 Task: Develop a layout for a boutique hotel's promotional brochure.
Action: Mouse moved to (32, 97)
Screenshot: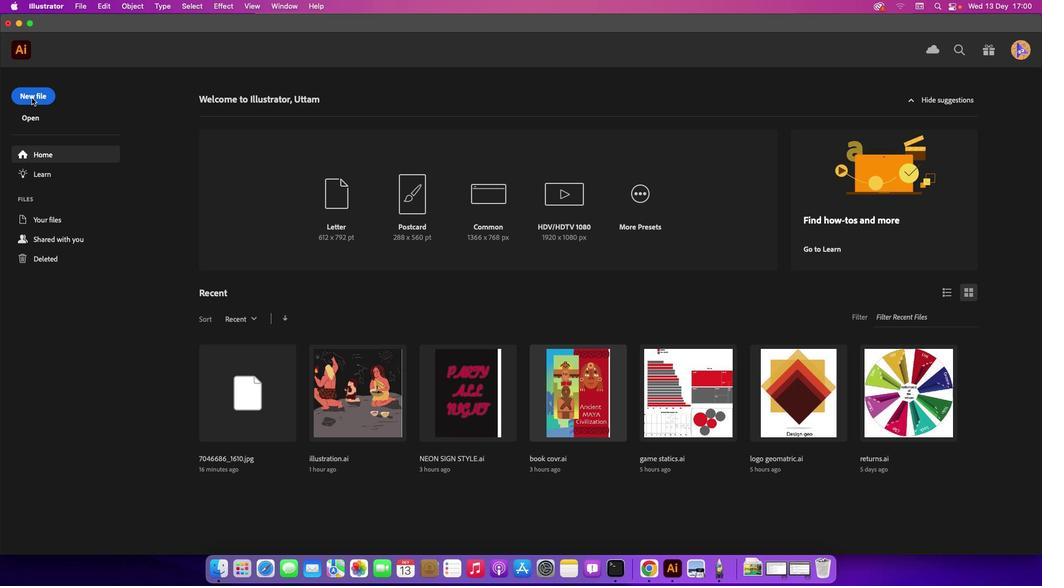 
Action: Mouse pressed left at (32, 97)
Screenshot: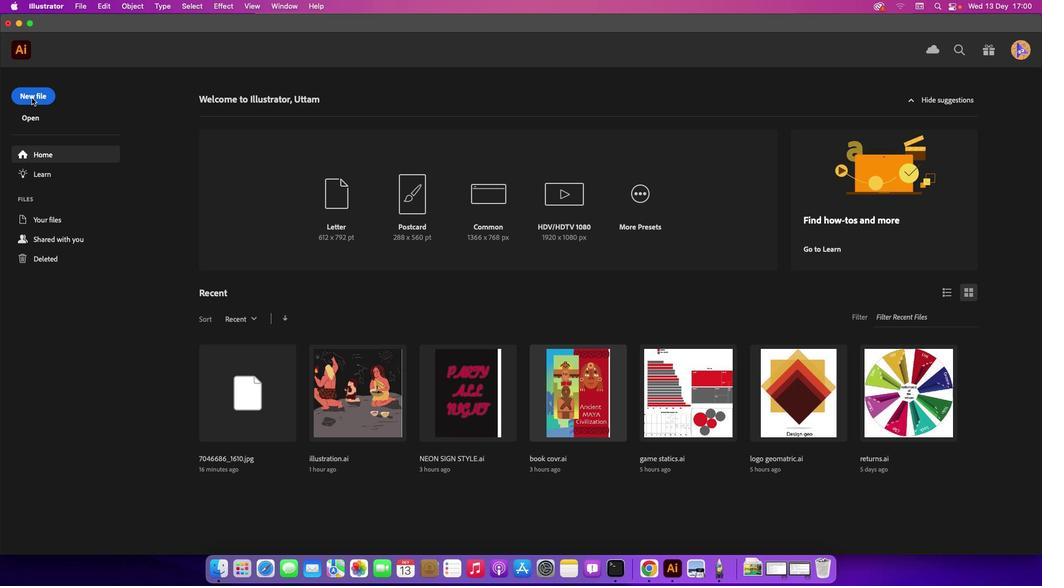 
Action: Mouse pressed left at (32, 97)
Screenshot: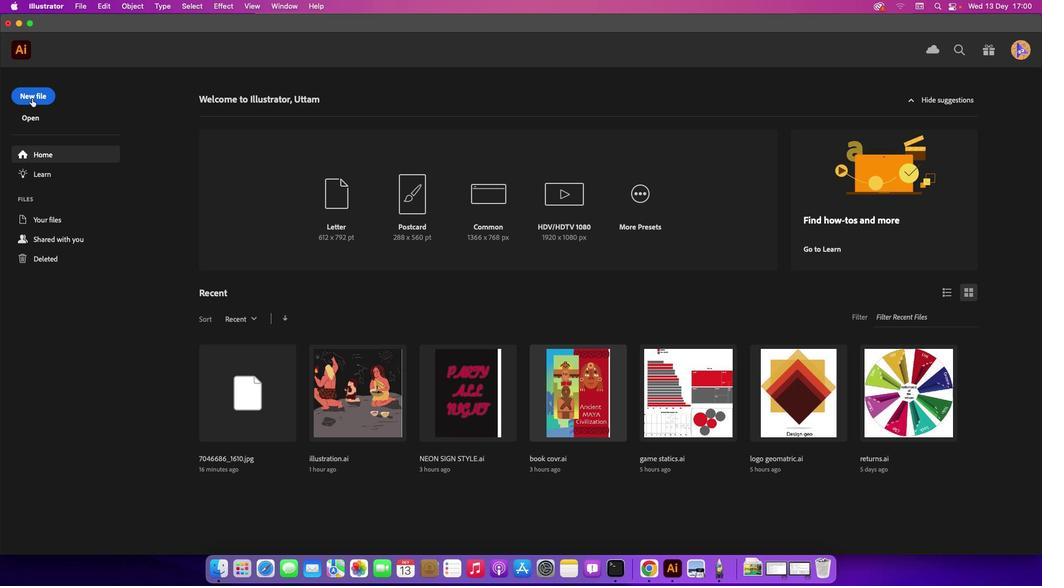 
Action: Mouse moved to (370, 111)
Screenshot: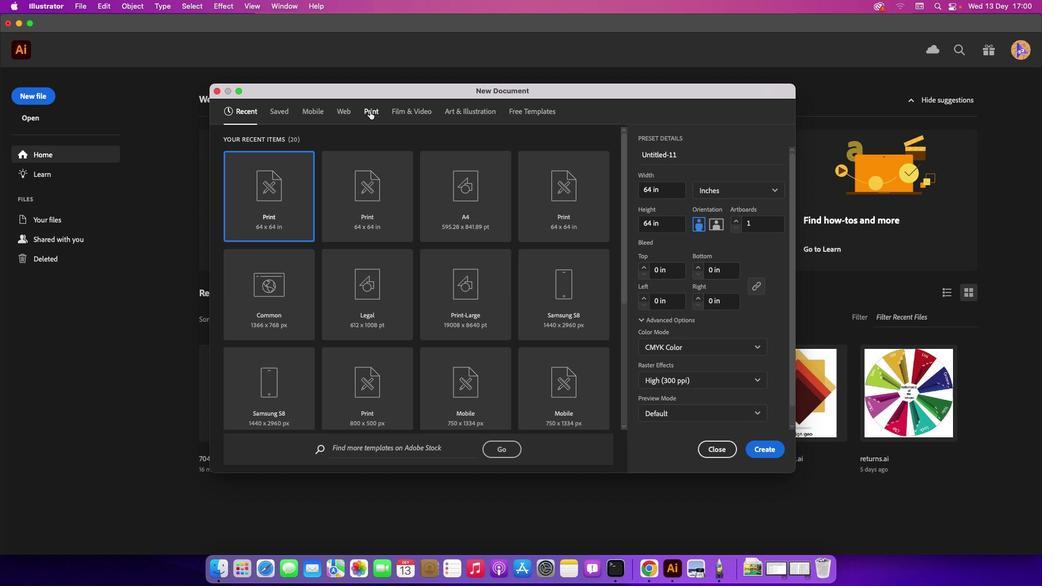 
Action: Mouse pressed left at (370, 111)
Screenshot: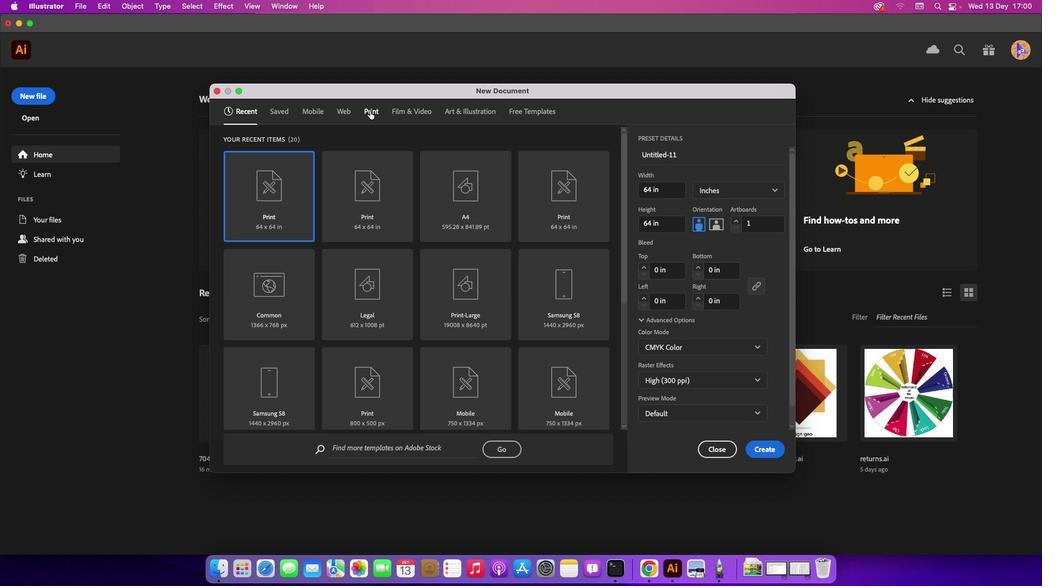 
Action: Mouse moved to (465, 193)
Screenshot: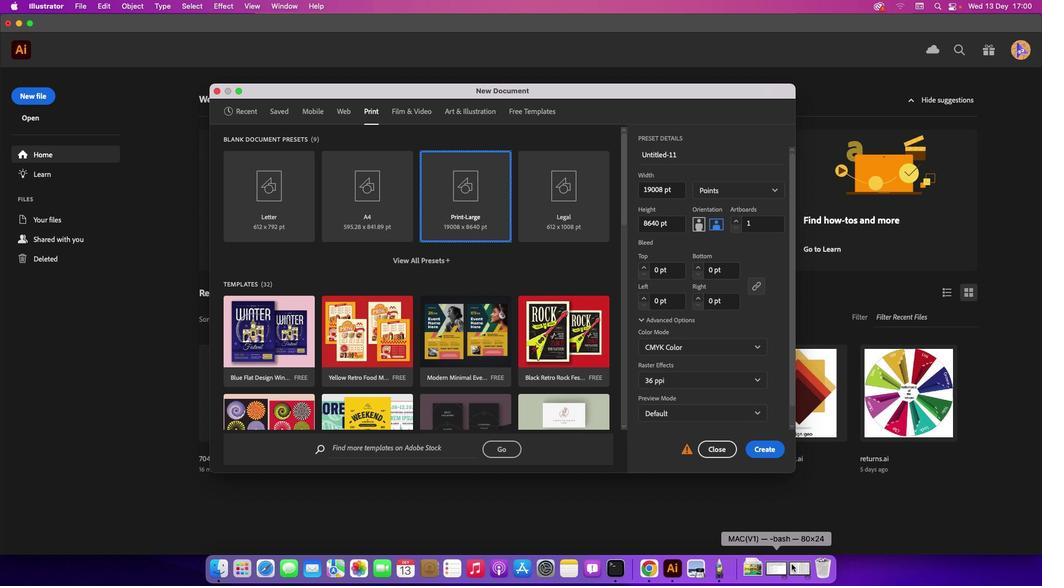 
Action: Mouse pressed left at (465, 193)
Screenshot: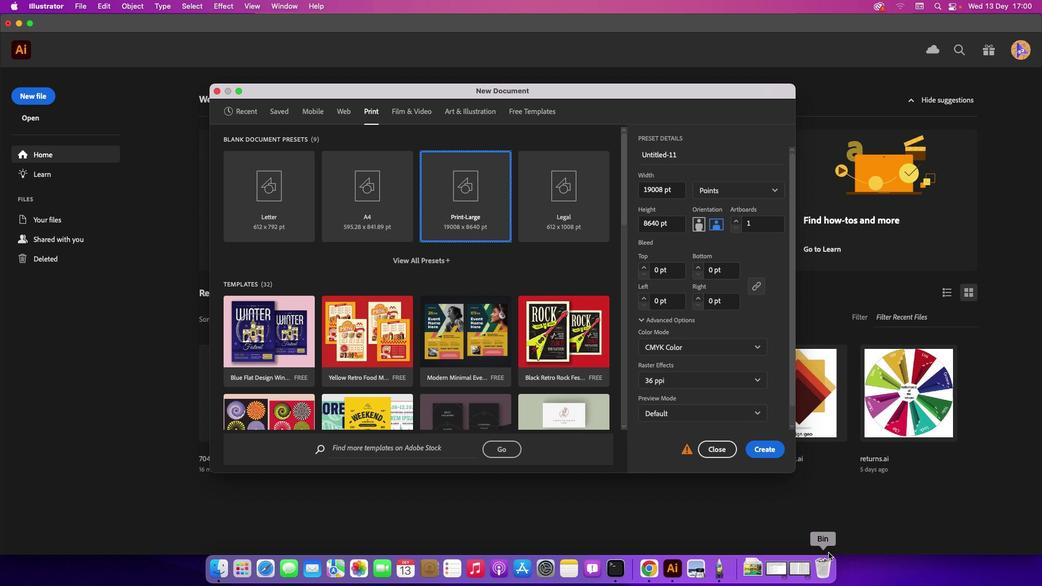 
Action: Mouse moved to (754, 452)
Screenshot: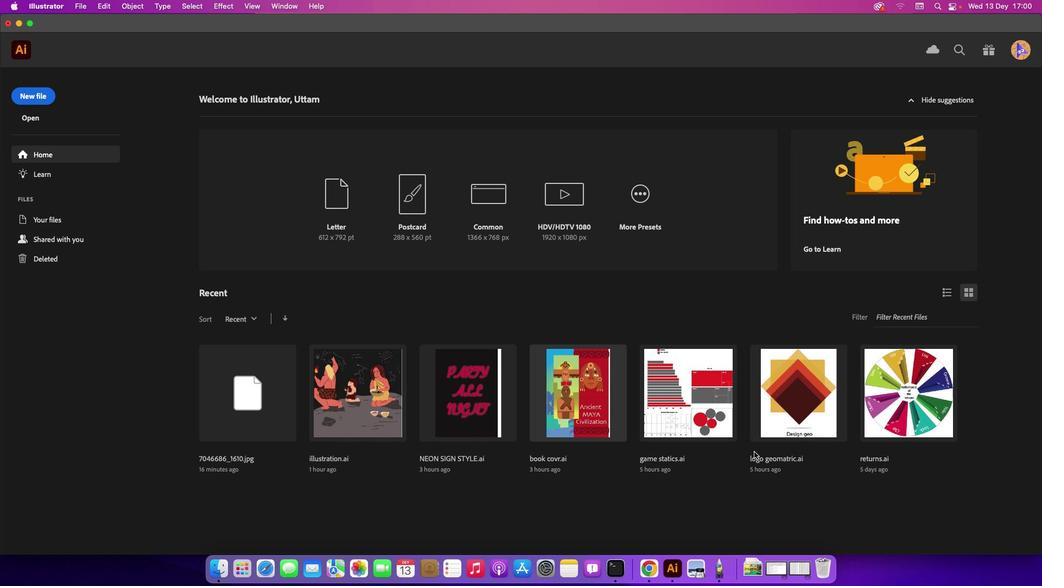 
Action: Mouse pressed left at (754, 452)
Screenshot: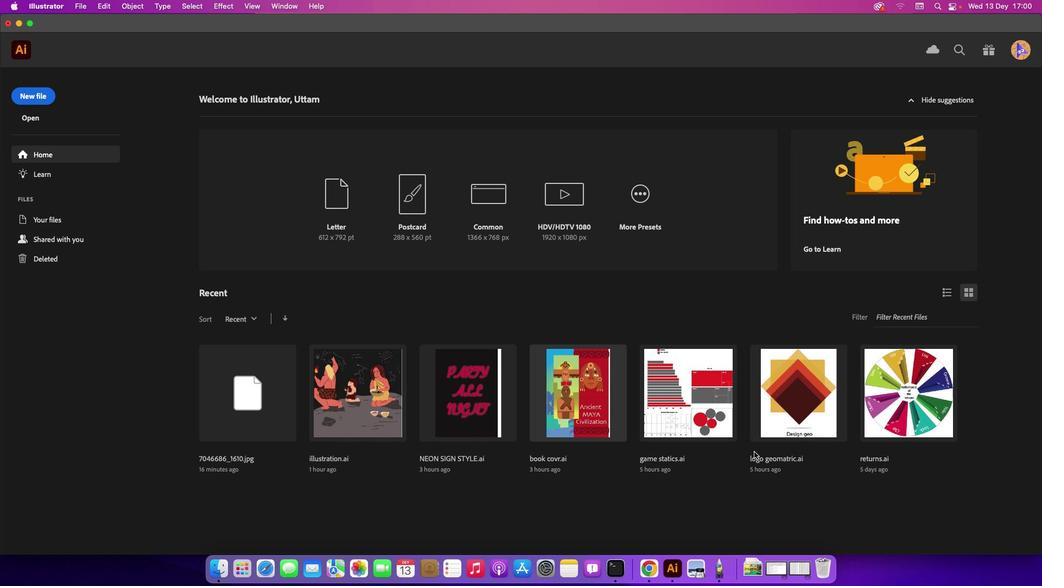 
Action: Mouse moved to (9, 119)
Screenshot: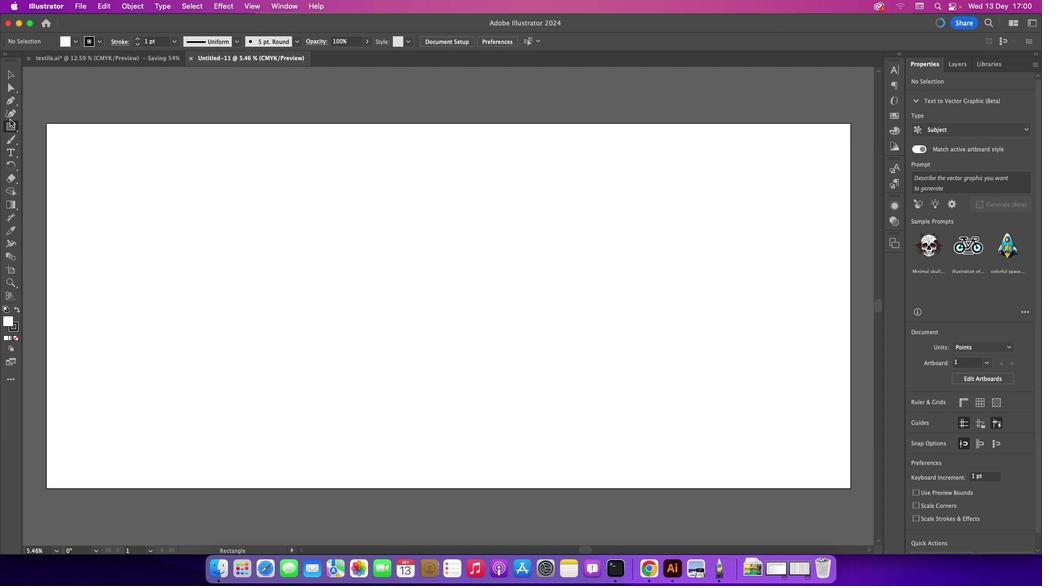 
Action: Mouse pressed left at (9, 119)
Screenshot: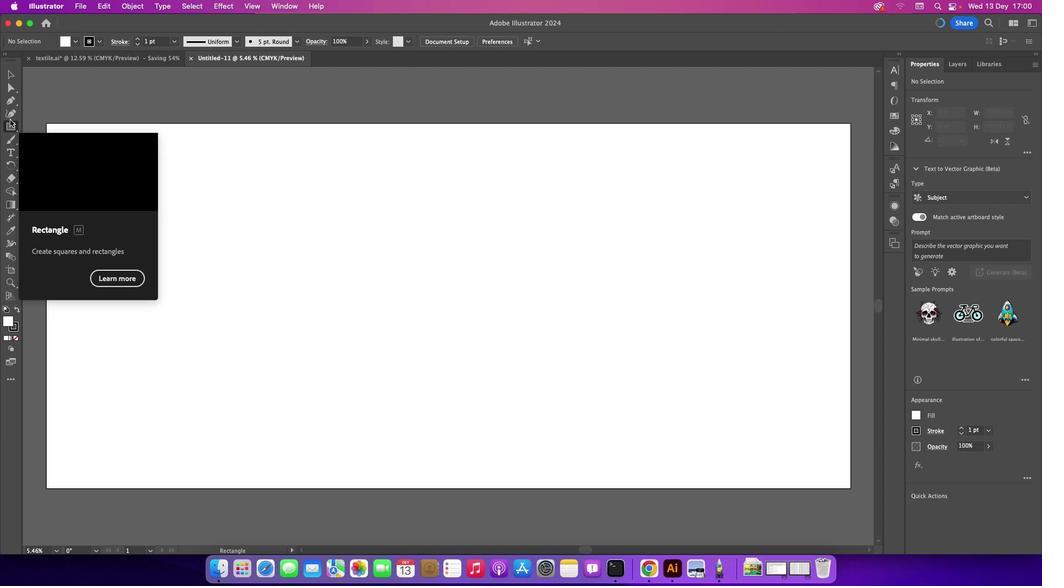 
Action: Mouse moved to (45, 124)
Screenshot: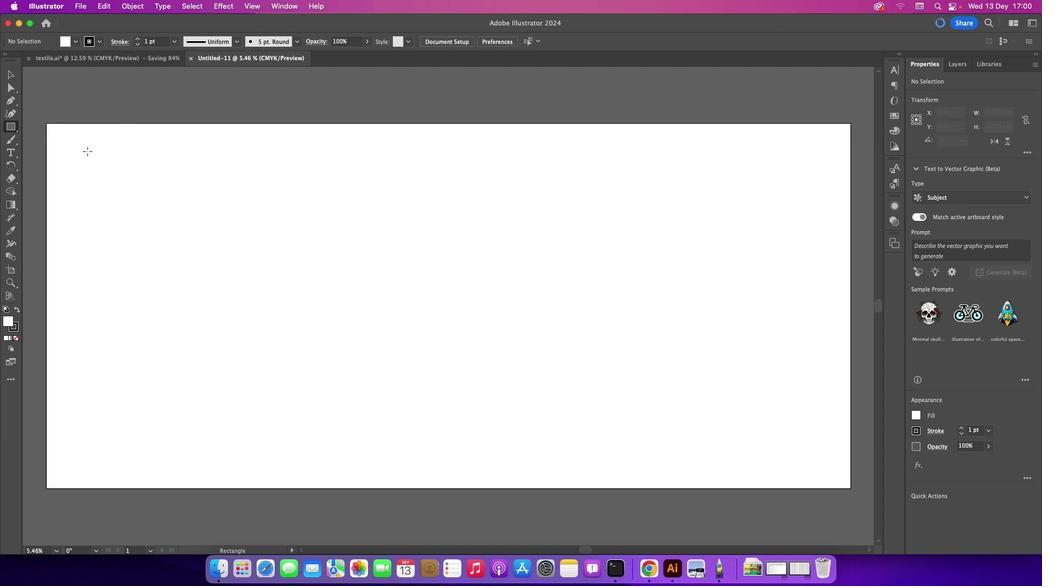 
Action: Mouse pressed left at (45, 124)
Screenshot: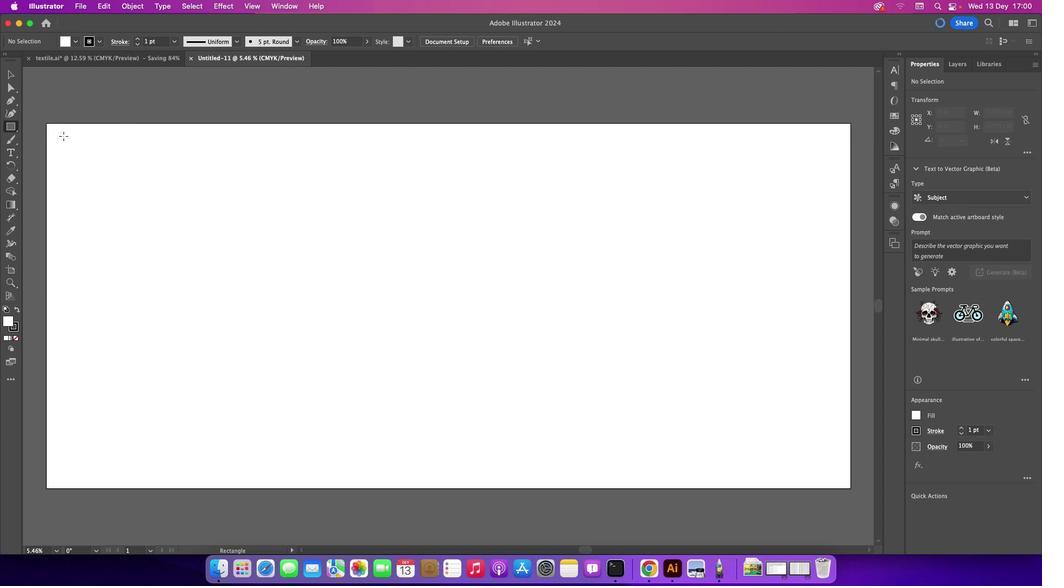 
Action: Mouse moved to (46, 122)
Screenshot: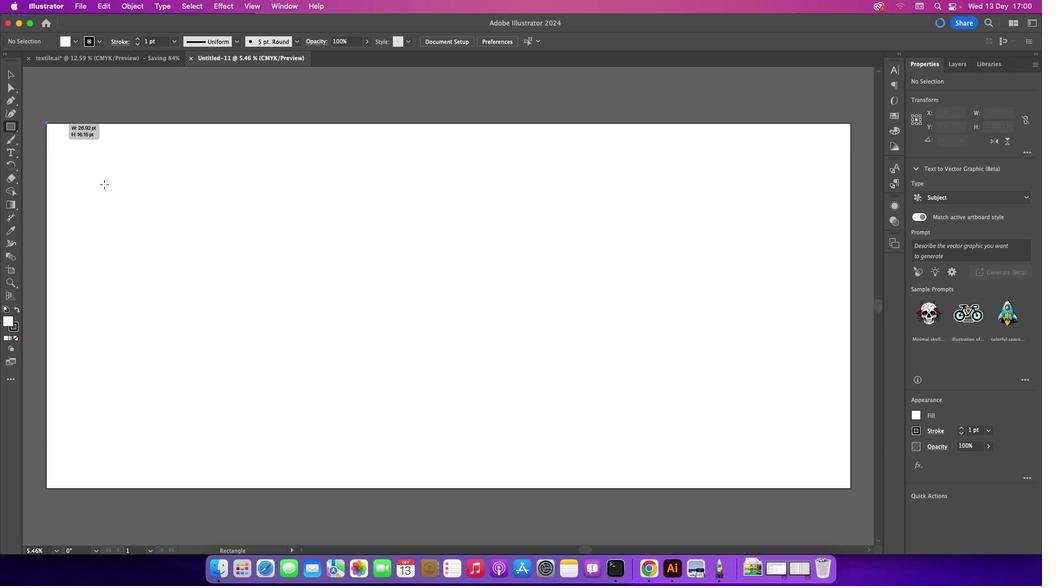 
Action: Mouse pressed left at (46, 122)
Screenshot: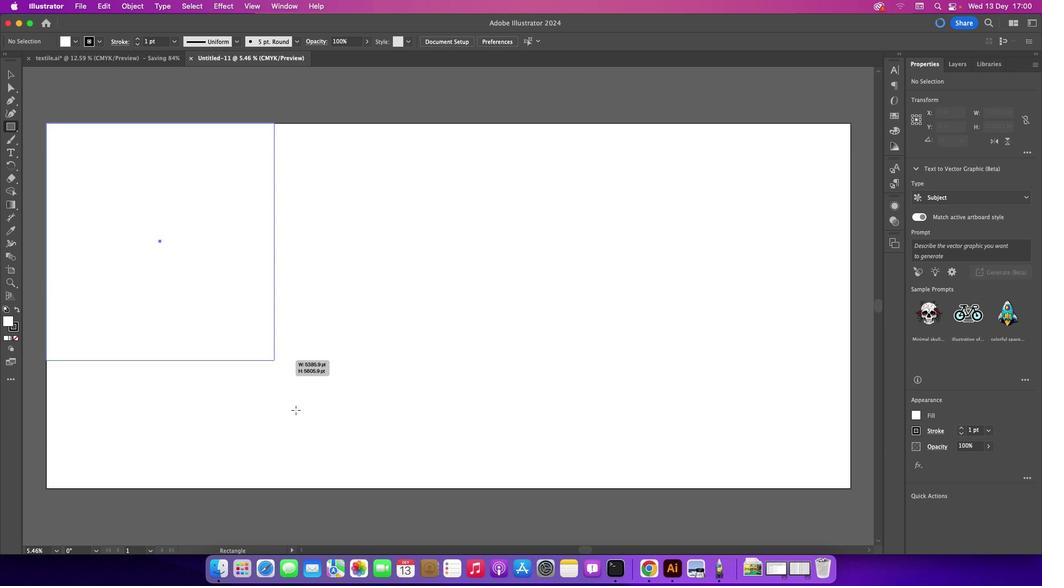 
Action: Mouse moved to (11, 320)
Screenshot: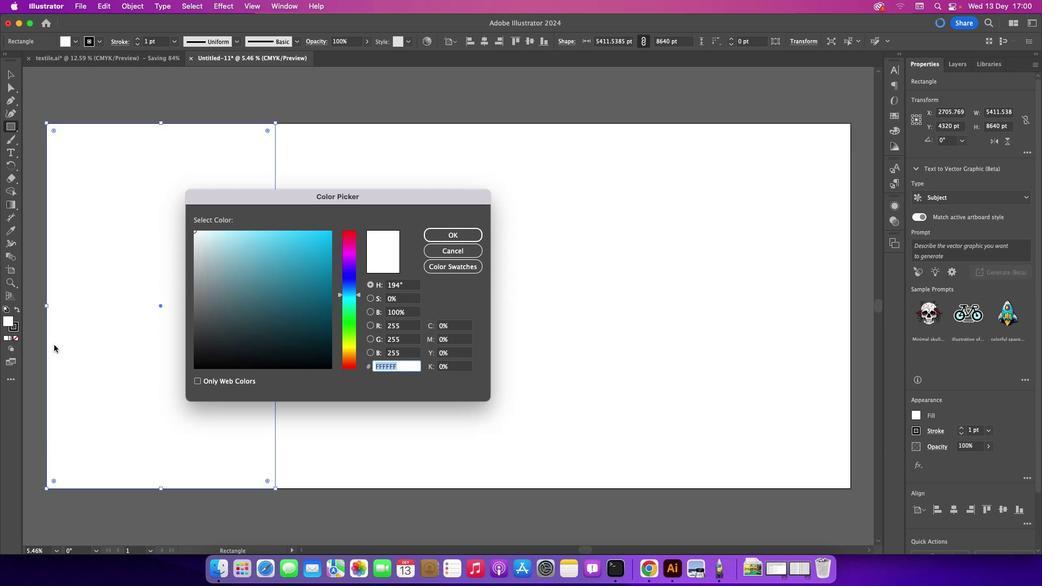 
Action: Mouse pressed left at (11, 320)
Screenshot: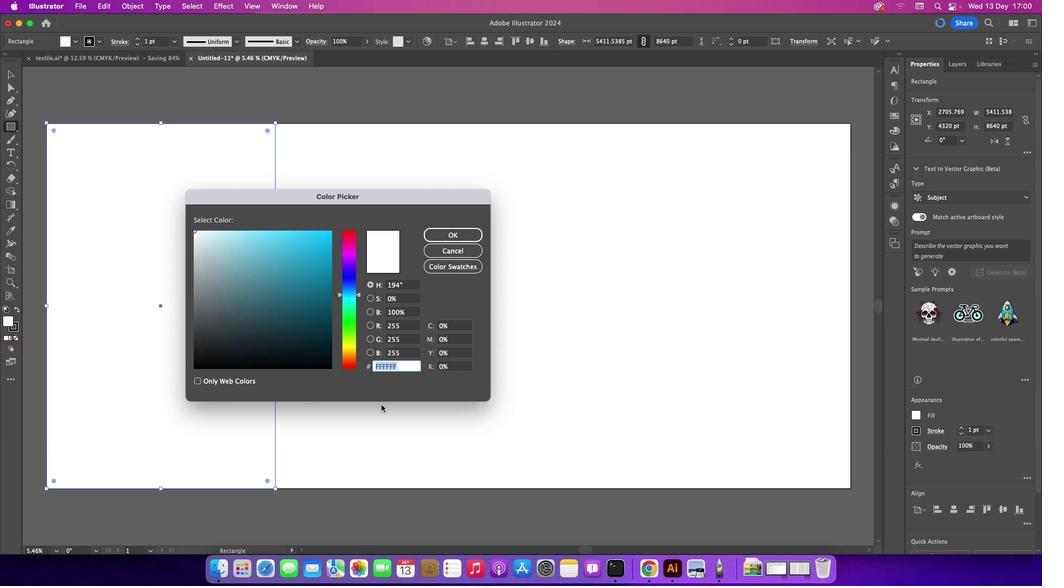 
Action: Mouse pressed left at (11, 320)
Screenshot: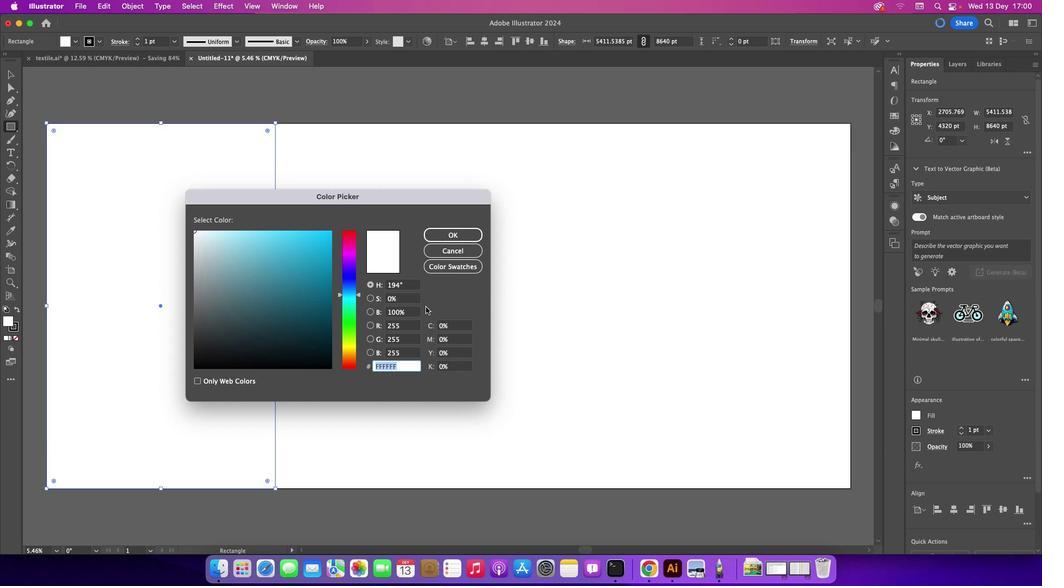 
Action: Mouse moved to (351, 327)
Screenshot: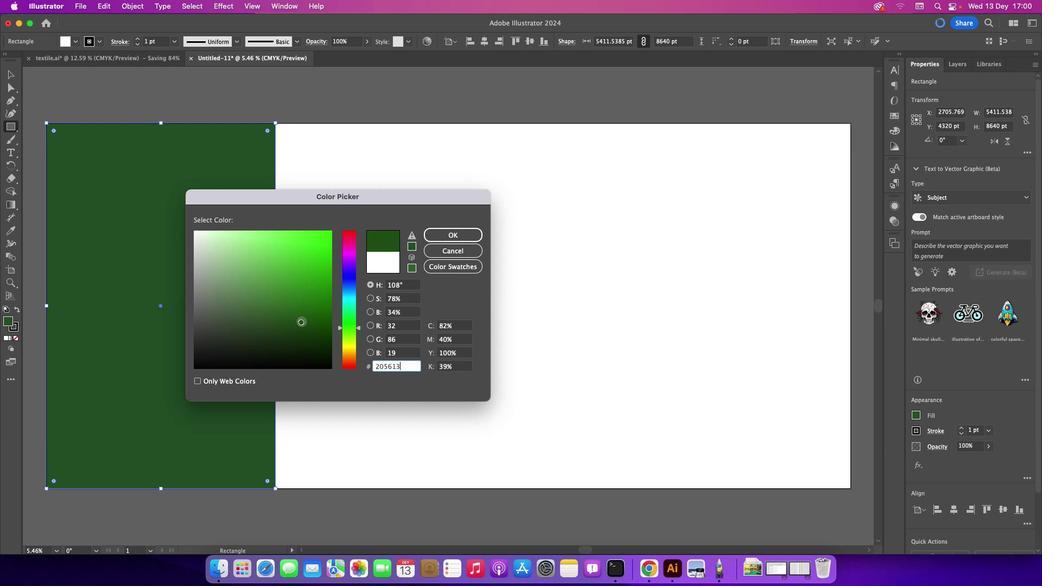 
Action: Mouse pressed left at (351, 327)
Screenshot: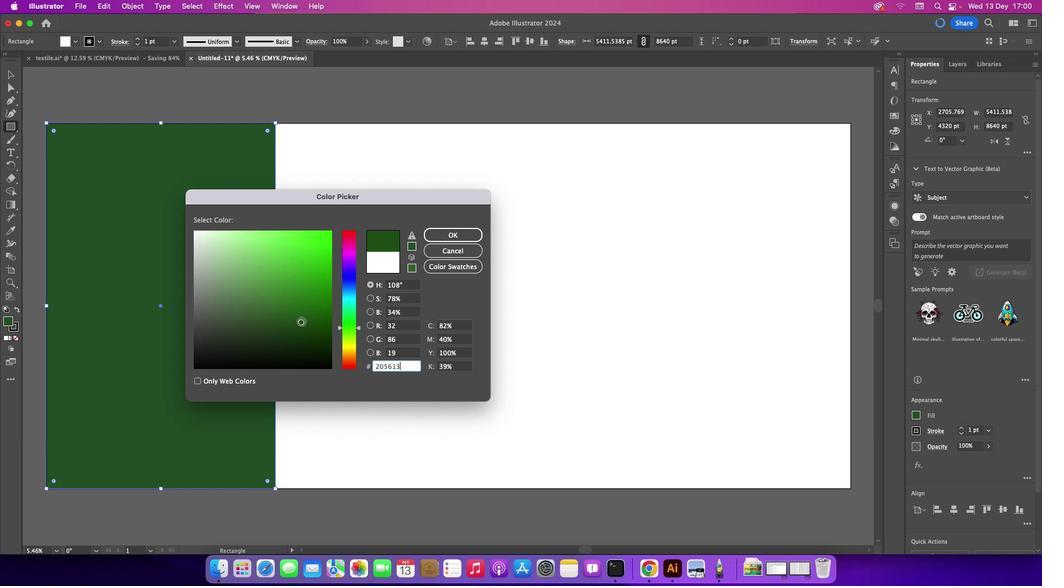 
Action: Mouse moved to (301, 321)
Screenshot: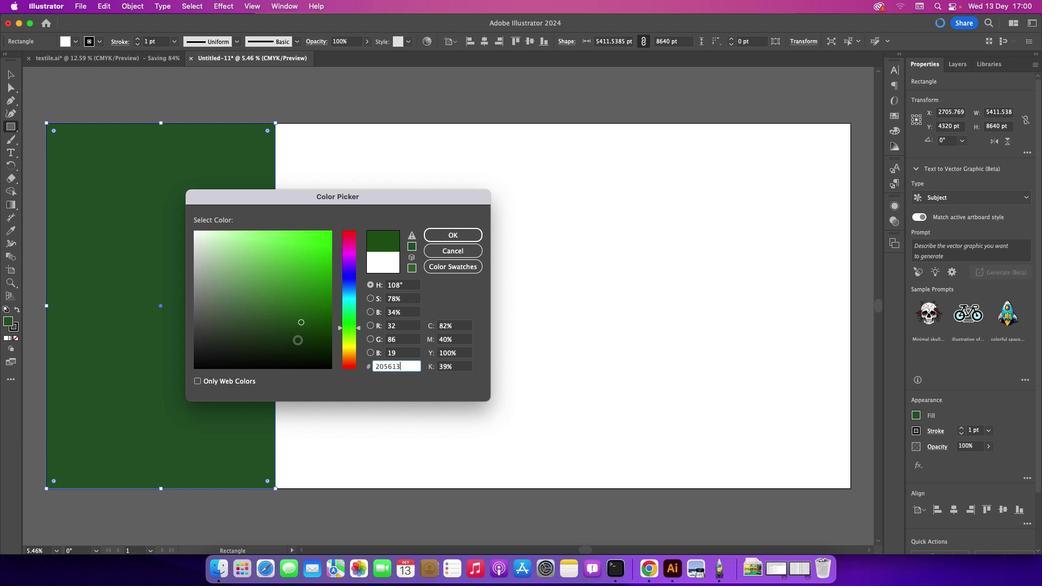 
Action: Mouse pressed left at (301, 321)
Screenshot: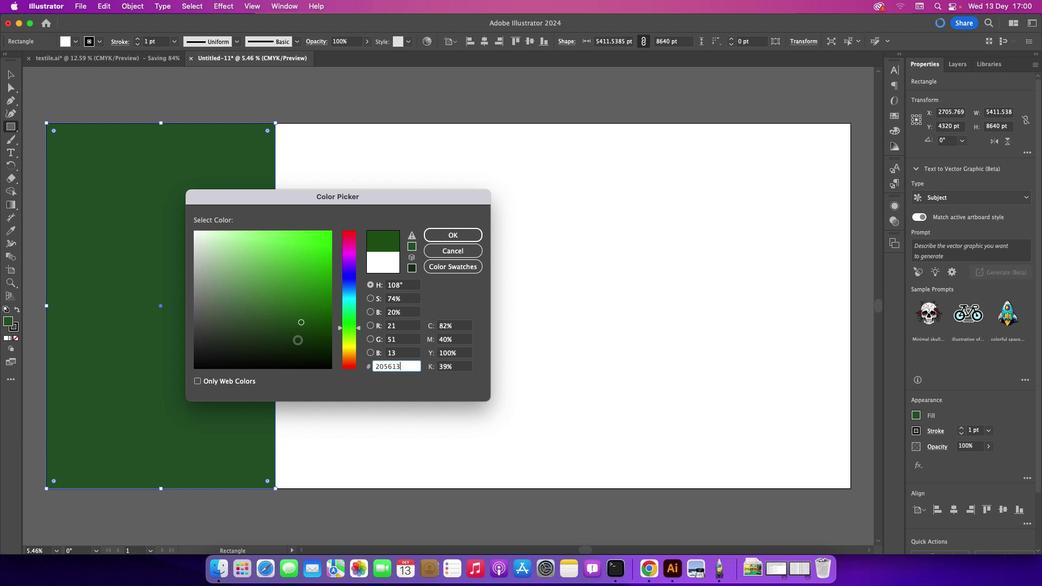 
Action: Mouse moved to (297, 340)
Screenshot: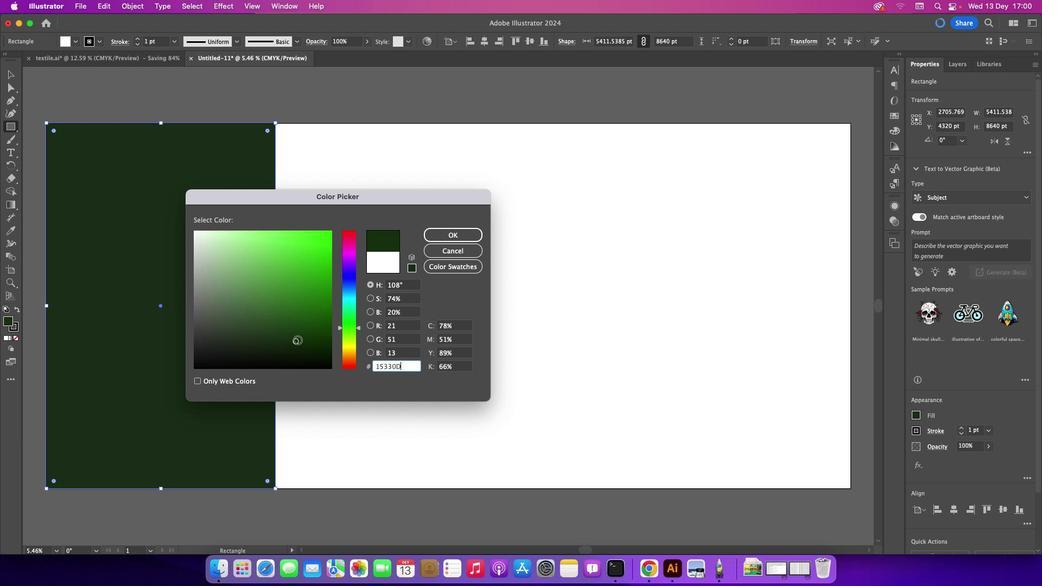 
Action: Mouse pressed left at (297, 340)
Screenshot: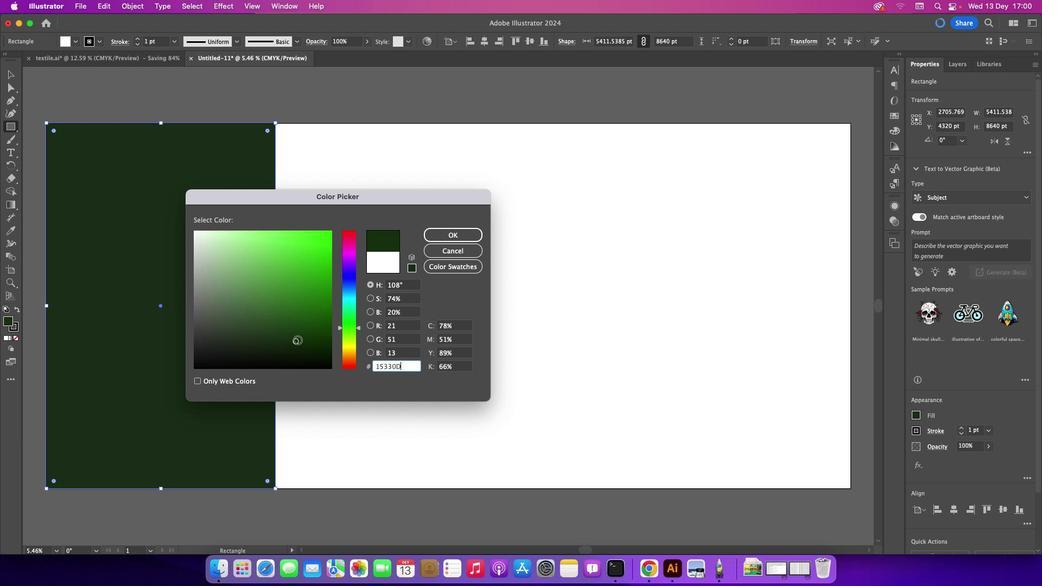 
Action: Mouse moved to (450, 236)
Screenshot: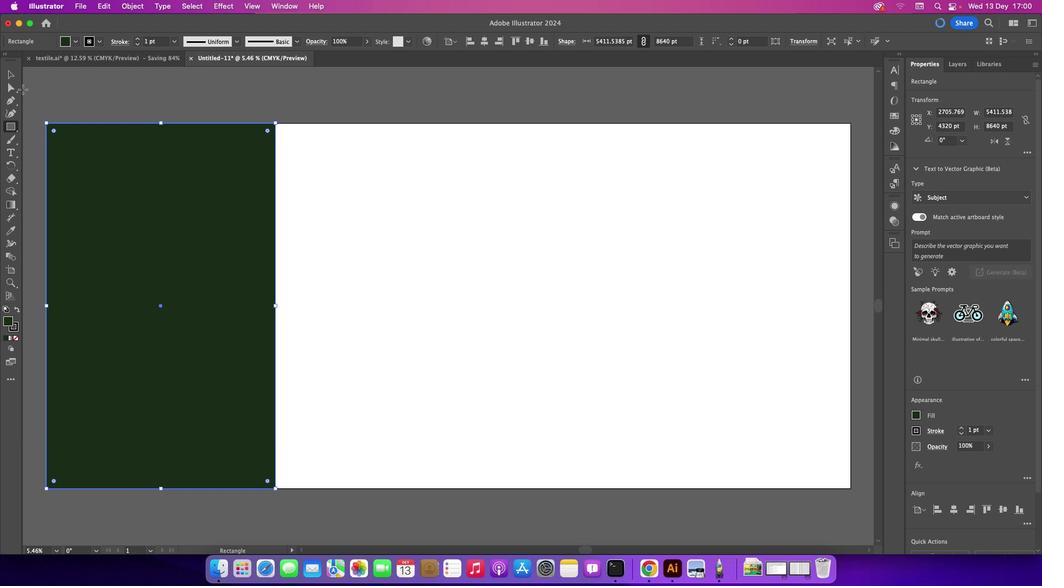 
Action: Mouse pressed left at (450, 236)
Screenshot: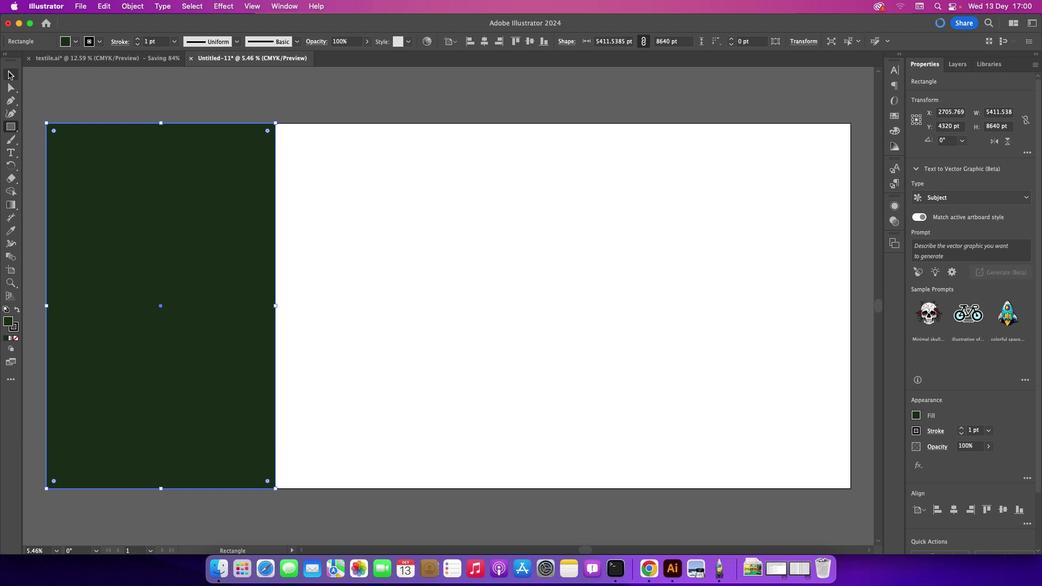 
Action: Mouse moved to (5, 72)
Screenshot: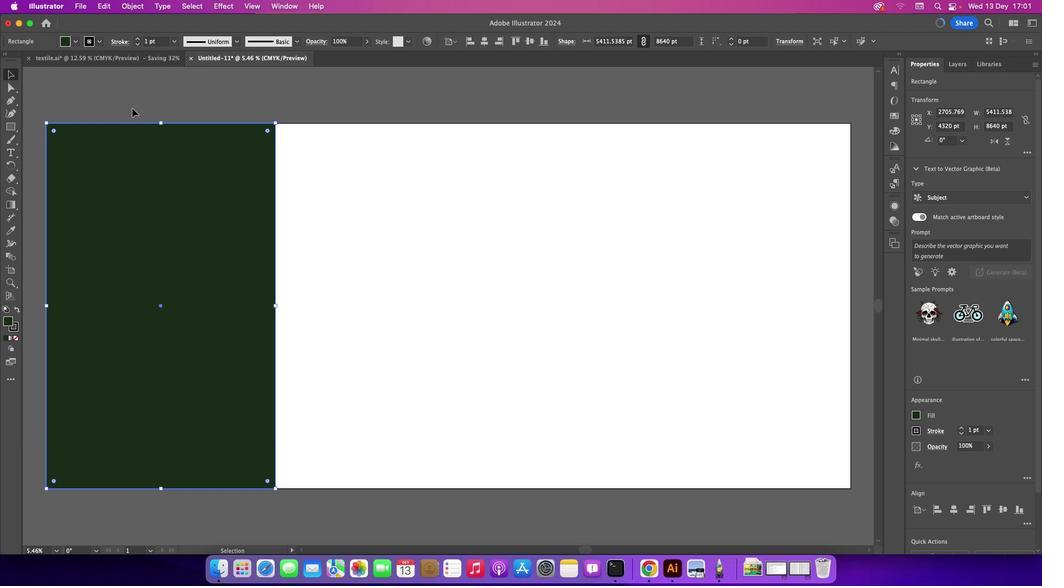 
Action: Mouse pressed left at (5, 72)
Screenshot: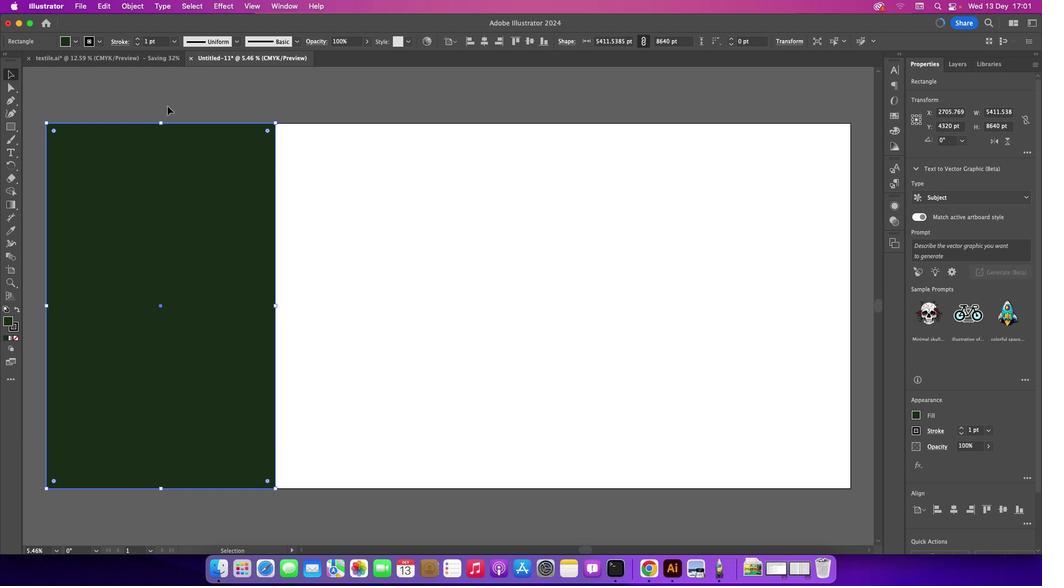 
Action: Mouse moved to (275, 99)
Screenshot: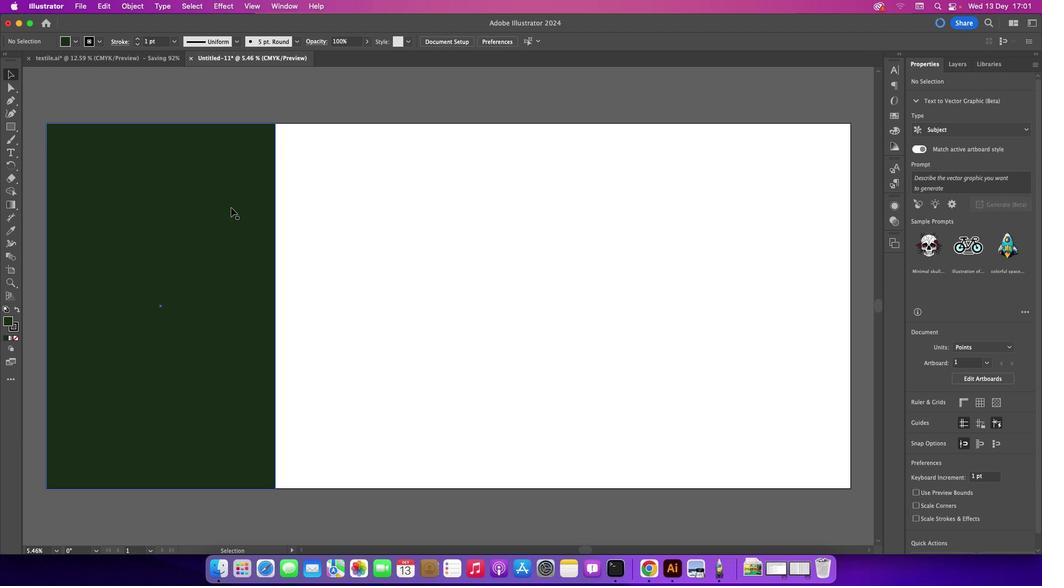 
Action: Mouse pressed left at (275, 99)
Screenshot: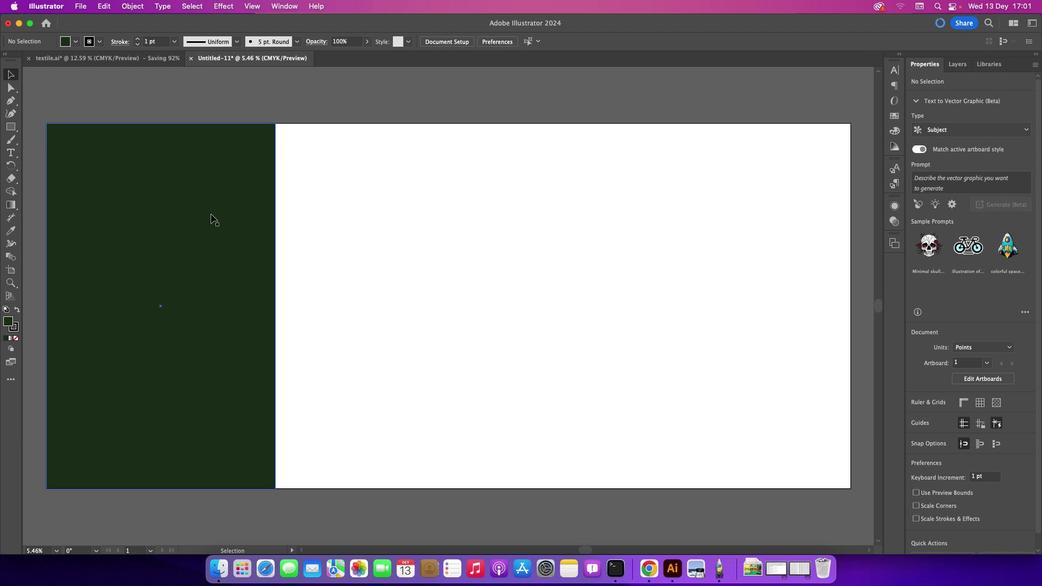 
Action: Mouse moved to (197, 216)
Screenshot: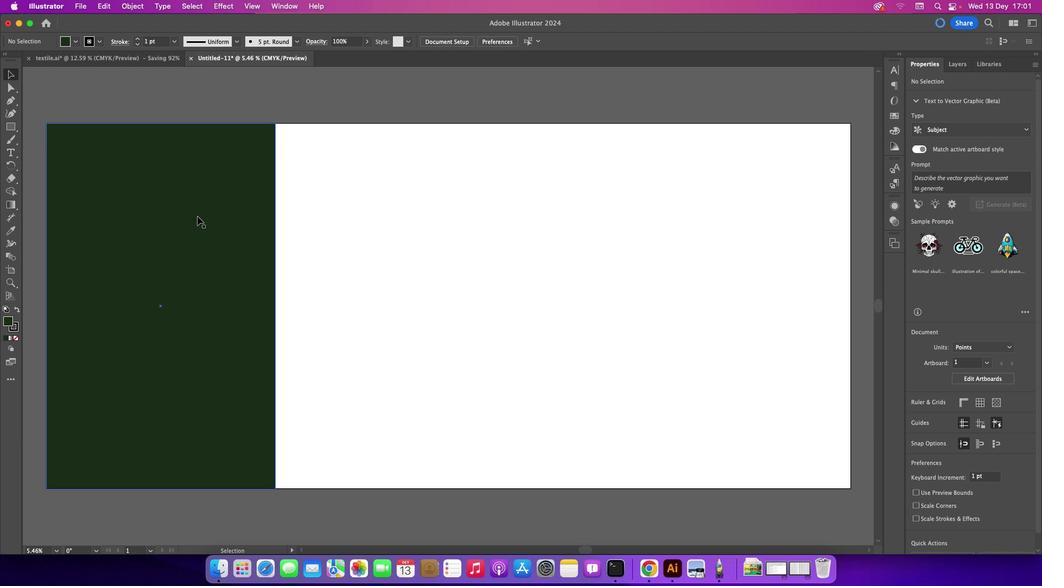 
Action: Key pressed Key.alt
Screenshot: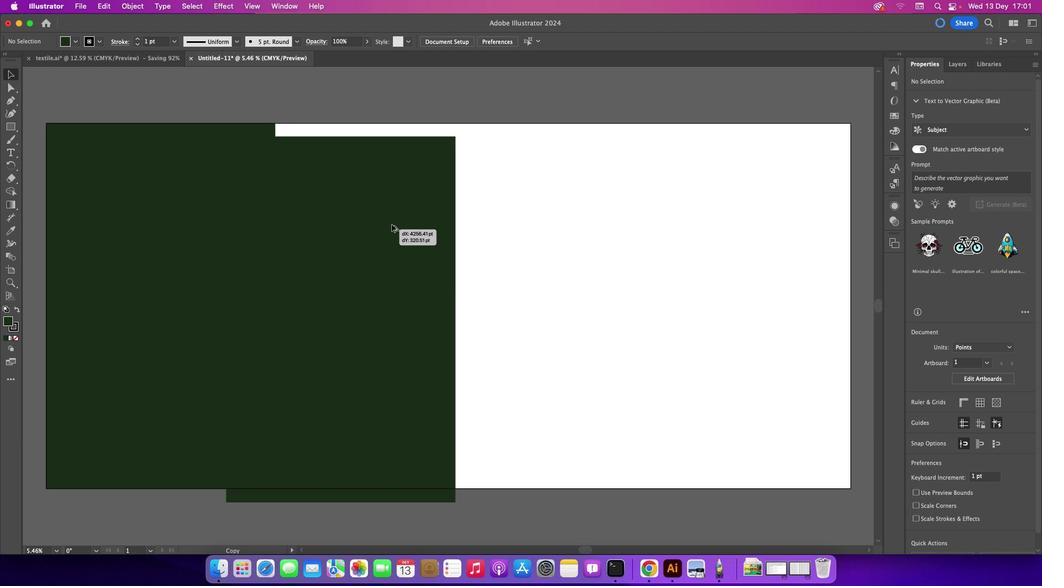 
Action: Mouse pressed left at (197, 216)
Screenshot: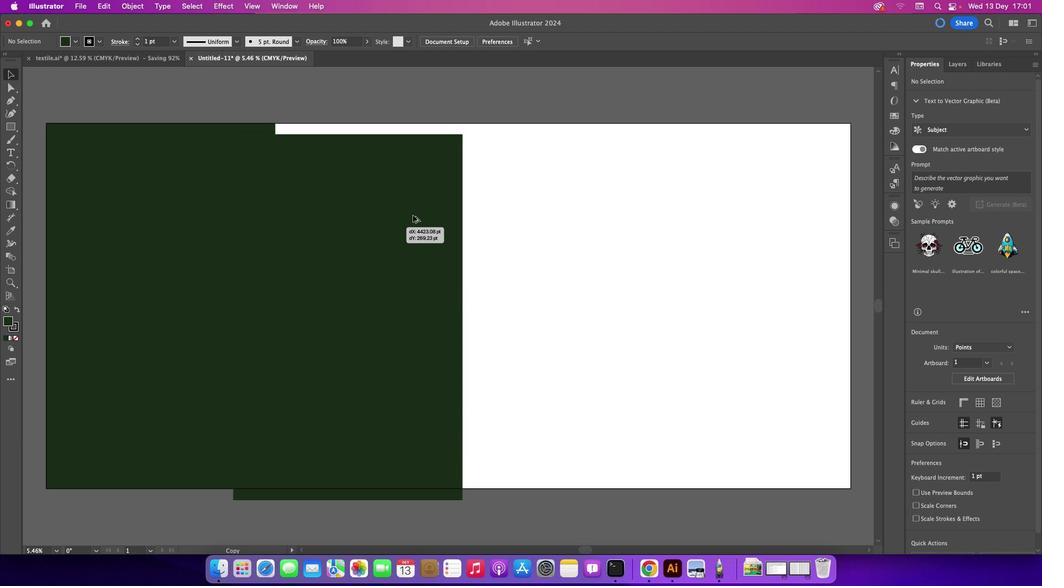 
Action: Mouse moved to (420, 226)
Screenshot: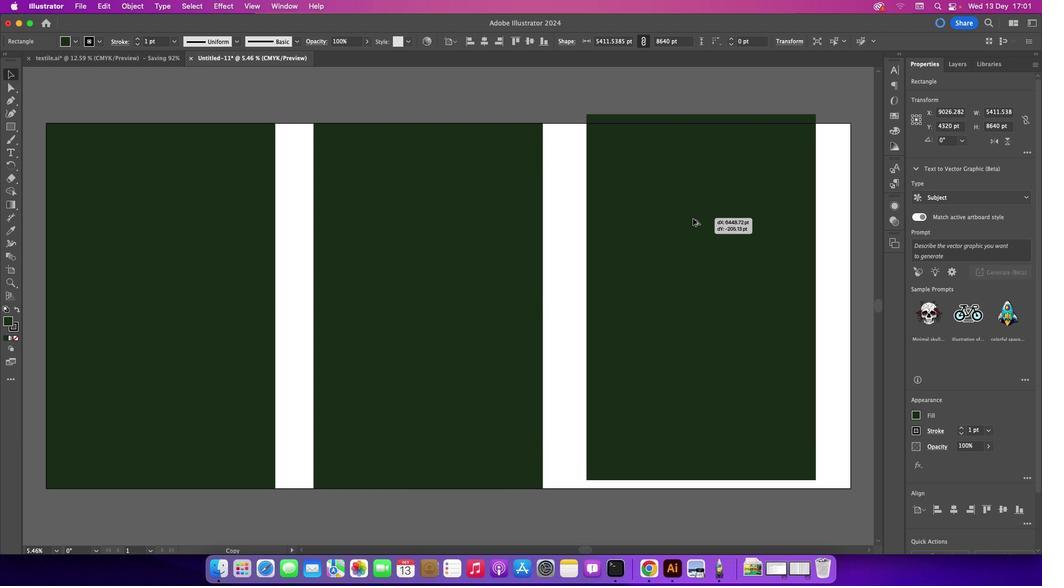
Action: Key pressed Key.alt
Screenshot: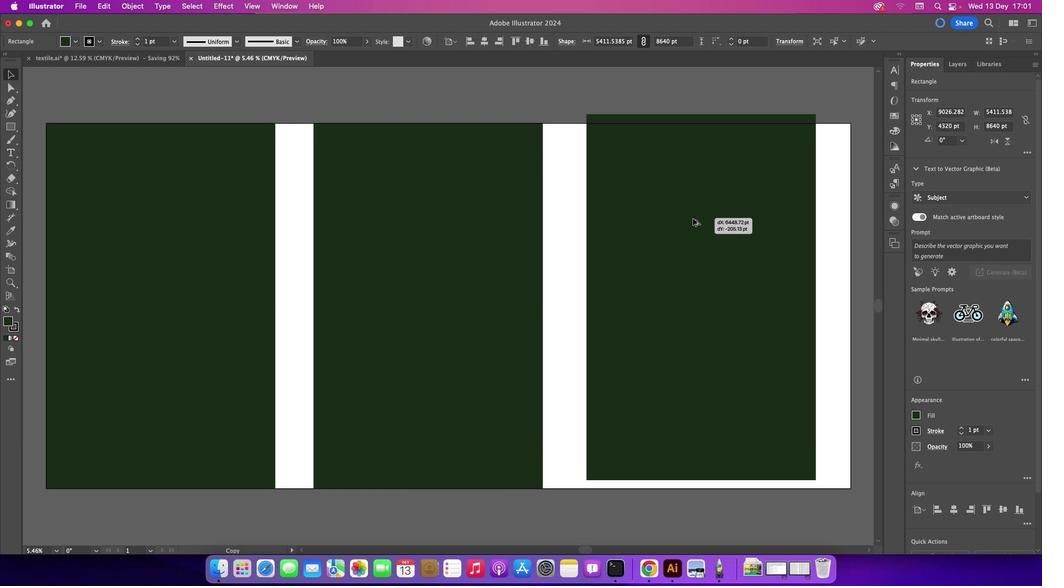 
Action: Mouse pressed left at (420, 226)
Screenshot: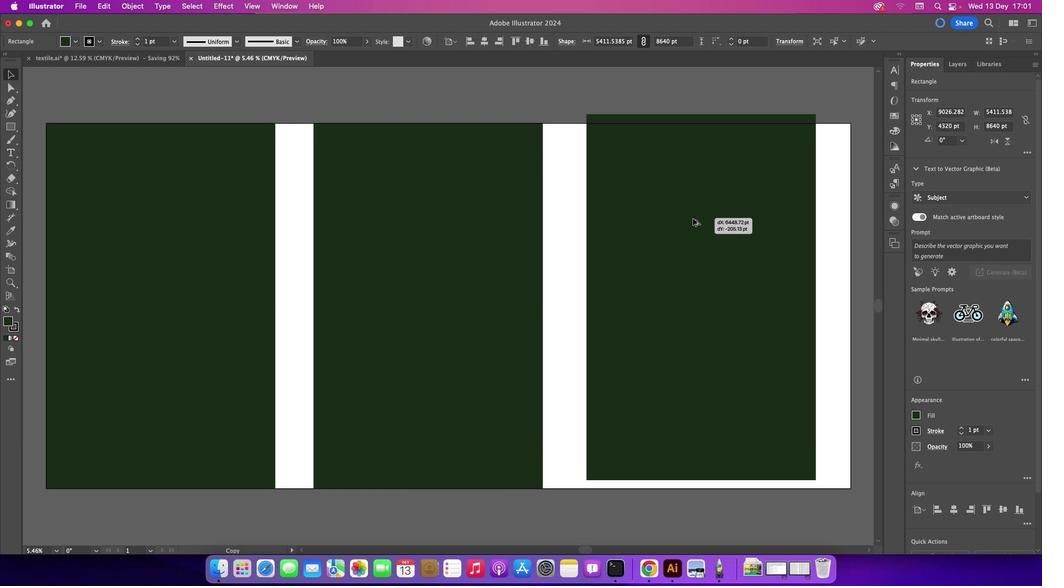 
Action: Mouse moved to (378, 238)
Screenshot: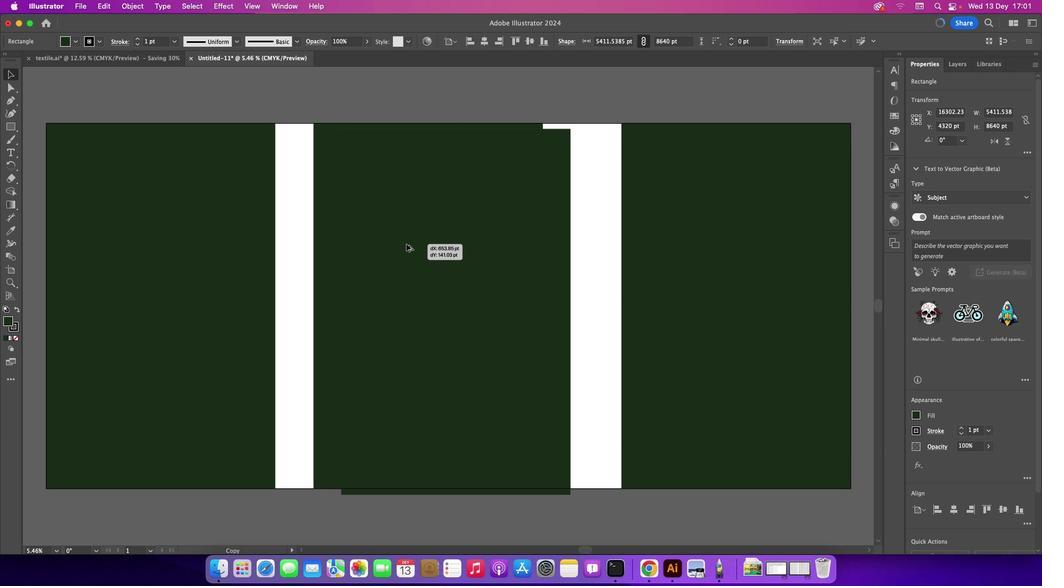 
Action: Key pressed Key.alt
Screenshot: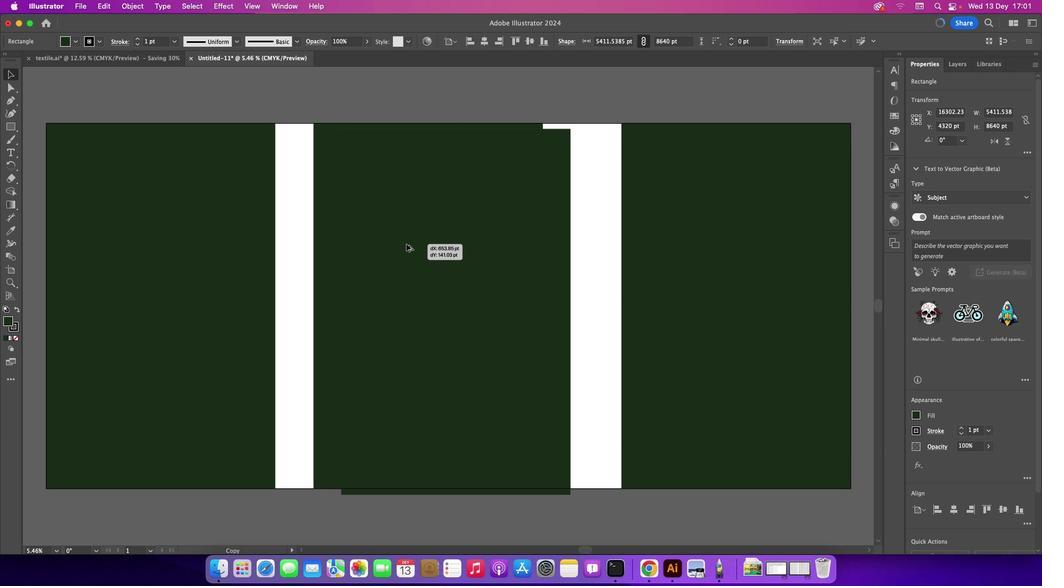 
Action: Mouse pressed left at (378, 238)
Screenshot: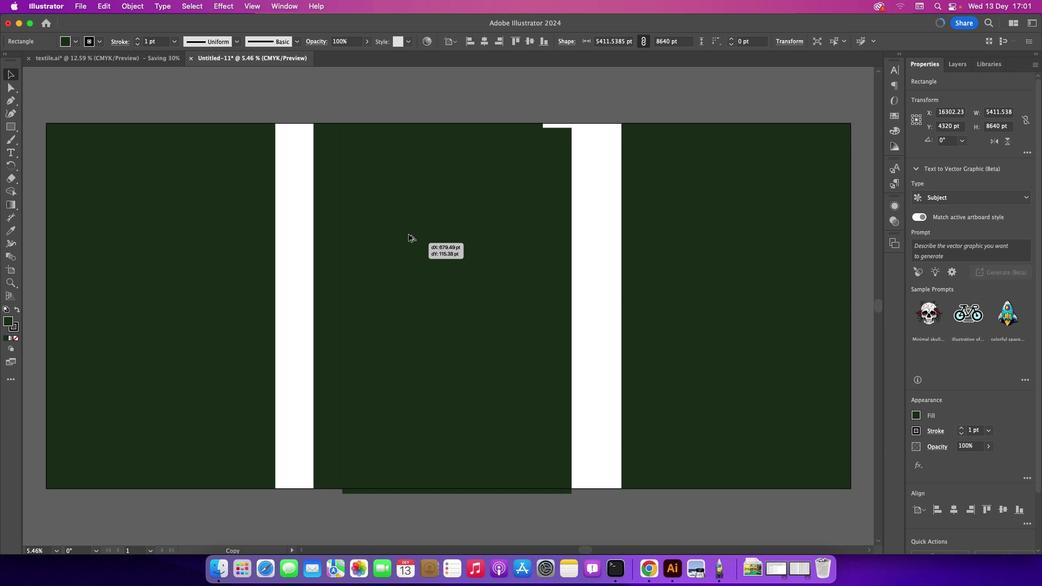 
Action: Mouse moved to (408, 234)
Screenshot: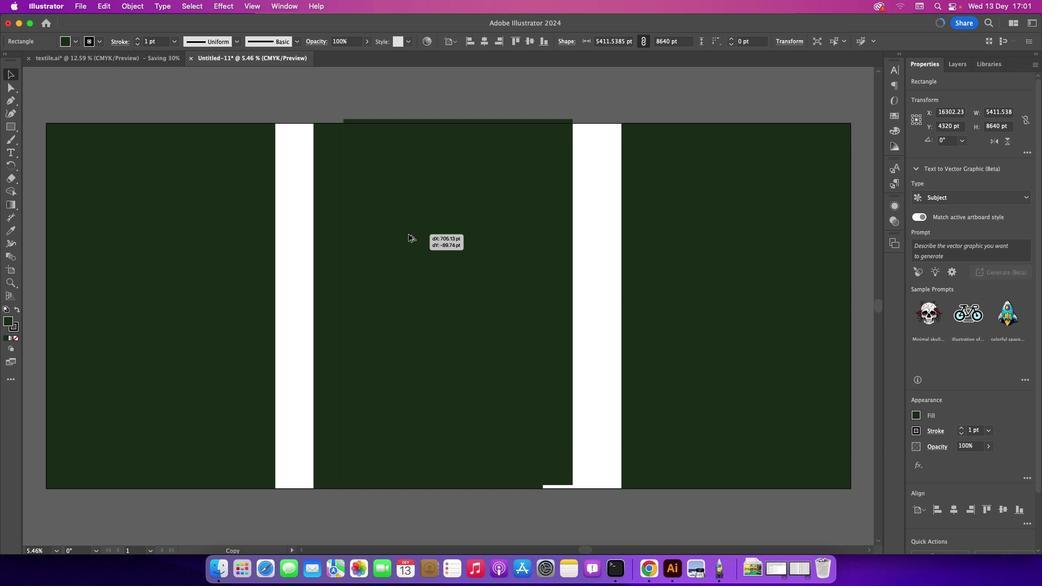 
Action: Key pressed Key.cmd'z'
Screenshot: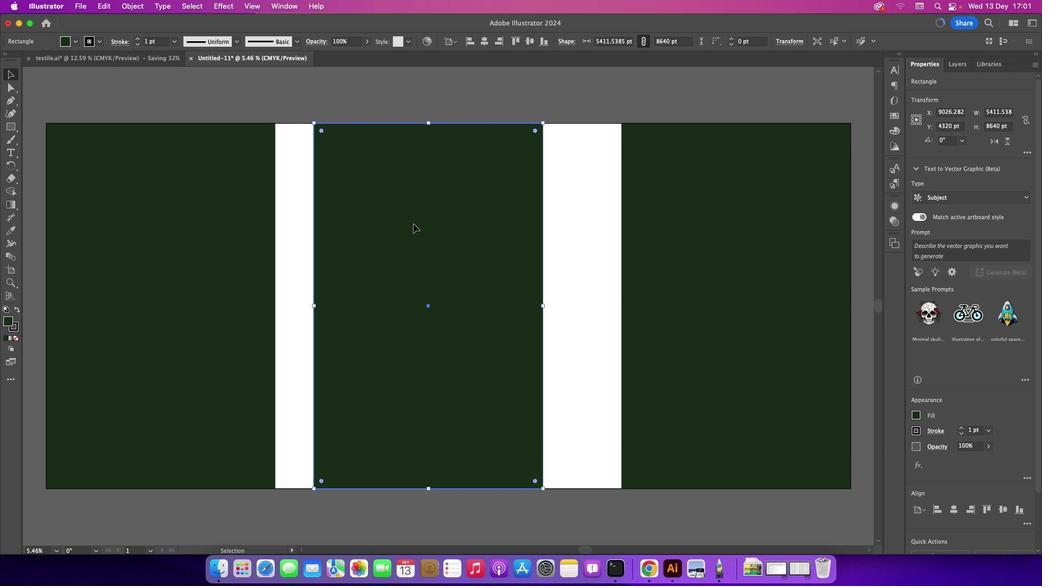 
Action: Mouse moved to (395, 216)
Screenshot: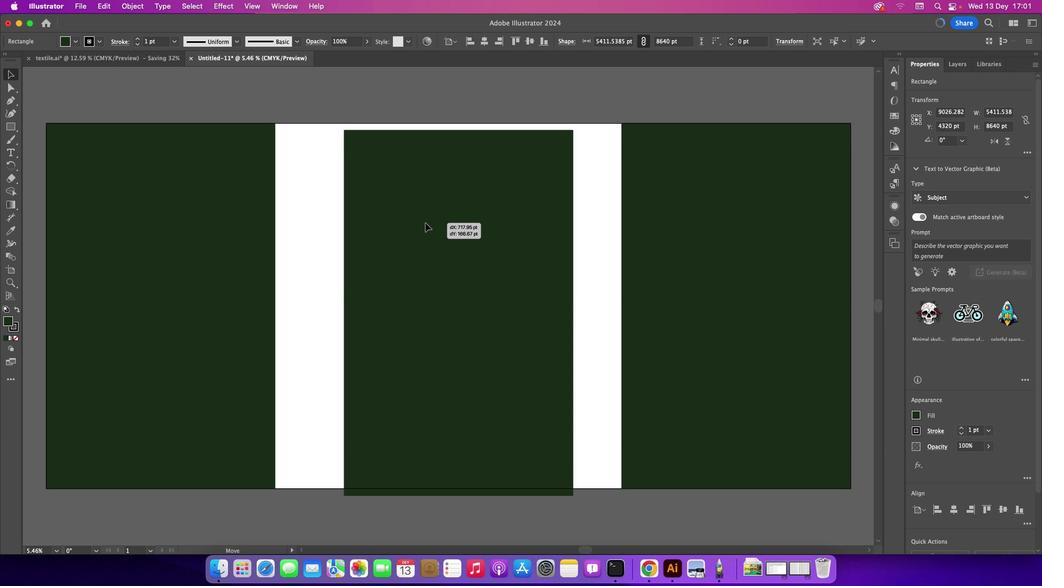 
Action: Mouse pressed left at (395, 216)
Screenshot: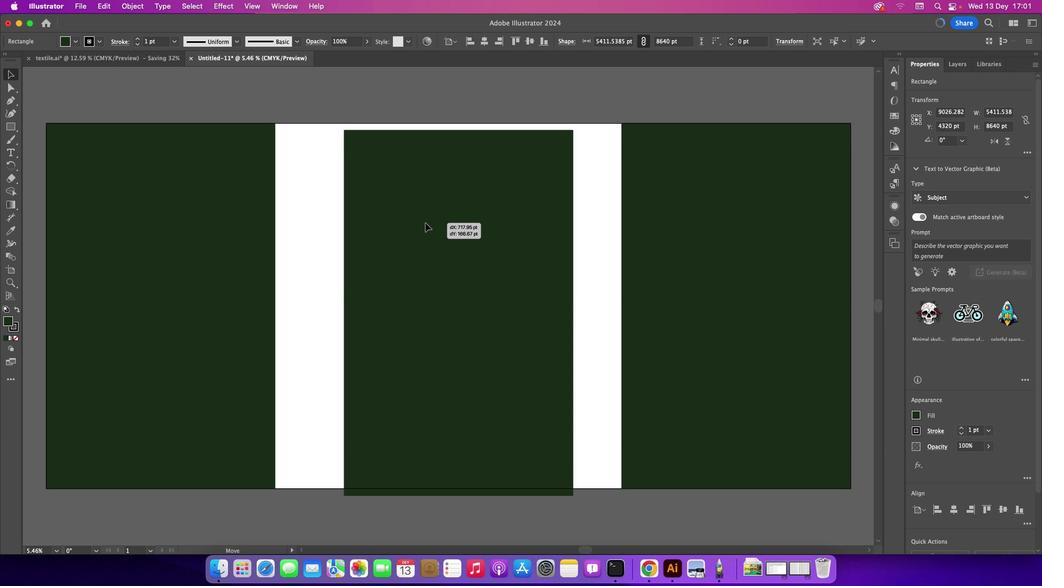
Action: Mouse moved to (198, 108)
Screenshot: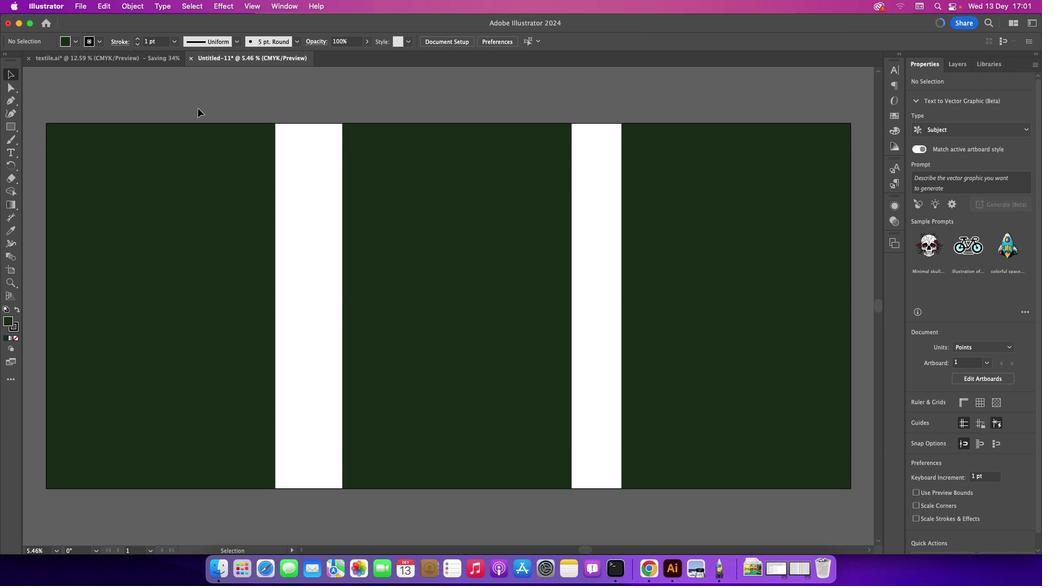
Action: Mouse pressed left at (198, 108)
Screenshot: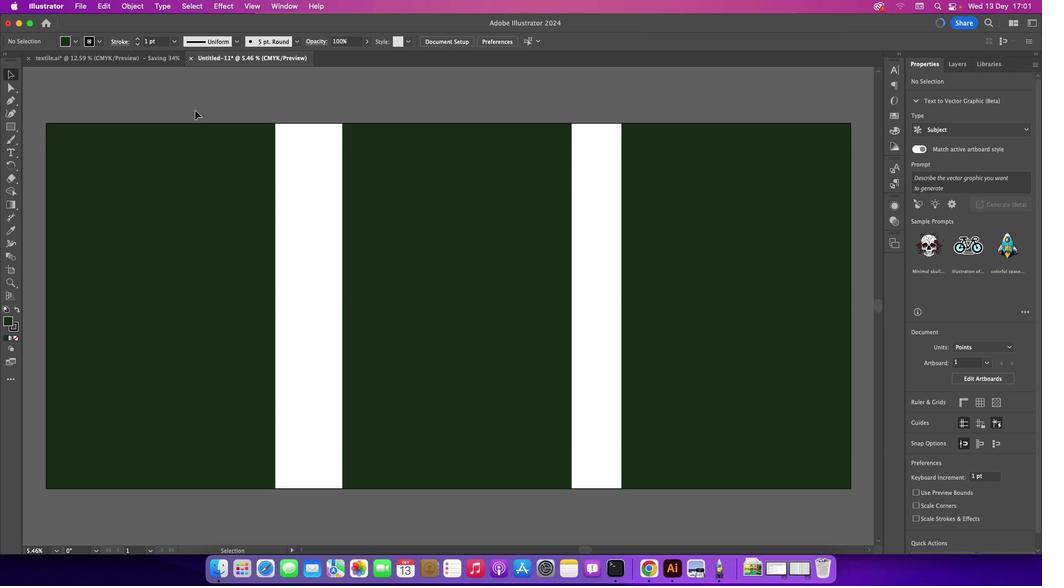 
Action: Mouse moved to (740, 293)
Screenshot: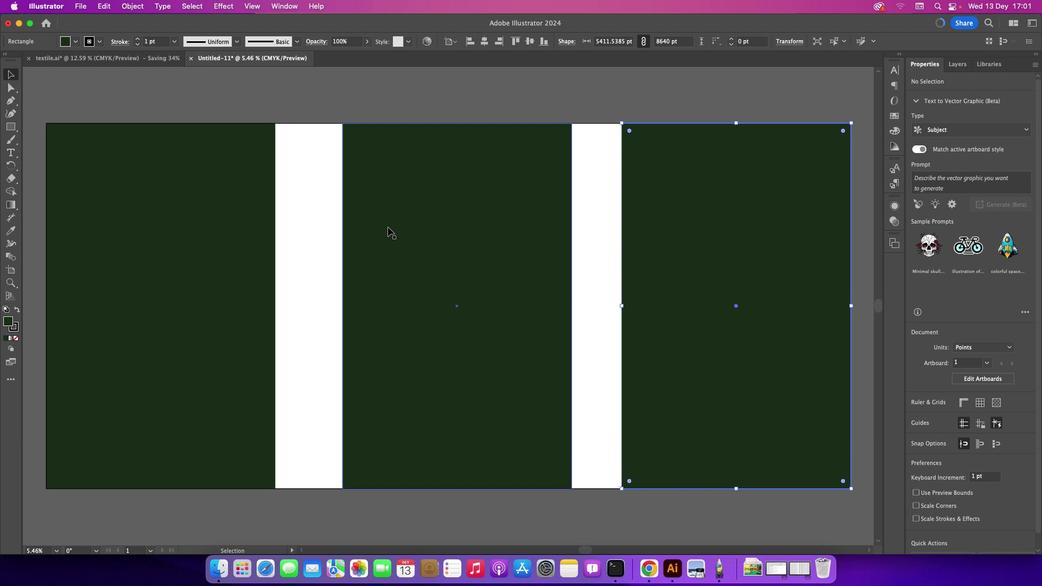
Action: Mouse pressed left at (740, 293)
Screenshot: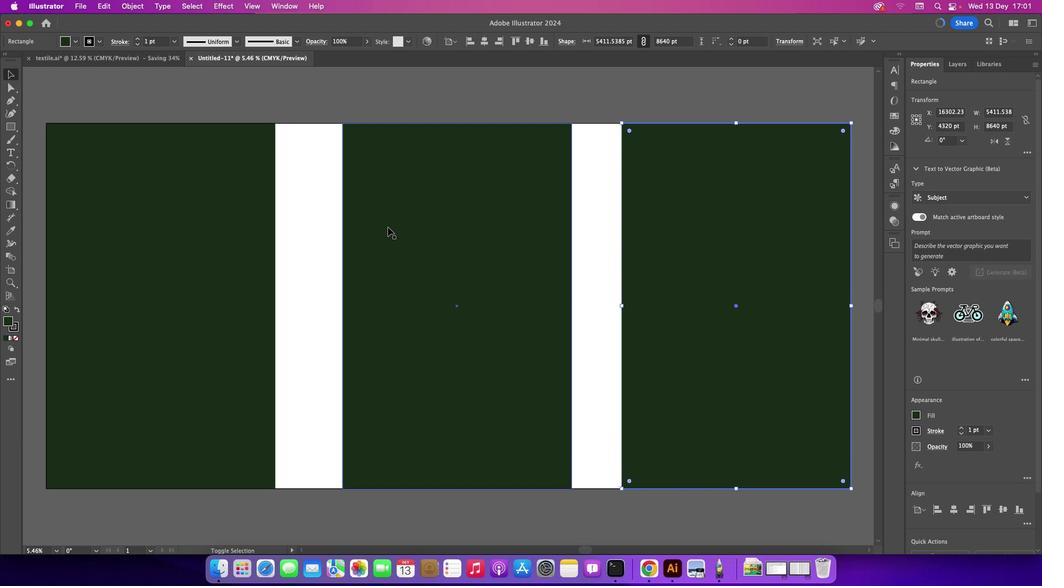 
Action: Mouse moved to (387, 227)
Screenshot: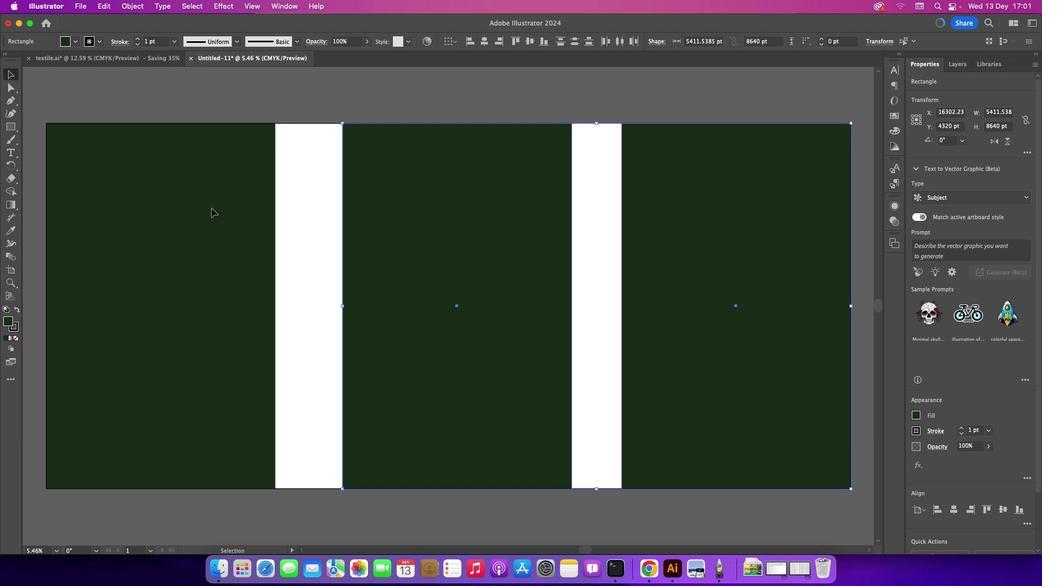 
Action: Key pressed Key.shift
Screenshot: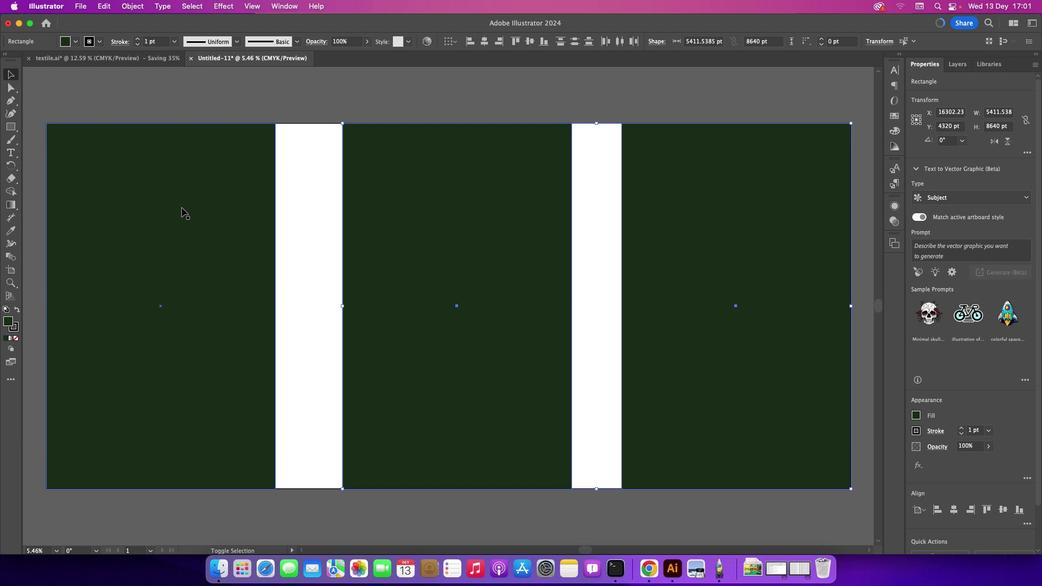 
Action: Mouse pressed left at (387, 227)
Screenshot: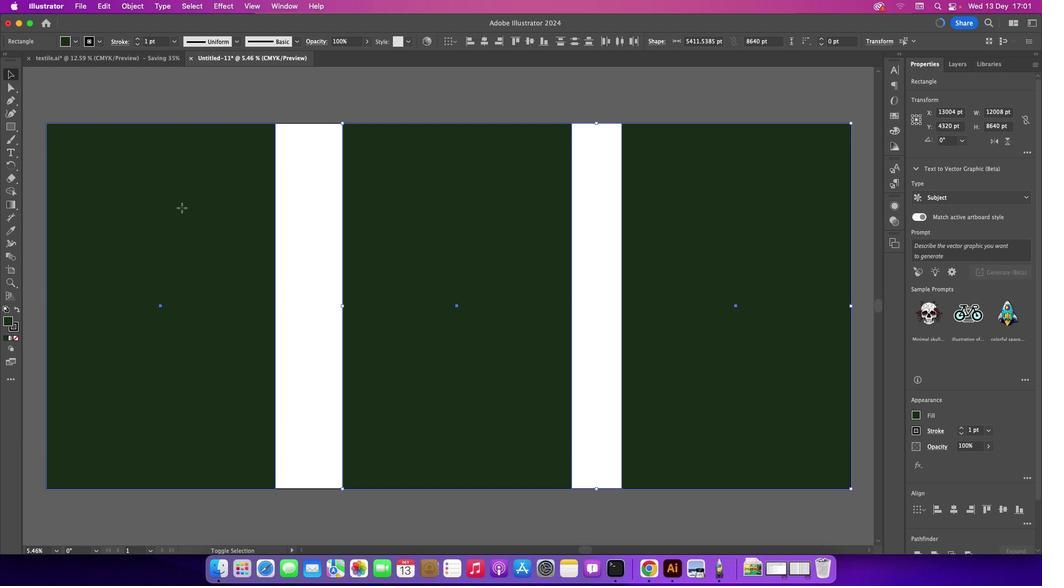 
Action: Mouse moved to (181, 207)
Screenshot: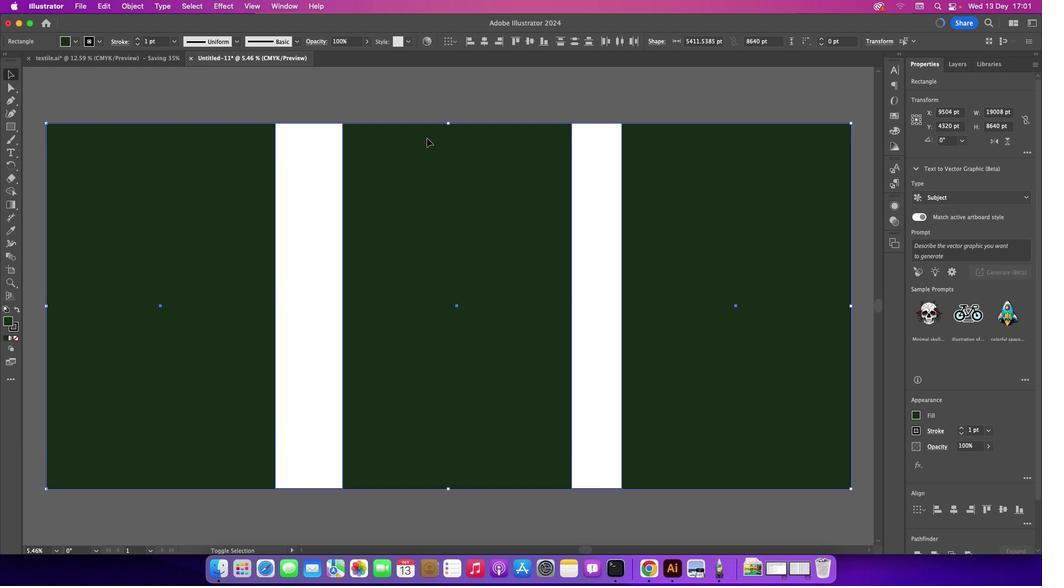 
Action: Mouse pressed left at (181, 207)
Screenshot: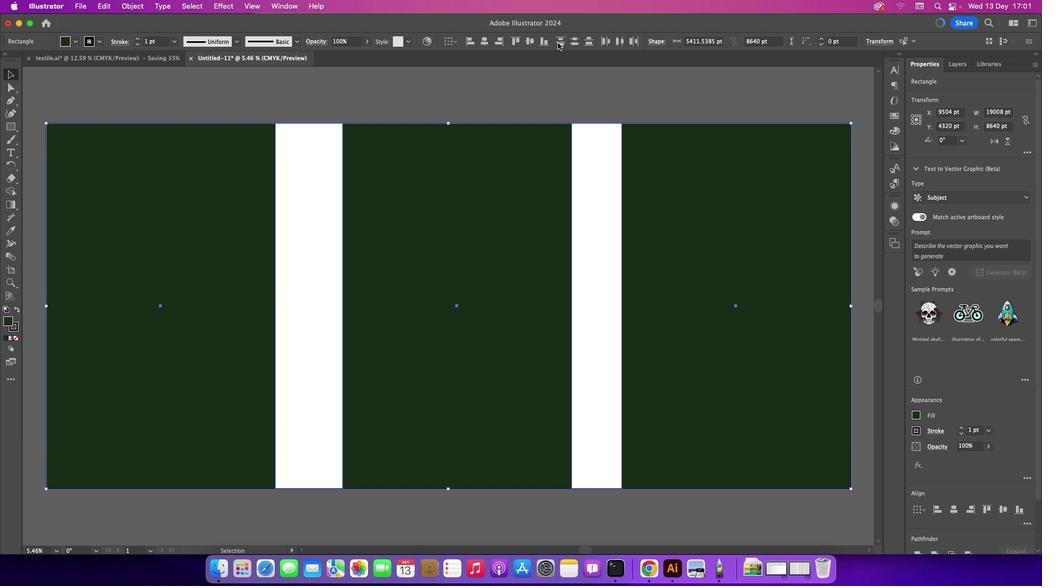 
Action: Mouse moved to (529, 39)
Screenshot: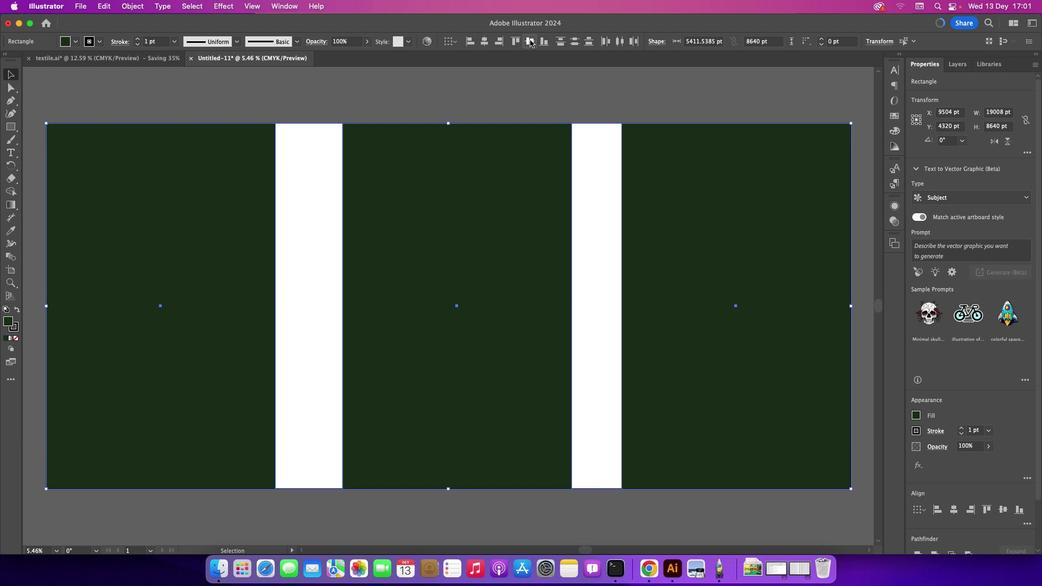 
Action: Mouse pressed left at (529, 39)
Screenshot: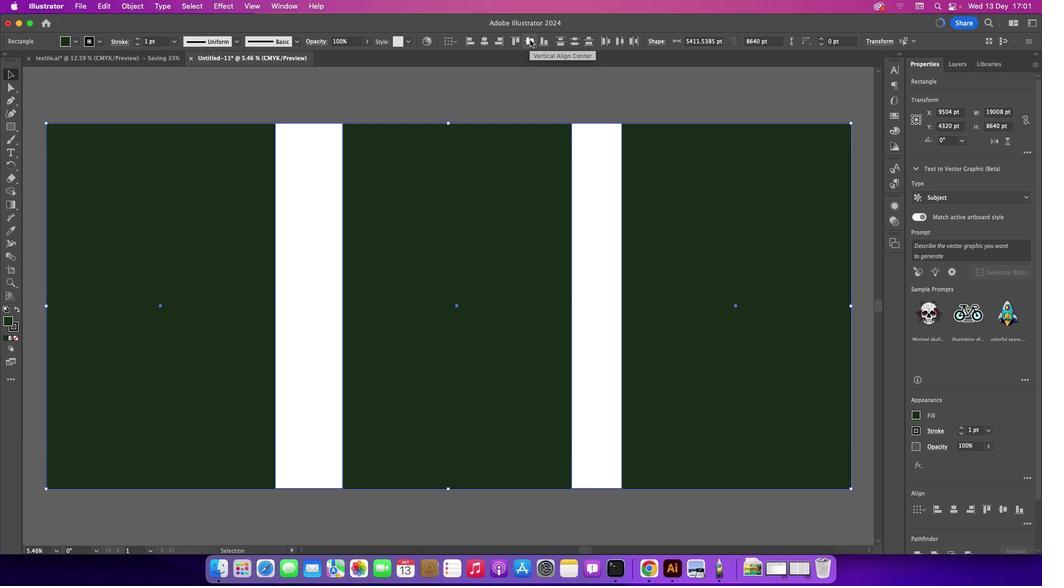 
Action: Mouse moved to (620, 41)
Screenshot: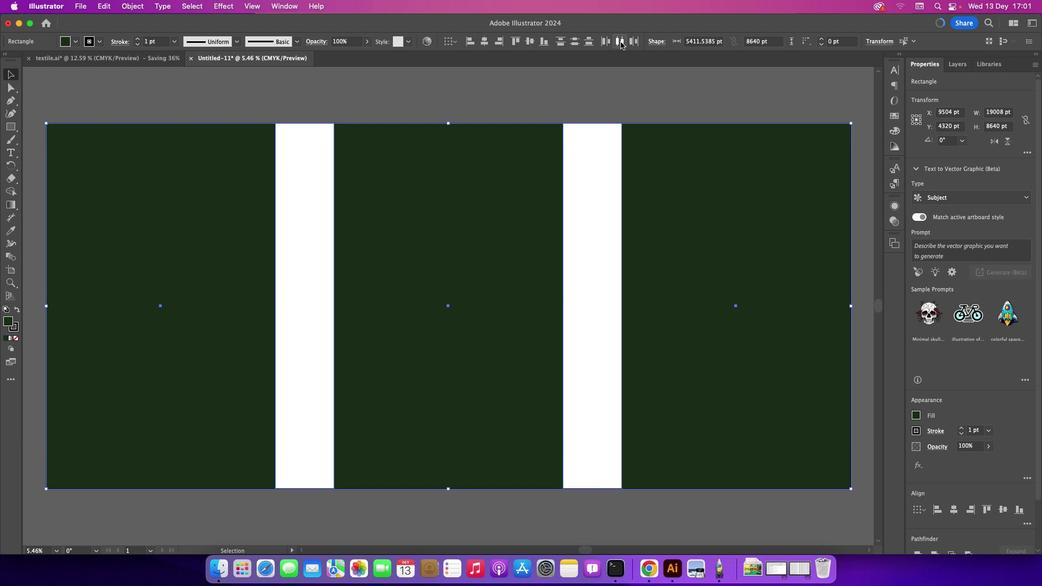 
Action: Mouse pressed left at (620, 41)
Screenshot: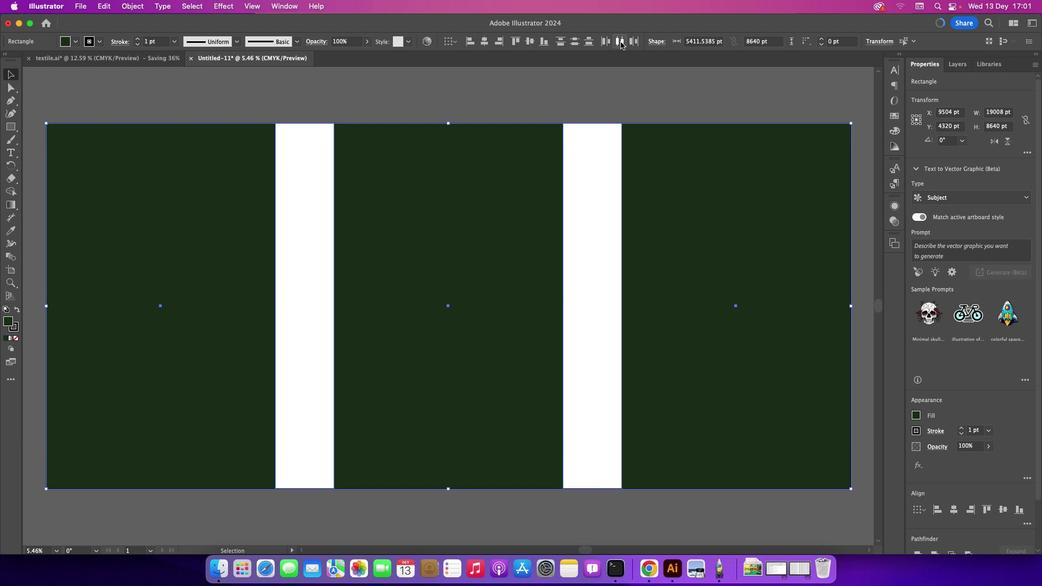 
Action: Mouse moved to (329, 102)
Screenshot: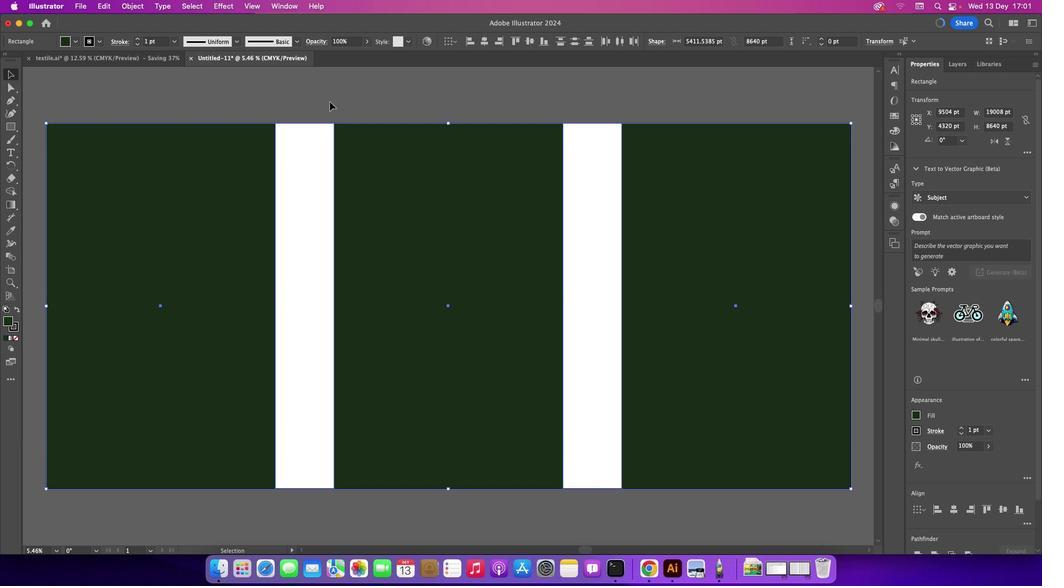 
Action: Mouse pressed left at (329, 102)
Screenshot: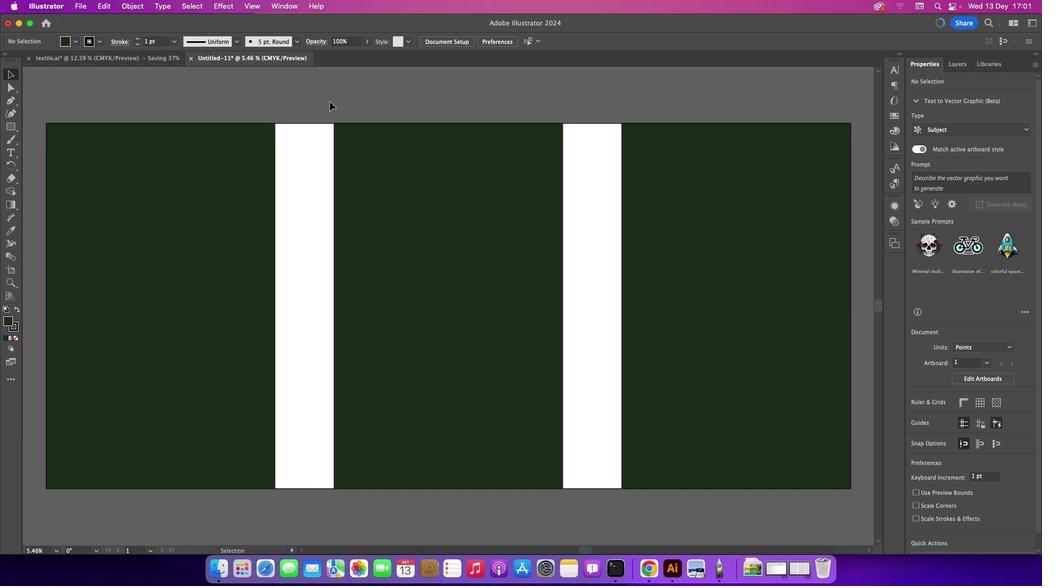 
Action: Mouse moved to (10, 127)
Screenshot: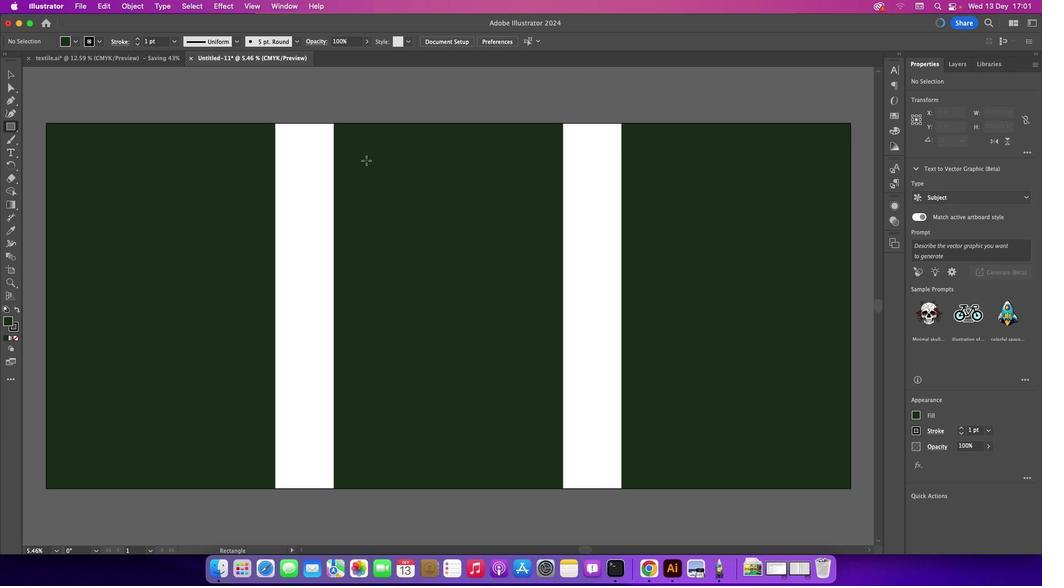 
Action: Mouse pressed left at (10, 127)
Screenshot: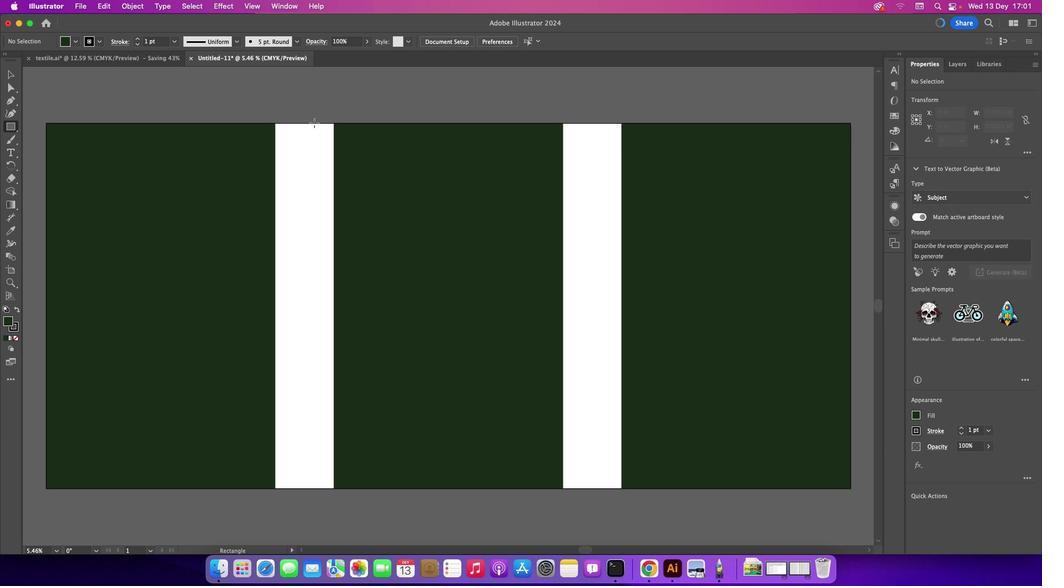 
Action: Mouse moved to (275, 123)
Screenshot: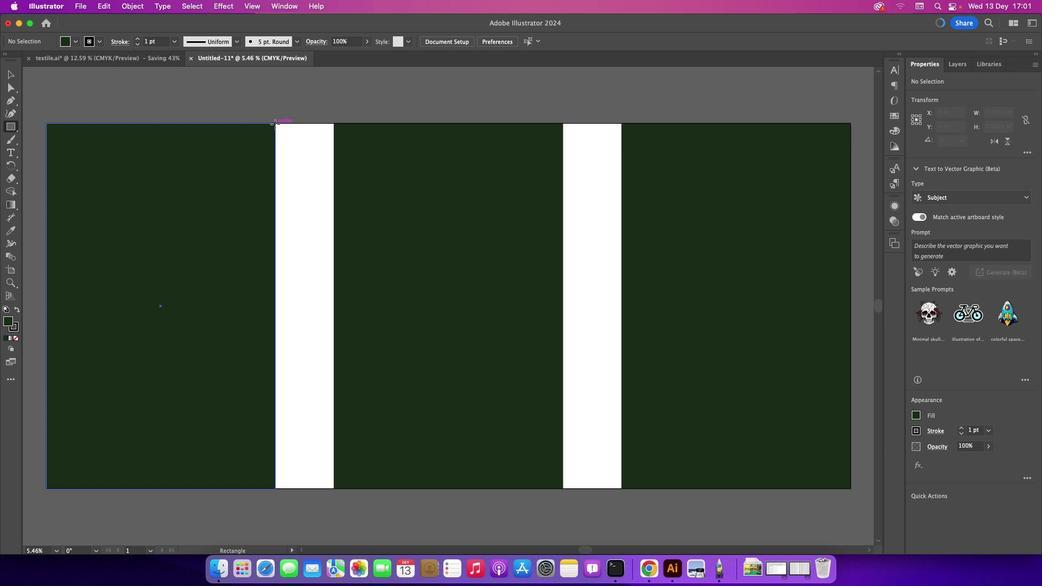 
Action: Mouse pressed left at (275, 123)
Screenshot: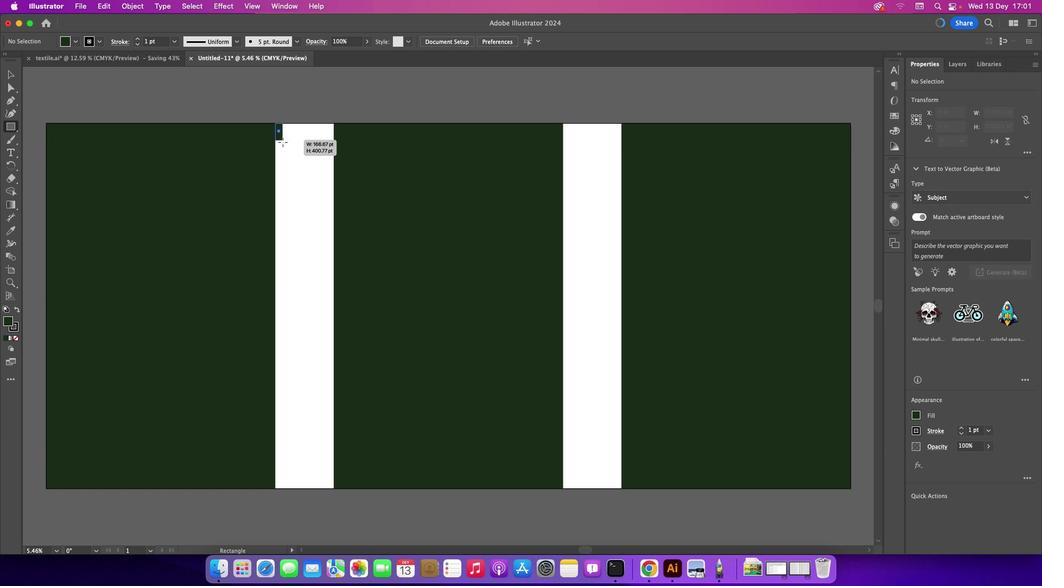 
Action: Mouse moved to (8, 316)
Screenshot: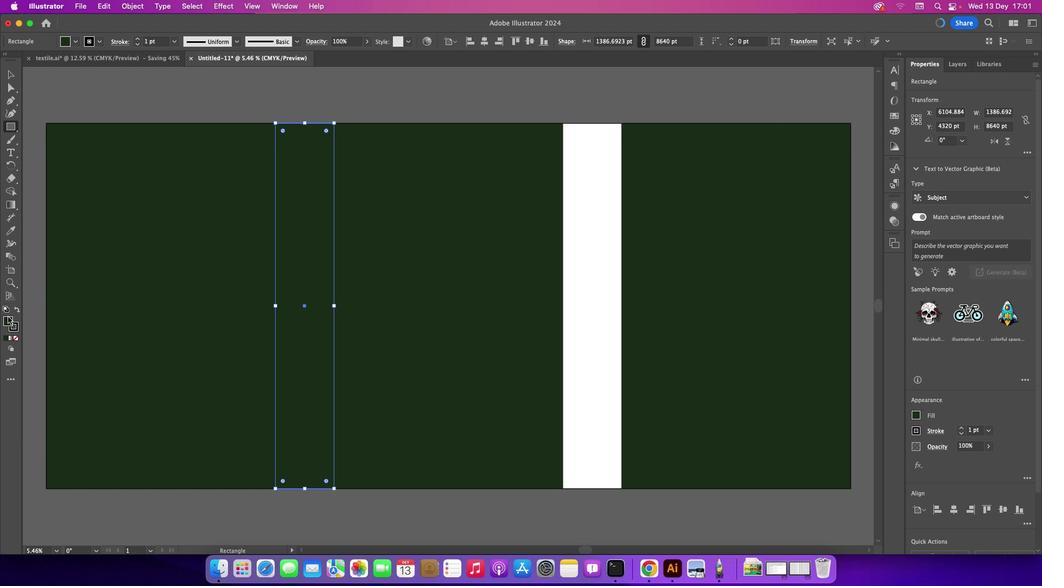
Action: Mouse pressed left at (8, 316)
Screenshot: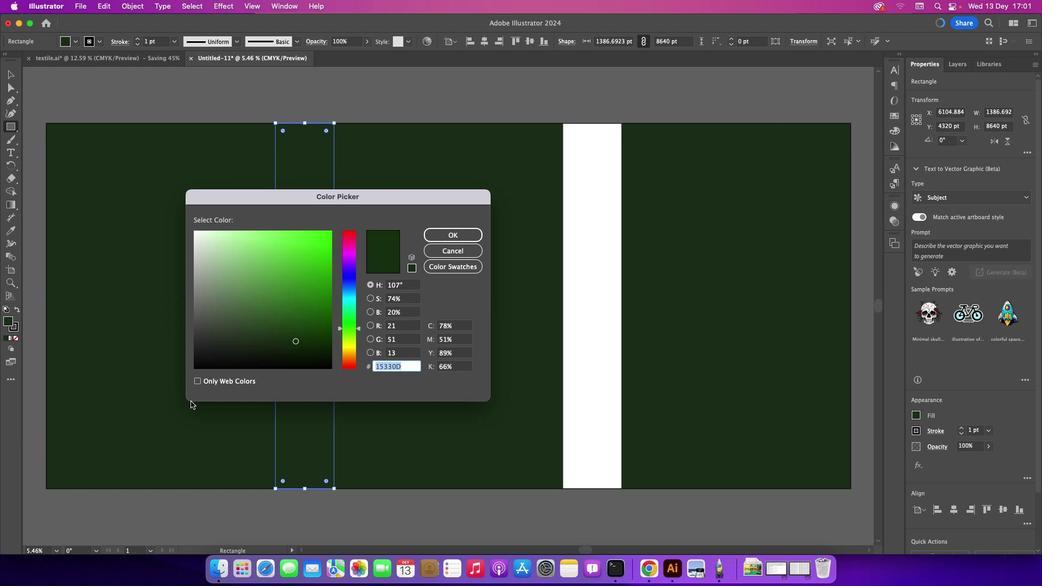 
Action: Mouse pressed left at (8, 316)
Screenshot: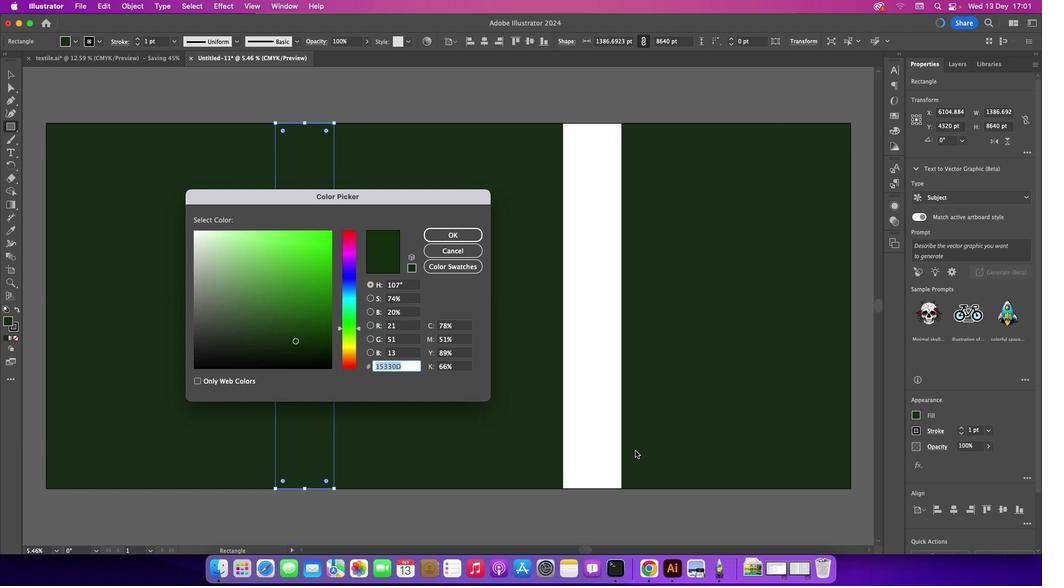 
Action: Mouse moved to (289, 309)
Screenshot: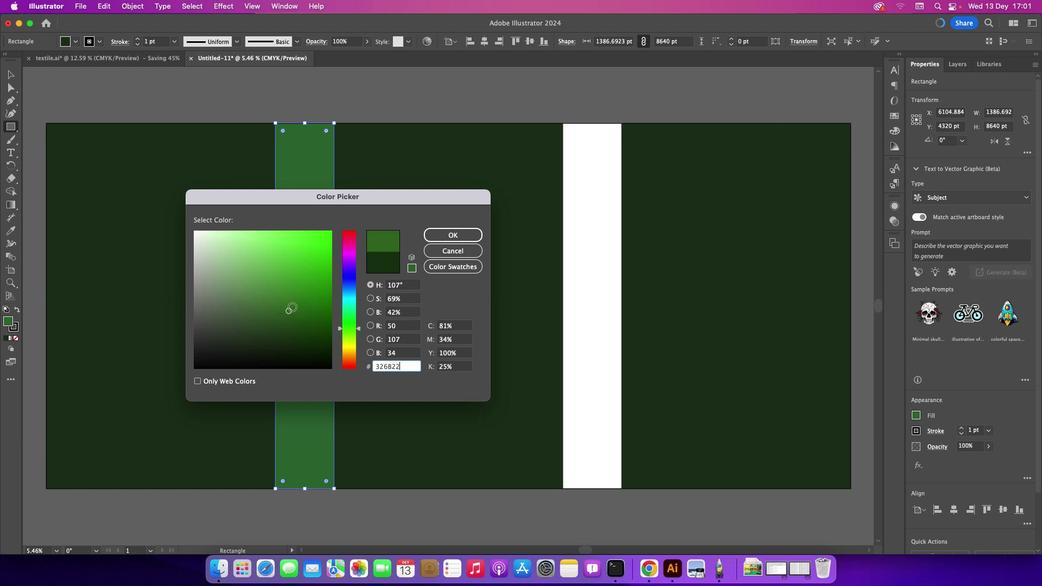 
Action: Mouse pressed left at (289, 309)
Screenshot: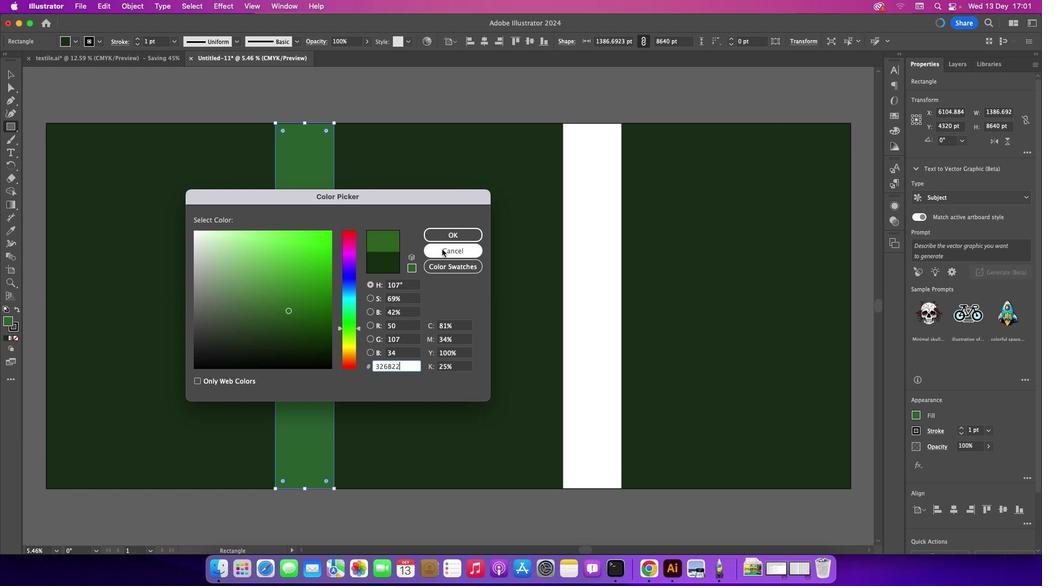 
Action: Mouse moved to (298, 349)
Screenshot: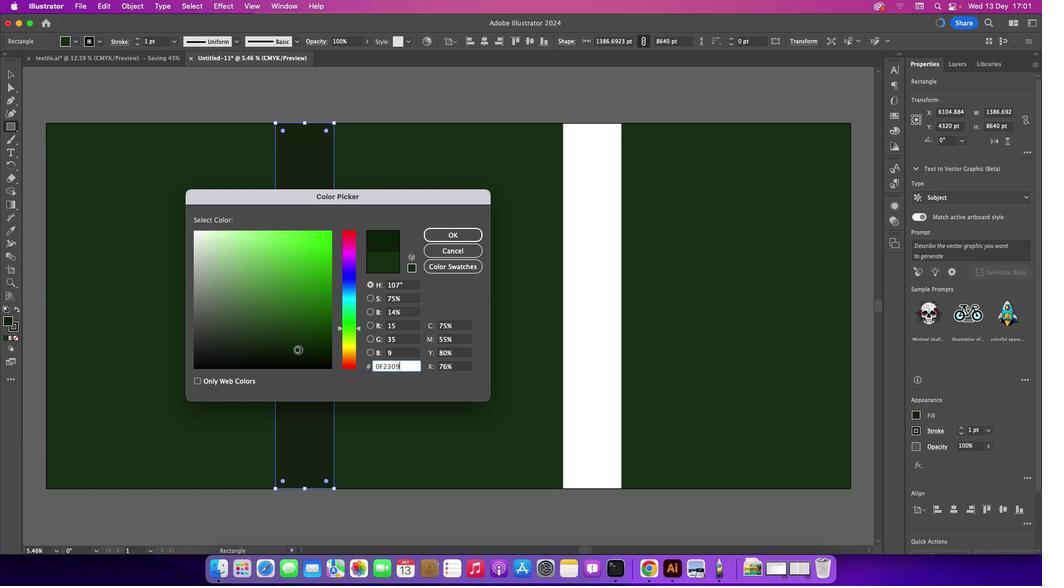 
Action: Mouse pressed left at (298, 349)
Screenshot: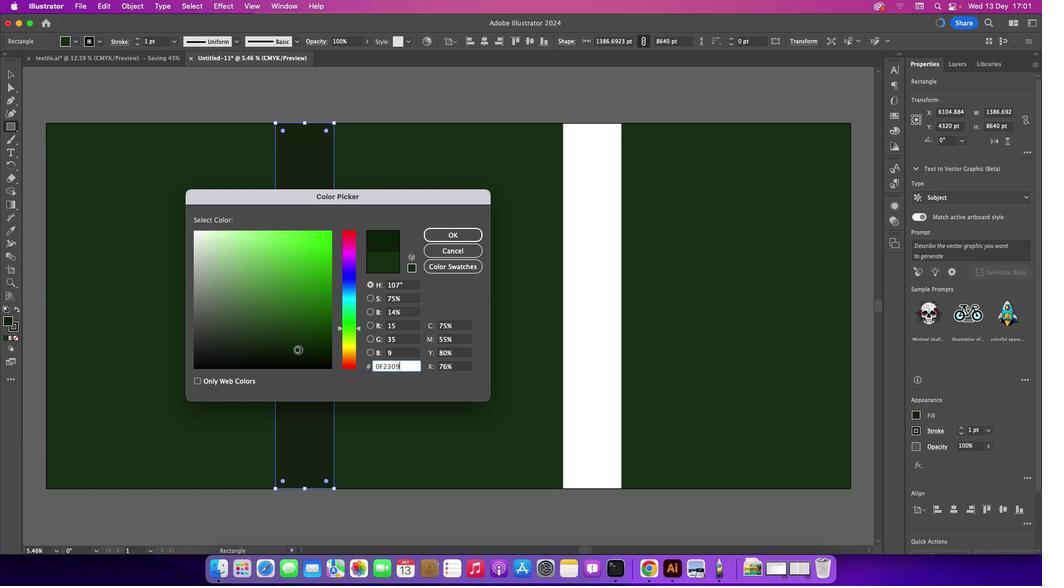 
Action: Mouse moved to (294, 340)
Screenshot: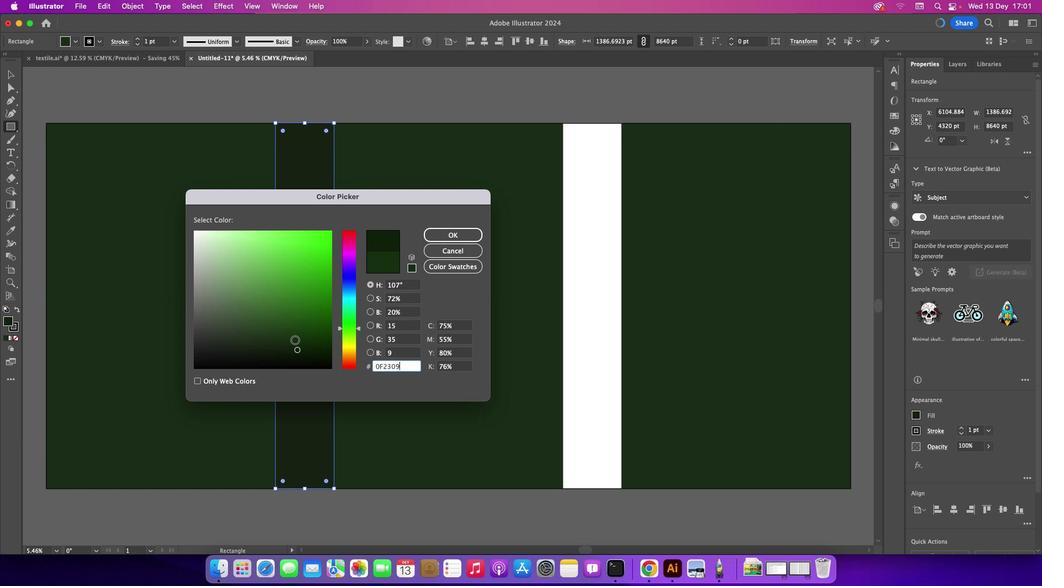 
Action: Mouse pressed left at (294, 340)
Screenshot: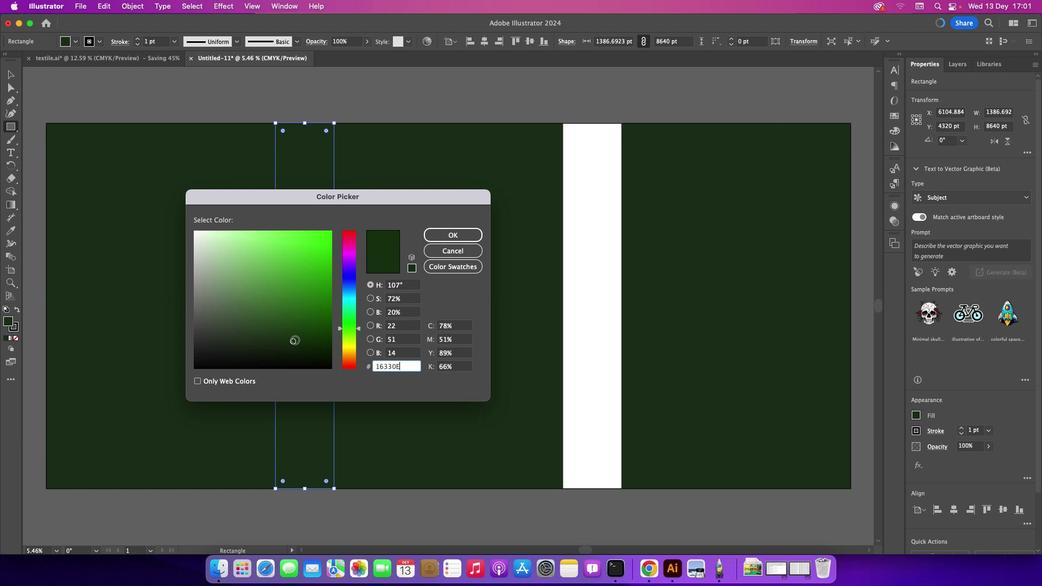 
Action: Mouse moved to (295, 344)
Screenshot: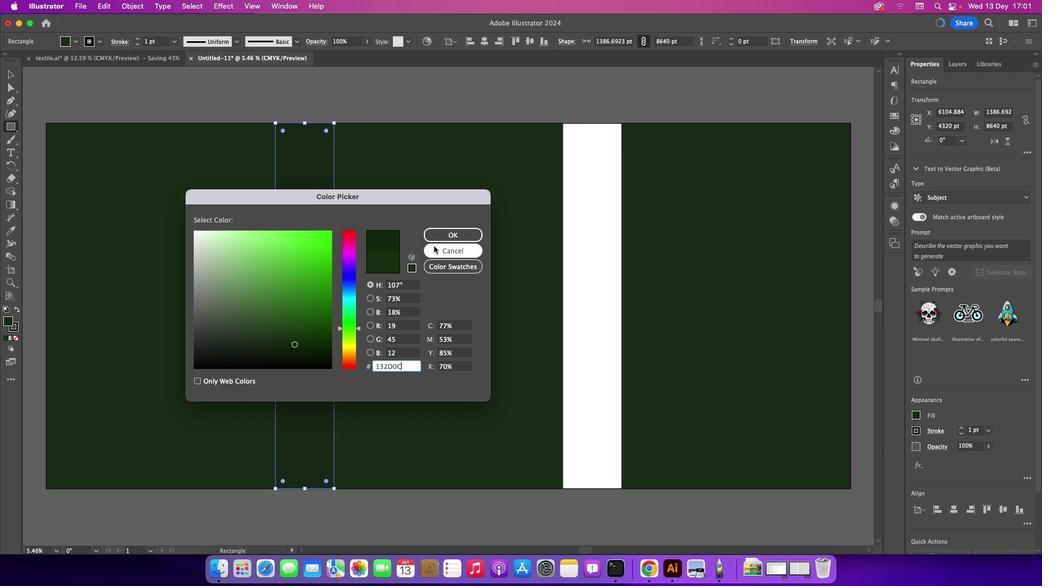 
Action: Mouse pressed left at (295, 344)
Screenshot: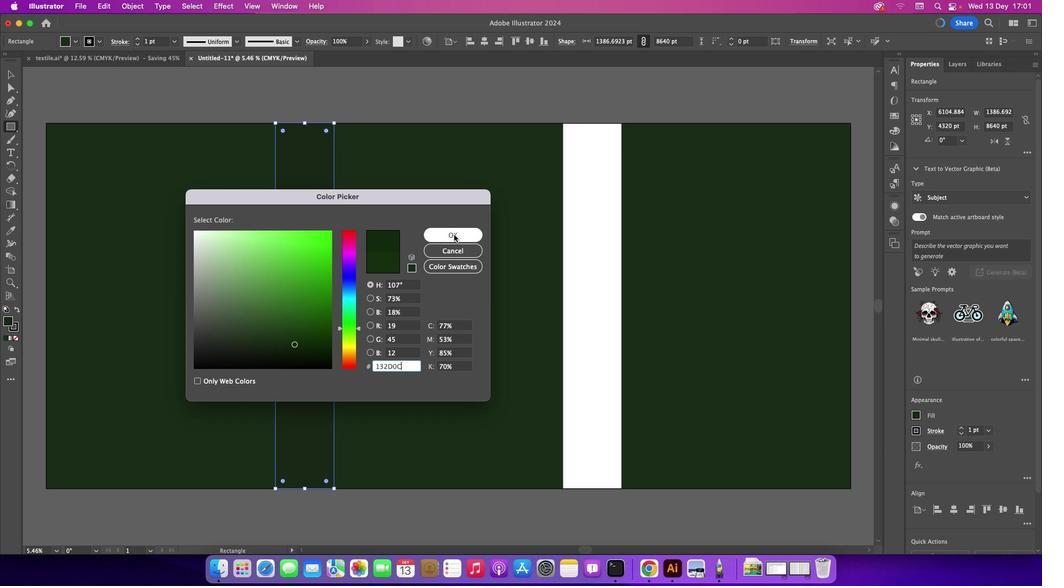 
Action: Mouse moved to (456, 230)
Screenshot: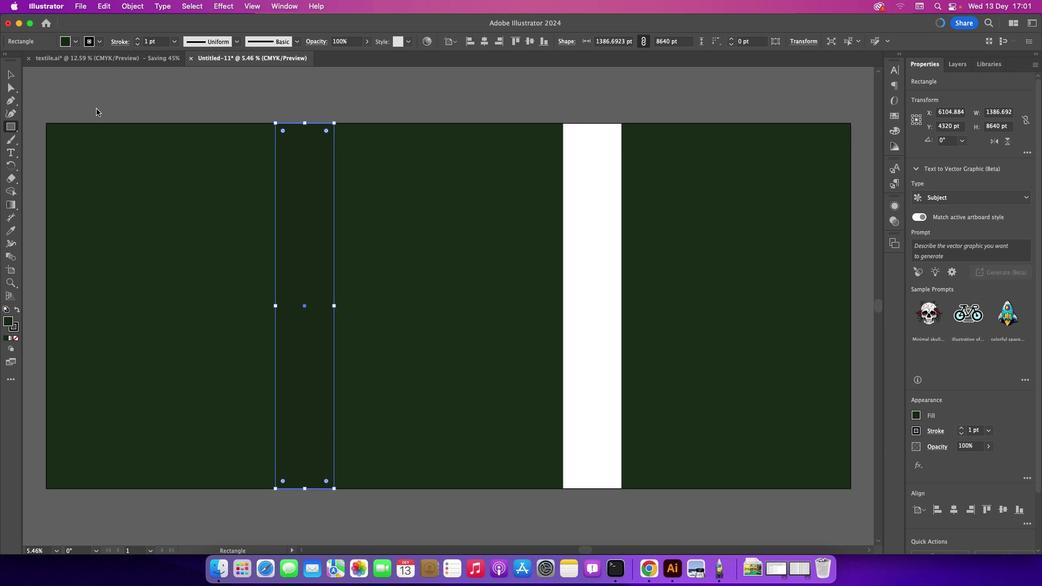 
Action: Mouse pressed left at (456, 230)
Screenshot: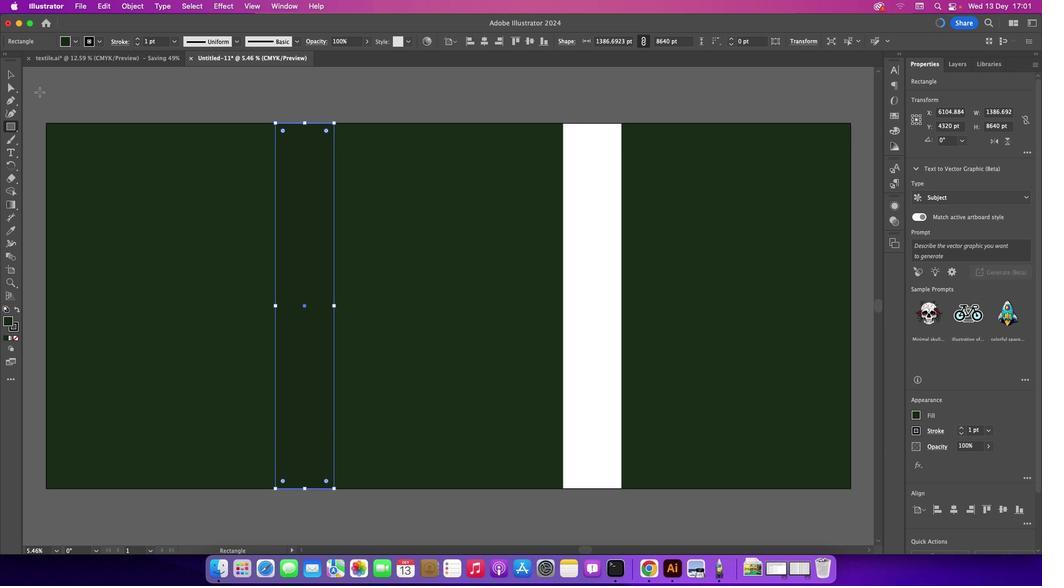 
Action: Mouse moved to (11, 72)
Screenshot: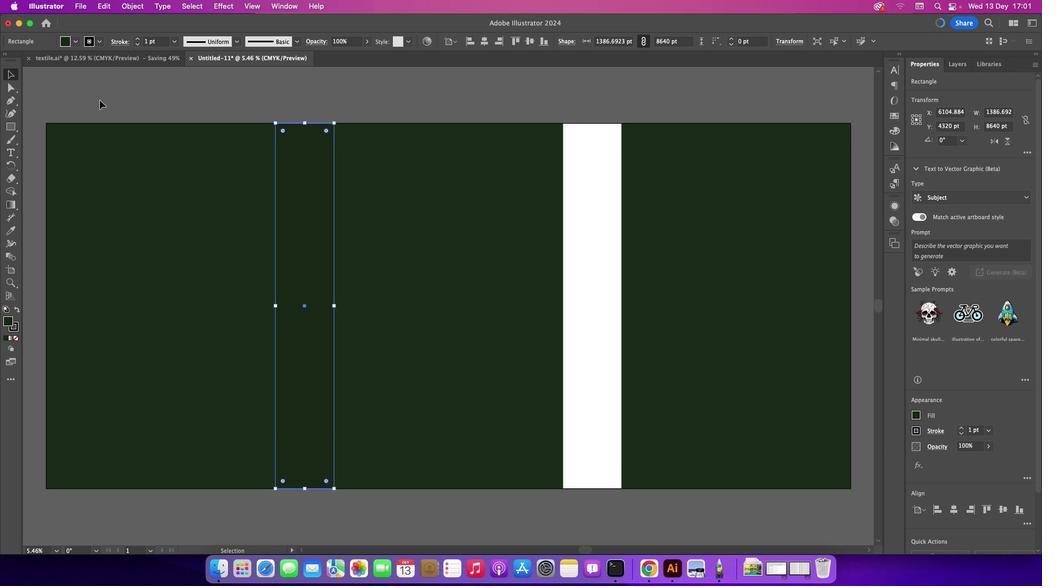 
Action: Mouse pressed left at (11, 72)
Screenshot: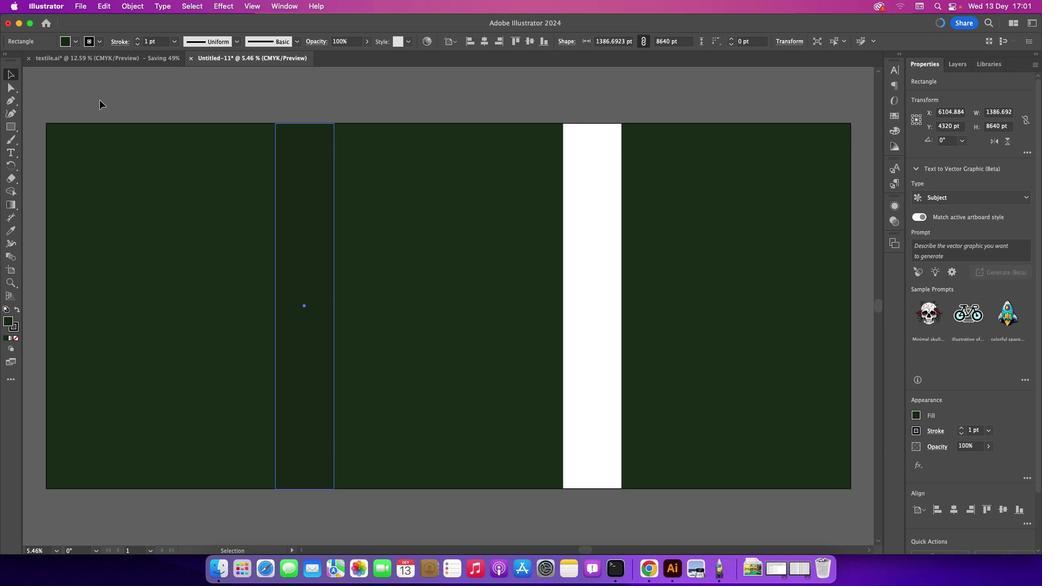 
Action: Mouse moved to (99, 99)
Screenshot: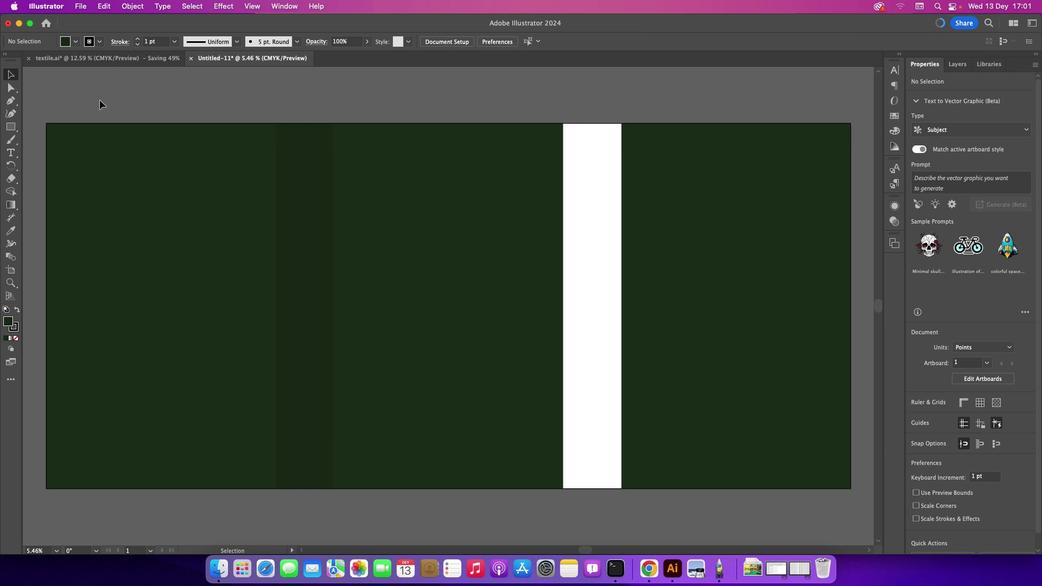 
Action: Mouse pressed left at (99, 99)
Screenshot: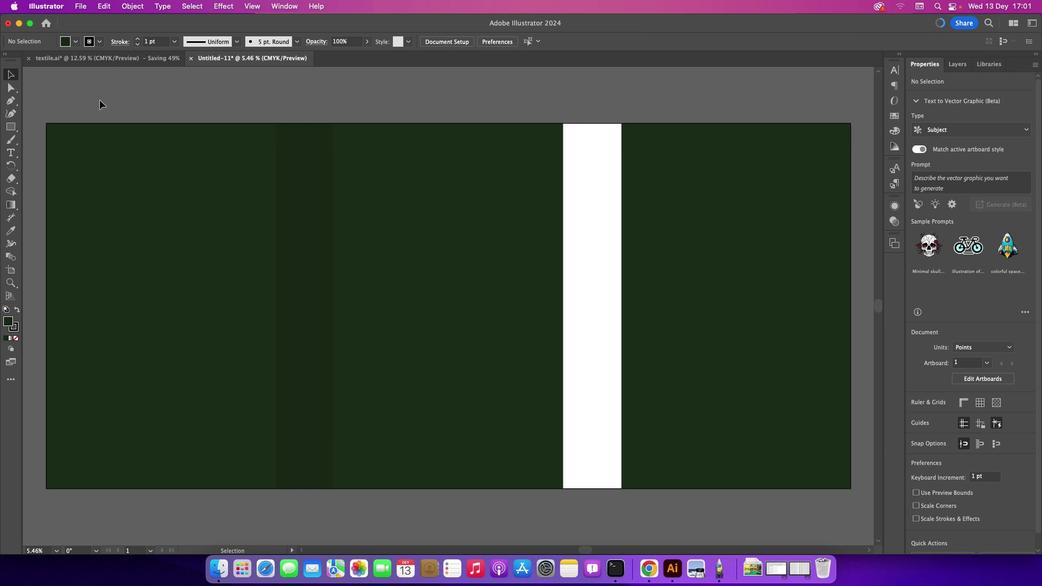 
Action: Mouse moved to (294, 226)
Screenshot: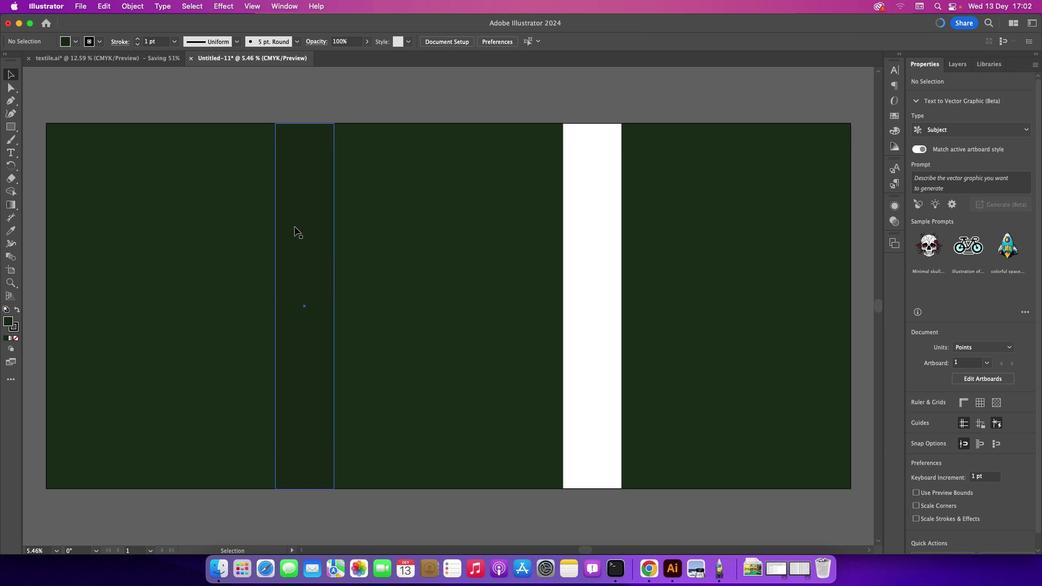 
Action: Key pressed Key.alt
Screenshot: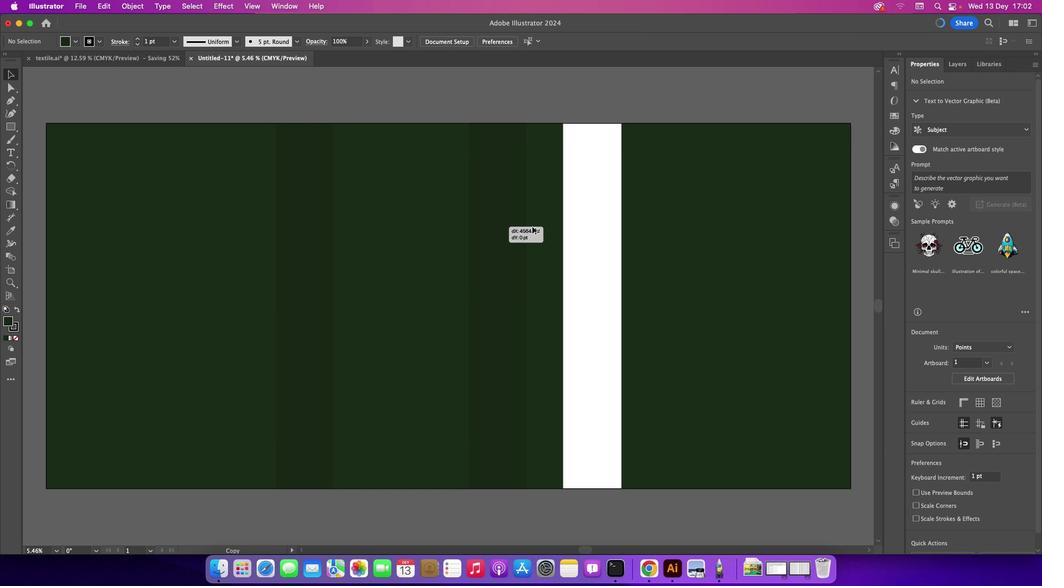 
Action: Mouse pressed left at (294, 226)
Screenshot: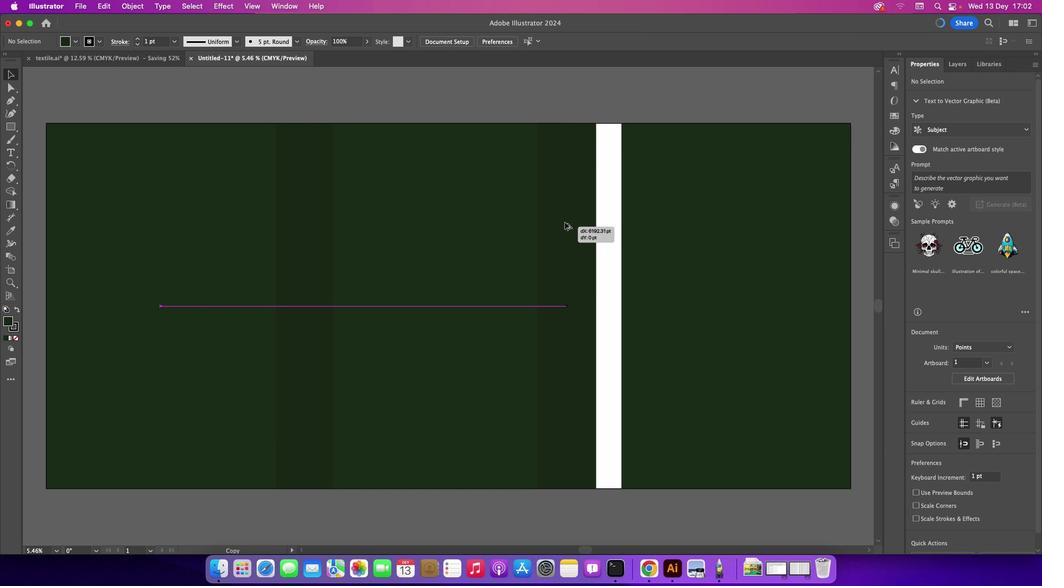 
Action: Mouse moved to (14, 75)
Screenshot: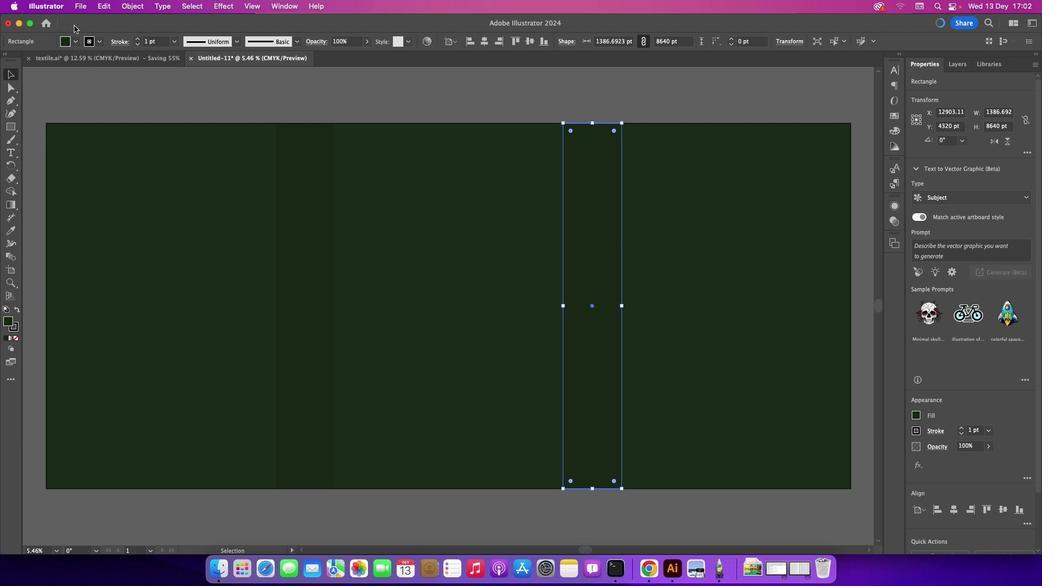 
Action: Mouse pressed left at (14, 75)
Screenshot: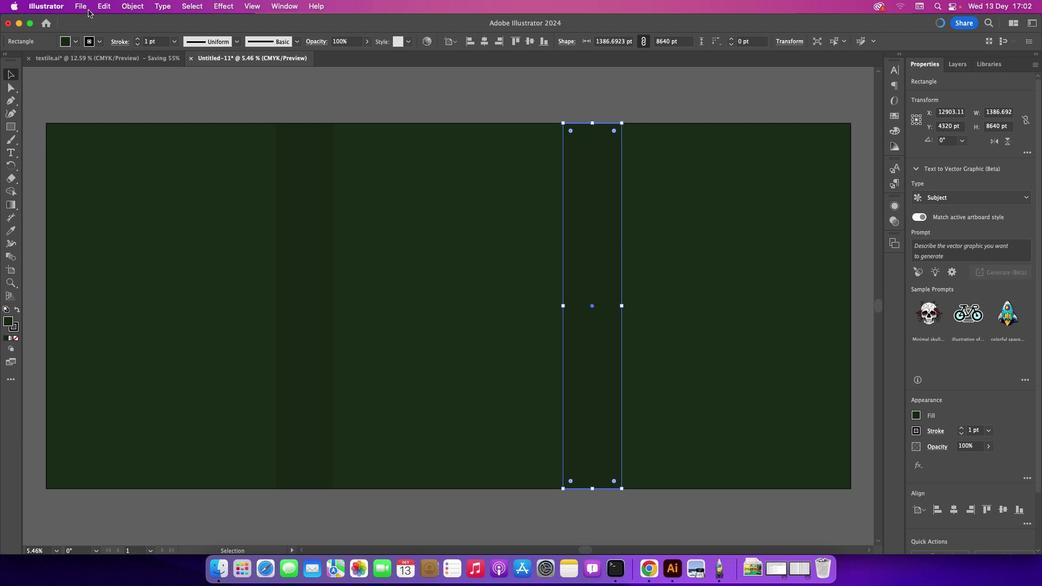 
Action: Mouse moved to (118, 79)
Screenshot: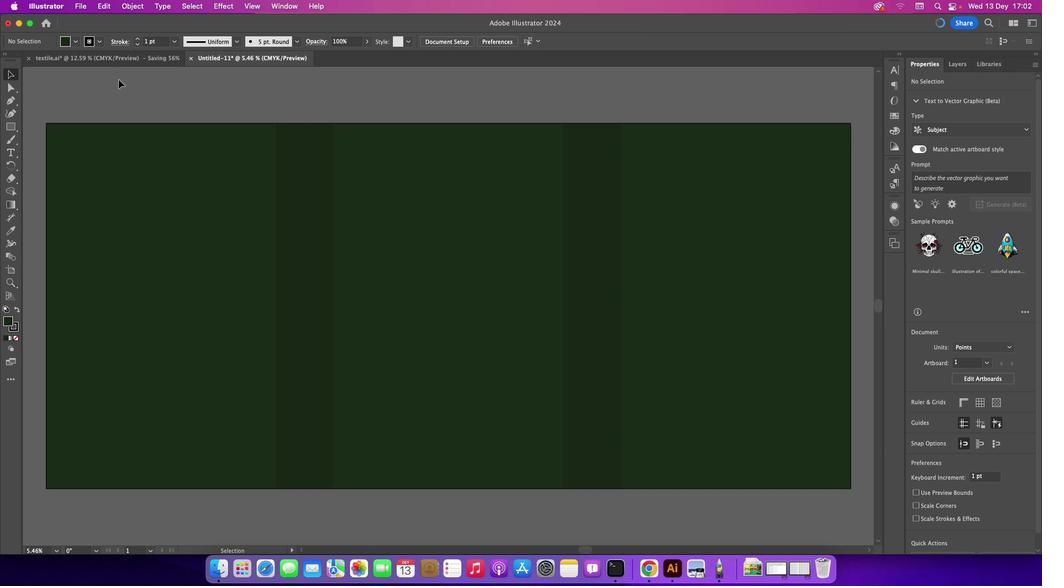 
Action: Mouse pressed left at (118, 79)
Screenshot: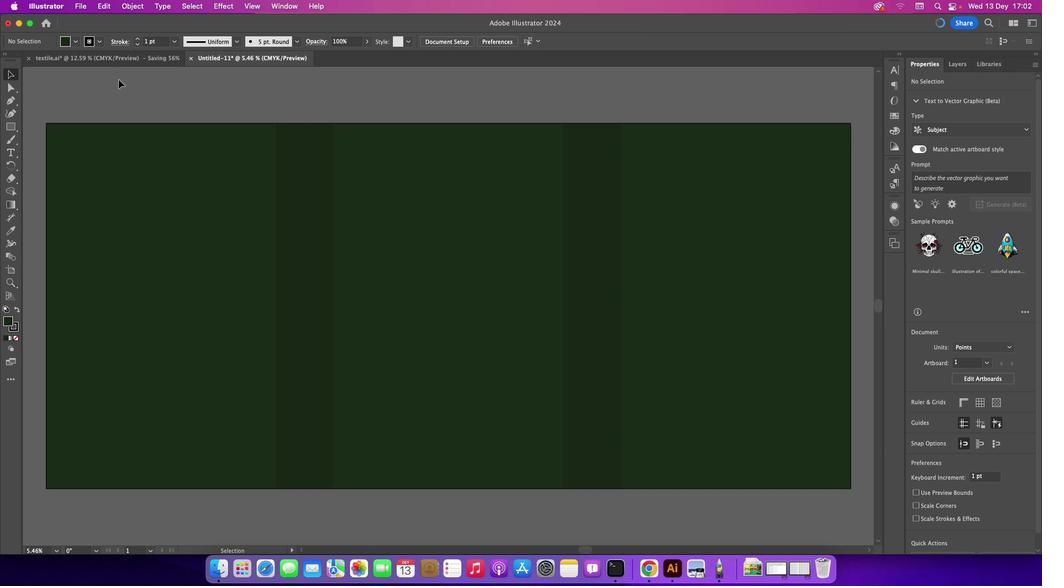 
Action: Mouse moved to (74, 5)
Screenshot: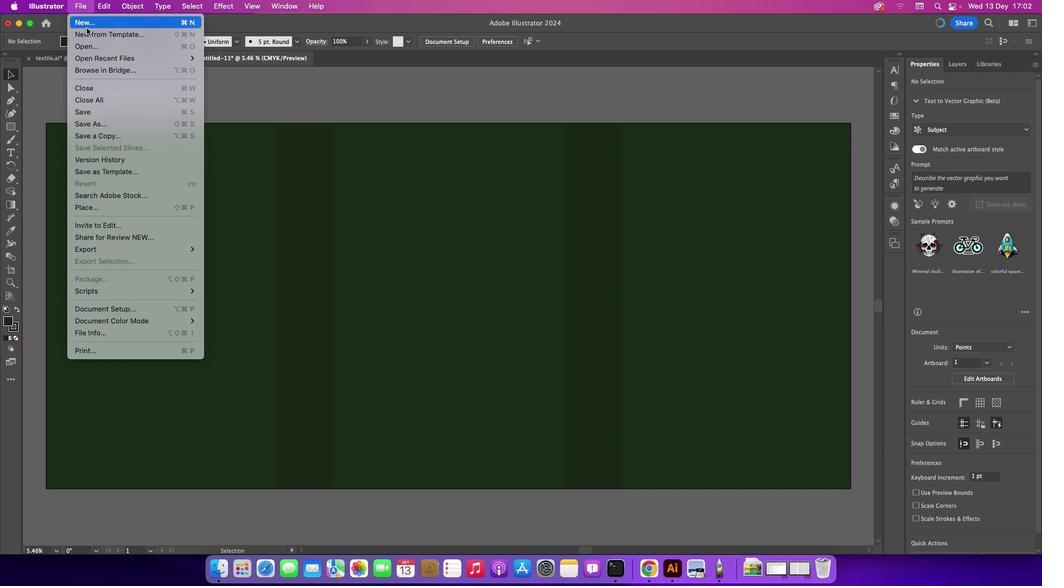 
Action: Mouse pressed left at (74, 5)
Screenshot: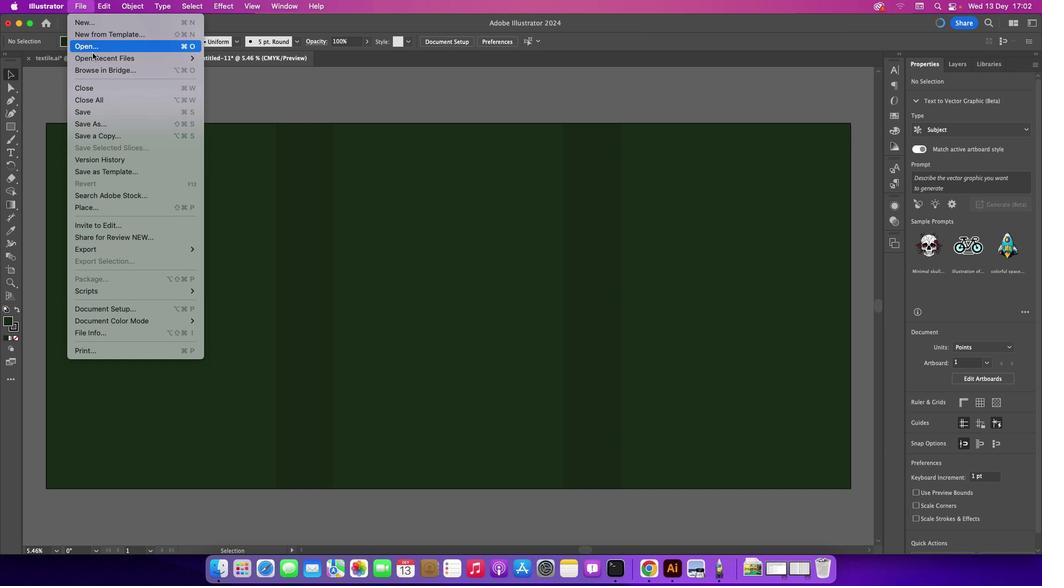 
Action: Mouse moved to (93, 47)
Screenshot: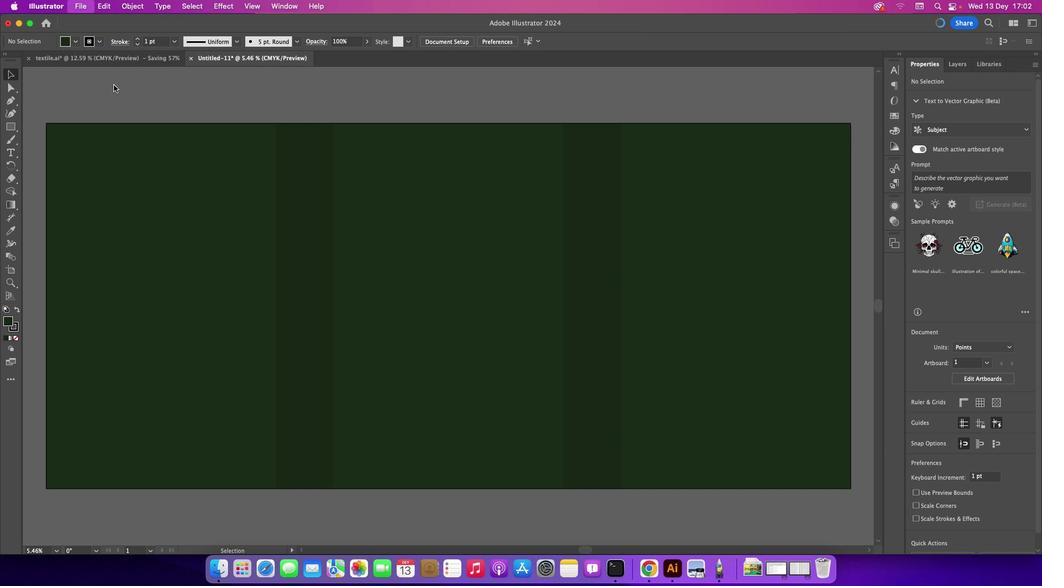
Action: Mouse pressed left at (93, 47)
Screenshot: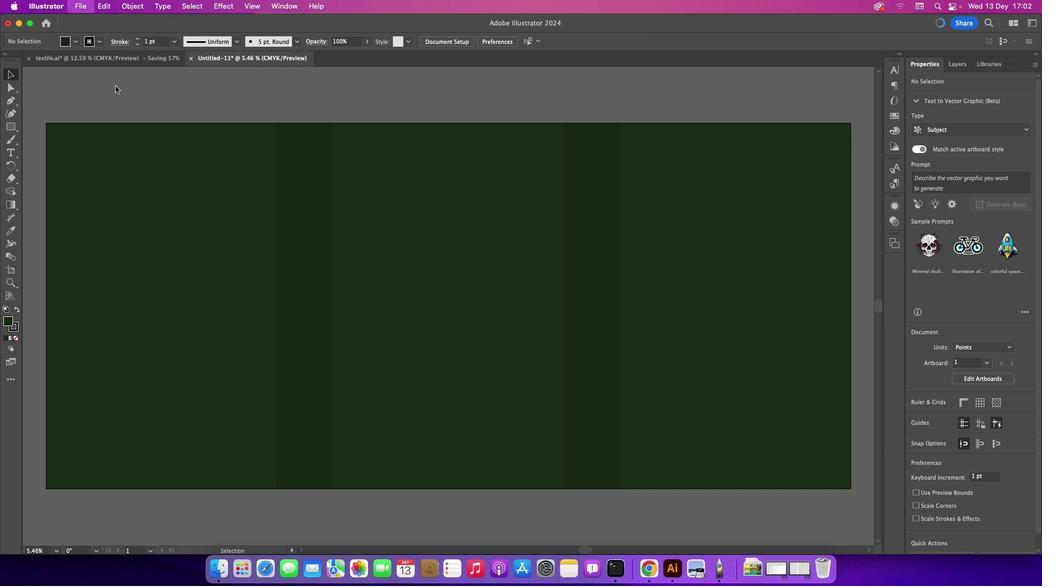 
Action: Mouse moved to (343, 175)
Screenshot: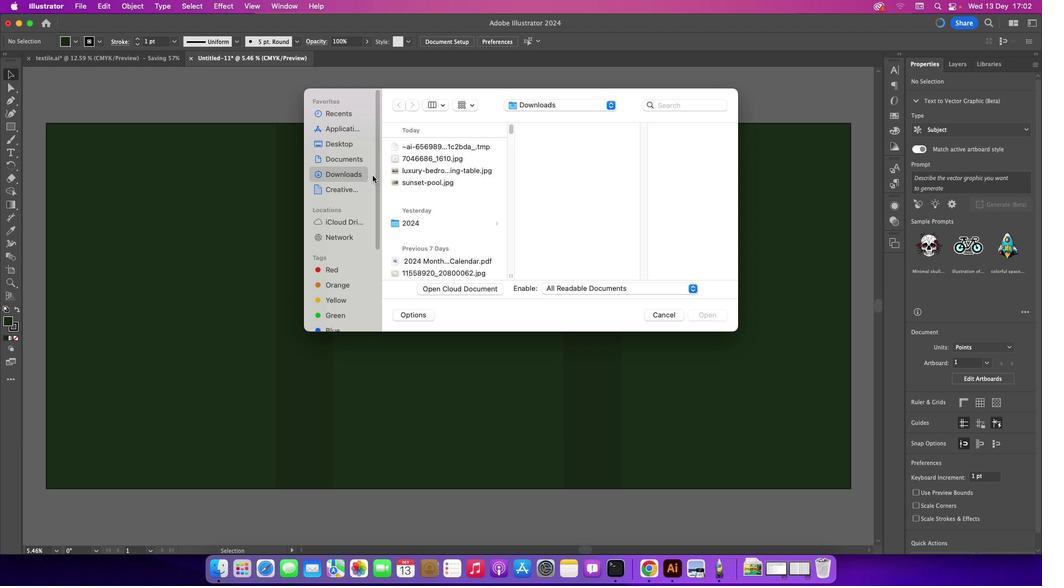 
Action: Mouse pressed left at (343, 175)
Screenshot: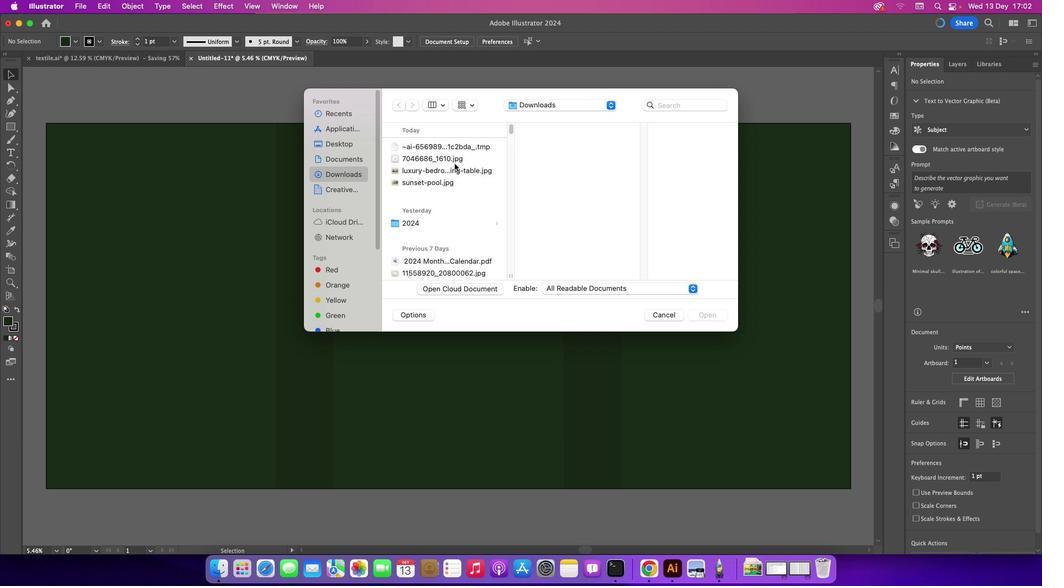 
Action: Mouse moved to (451, 163)
Screenshot: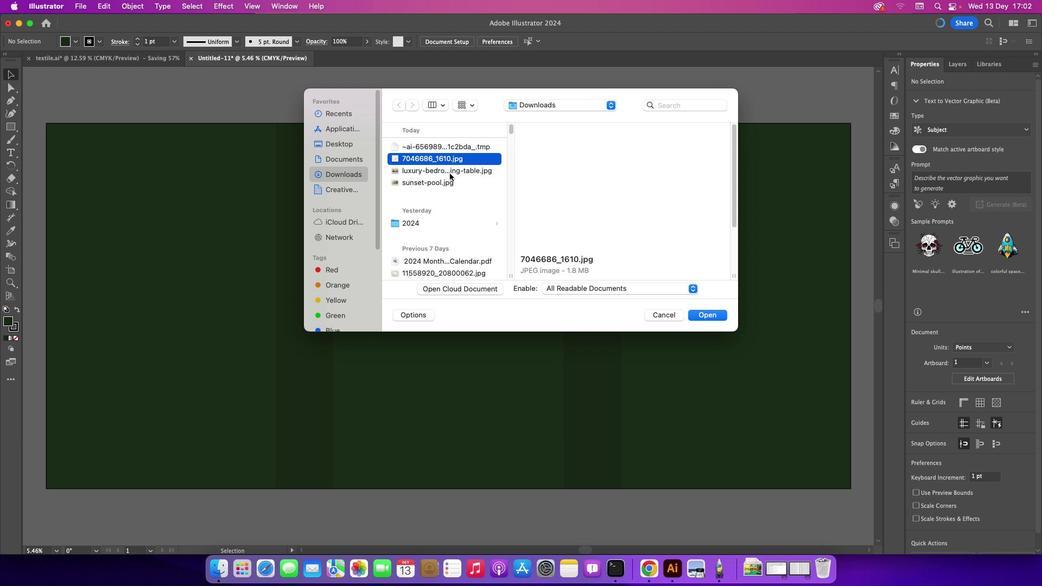 
Action: Mouse pressed left at (451, 163)
Screenshot: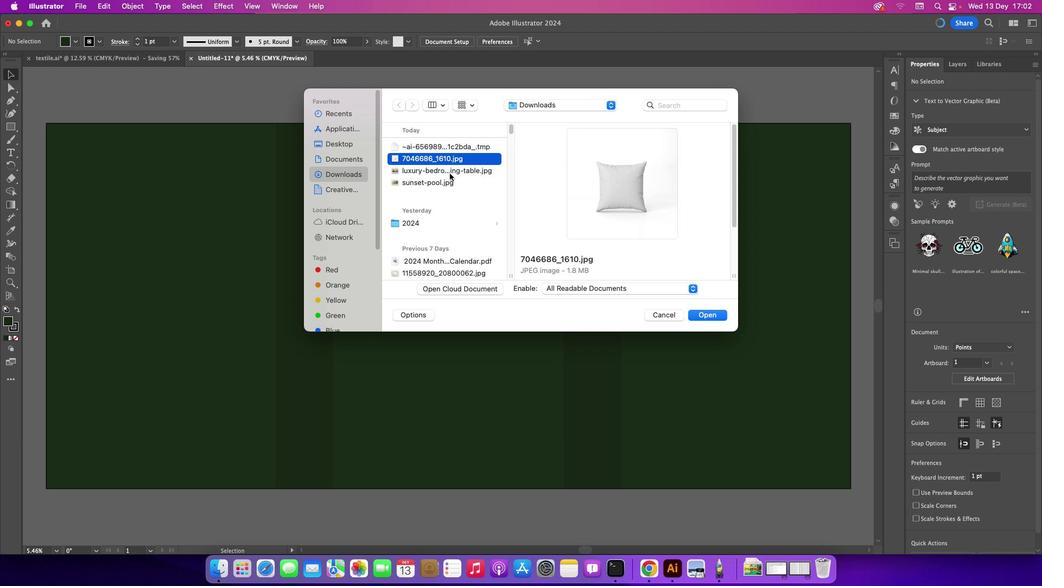 
Action: Mouse moved to (449, 173)
Screenshot: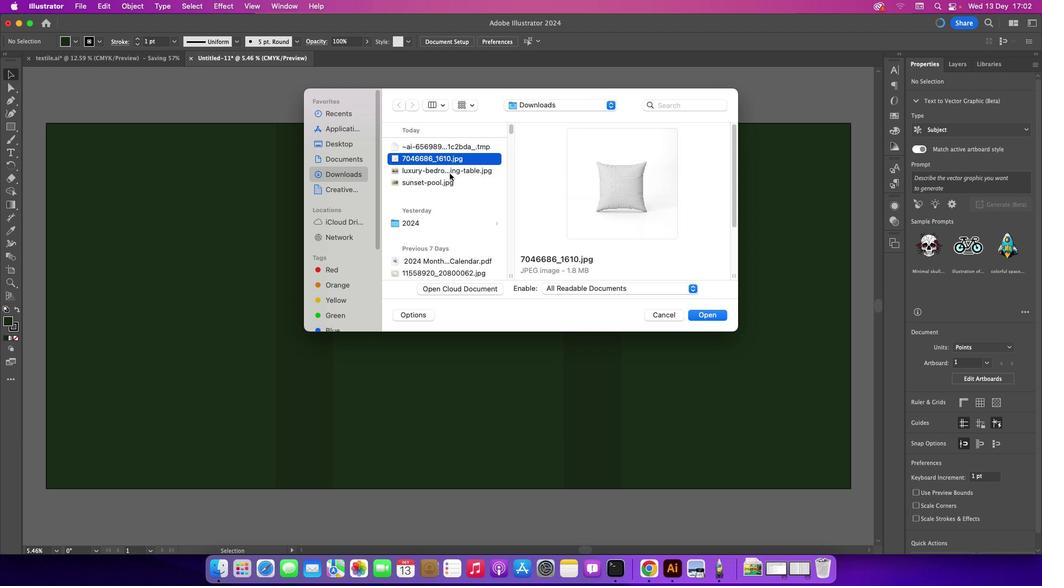 
Action: Mouse pressed left at (449, 173)
Screenshot: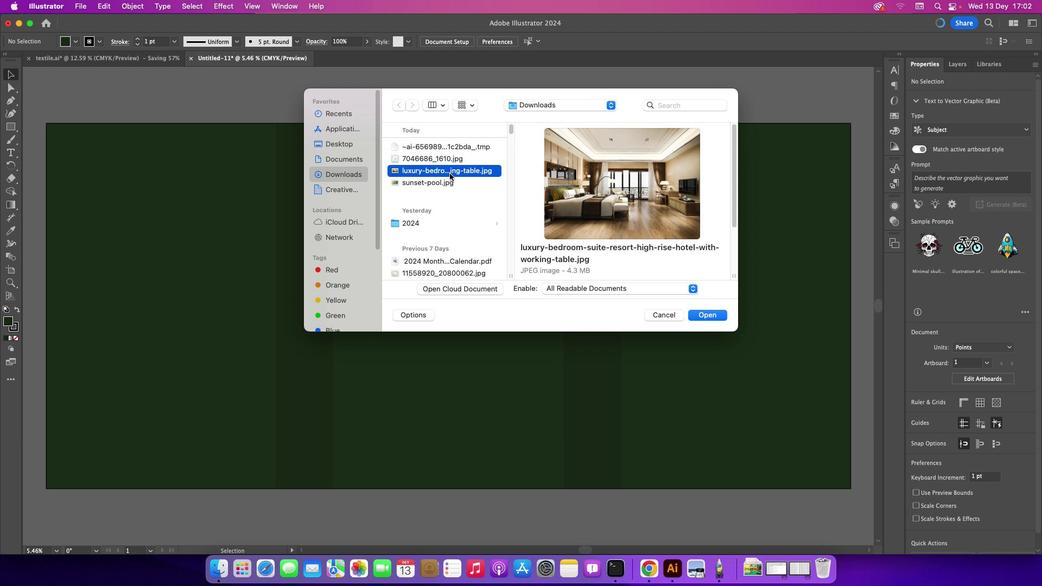 
Action: Mouse moved to (706, 314)
Screenshot: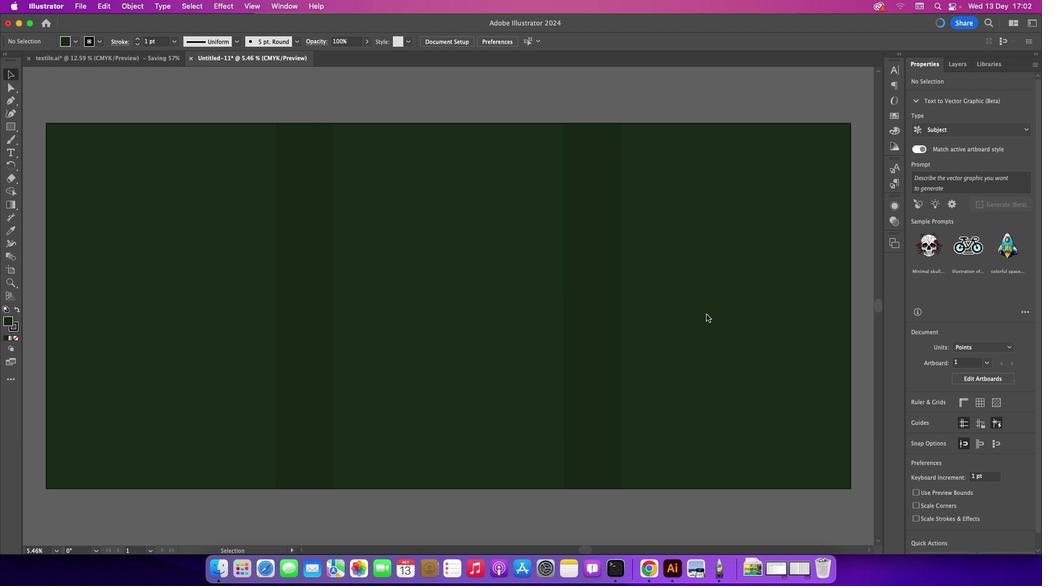 
Action: Mouse pressed left at (706, 314)
Screenshot: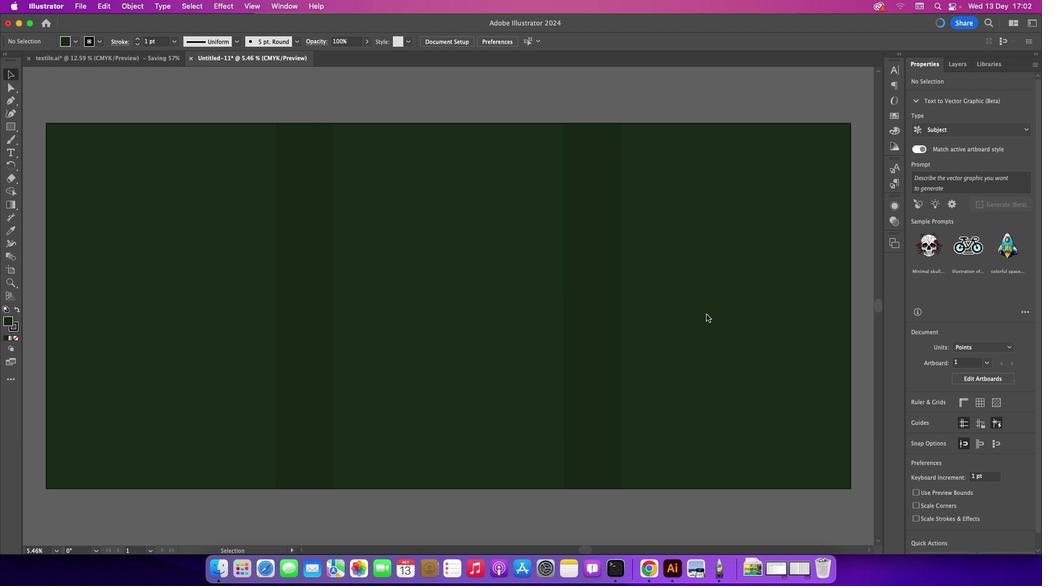 
Action: Mouse moved to (73, 4)
Screenshot: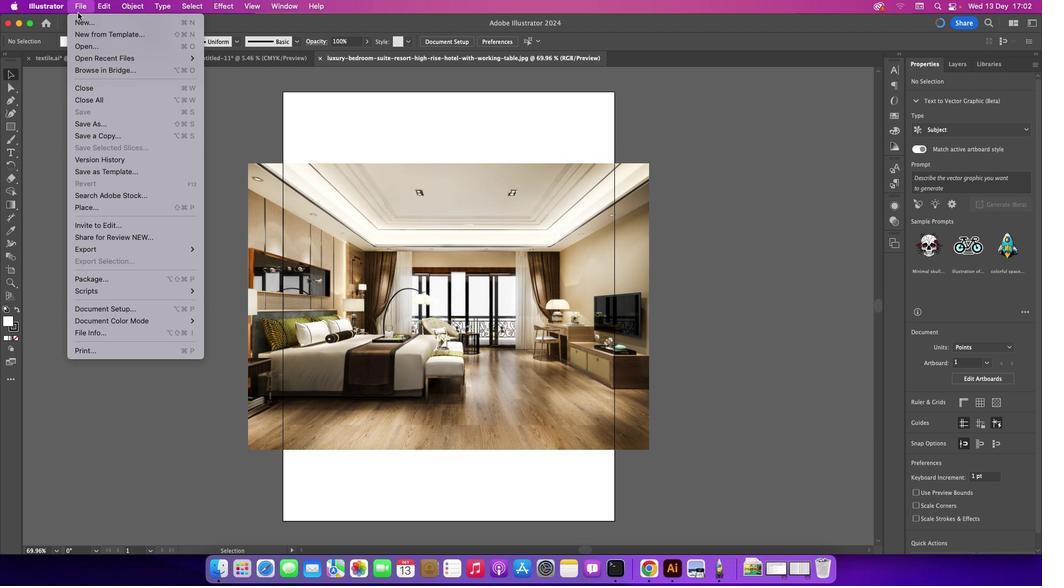 
Action: Mouse pressed left at (73, 4)
Screenshot: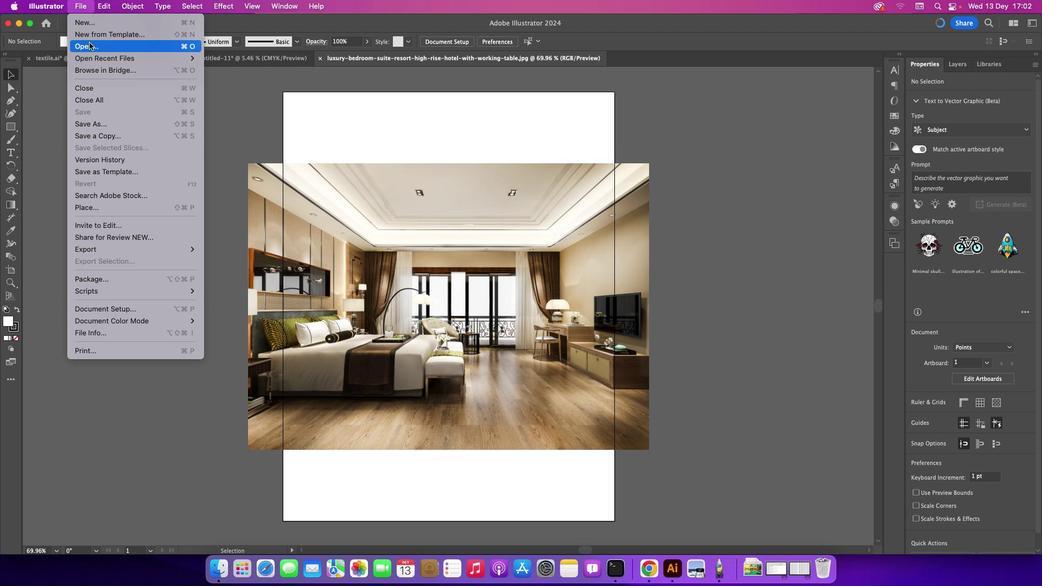 
Action: Mouse moved to (90, 45)
Screenshot: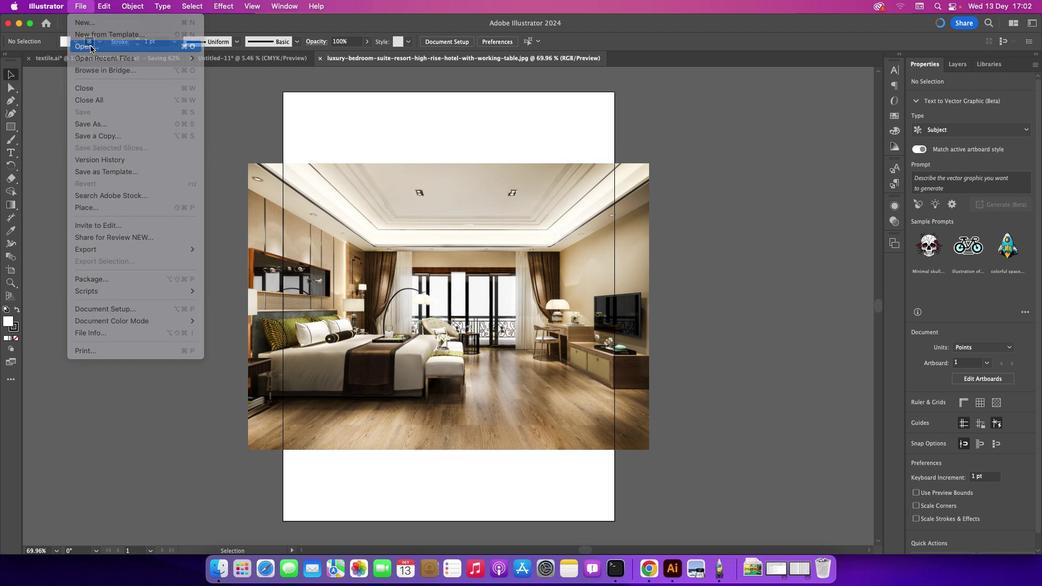 
Action: Mouse pressed left at (90, 45)
Screenshot: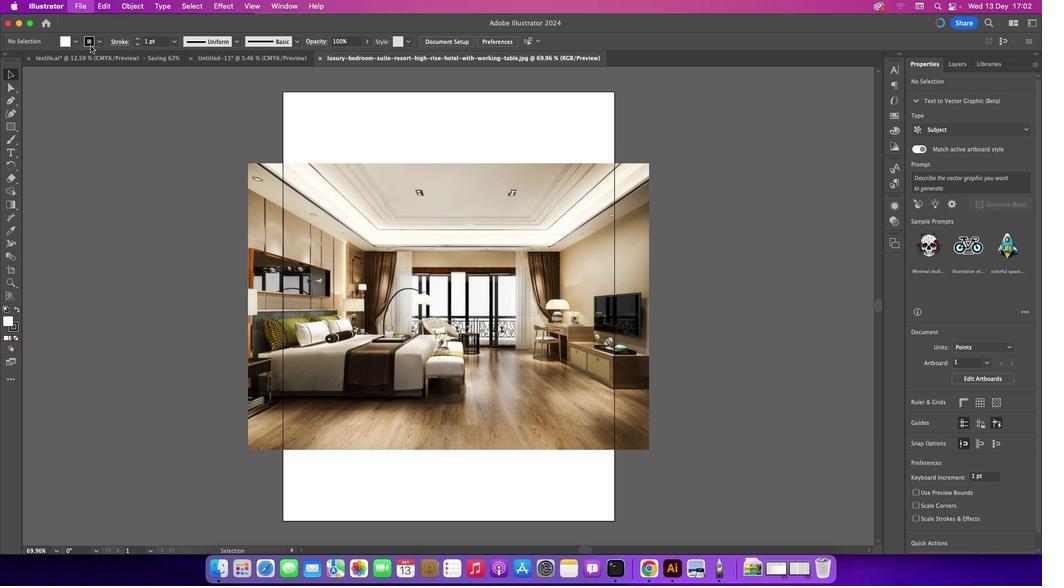 
Action: Mouse moved to (421, 179)
Screenshot: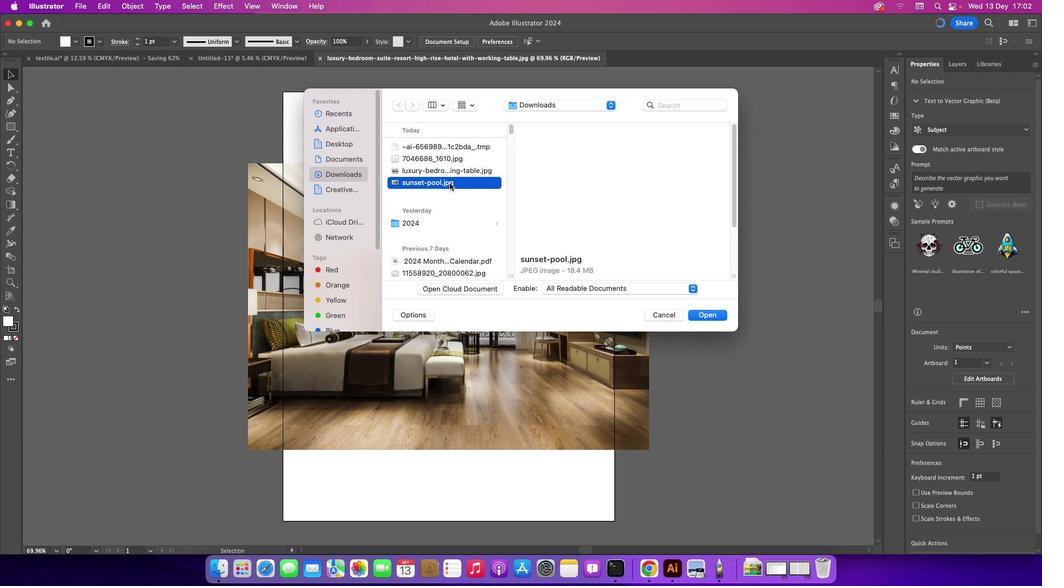 
Action: Mouse pressed left at (421, 179)
Screenshot: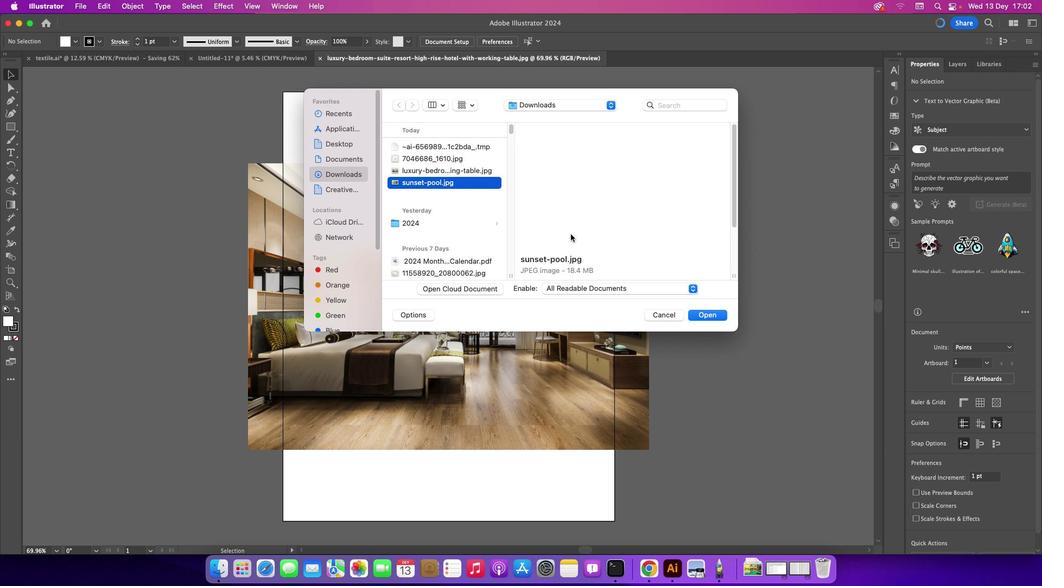 
Action: Mouse moved to (715, 315)
Screenshot: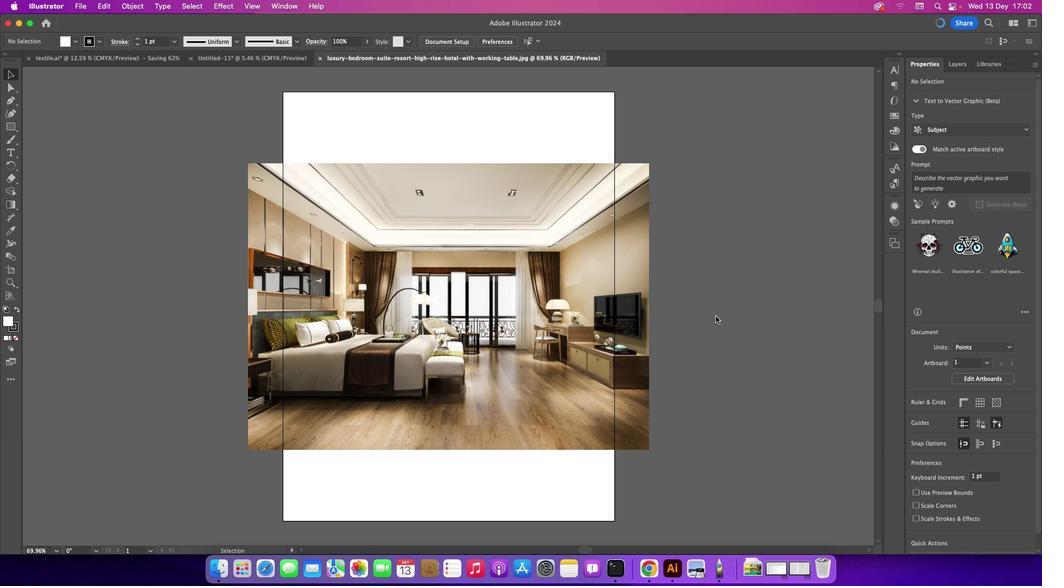 
Action: Mouse pressed left at (715, 315)
Screenshot: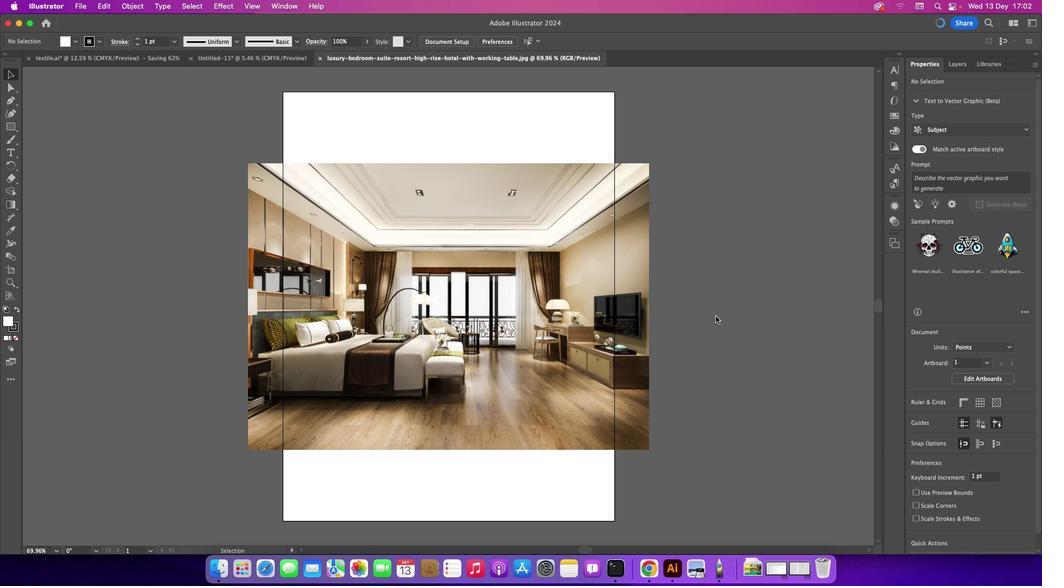 
Action: Mouse moved to (105, 62)
Screenshot: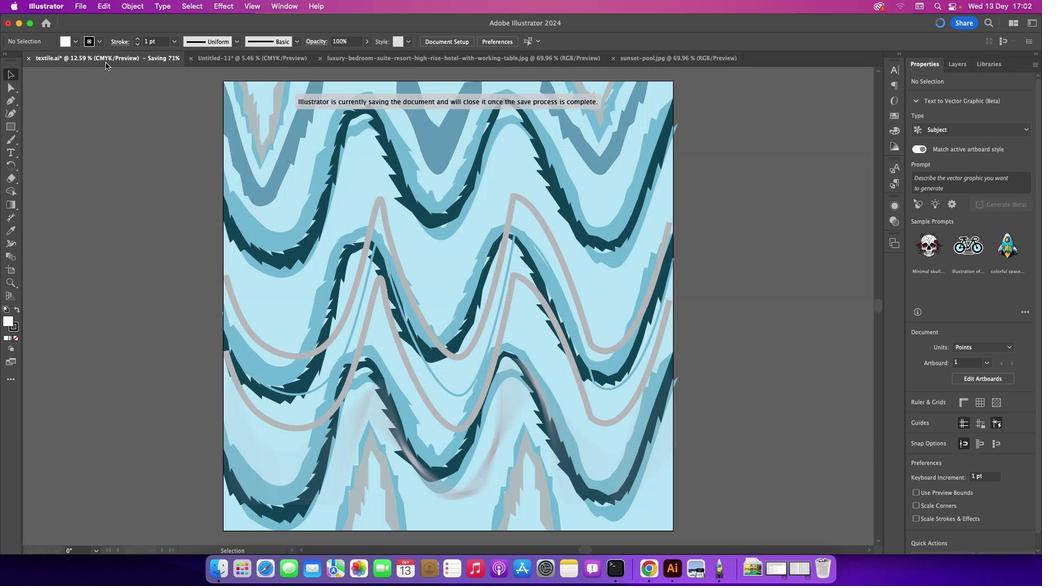 
Action: Mouse pressed left at (105, 62)
Screenshot: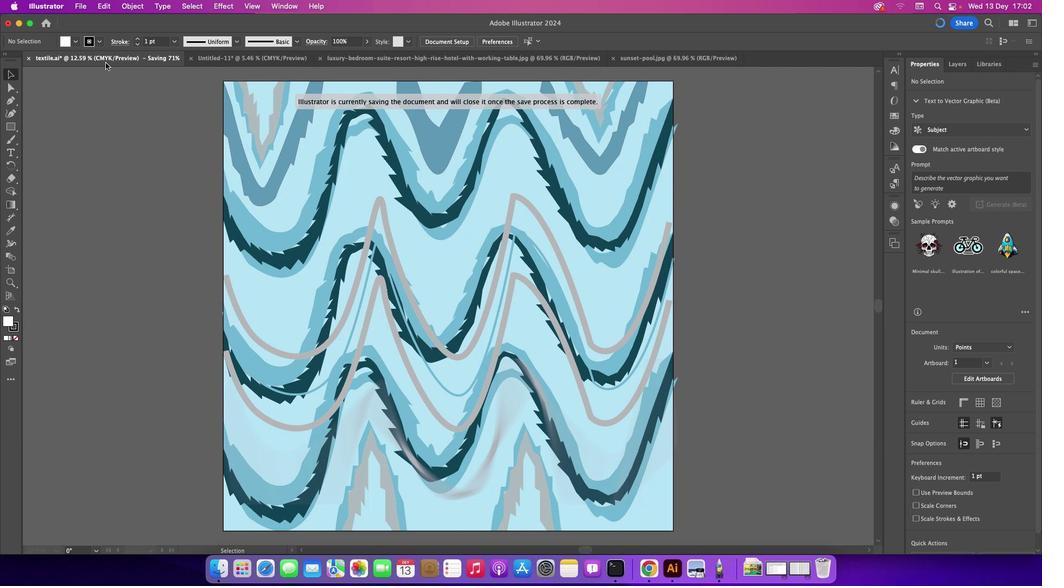 
Action: Mouse moved to (232, 61)
Screenshot: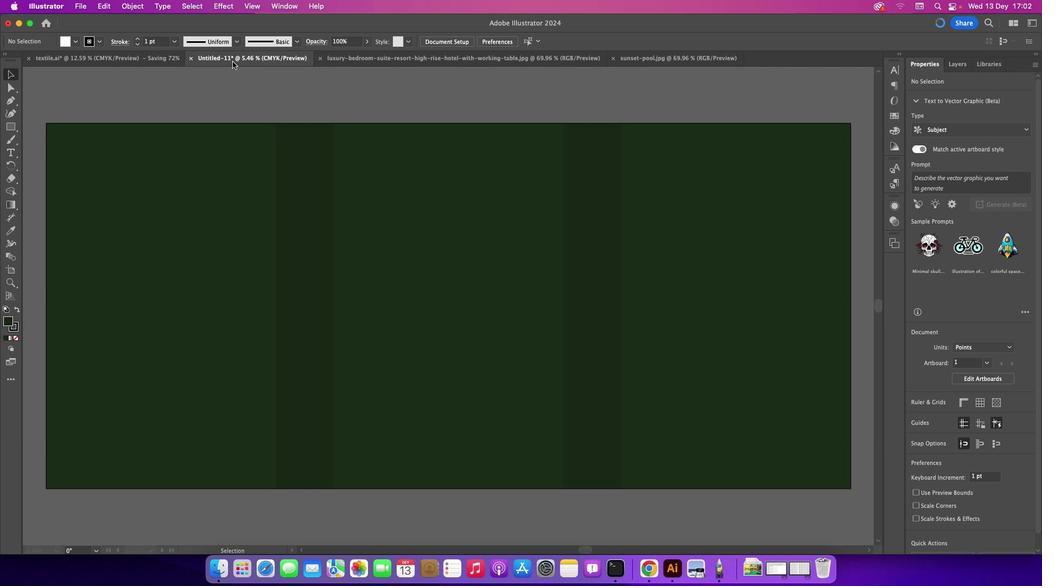 
Action: Mouse pressed left at (232, 61)
Screenshot: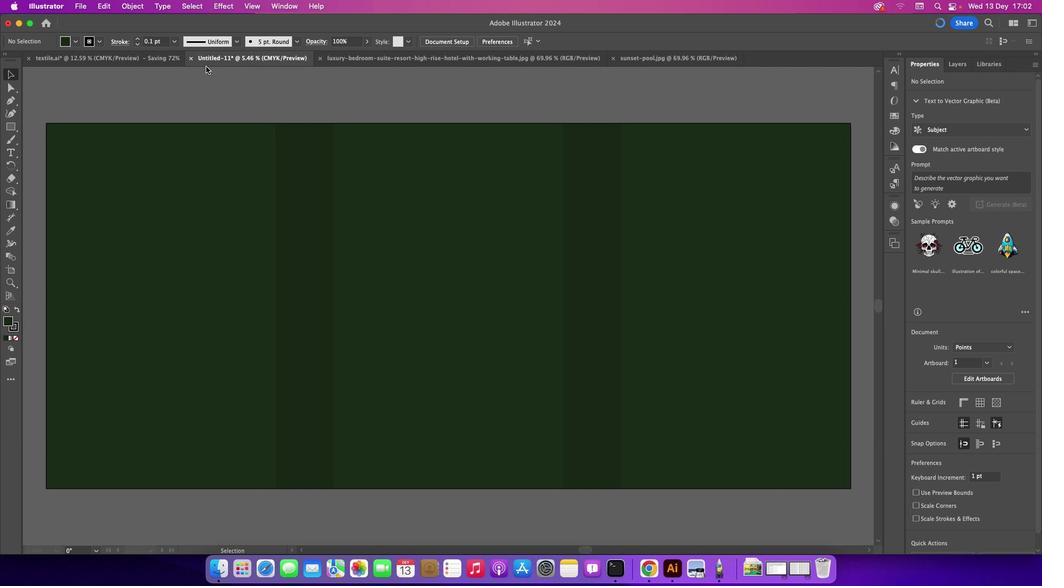 
Action: Mouse moved to (28, 58)
Screenshot: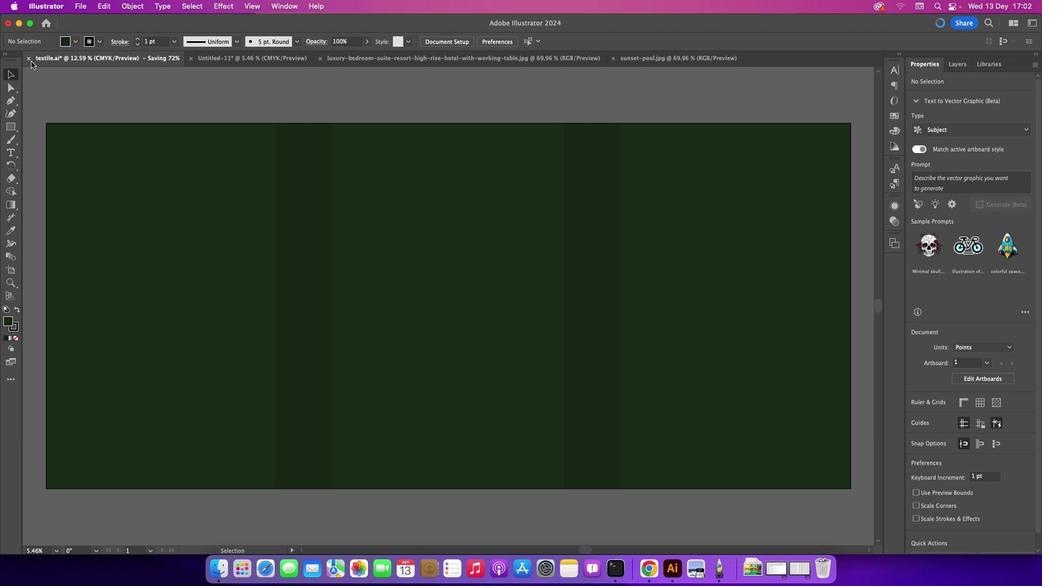 
Action: Mouse pressed left at (28, 58)
Screenshot: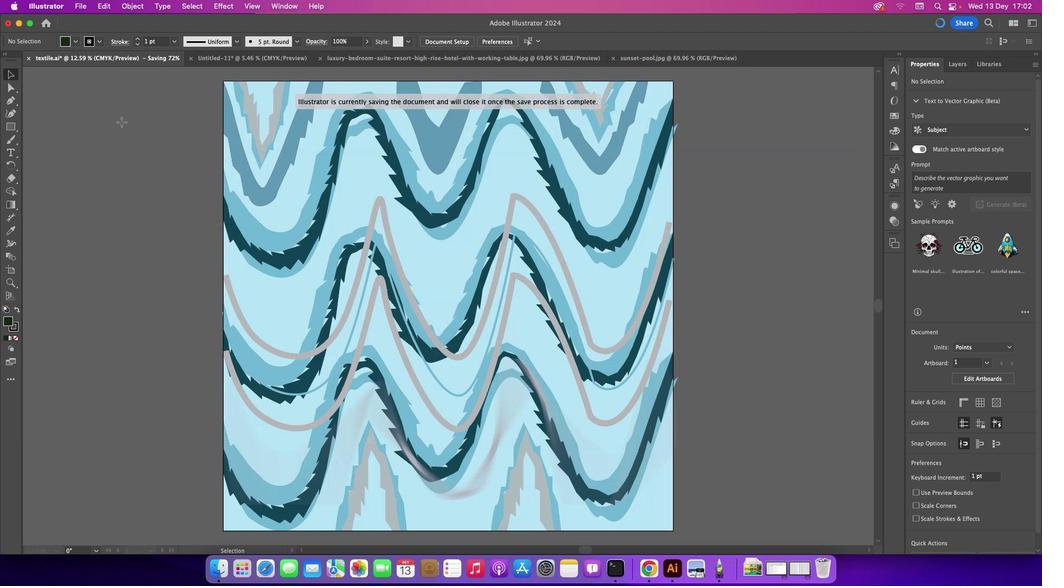 
Action: Mouse moved to (28, 59)
Screenshot: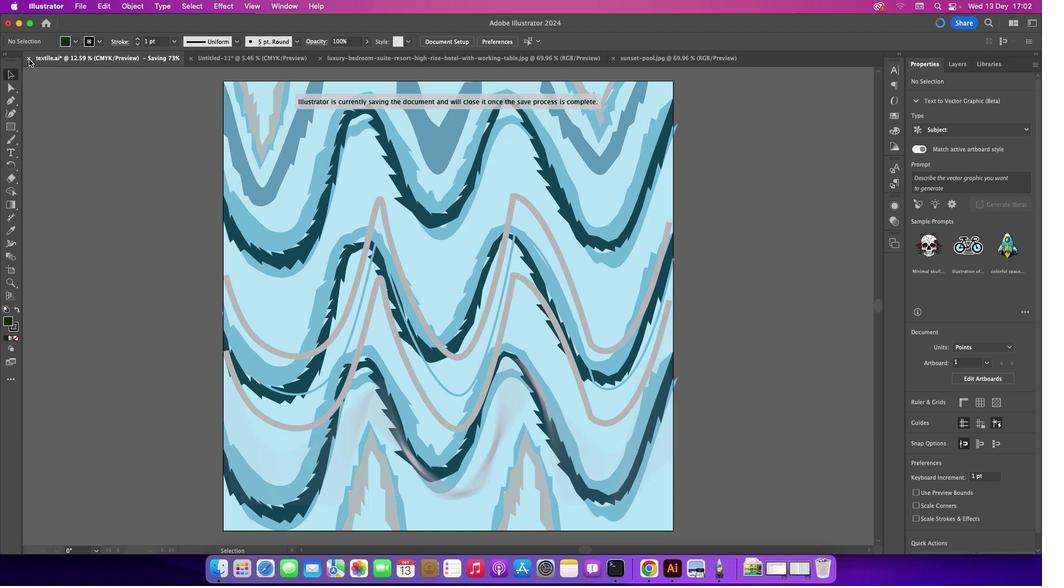 
Action: Mouse pressed left at (28, 59)
Screenshot: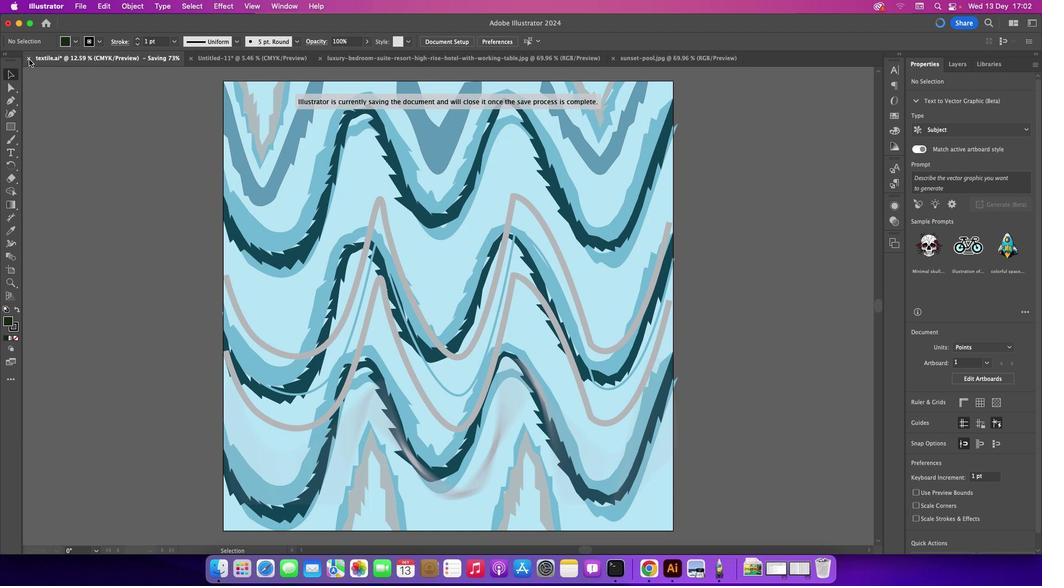 
Action: Mouse moved to (233, 52)
Screenshot: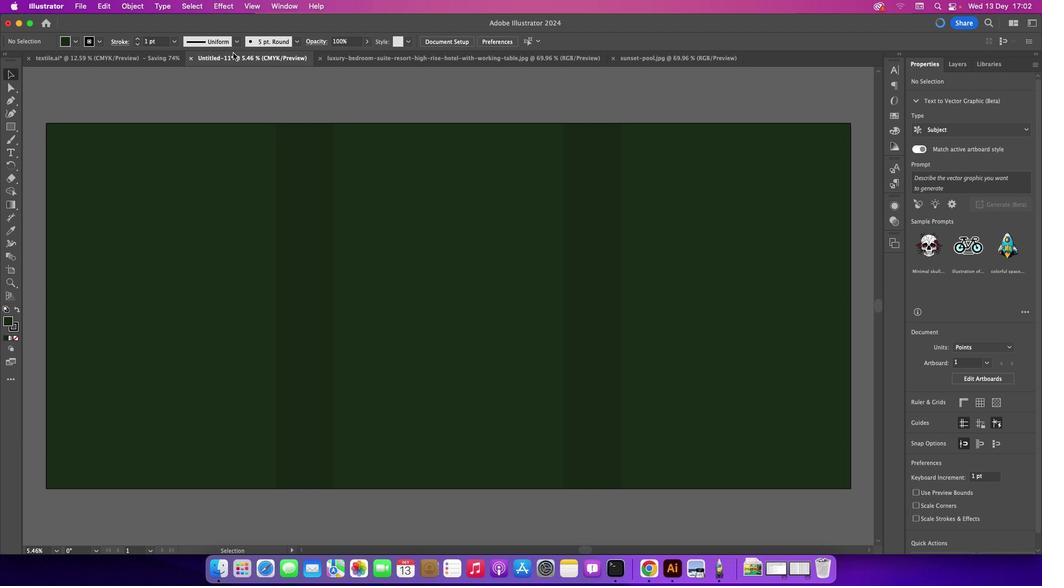 
Action: Mouse pressed left at (233, 52)
Screenshot: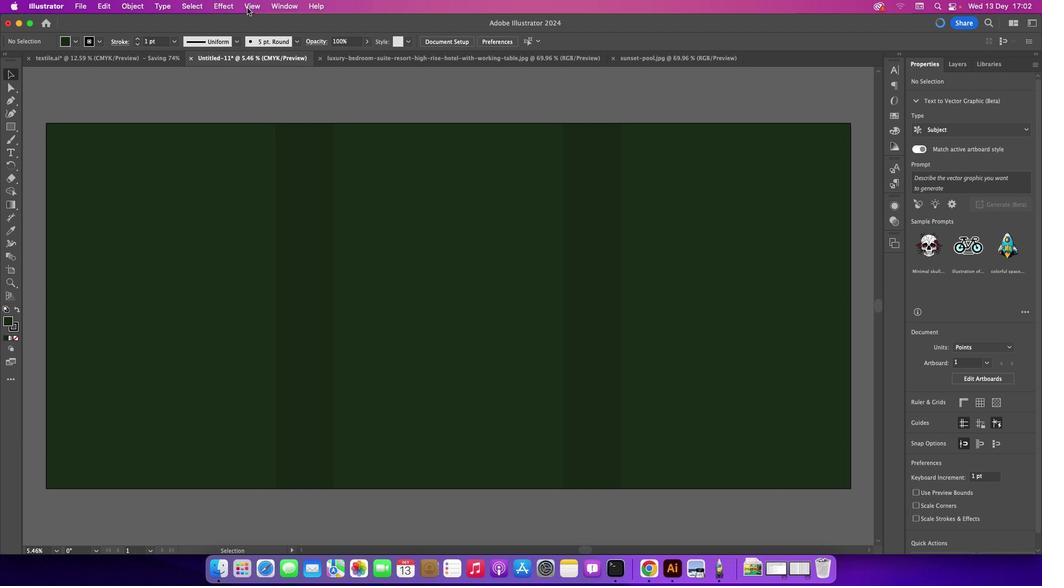 
Action: Mouse moved to (509, 60)
Screenshot: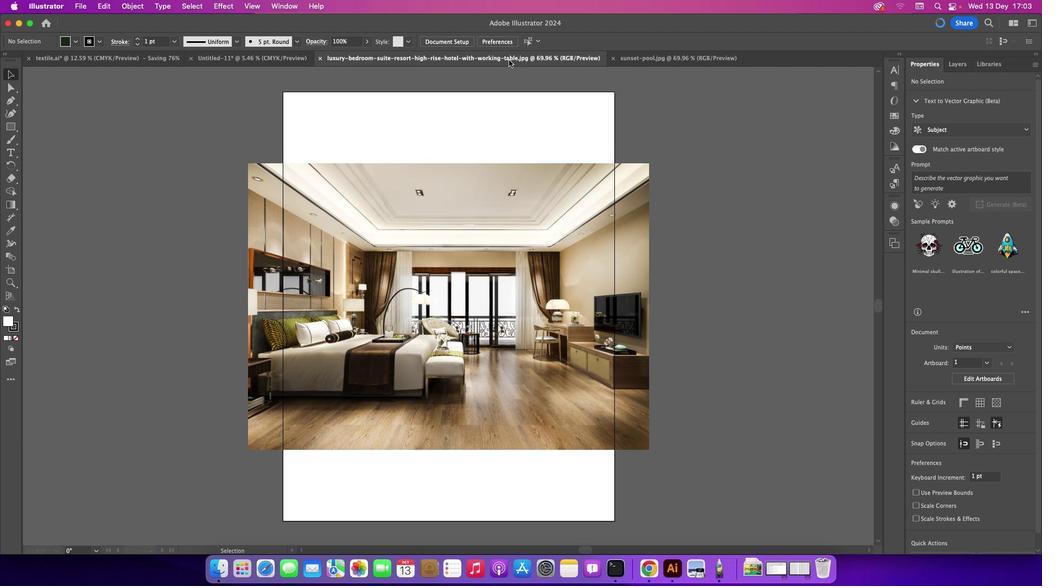 
Action: Mouse pressed left at (509, 60)
Screenshot: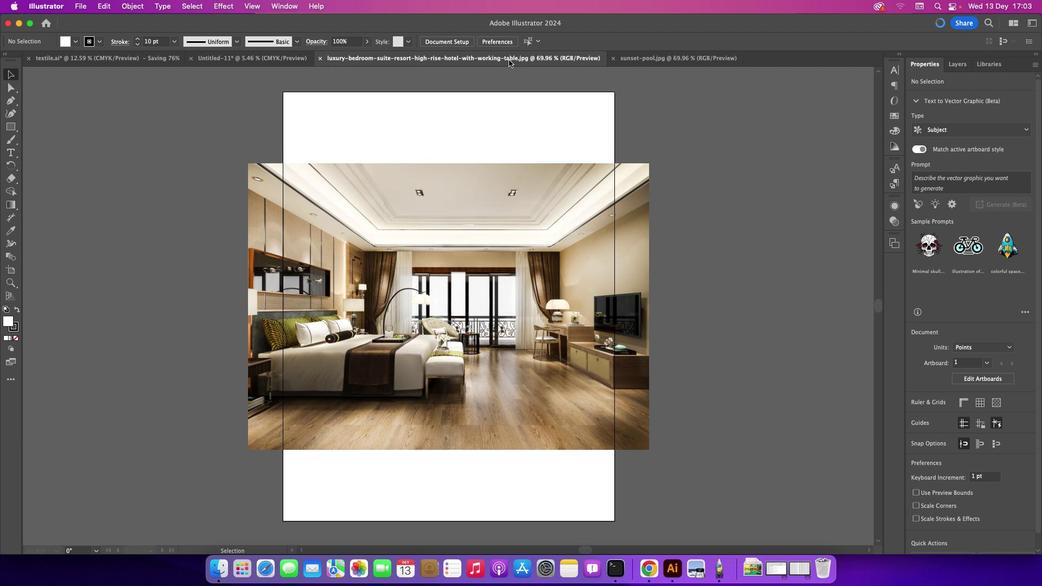 
Action: Mouse moved to (434, 239)
Screenshot: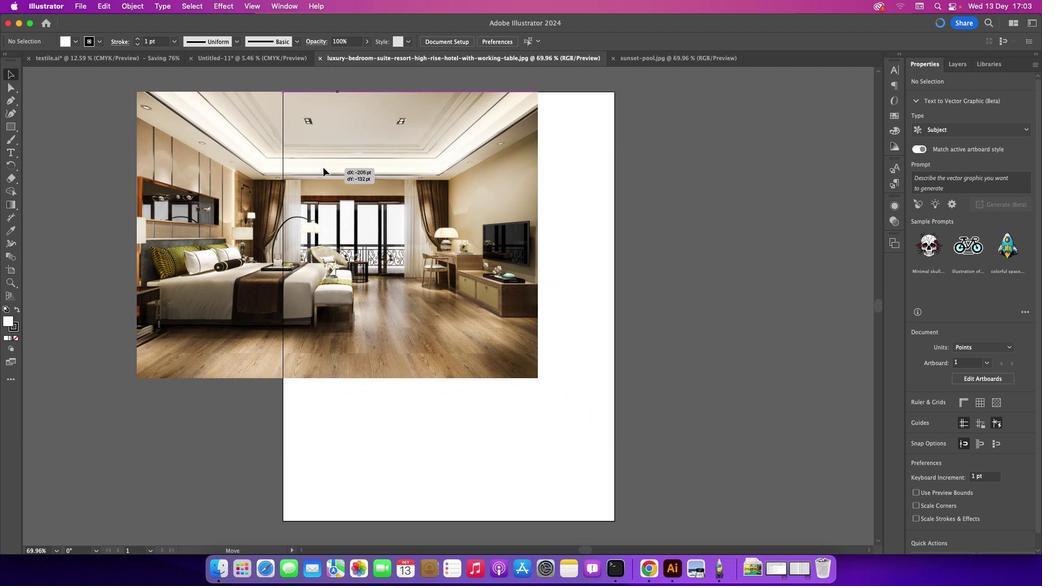 
Action: Mouse pressed left at (434, 239)
Screenshot: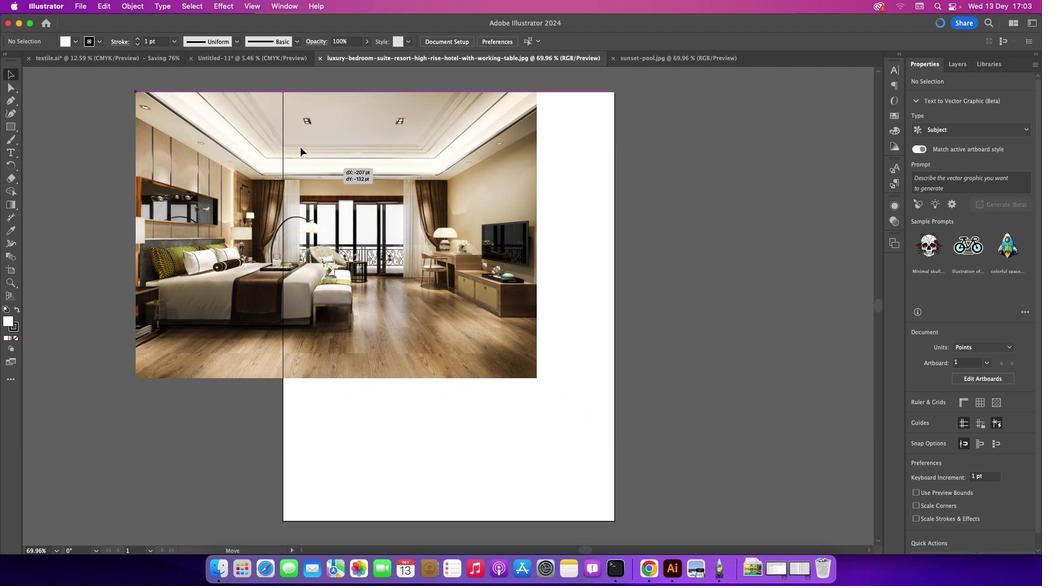
Action: Mouse moved to (405, 220)
Screenshot: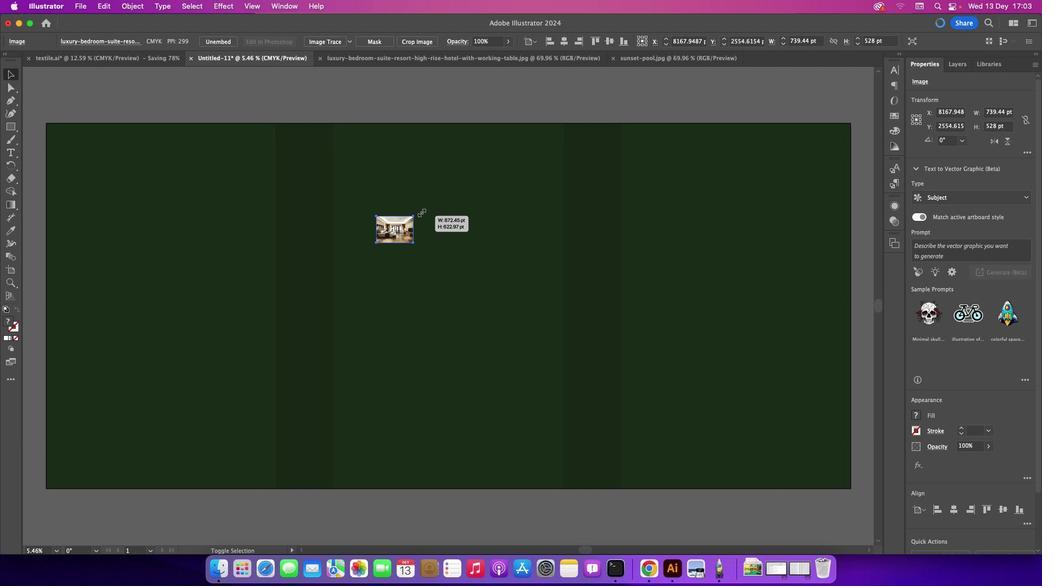 
Action: Key pressed Key.shift
Screenshot: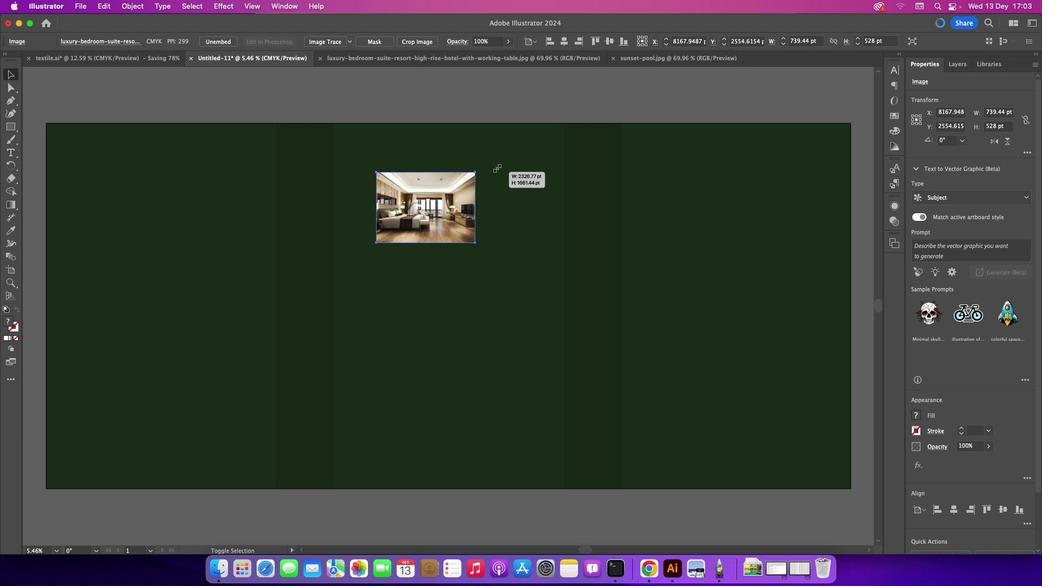 
Action: Mouse pressed left at (405, 220)
Screenshot: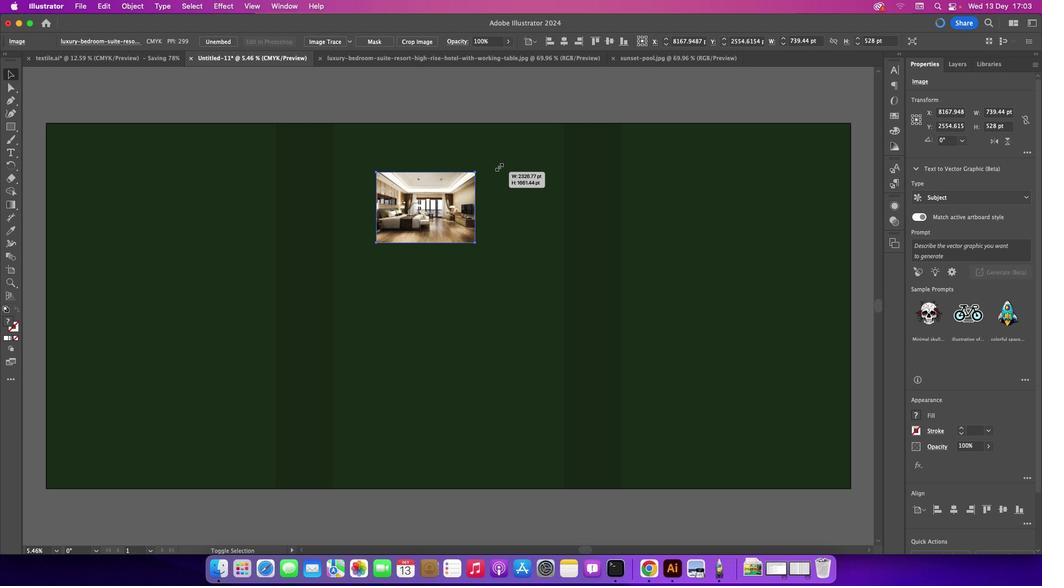 
Action: Mouse moved to (478, 188)
Screenshot: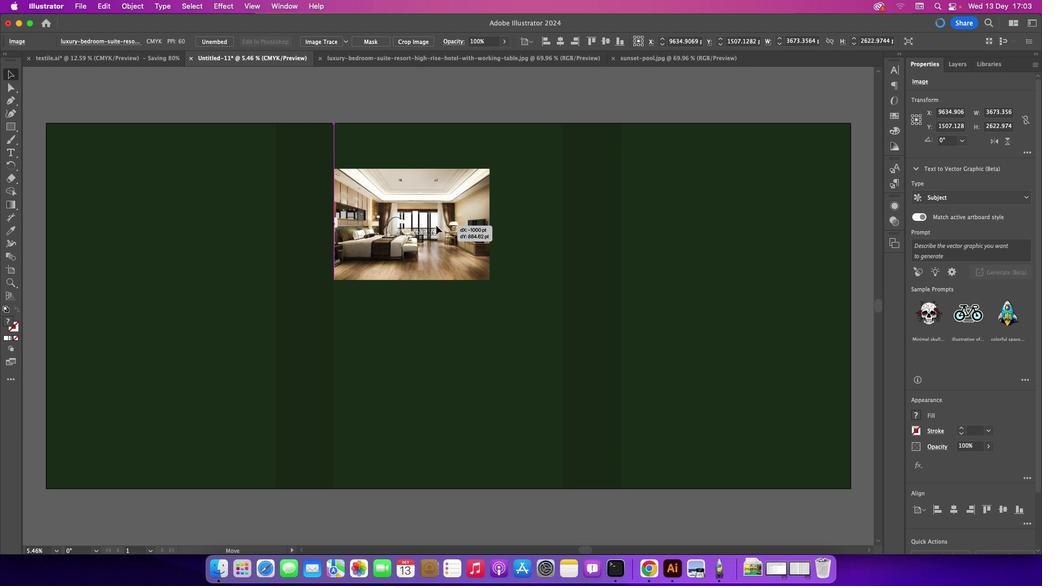 
Action: Mouse pressed left at (478, 188)
Screenshot: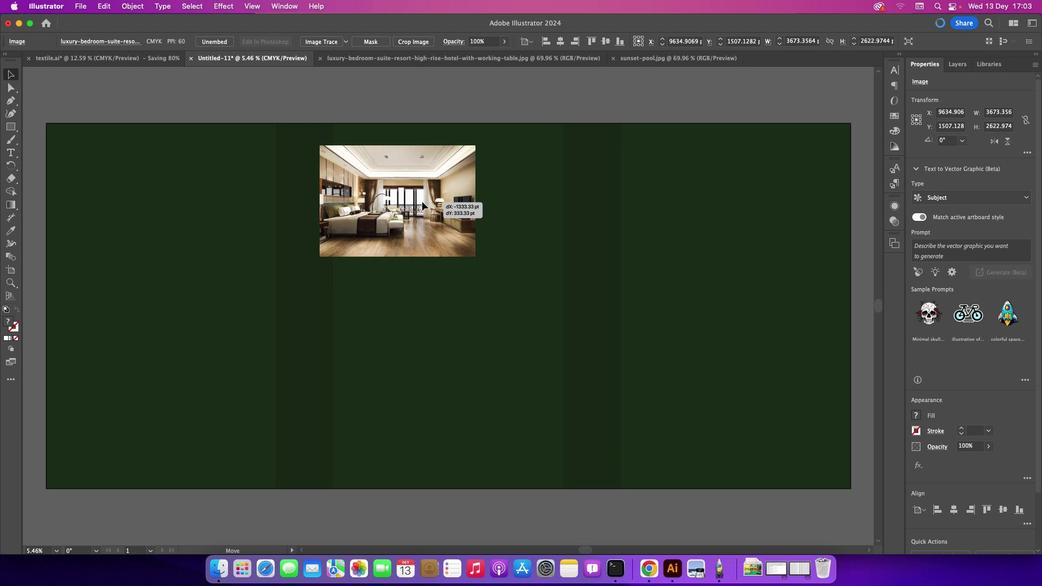 
Action: Mouse moved to (490, 235)
Screenshot: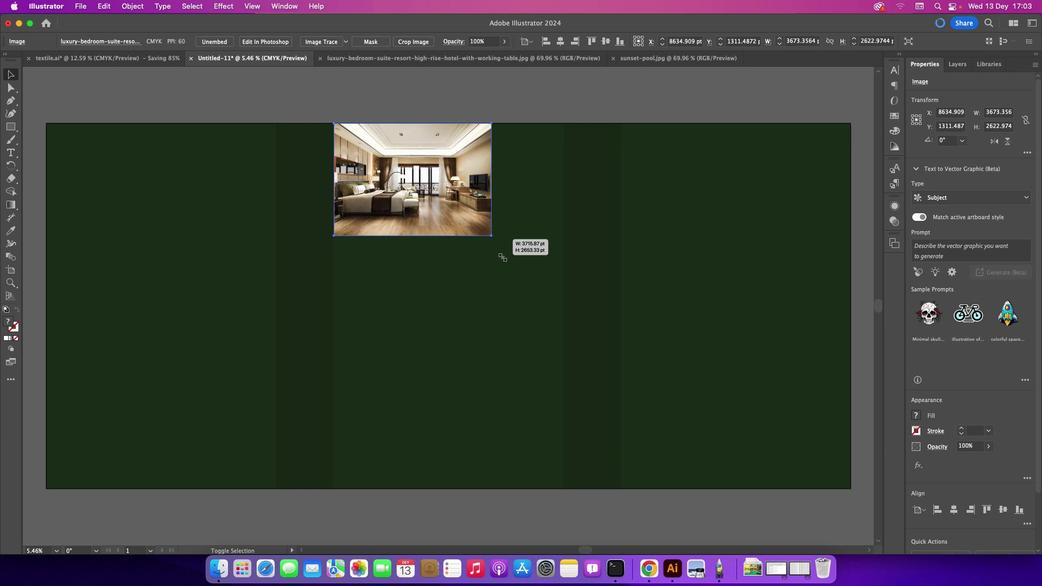 
Action: Key pressed Key.shift
Screenshot: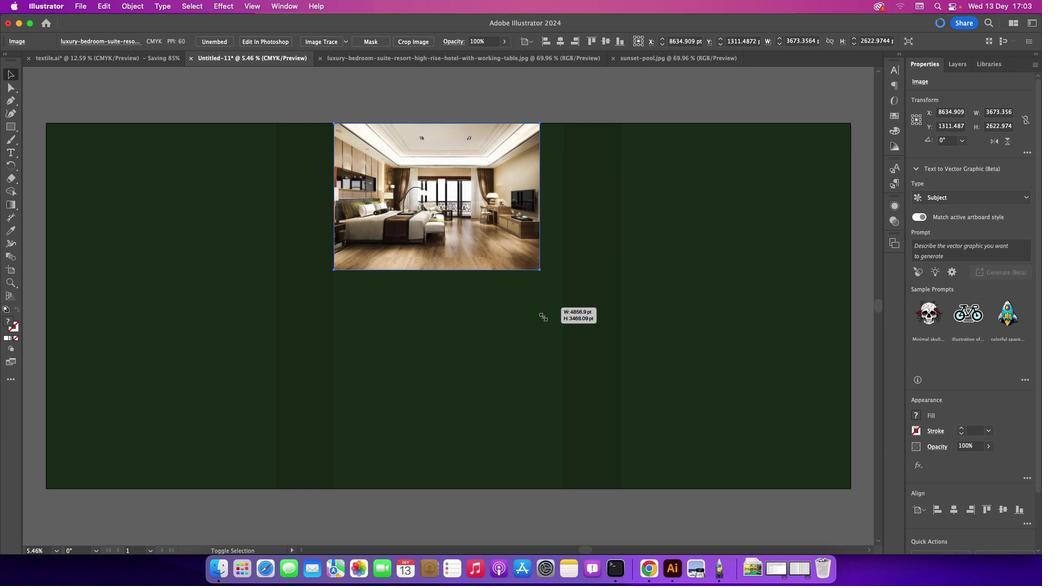 
Action: Mouse pressed left at (490, 235)
Screenshot: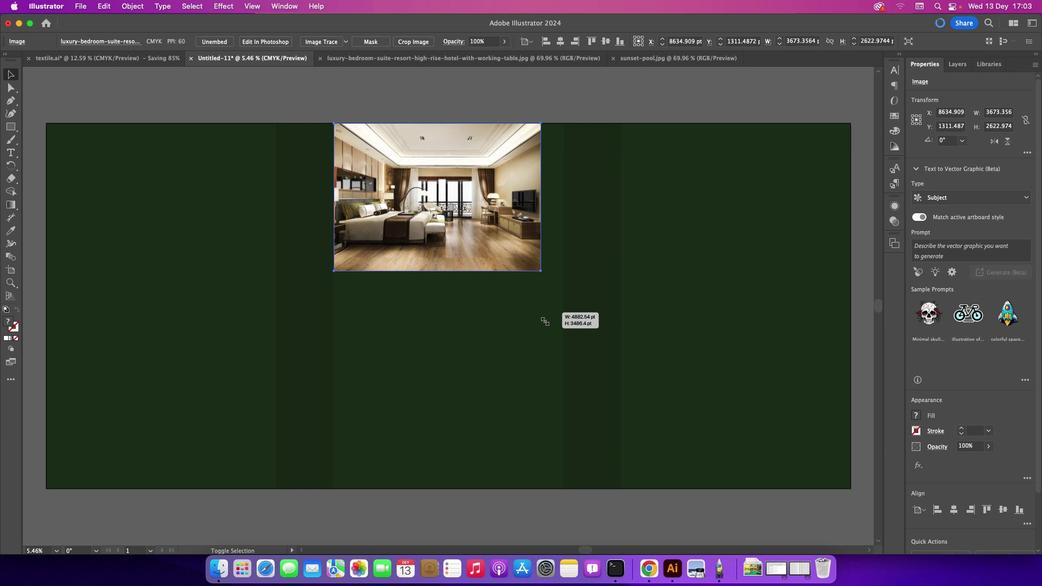 
Action: Mouse moved to (282, 108)
Screenshot: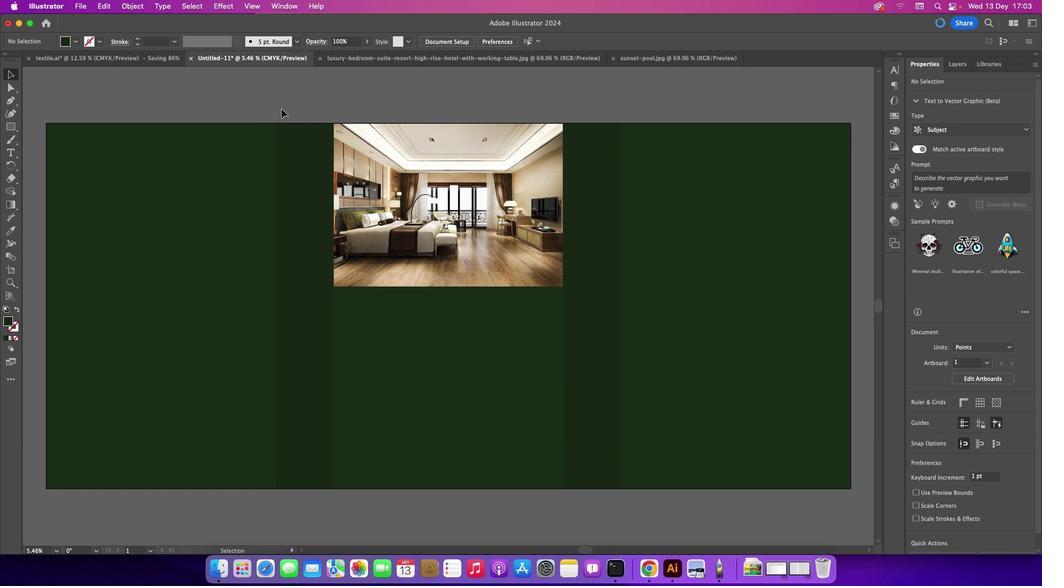 
Action: Mouse pressed left at (282, 108)
Screenshot: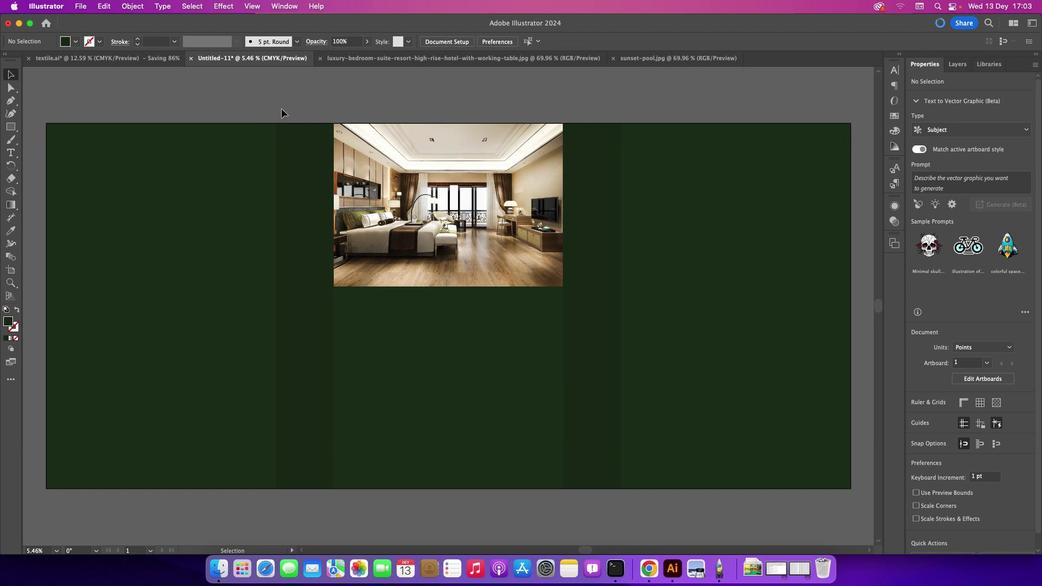 
Action: Mouse moved to (649, 60)
Screenshot: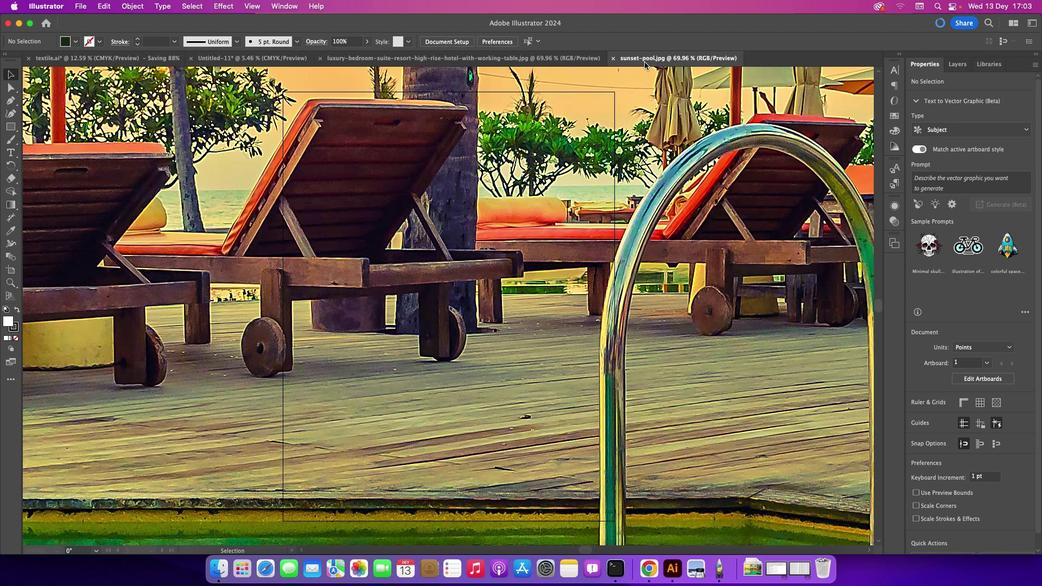 
Action: Mouse pressed left at (649, 60)
Screenshot: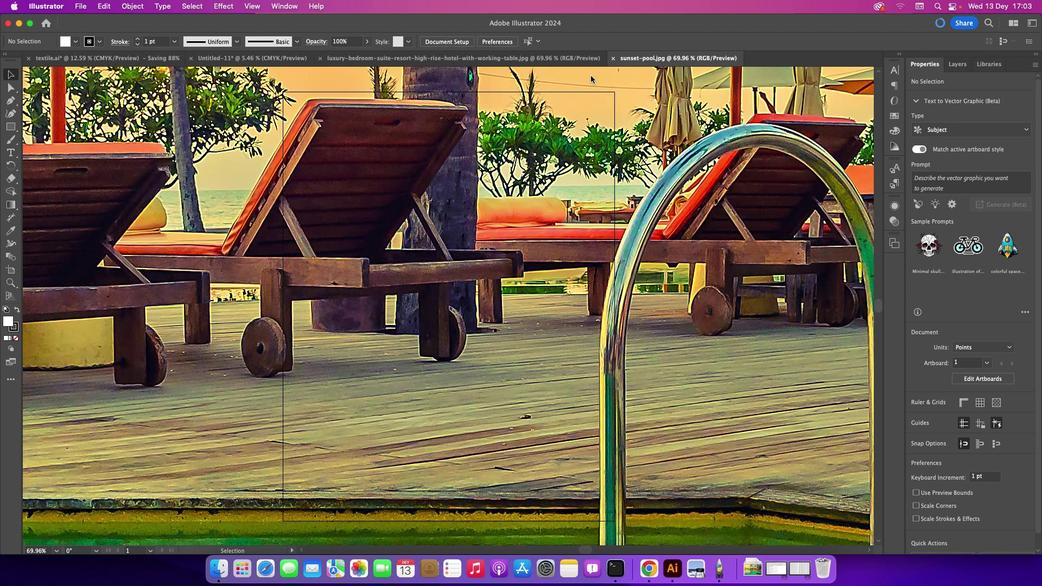 
Action: Mouse moved to (170, 138)
Screenshot: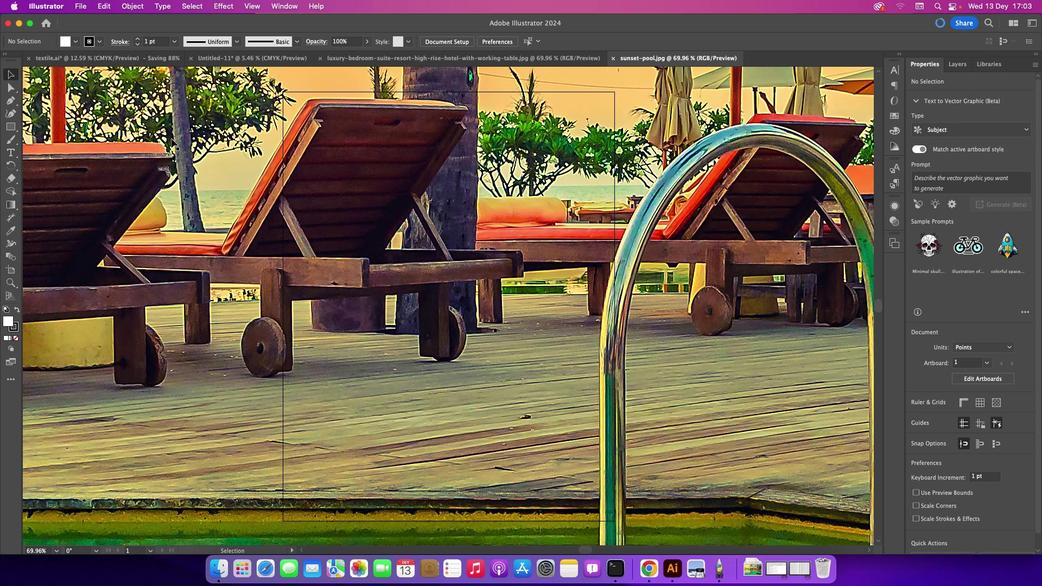 
Action: Key pressed Key.cmd_r'-''-''-''-''-''-''-'
Screenshot: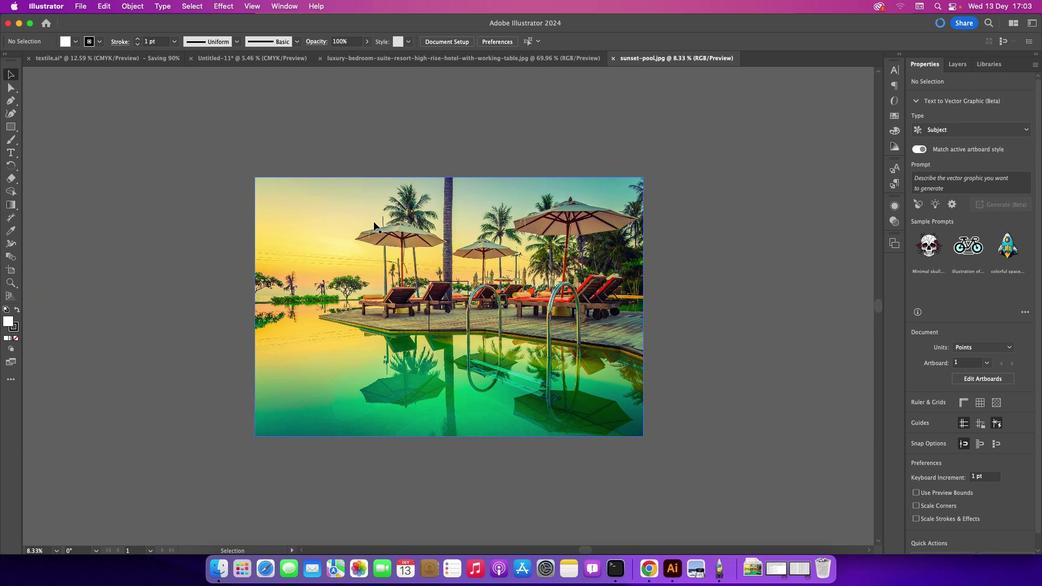 
Action: Mouse moved to (411, 233)
Screenshot: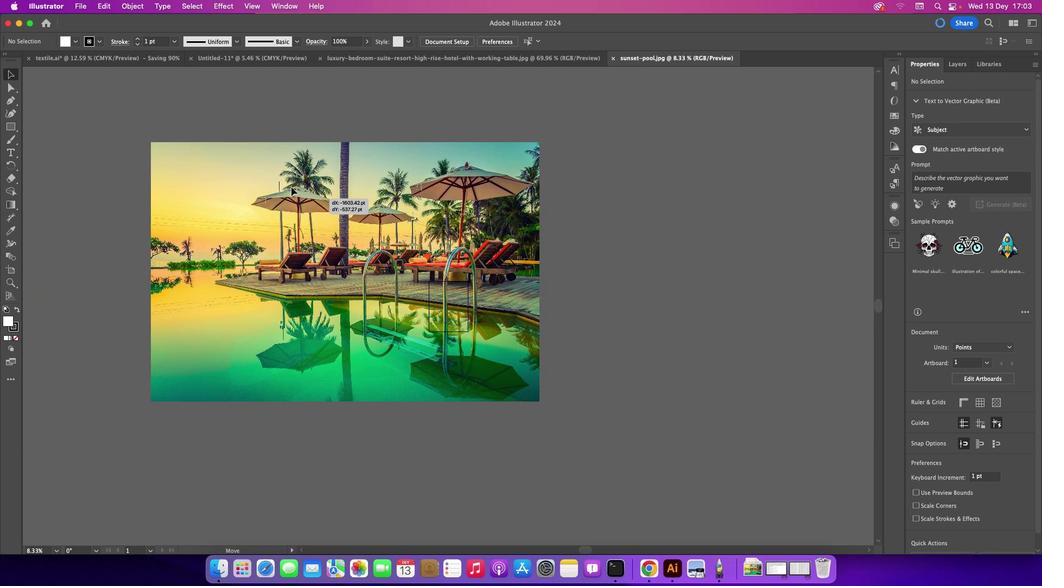 
Action: Mouse pressed left at (411, 233)
Screenshot: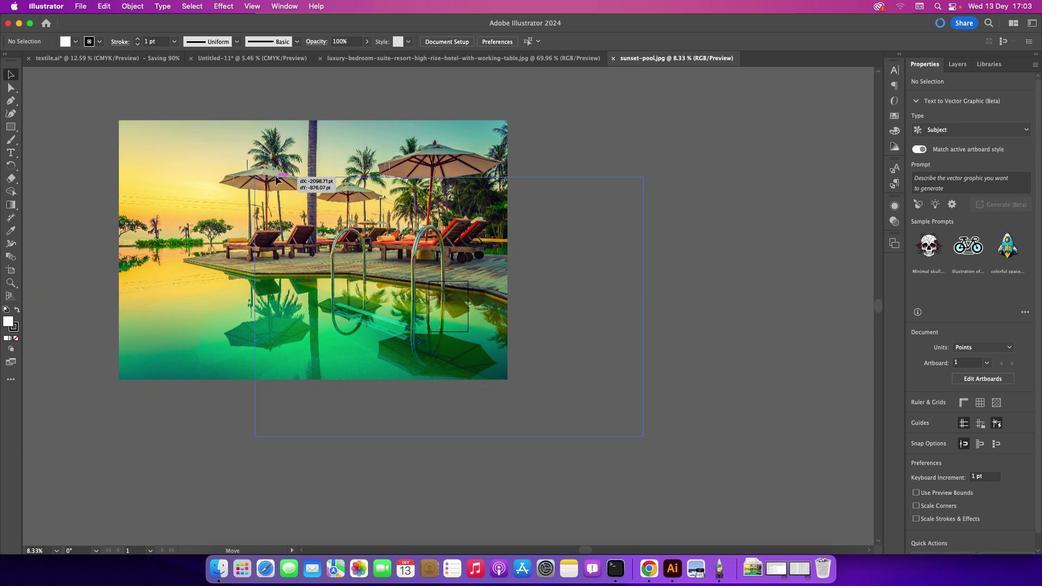 
Action: Mouse moved to (648, 226)
Screenshot: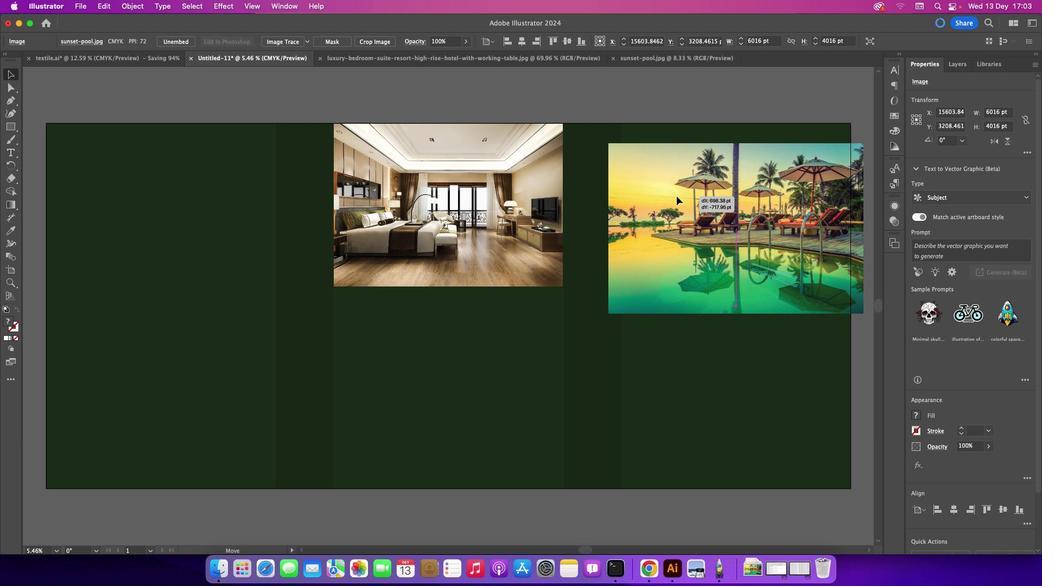 
Action: Mouse pressed left at (648, 226)
Screenshot: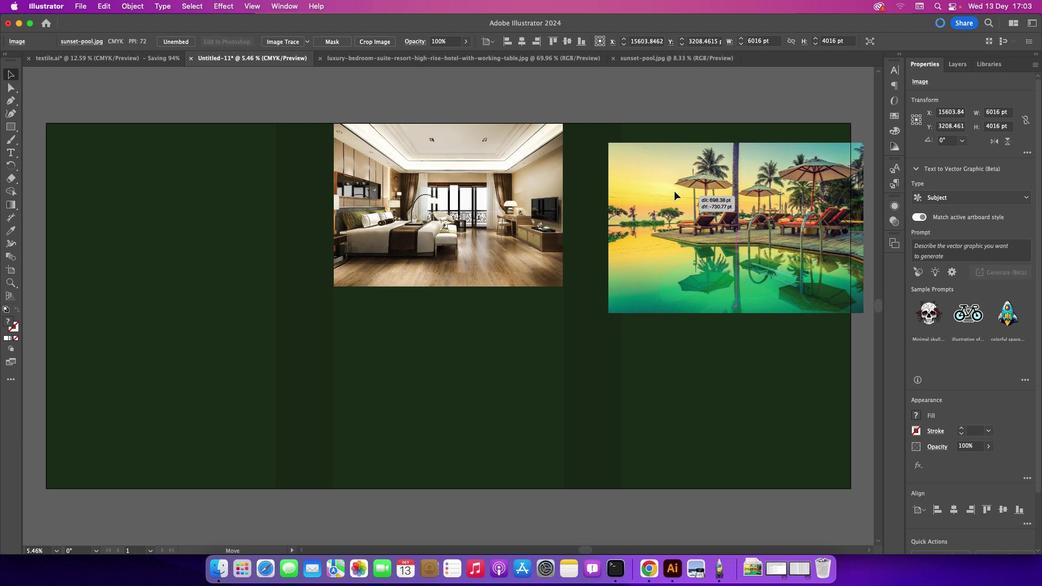 
Action: Mouse moved to (595, 293)
Screenshot: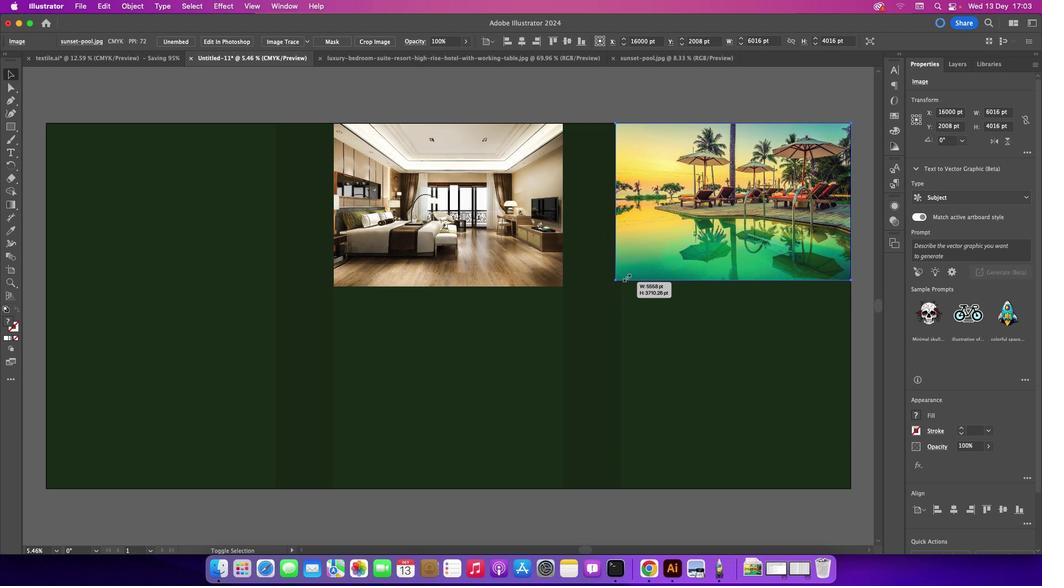 
Action: Key pressed Key.shift
Screenshot: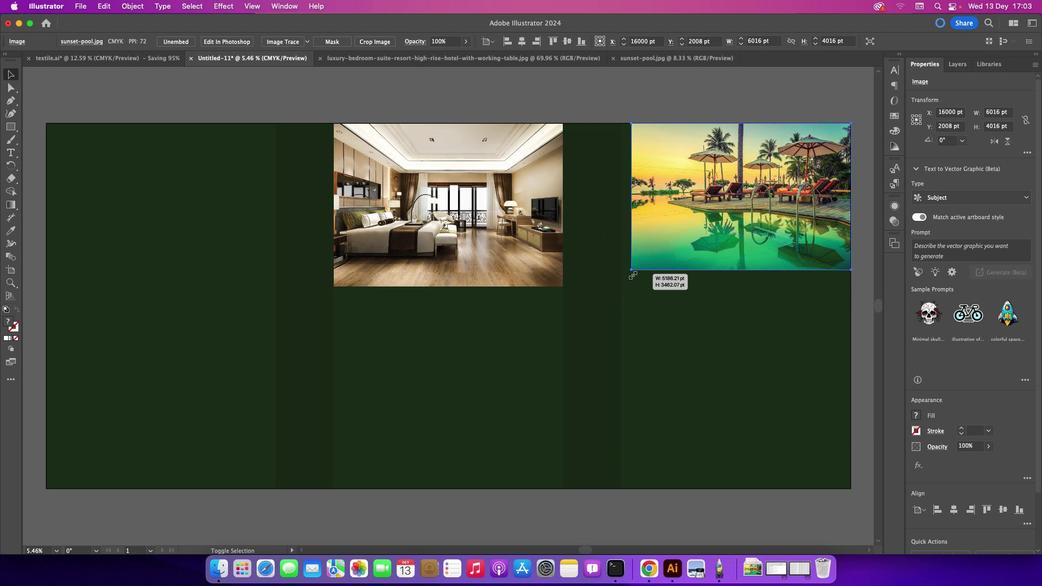 
Action: Mouse pressed left at (595, 293)
Screenshot: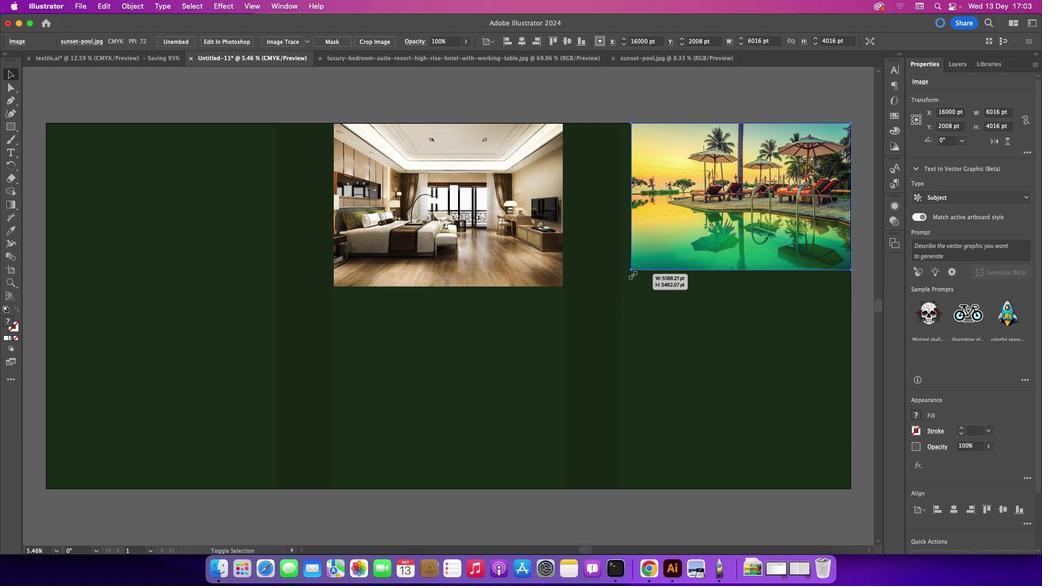
Action: Mouse moved to (207, 110)
Screenshot: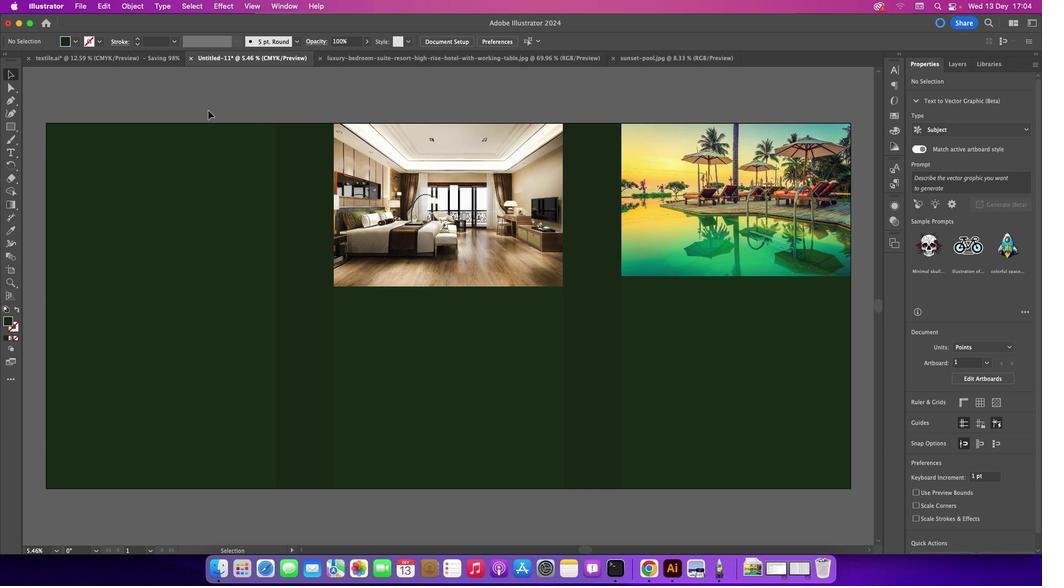 
Action: Mouse pressed left at (207, 110)
Screenshot: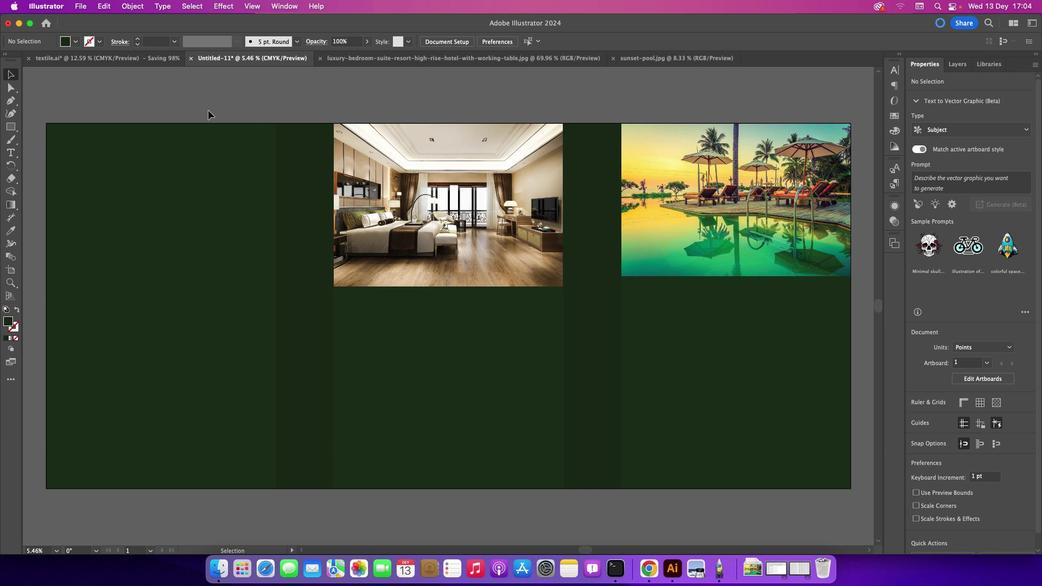 
Action: Mouse moved to (15, 124)
Screenshot: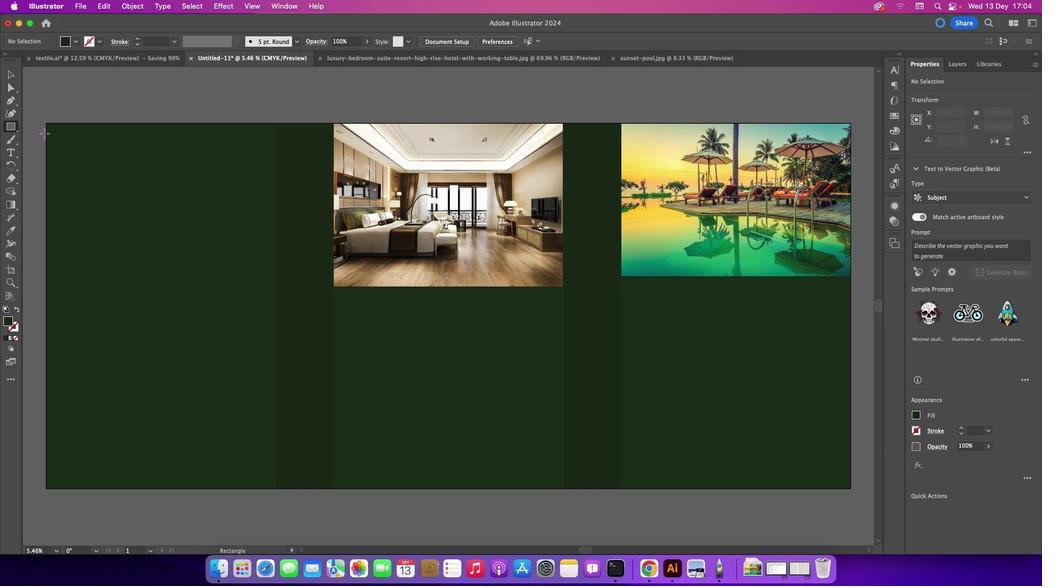 
Action: Mouse pressed left at (15, 124)
Screenshot: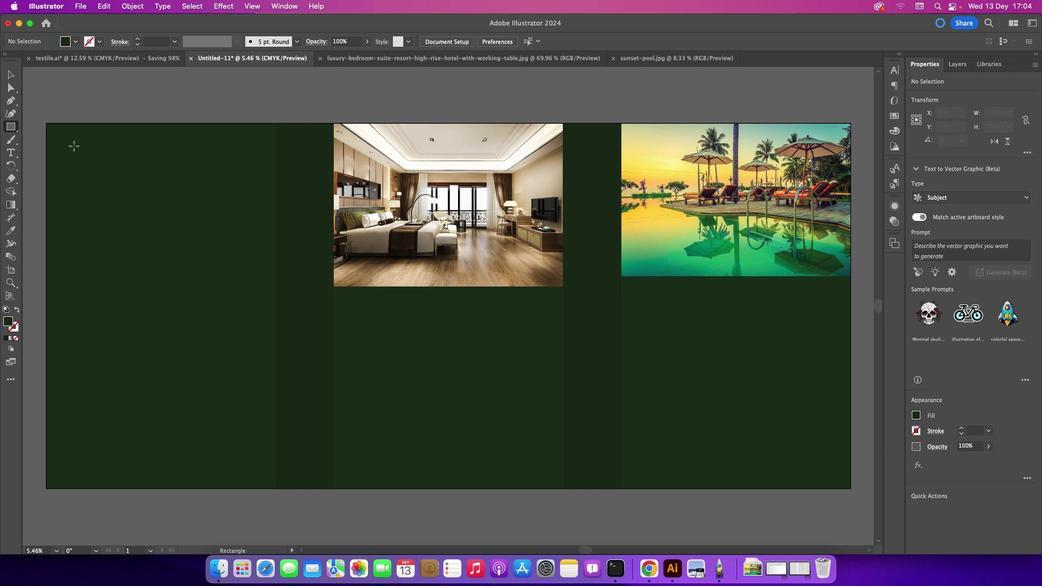 
Action: Mouse moved to (46, 150)
Screenshot: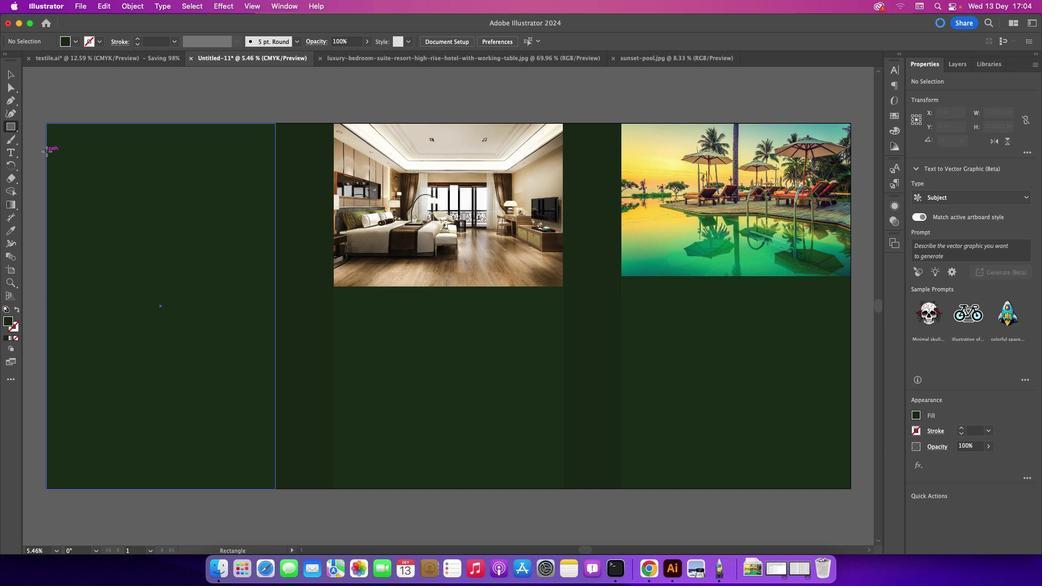 
Action: Mouse pressed left at (46, 150)
Screenshot: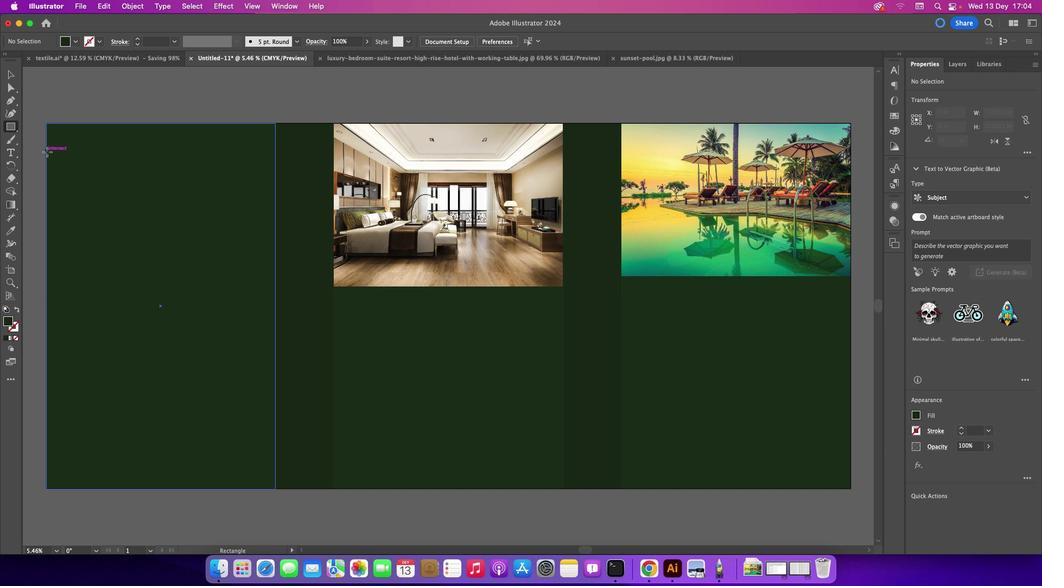 
Action: Mouse moved to (3, 319)
Screenshot: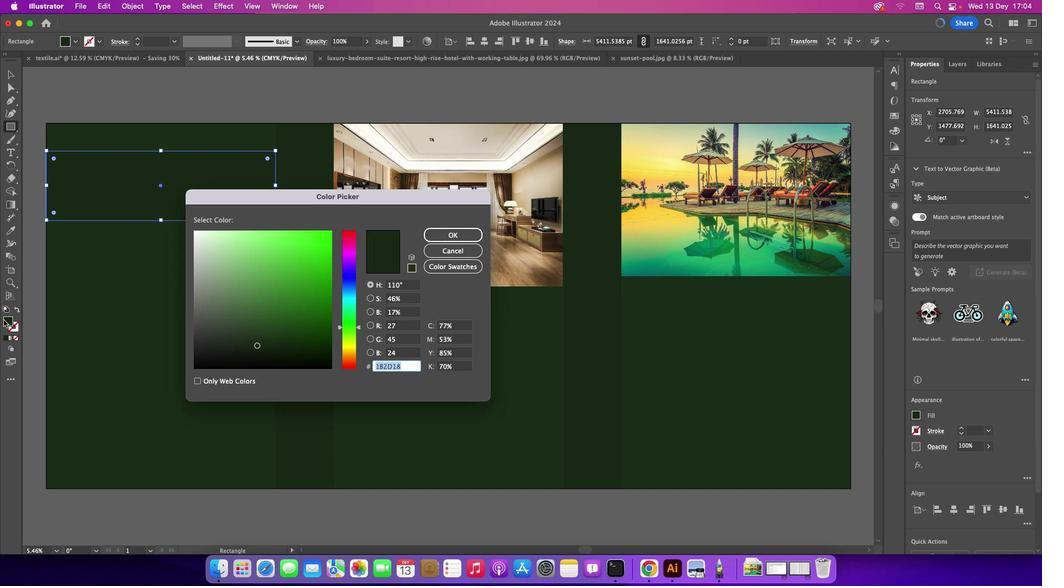 
Action: Mouse pressed left at (3, 319)
Screenshot: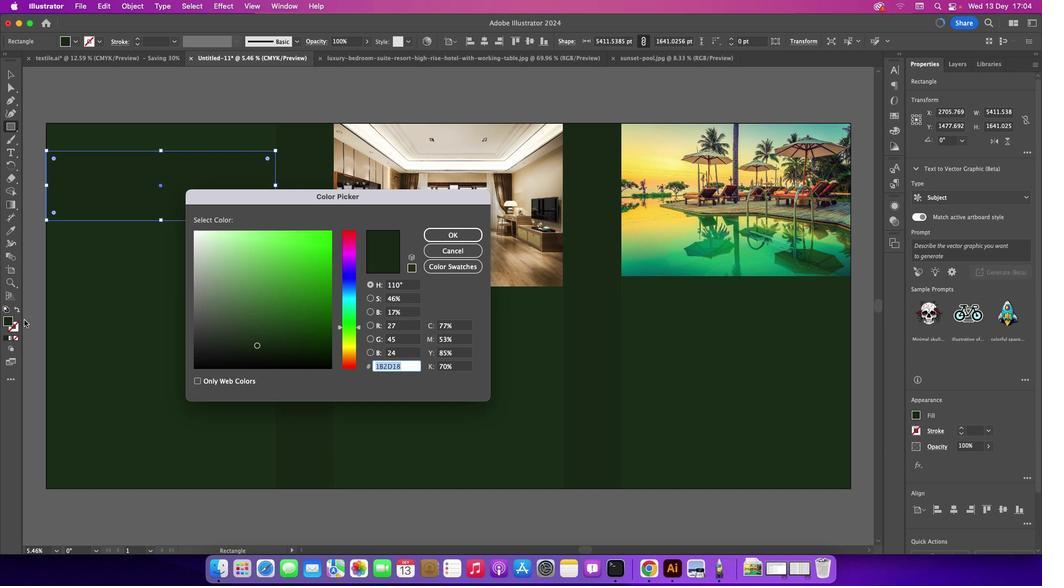 
Action: Mouse pressed left at (3, 319)
Screenshot: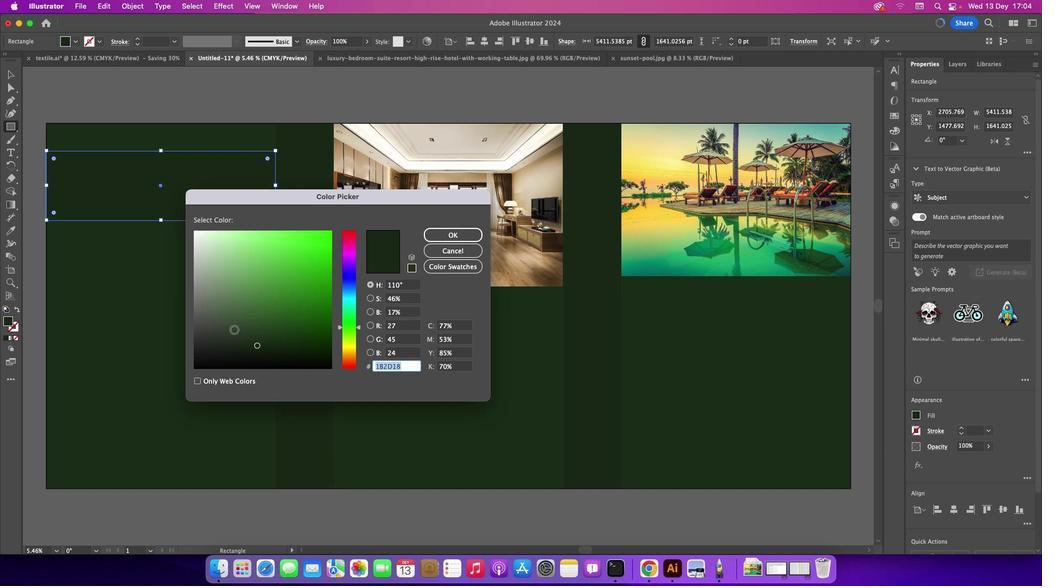 
Action: Mouse moved to (265, 288)
Screenshot: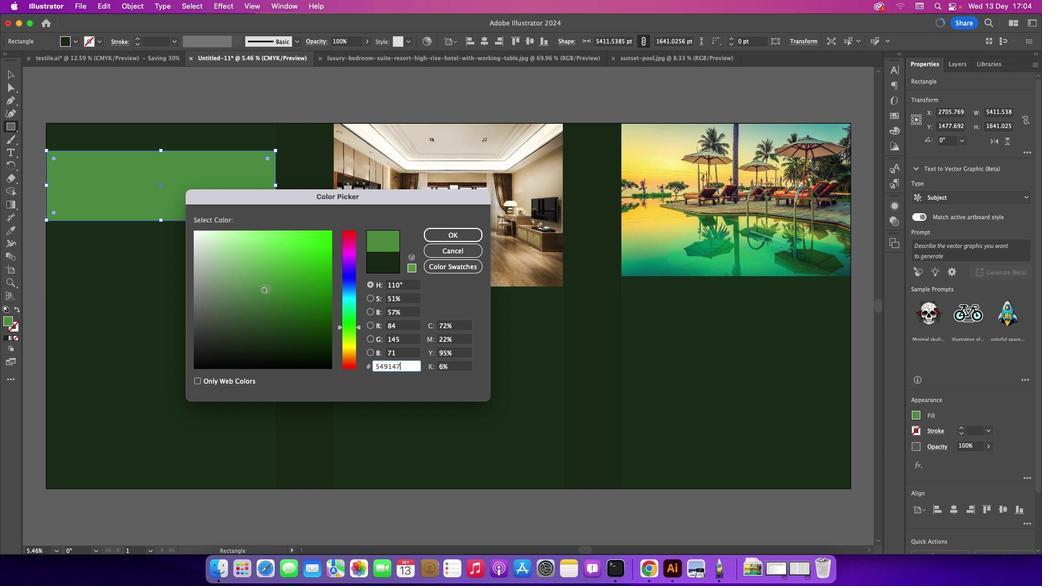 
Action: Mouse pressed left at (265, 288)
Screenshot: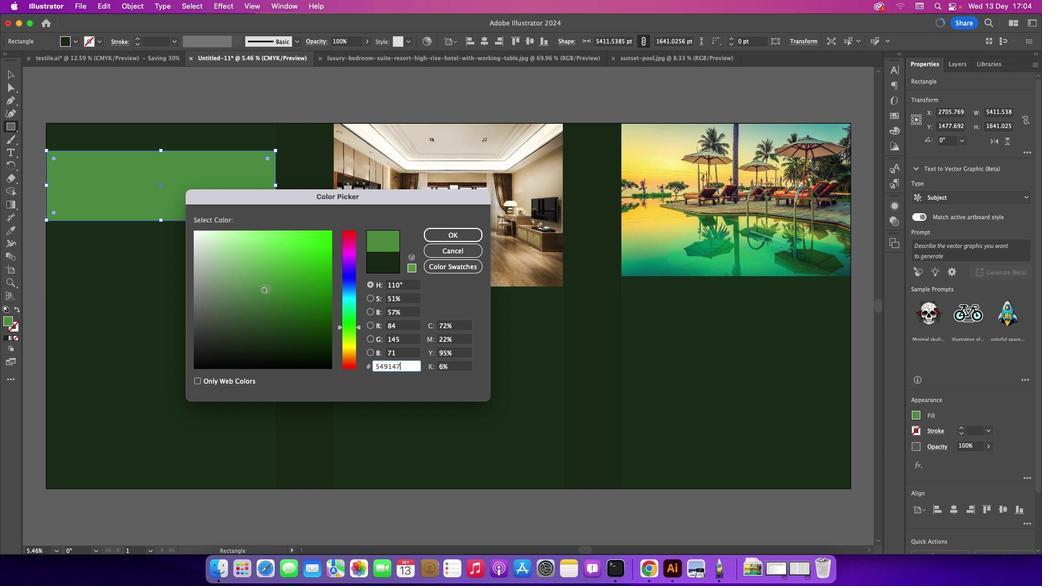 
Action: Mouse moved to (269, 300)
Screenshot: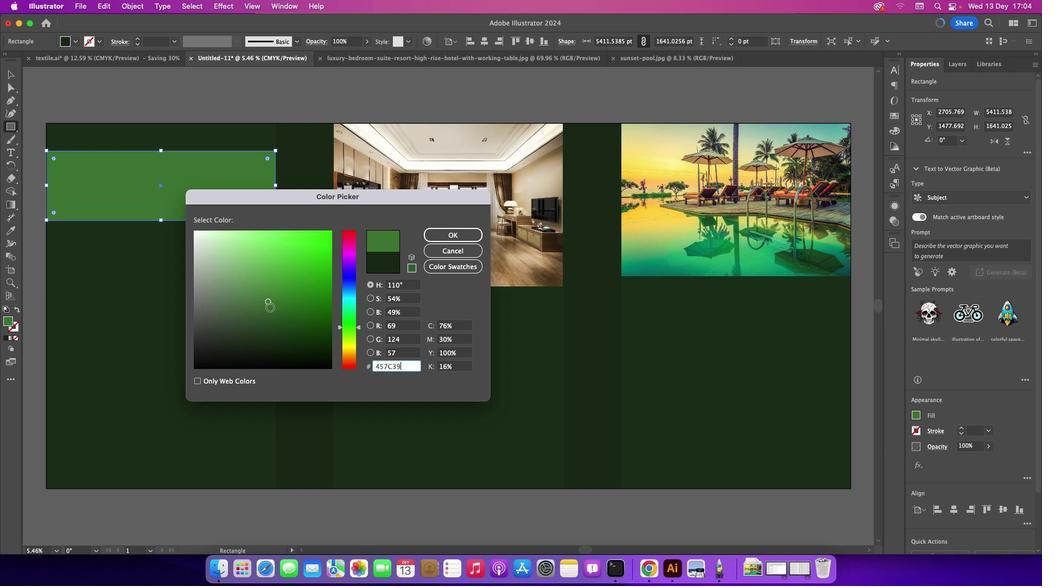 
Action: Mouse pressed left at (269, 300)
Screenshot: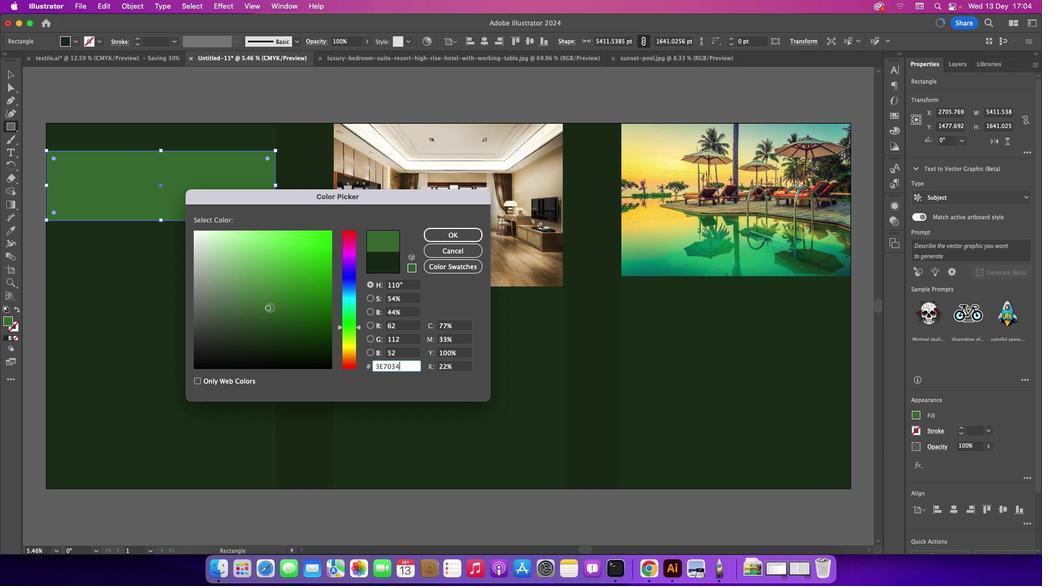 
Action: Mouse moved to (269, 307)
Screenshot: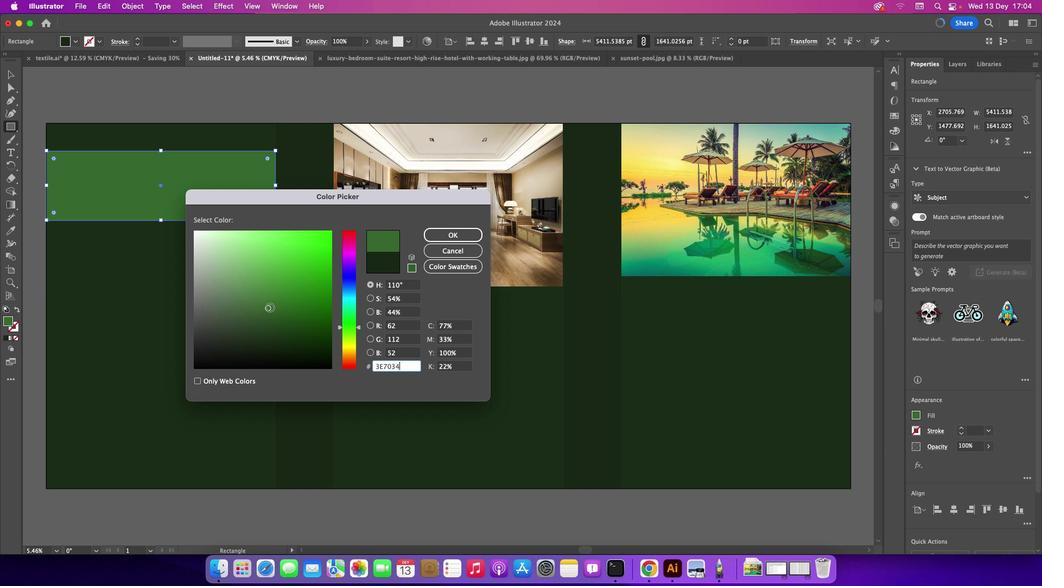 
Action: Mouse pressed left at (269, 307)
Screenshot: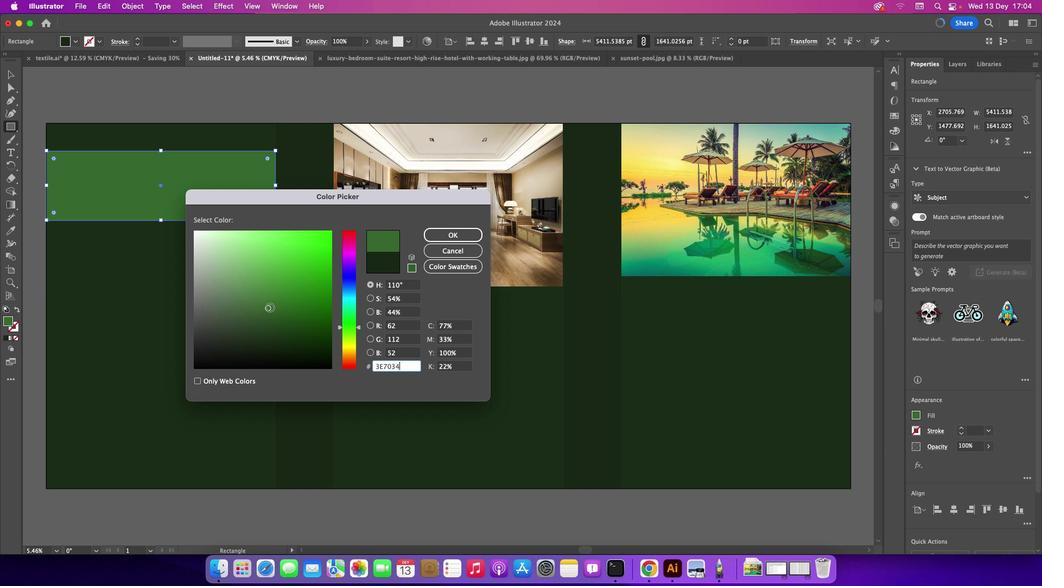 
Action: Mouse pressed left at (269, 307)
Screenshot: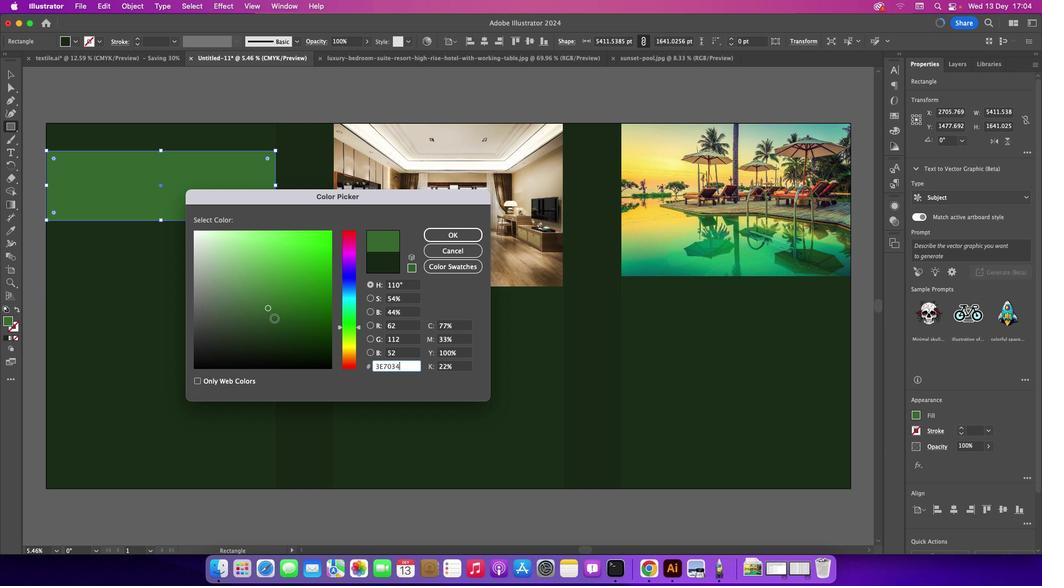 
Action: Mouse moved to (274, 318)
Screenshot: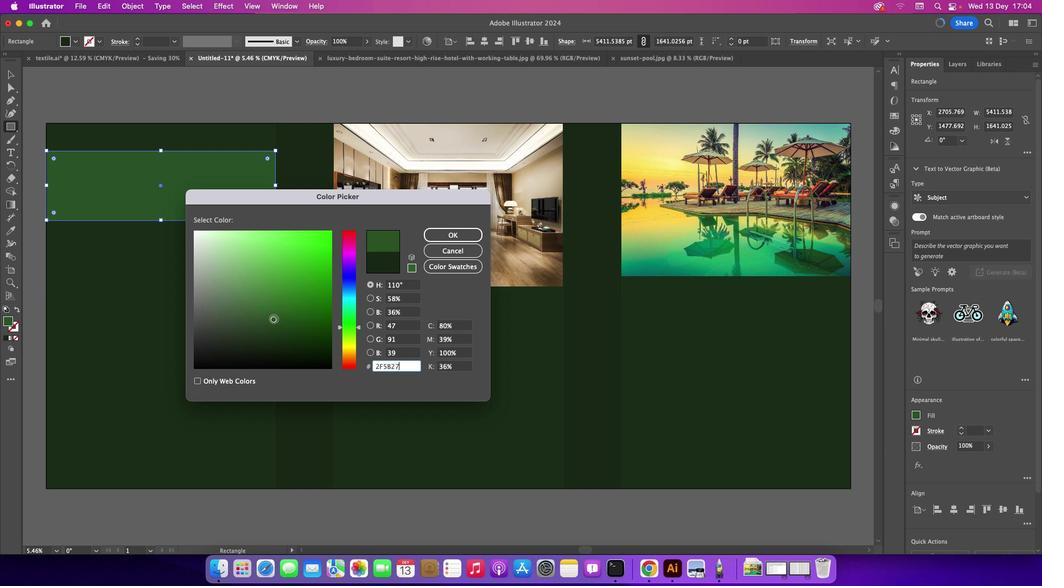 
Action: Mouse pressed left at (274, 318)
Screenshot: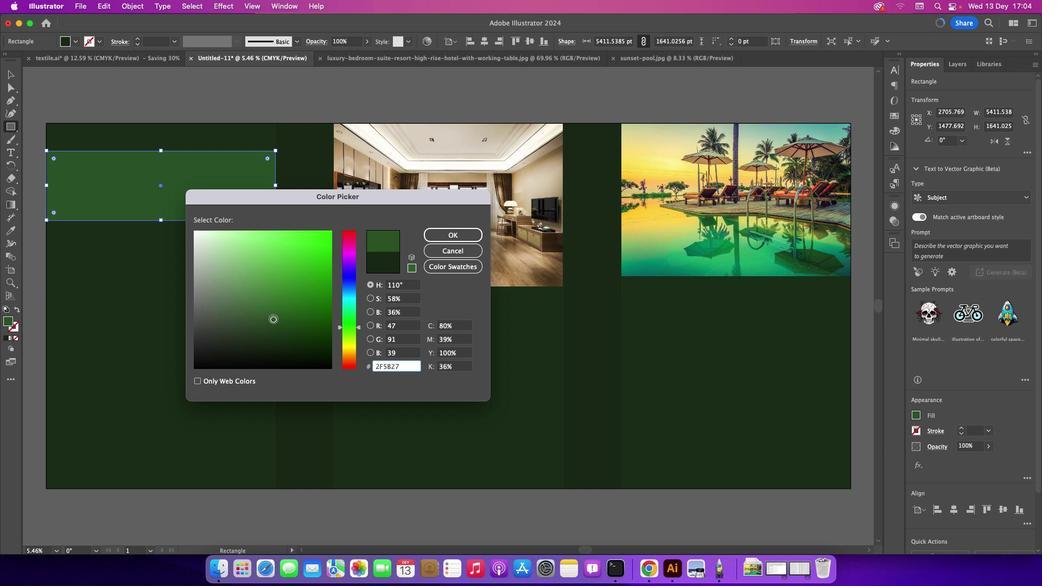 
Action: Mouse moved to (276, 322)
Screenshot: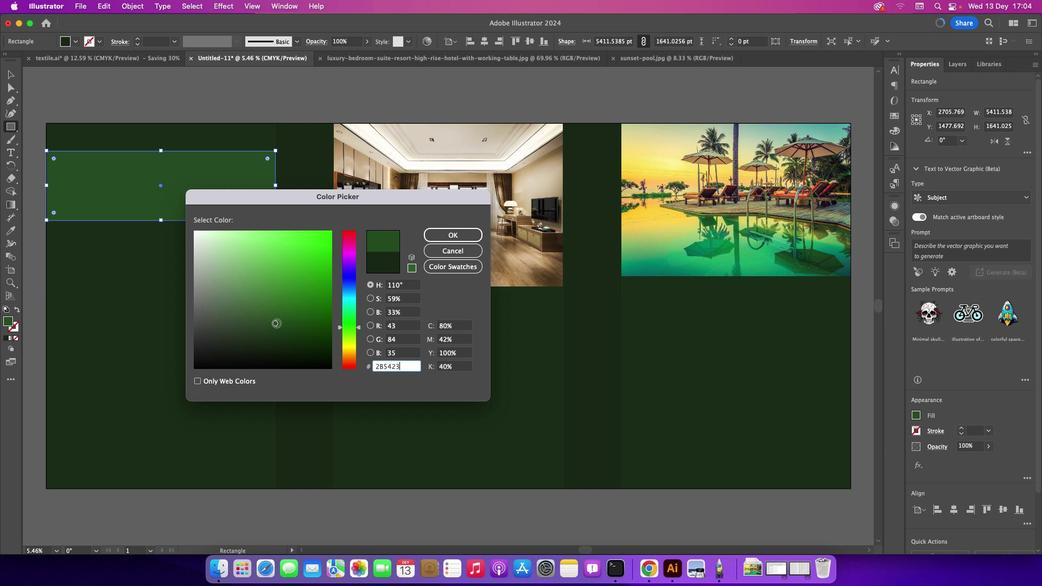 
Action: Mouse pressed left at (276, 322)
Screenshot: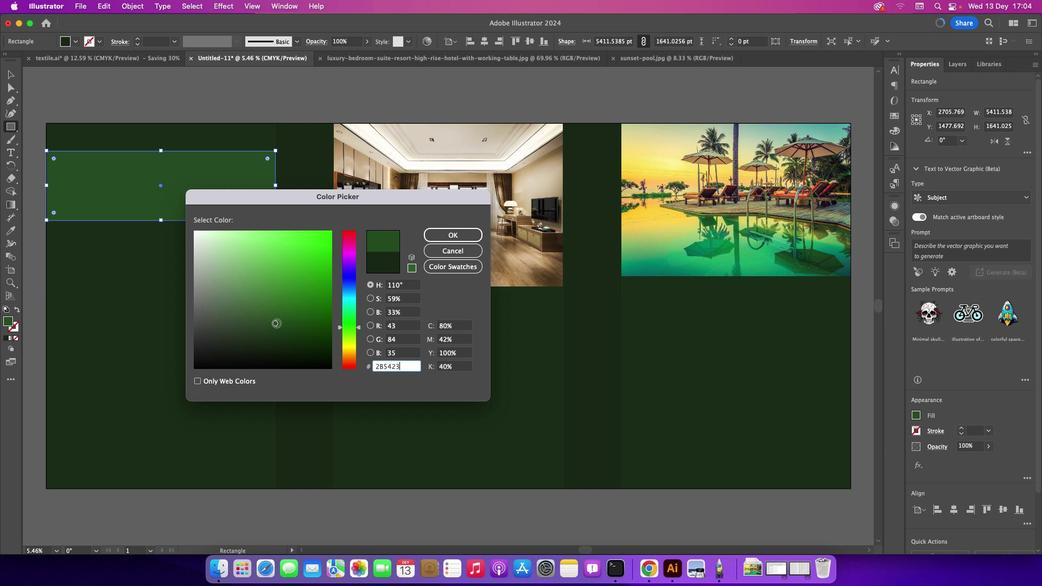 
Action: Mouse moved to (439, 234)
Screenshot: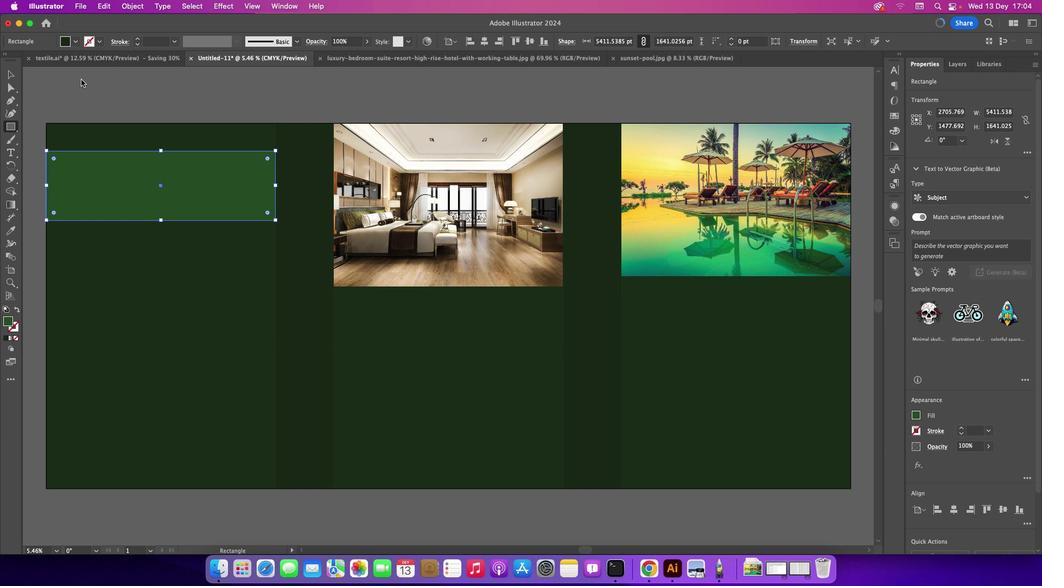 
Action: Mouse pressed left at (439, 234)
Screenshot: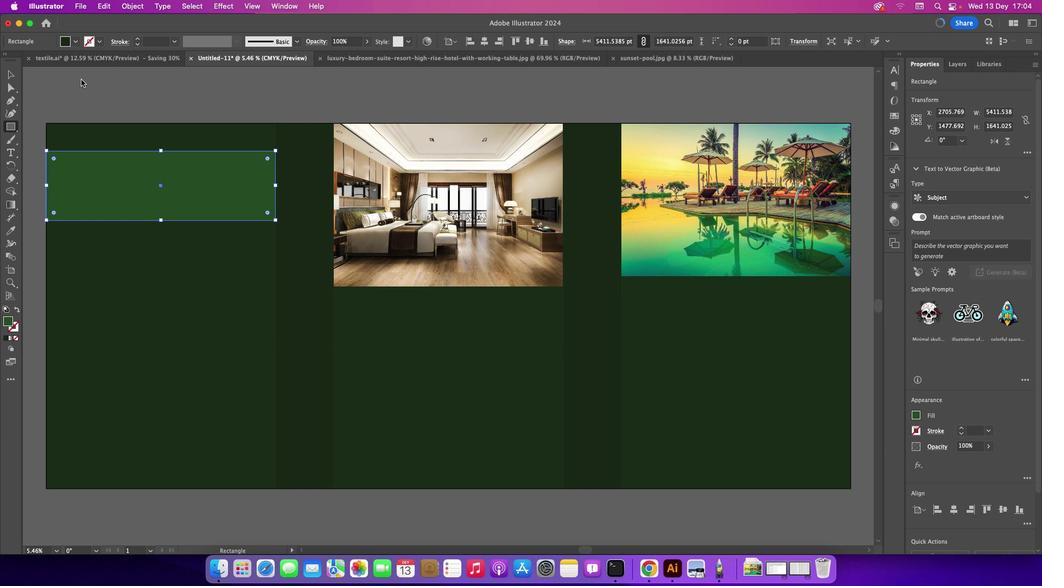
Action: Mouse moved to (60, 102)
Screenshot: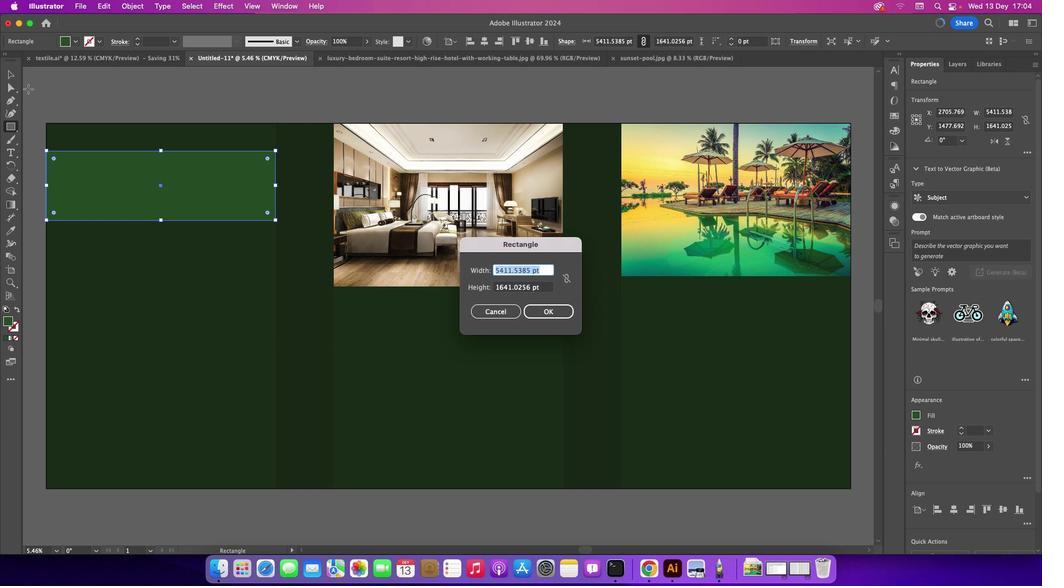 
Action: Mouse pressed left at (60, 102)
Screenshot: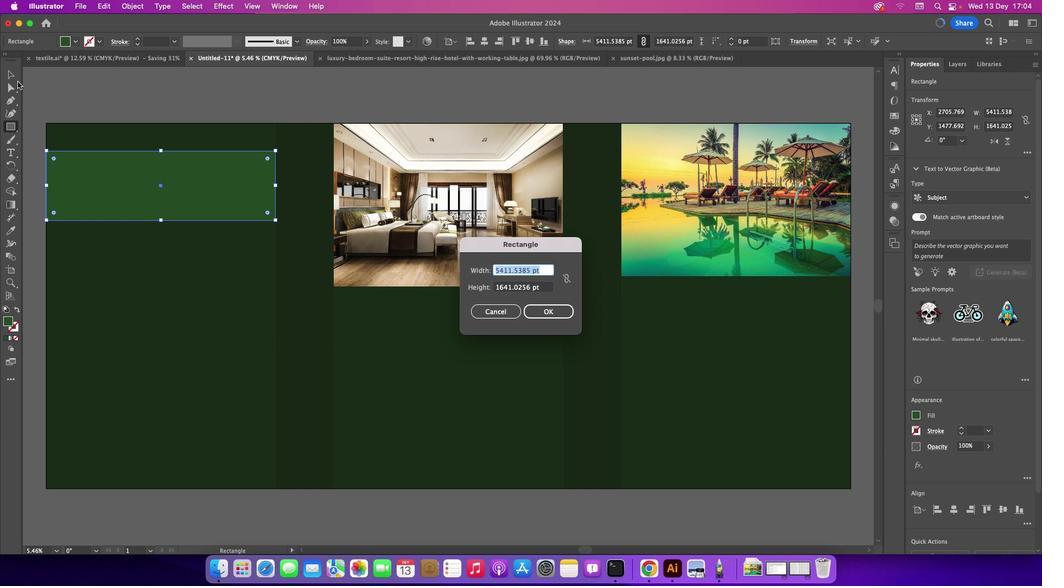 
Action: Mouse moved to (484, 310)
Screenshot: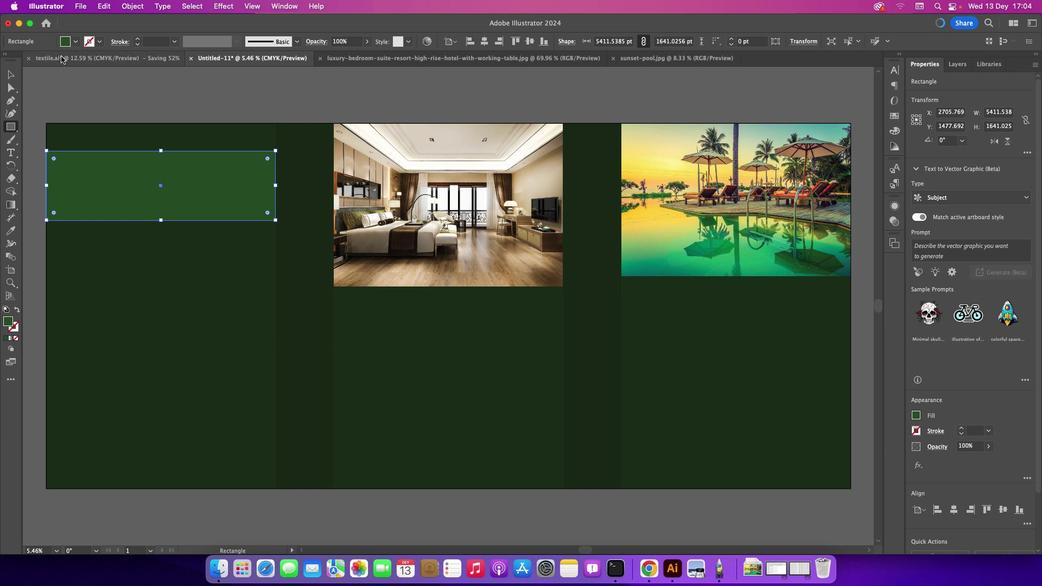 
Action: Mouse pressed left at (484, 310)
Screenshot: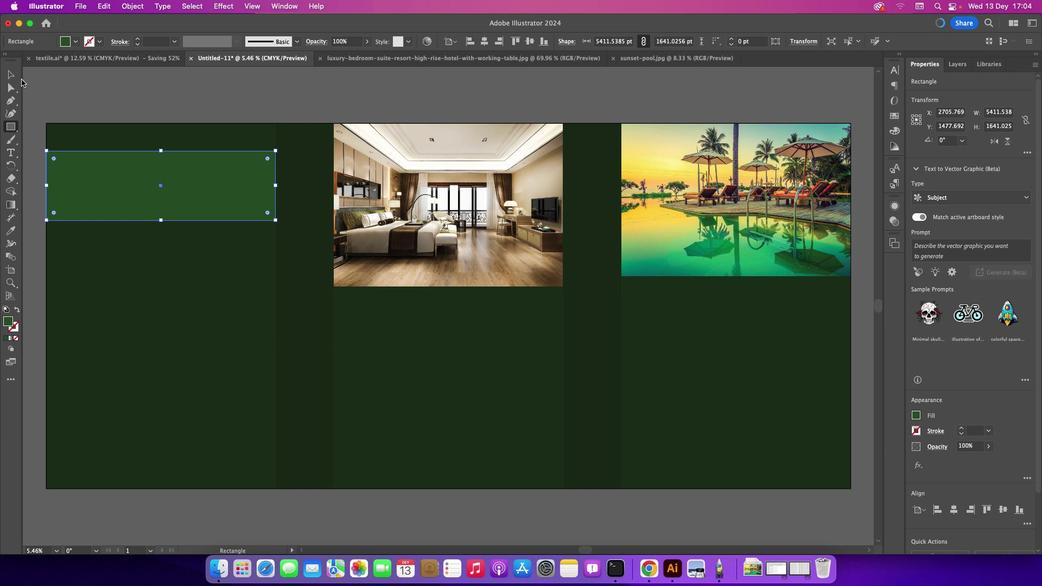 
Action: Mouse moved to (14, 78)
Screenshot: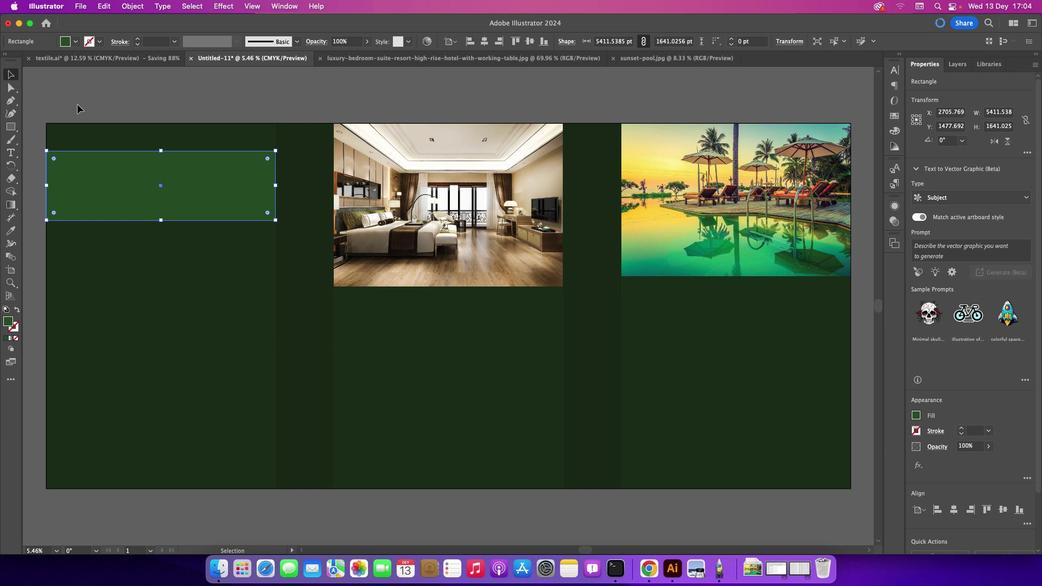 
Action: Mouse pressed left at (14, 78)
Screenshot: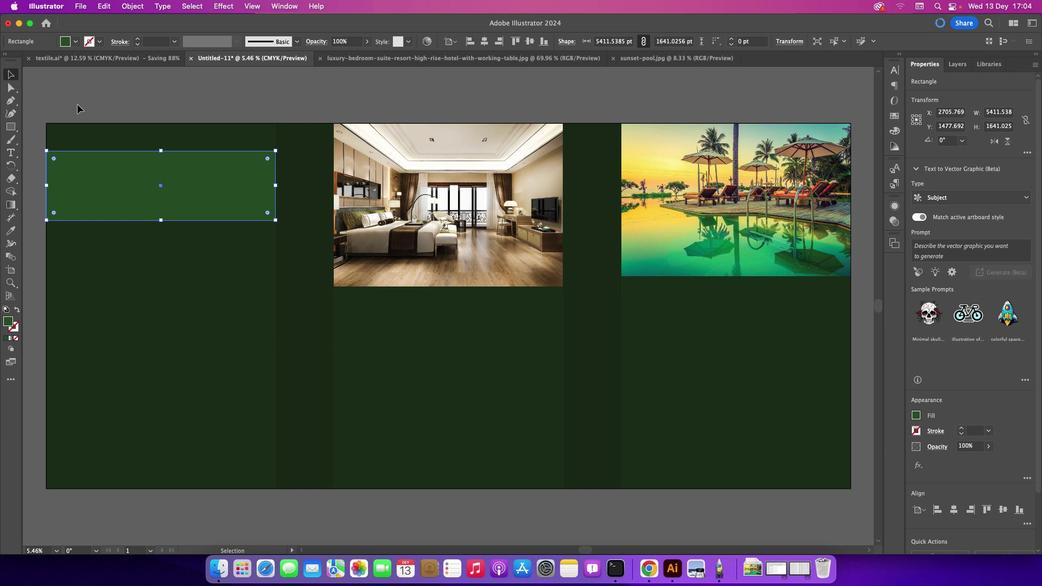 
Action: Mouse moved to (77, 104)
Screenshot: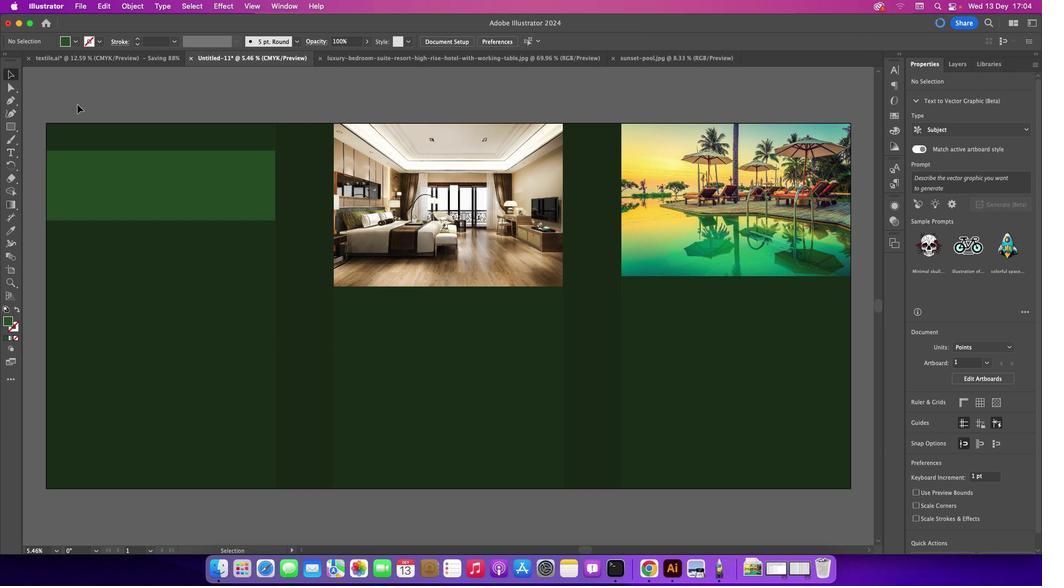 
Action: Mouse pressed left at (77, 104)
Screenshot: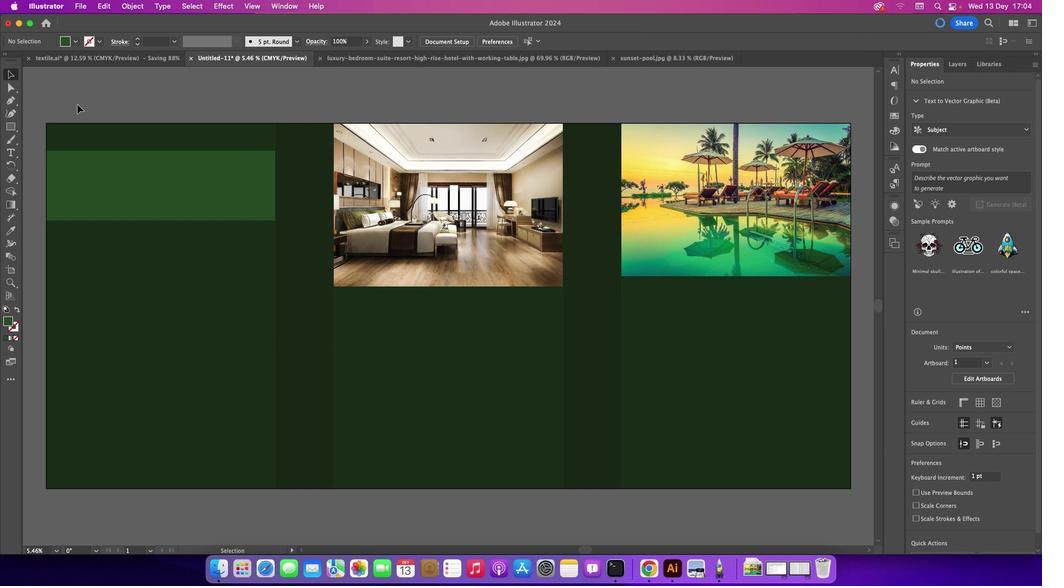 
Action: Mouse moved to (74, 190)
Screenshot: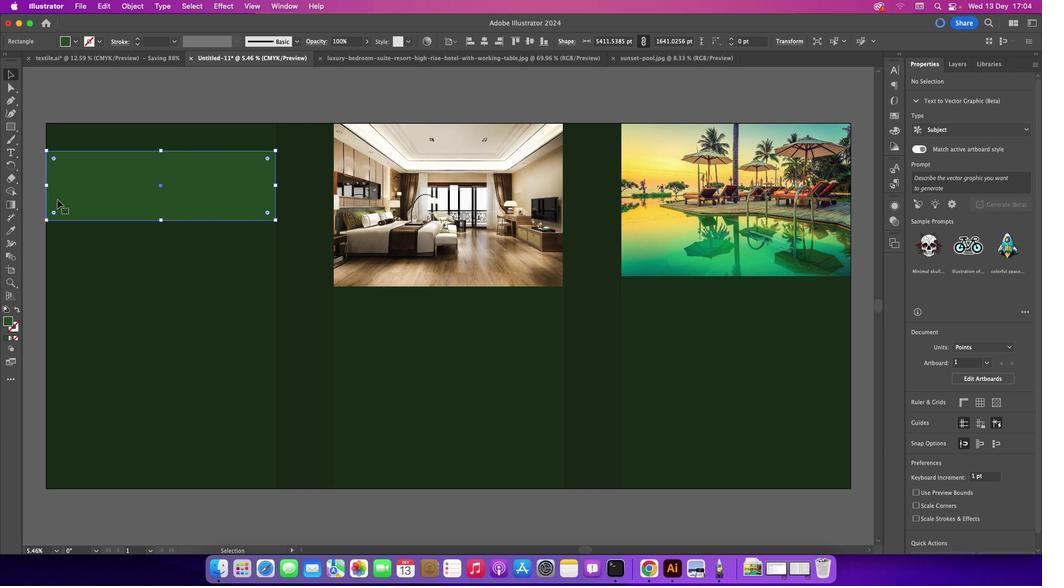 
Action: Mouse pressed left at (74, 190)
Screenshot: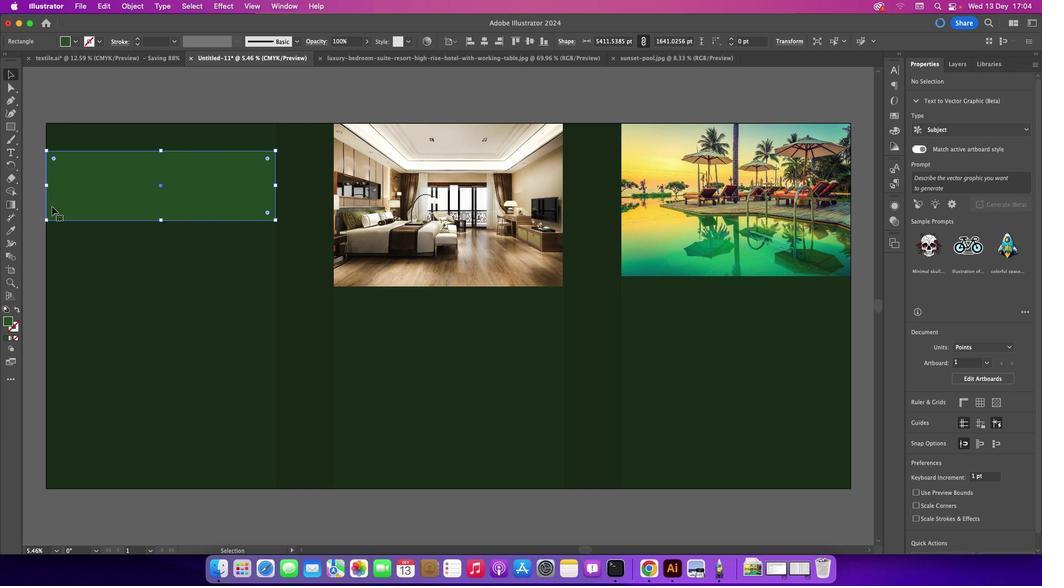 
Action: Mouse moved to (124, 109)
Screenshot: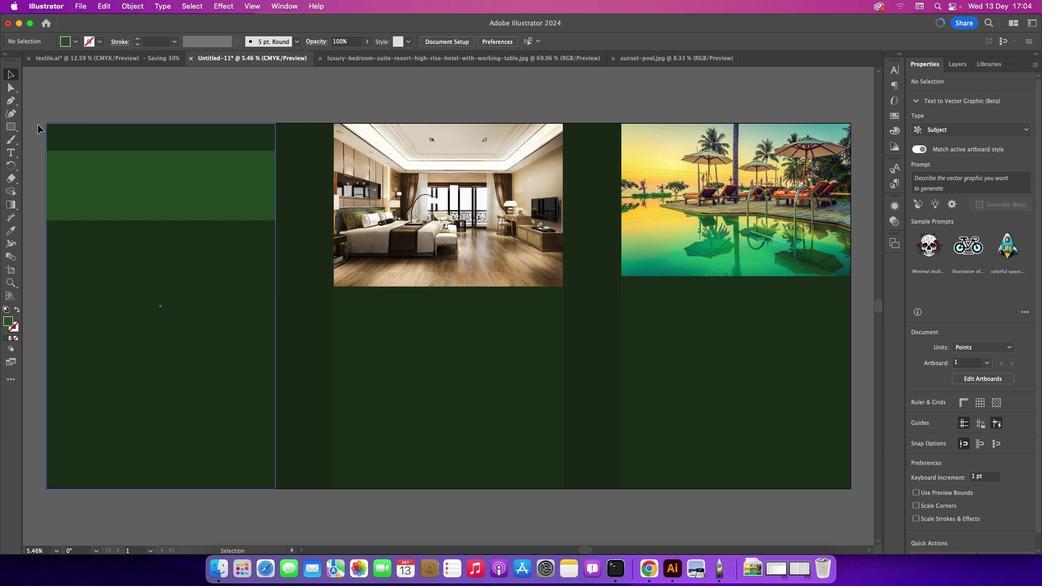 
Action: Mouse pressed left at (124, 109)
Screenshot: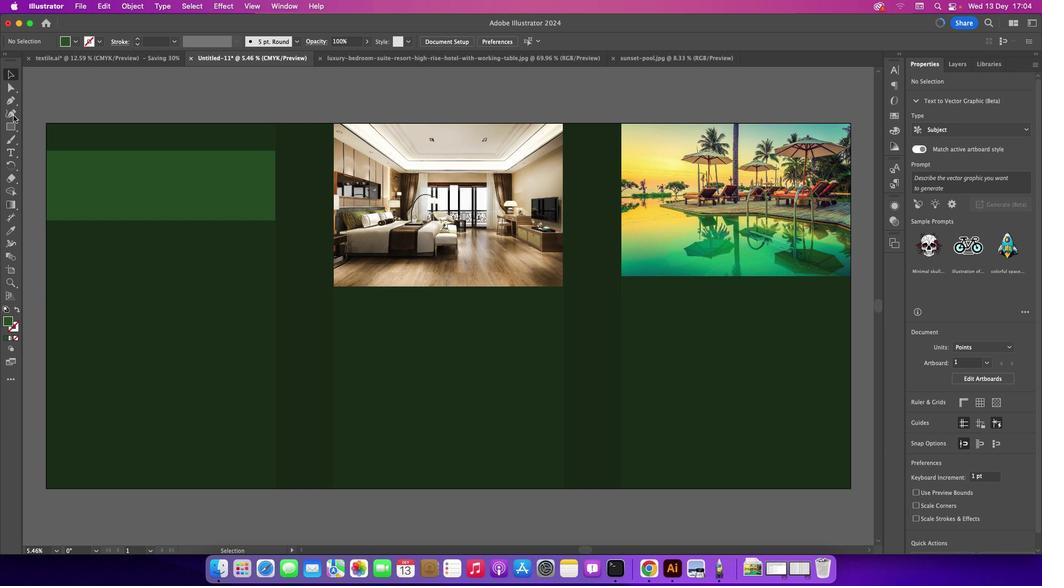 
Action: Mouse moved to (116, 197)
Screenshot: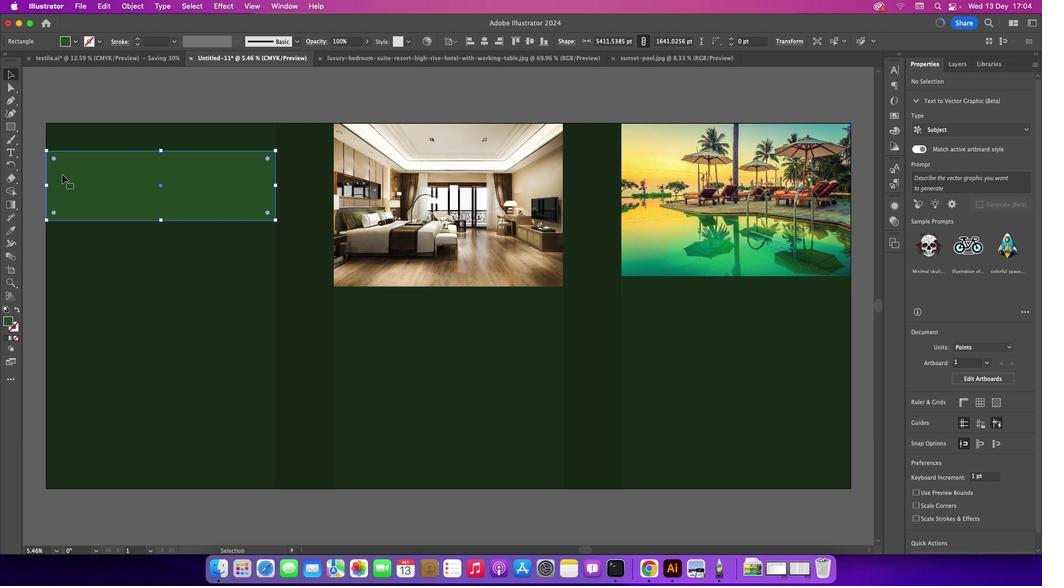 
Action: Mouse pressed left at (116, 197)
Screenshot: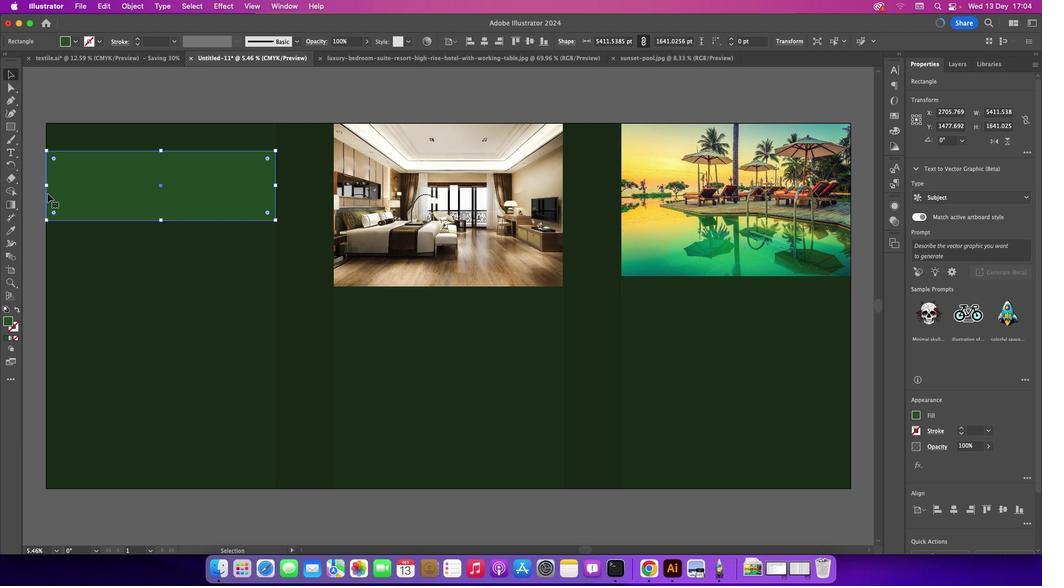 
Action: Mouse moved to (46, 185)
Screenshot: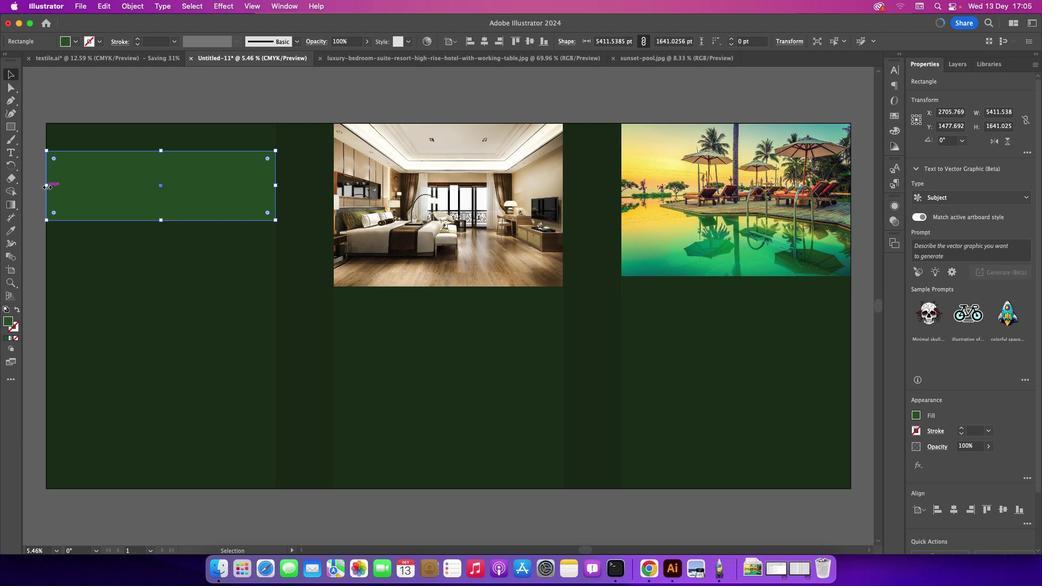
Action: Mouse pressed left at (46, 185)
Screenshot: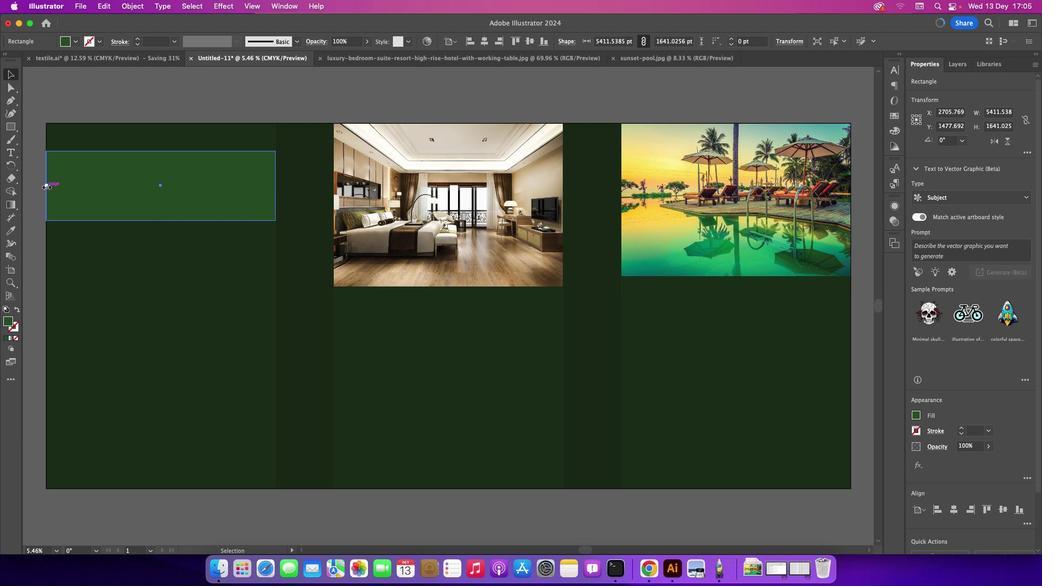 
Action: Mouse moved to (47, 105)
Screenshot: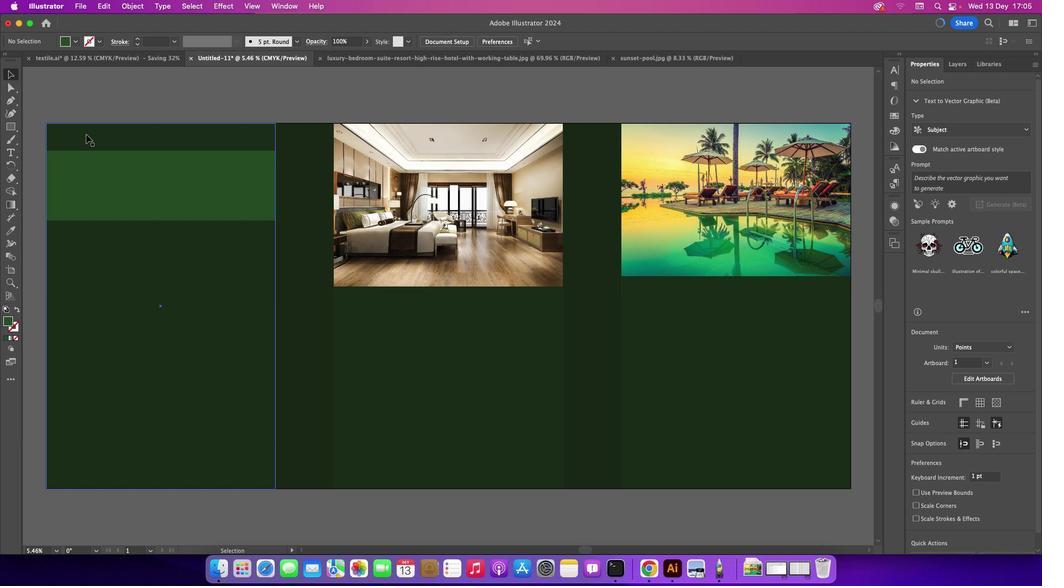
Action: Mouse pressed left at (47, 105)
Screenshot: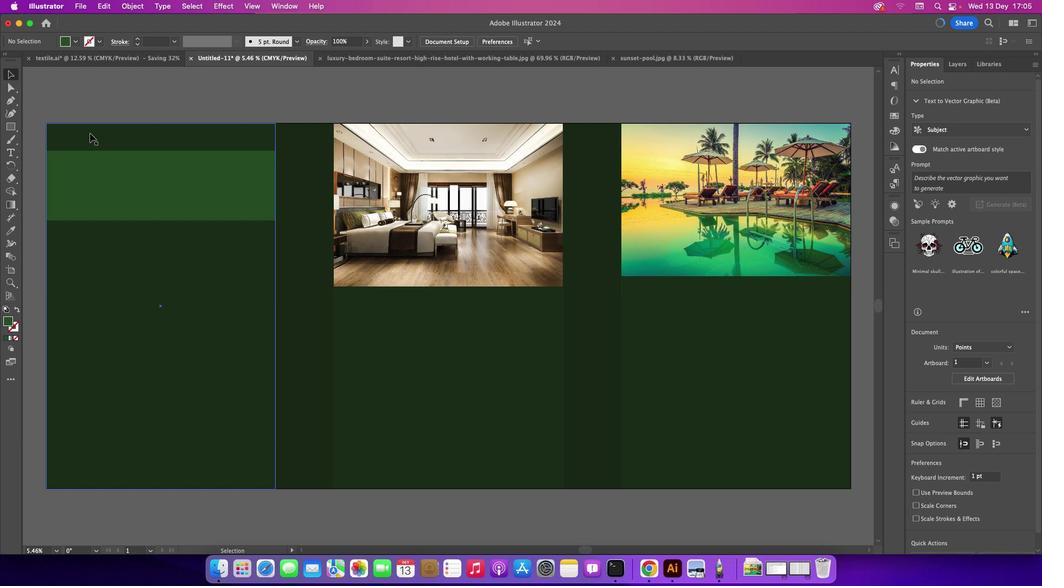 
Action: Mouse moved to (90, 133)
Screenshot: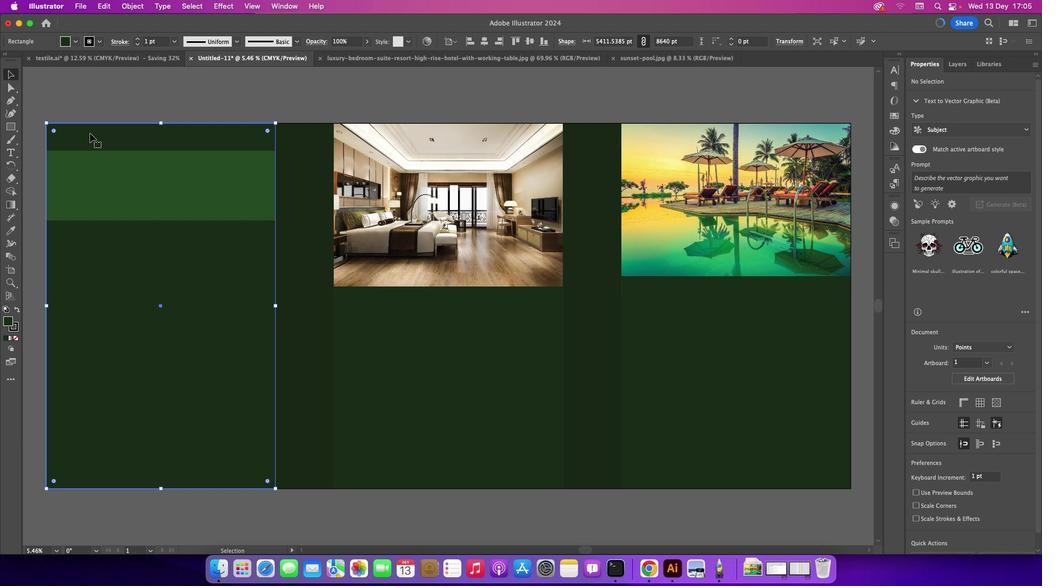 
Action: Mouse pressed left at (90, 133)
Screenshot: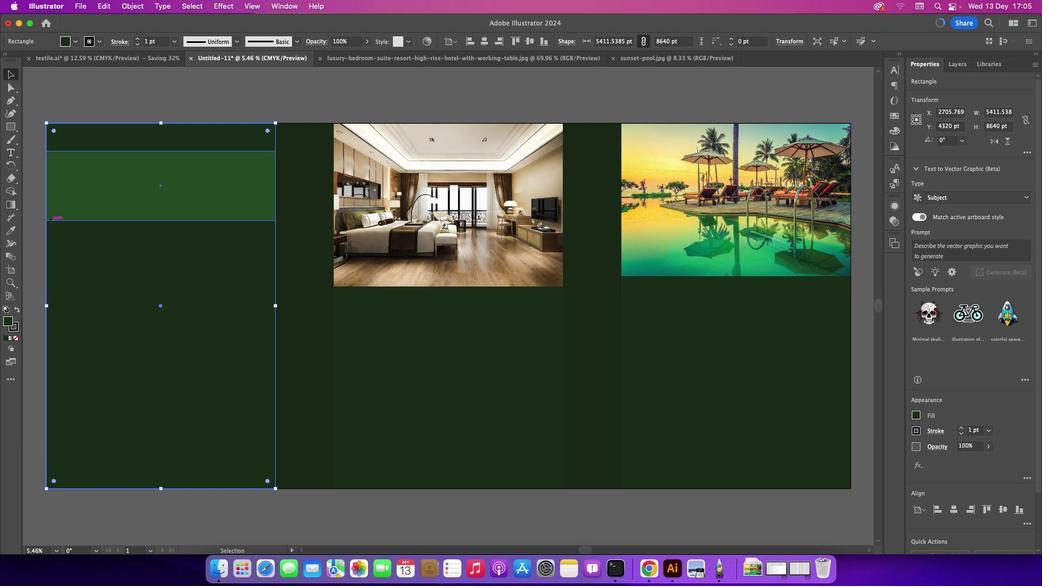 
Action: Mouse moved to (15, 326)
Screenshot: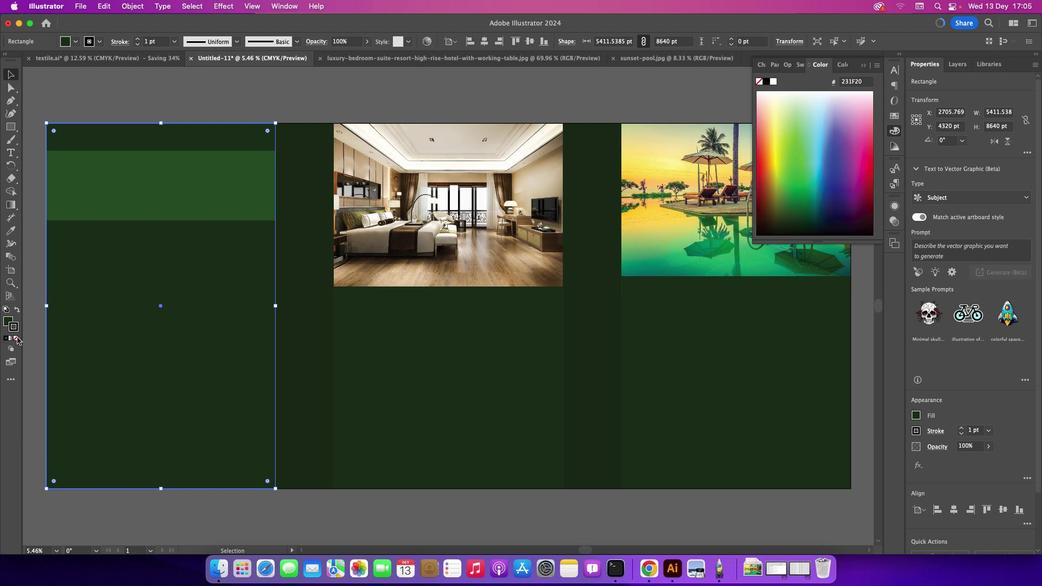 
Action: Mouse pressed left at (15, 326)
Screenshot: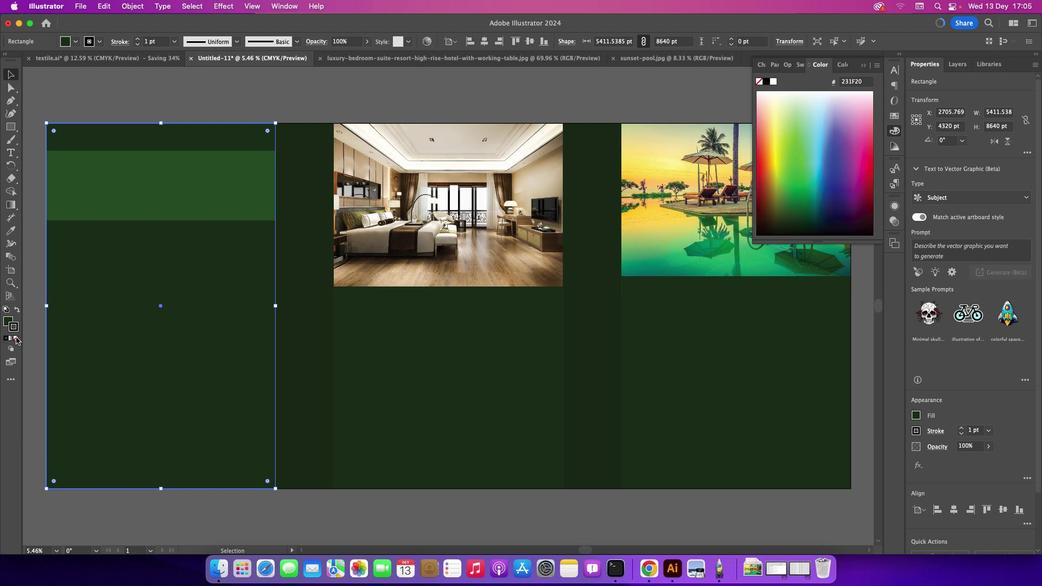 
Action: Mouse moved to (15, 337)
Screenshot: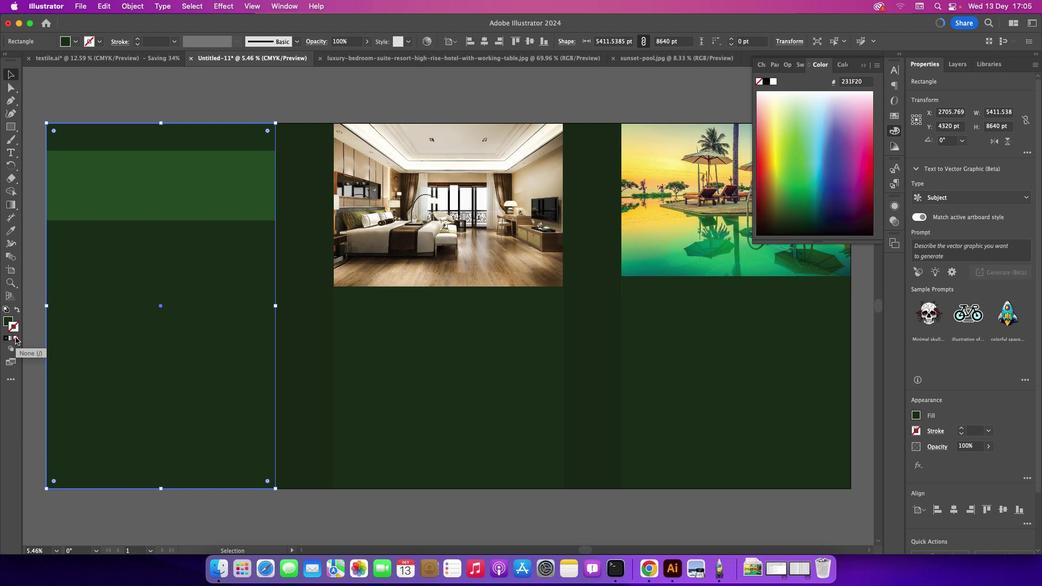 
Action: Mouse pressed left at (15, 337)
Screenshot: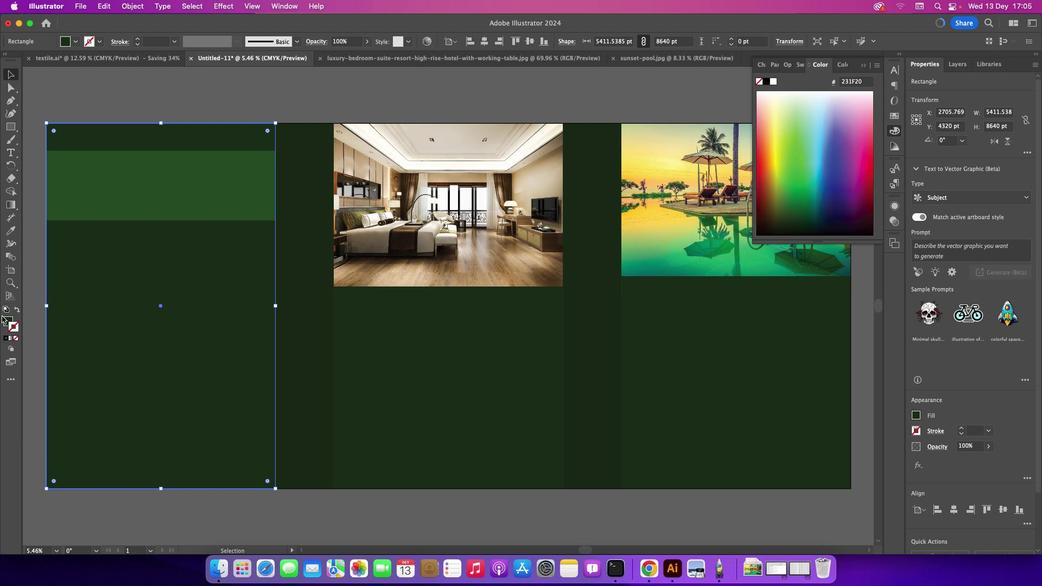 
Action: Mouse moved to (357, 378)
Screenshot: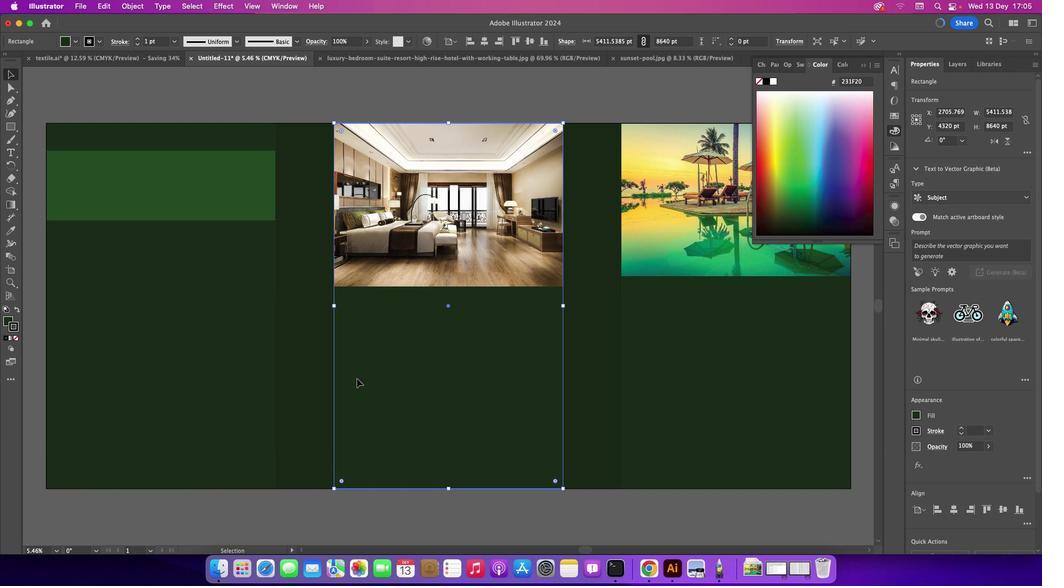 
Action: Mouse pressed left at (357, 378)
Screenshot: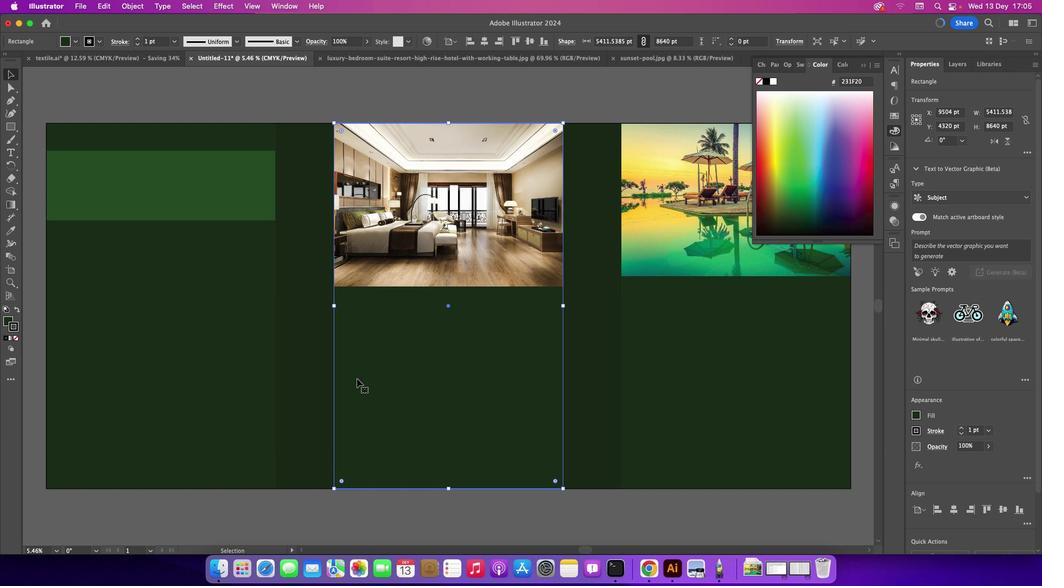 
Action: Mouse moved to (14, 338)
Screenshot: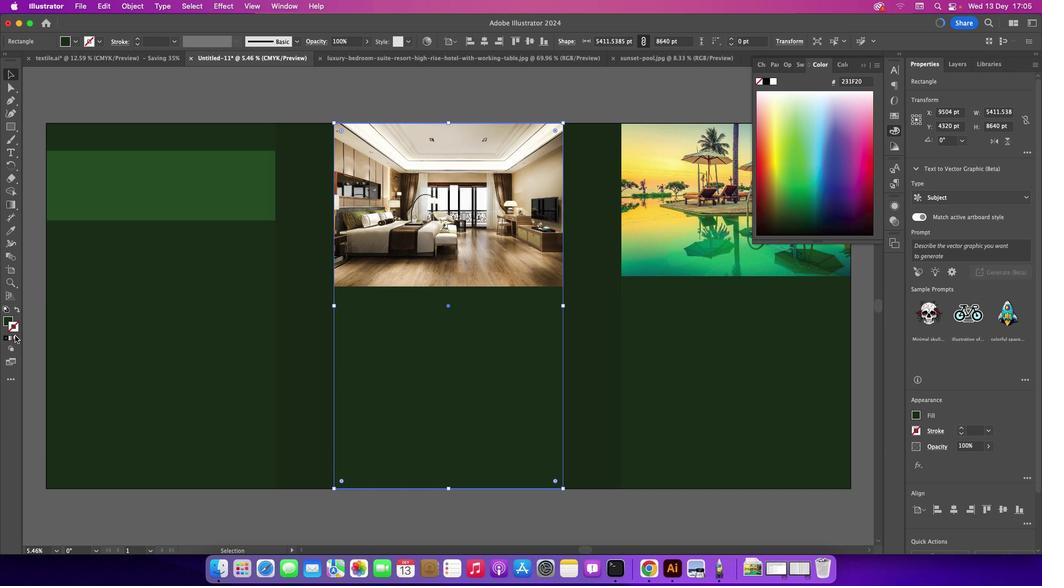 
Action: Mouse pressed left at (14, 338)
Screenshot: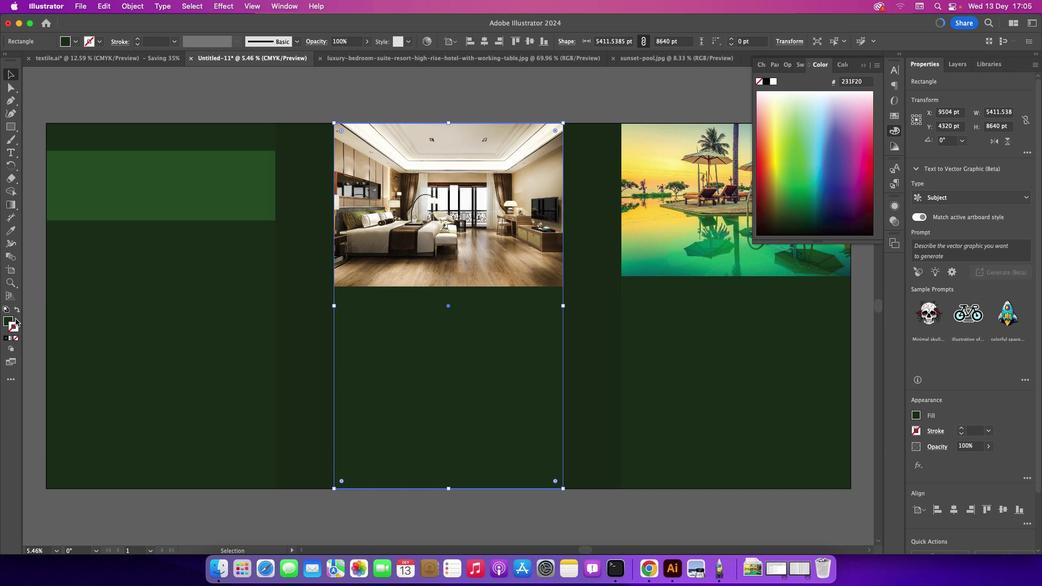 
Action: Mouse moved to (28, 292)
Screenshot: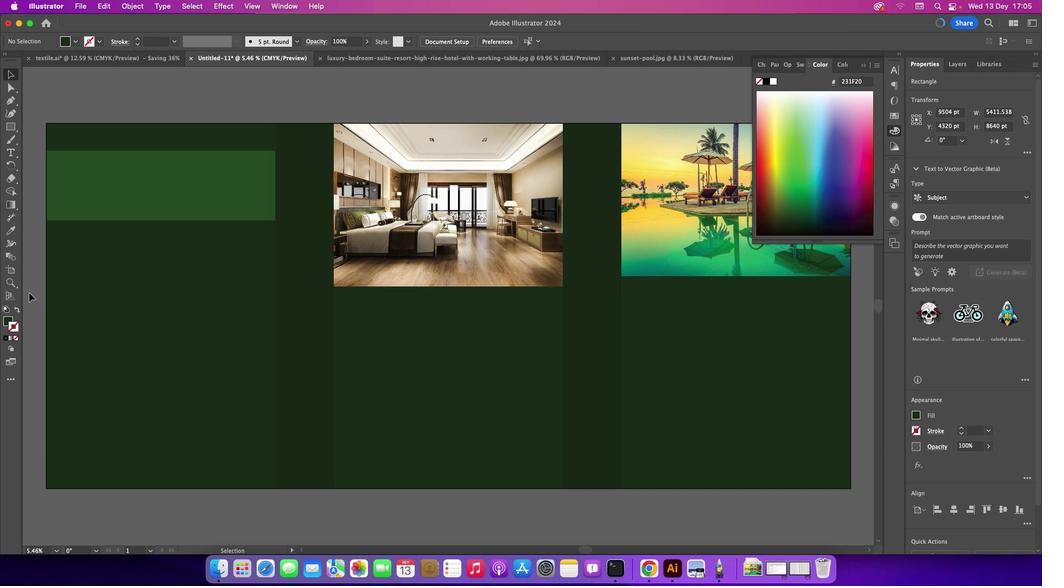 
Action: Mouse pressed left at (28, 292)
Screenshot: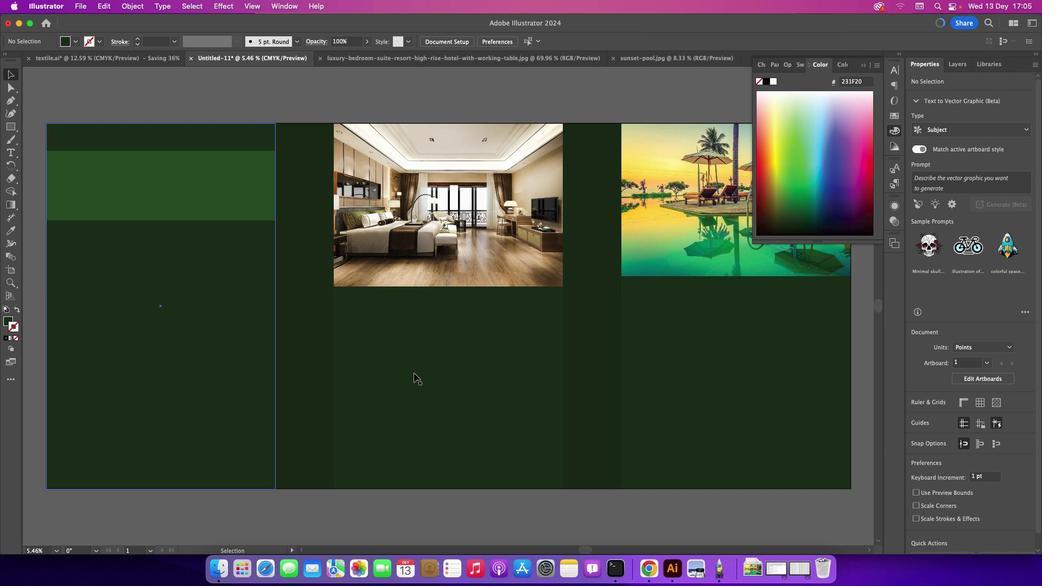 
Action: Mouse moved to (695, 374)
Screenshot: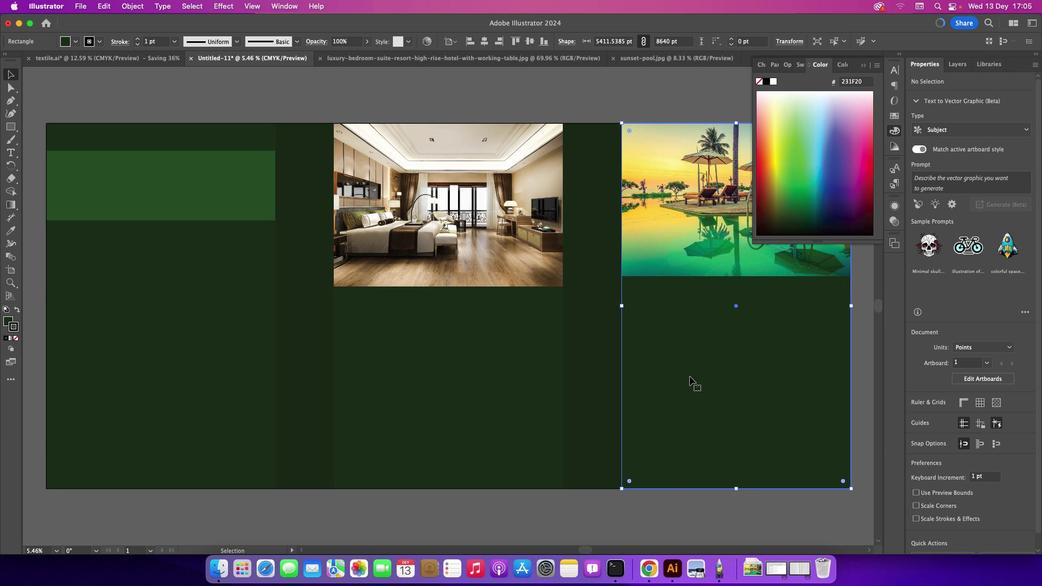 
Action: Mouse pressed left at (695, 374)
Screenshot: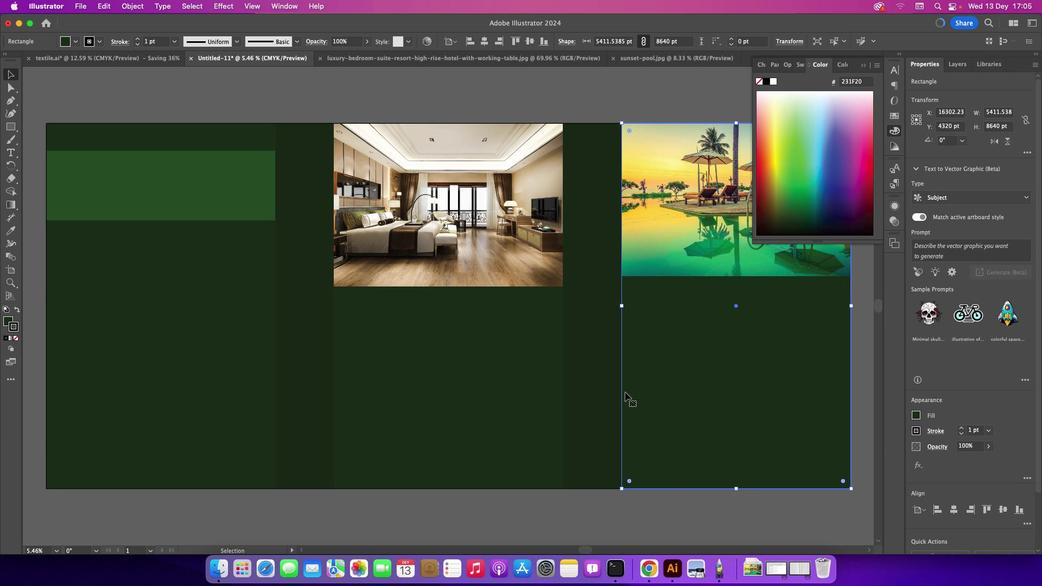 
Action: Mouse moved to (15, 339)
Screenshot: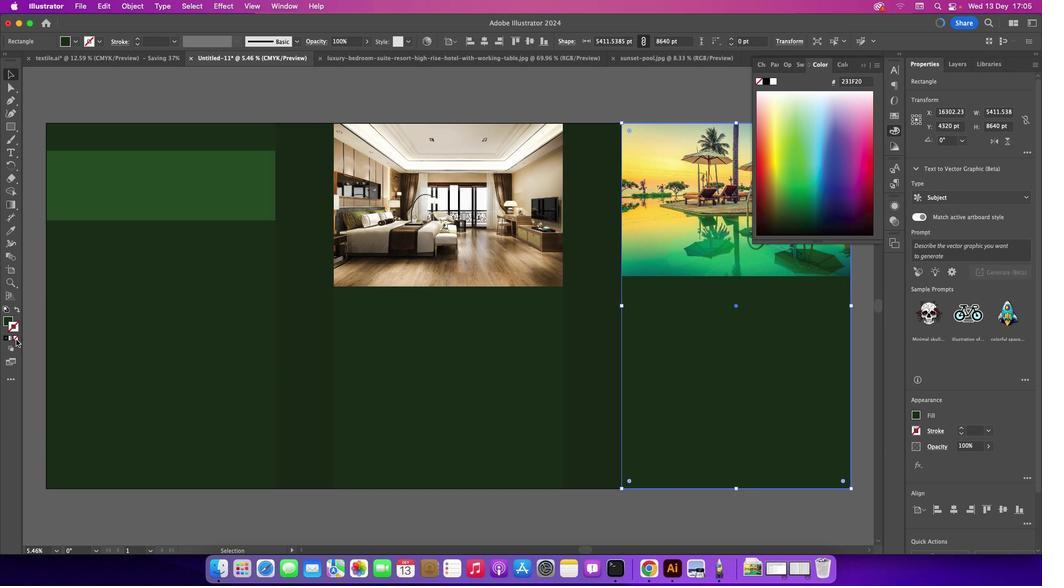 
Action: Mouse pressed left at (15, 339)
Screenshot: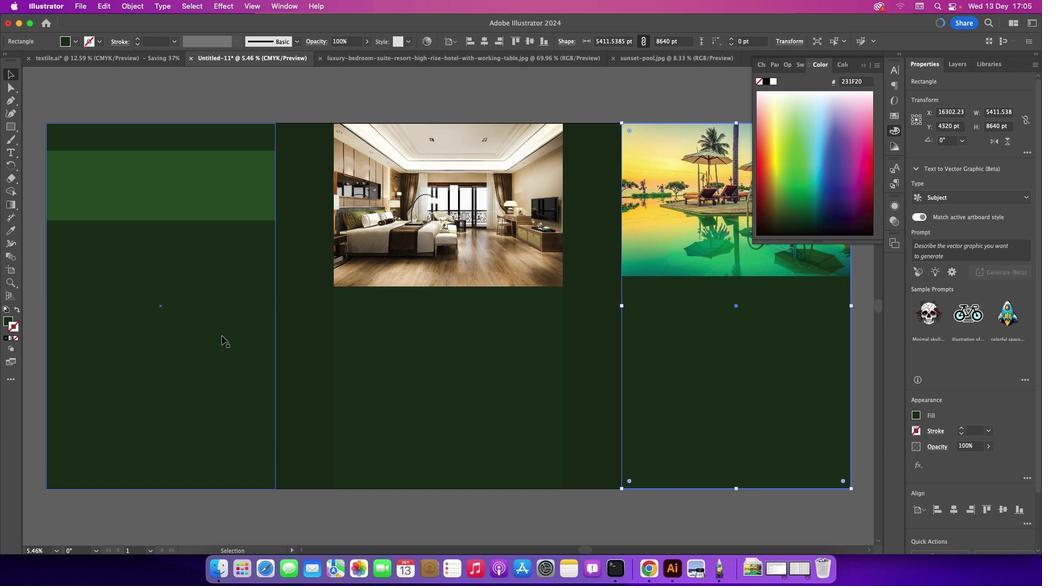
Action: Mouse moved to (306, 315)
Screenshot: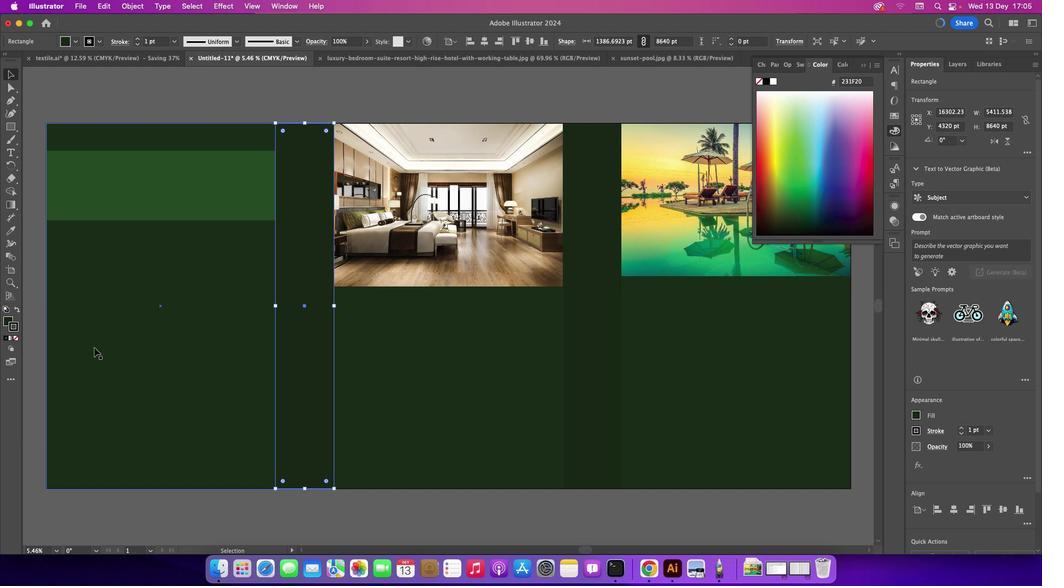 
Action: Mouse pressed left at (306, 315)
Screenshot: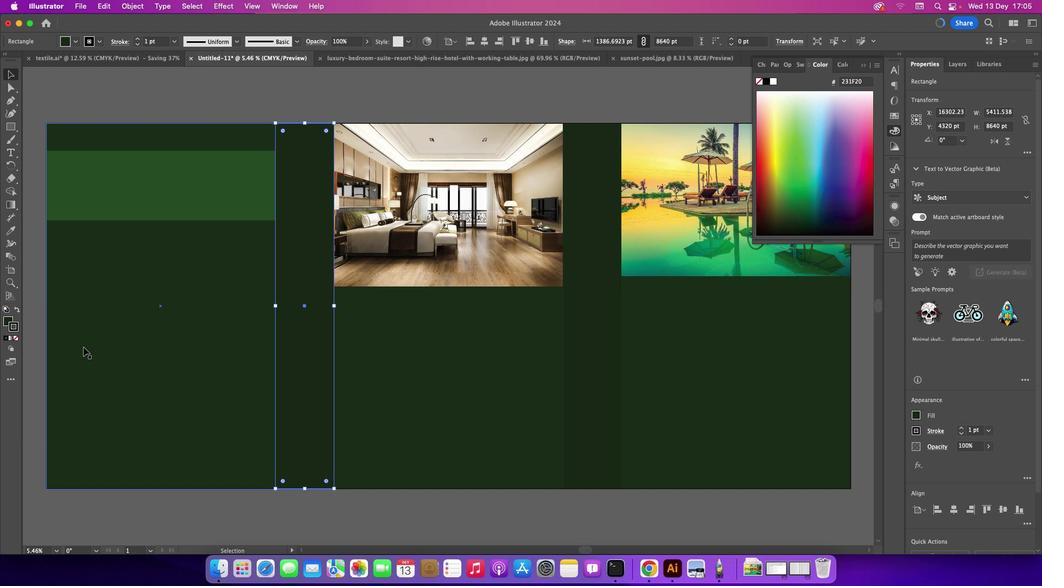 
Action: Mouse moved to (14, 339)
Screenshot: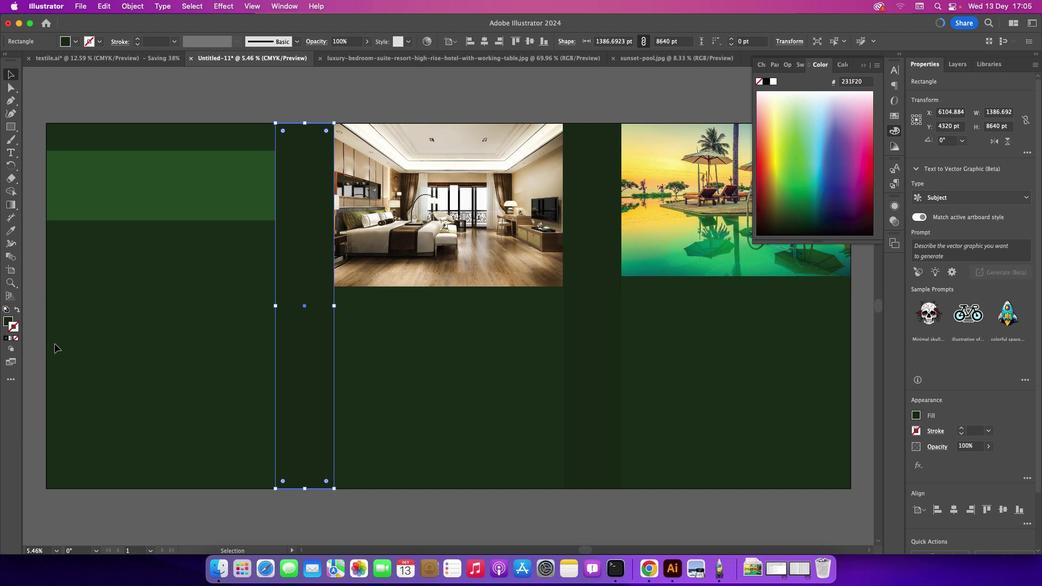 
Action: Mouse pressed left at (14, 339)
Screenshot: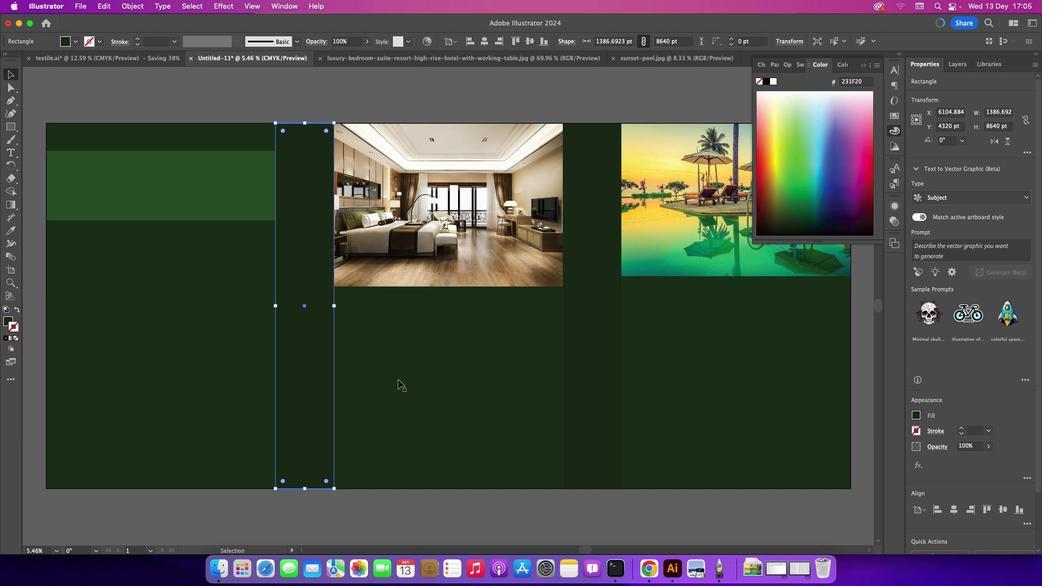
Action: Mouse moved to (585, 381)
Screenshot: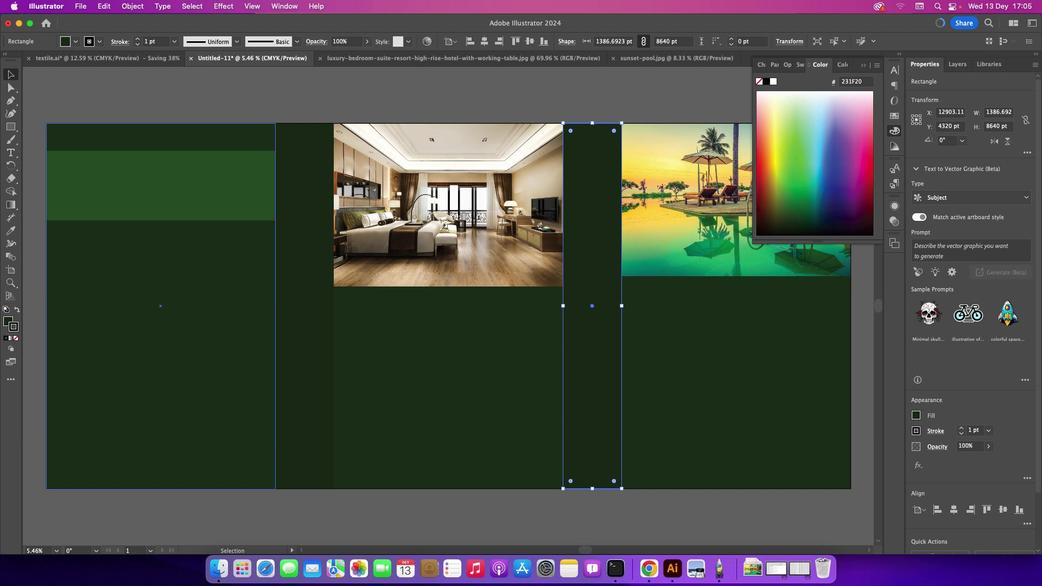 
Action: Mouse pressed left at (585, 381)
Screenshot: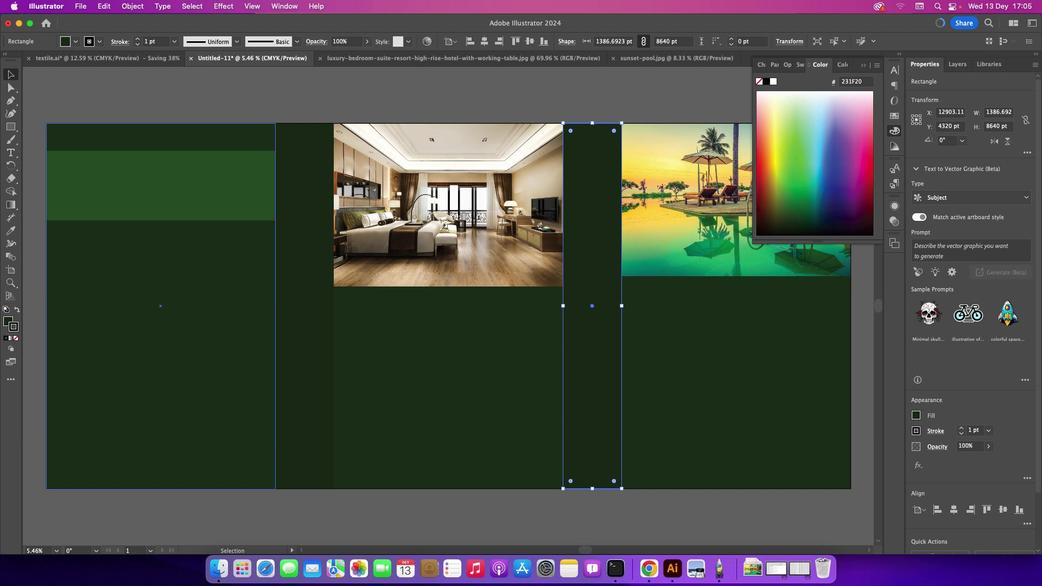
Action: Mouse moved to (15, 338)
Screenshot: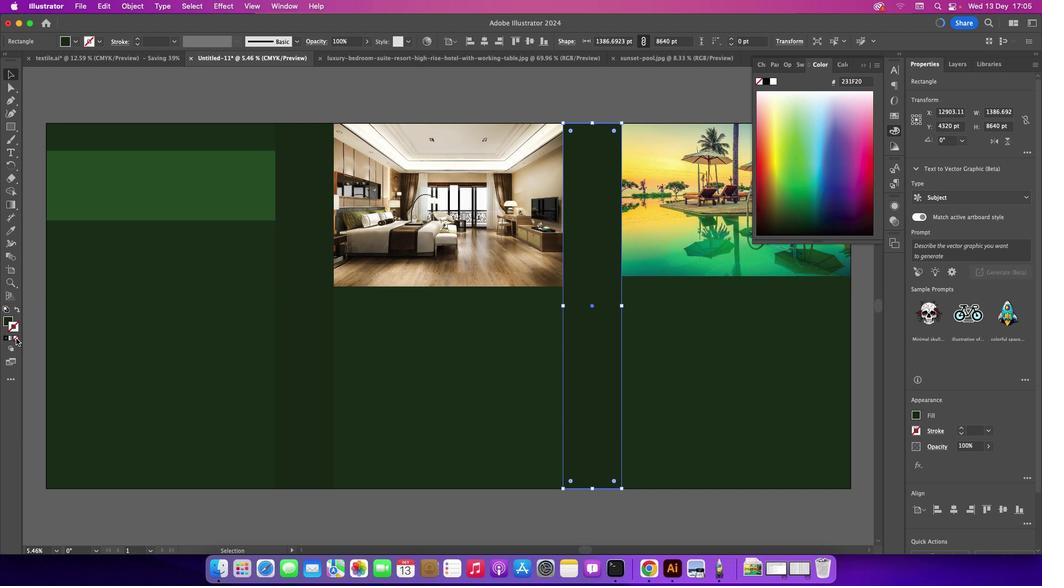 
Action: Mouse pressed left at (15, 338)
Screenshot: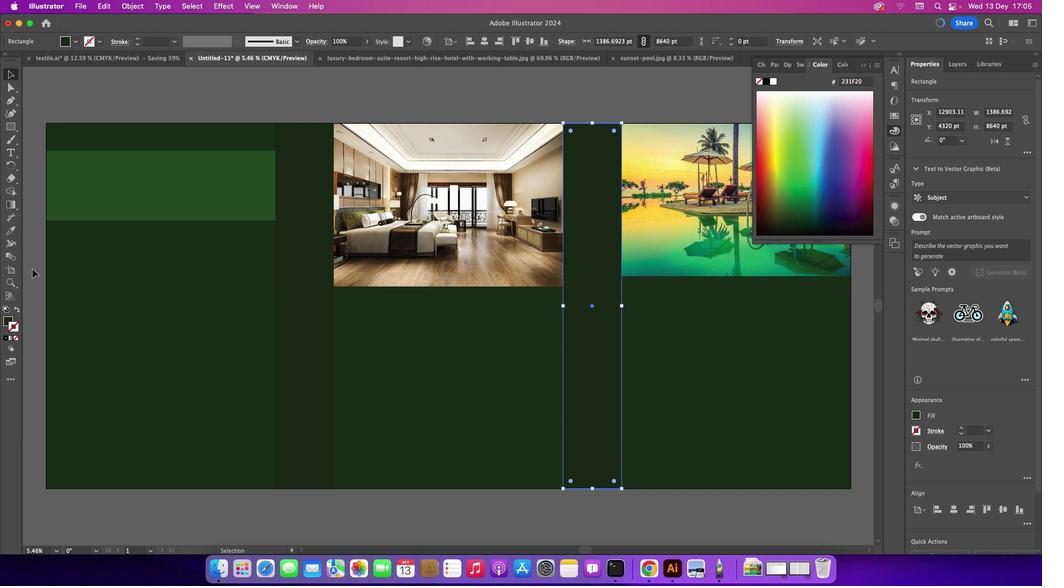 
Action: Mouse moved to (32, 106)
Screenshot: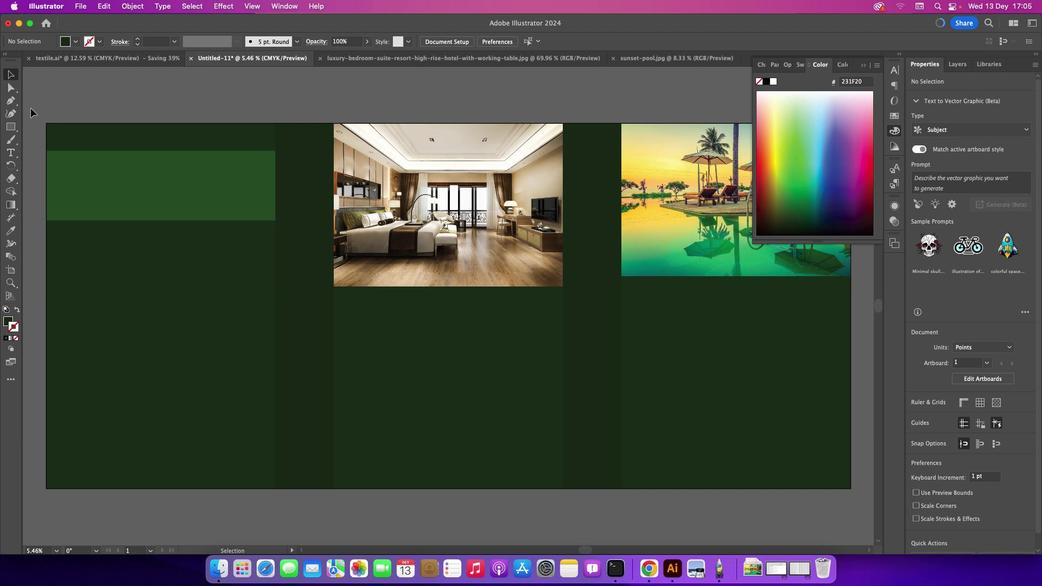 
Action: Mouse pressed left at (32, 106)
Screenshot: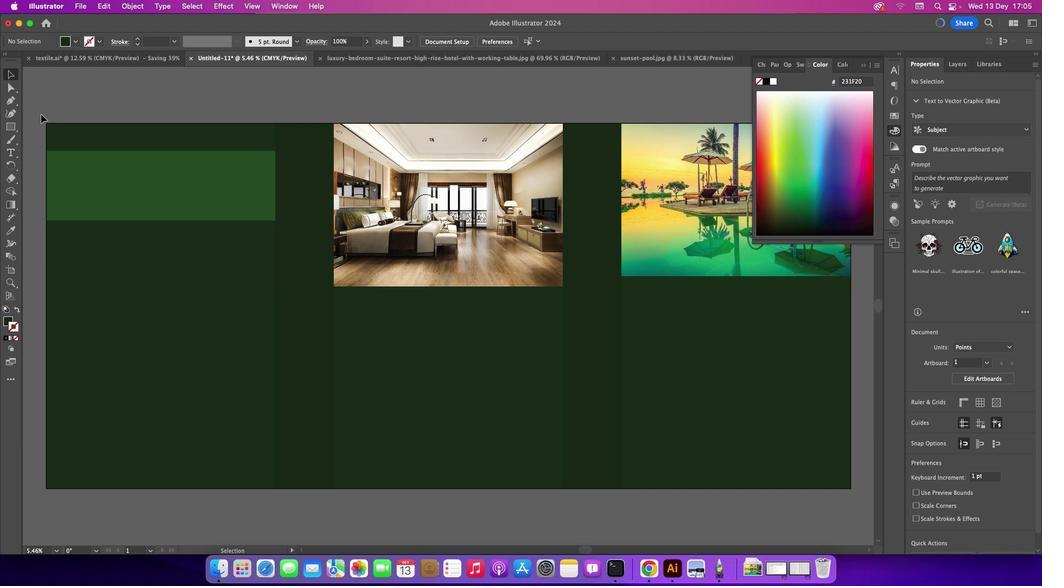 
Action: Mouse moved to (72, 124)
Screenshot: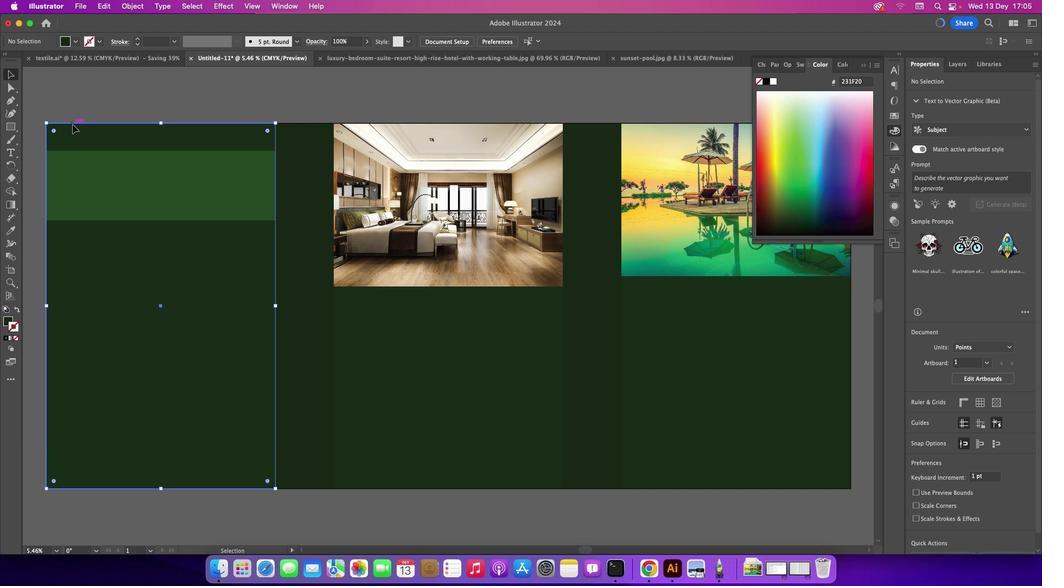 
Action: Mouse pressed left at (72, 124)
Screenshot: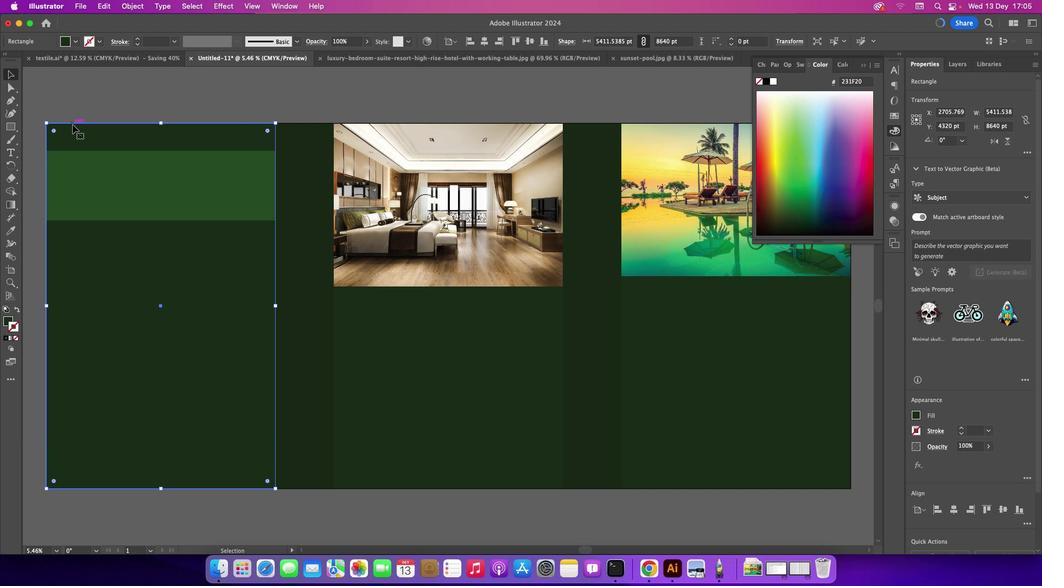 
Action: Mouse moved to (94, 105)
Screenshot: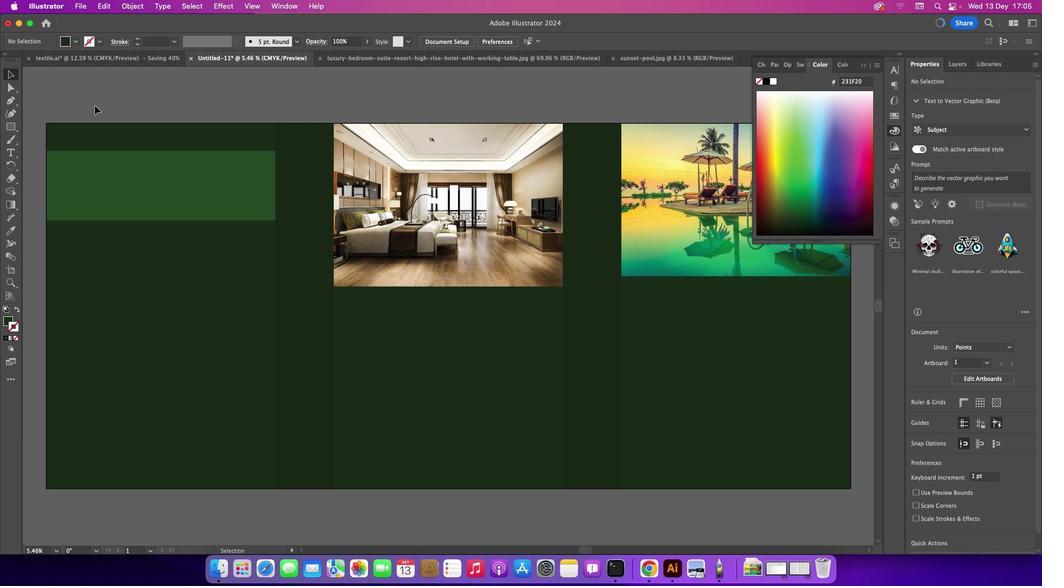 
Action: Mouse pressed left at (94, 105)
Screenshot: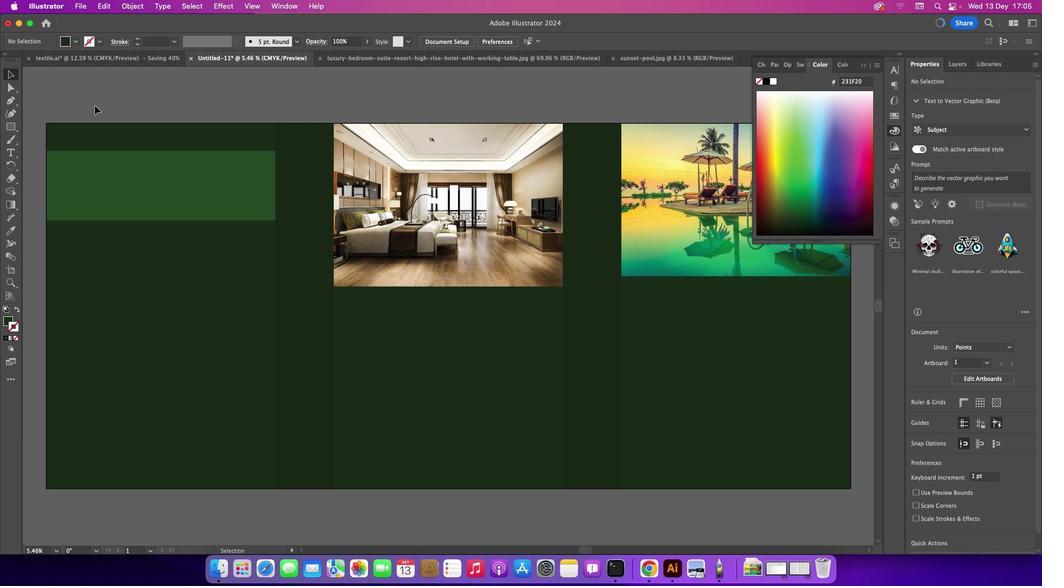 
Action: Mouse moved to (12, 129)
Screenshot: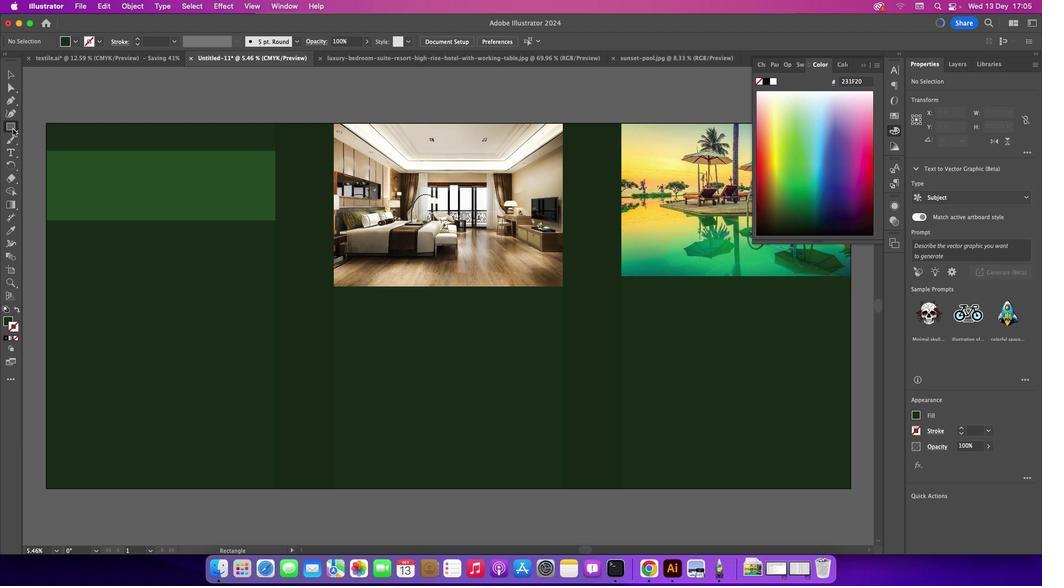 
Action: Mouse pressed left at (12, 129)
Screenshot: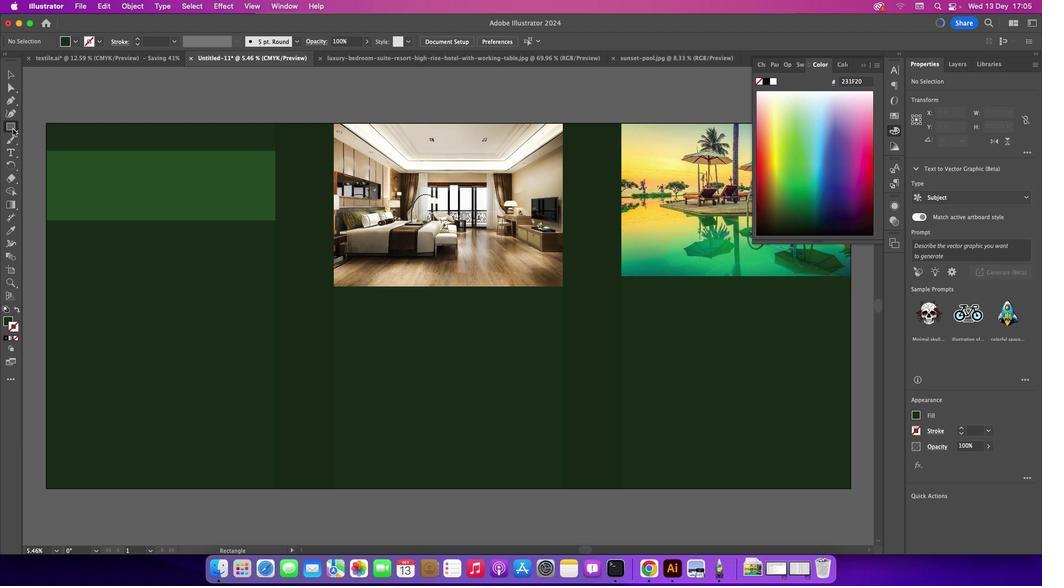 
Action: Mouse moved to (359, 448)
Screenshot: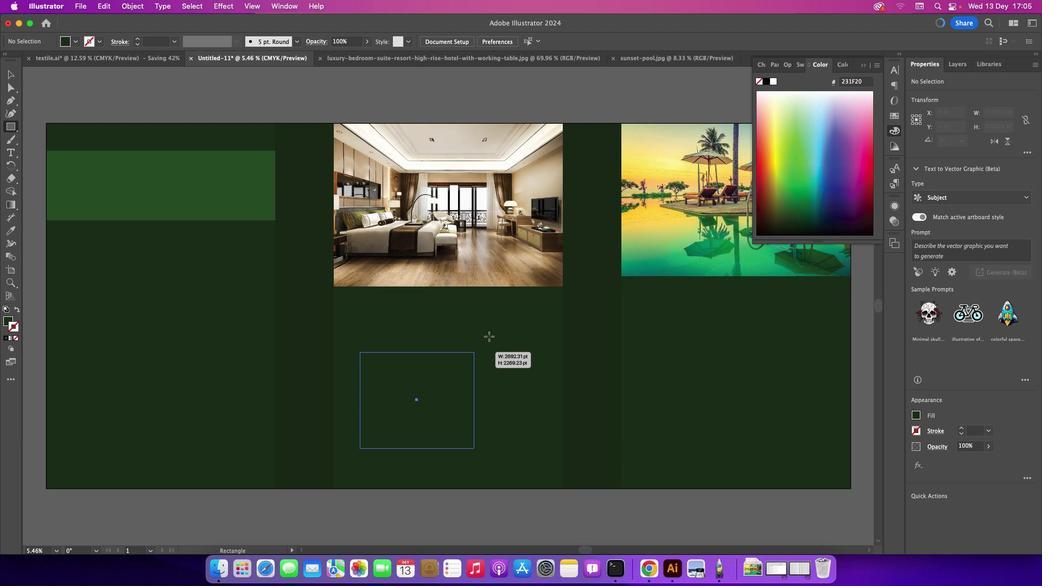 
Action: Mouse pressed left at (359, 448)
Screenshot: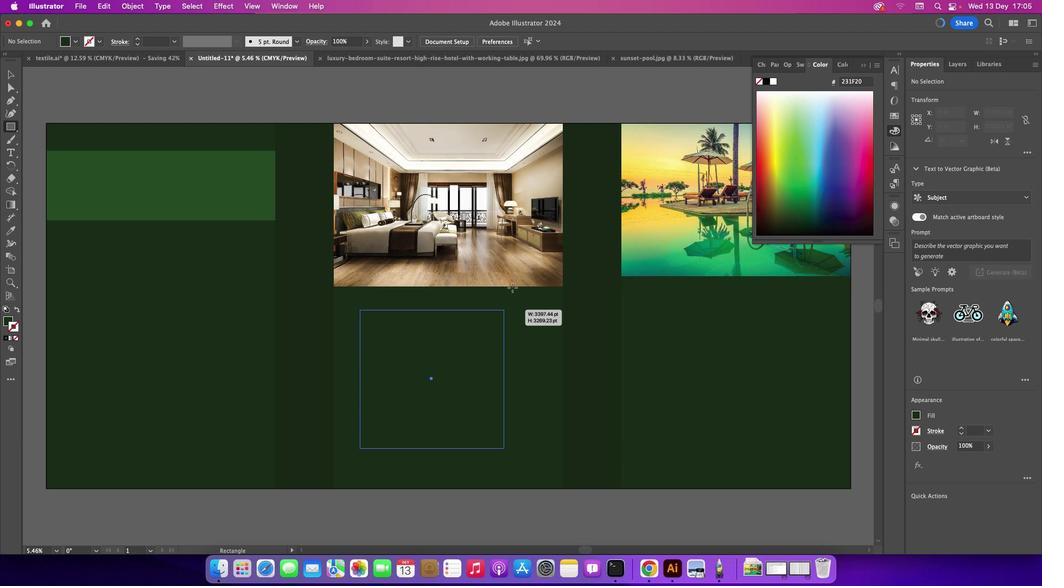 
Action: Mouse moved to (13, 228)
Screenshot: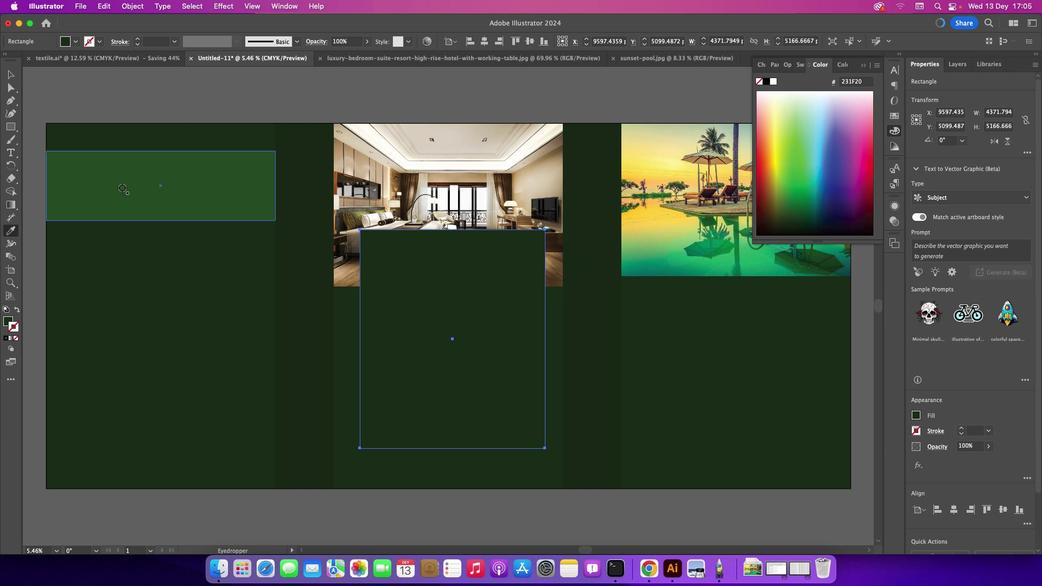 
Action: Mouse pressed left at (13, 228)
Screenshot: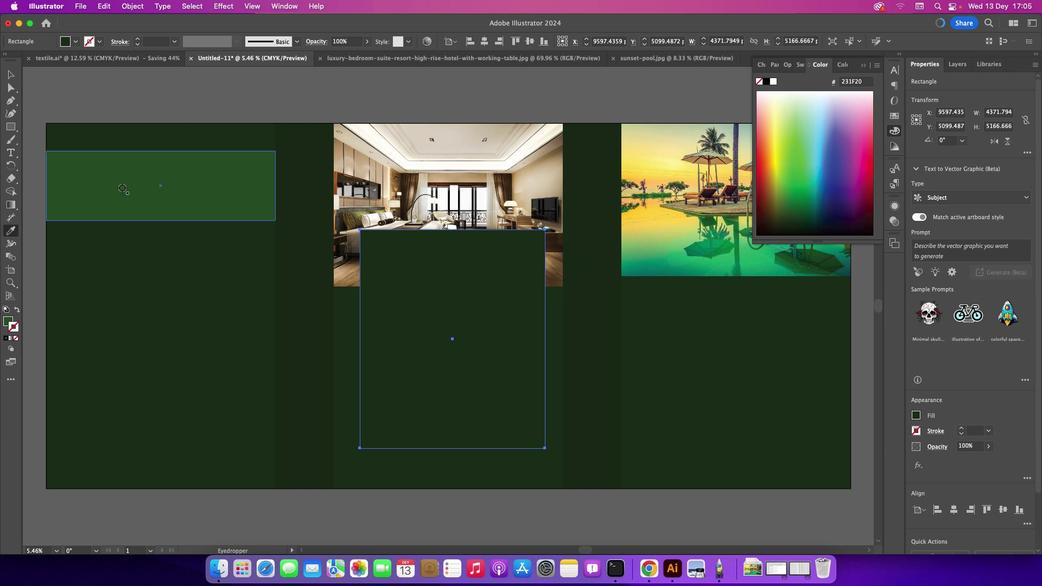 
Action: Mouse moved to (121, 187)
Screenshot: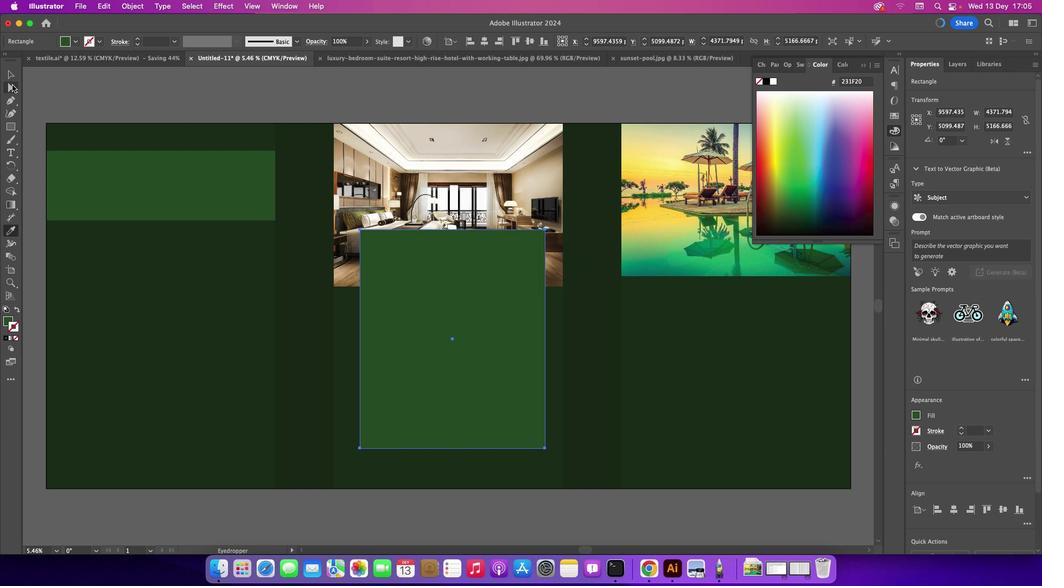 
Action: Mouse pressed left at (121, 187)
Screenshot: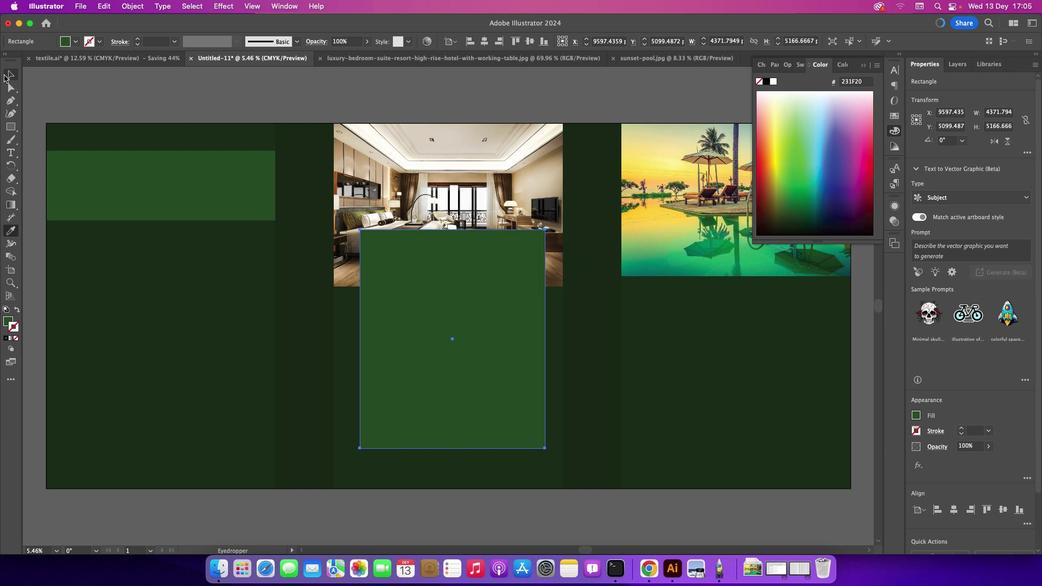 
Action: Mouse moved to (7, 73)
Screenshot: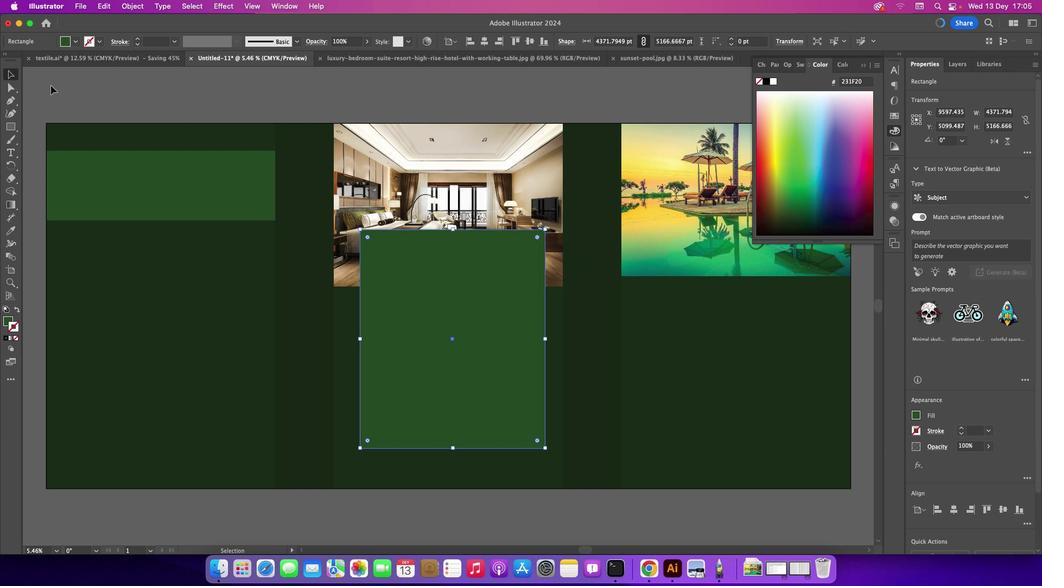 
Action: Mouse pressed left at (7, 73)
Screenshot: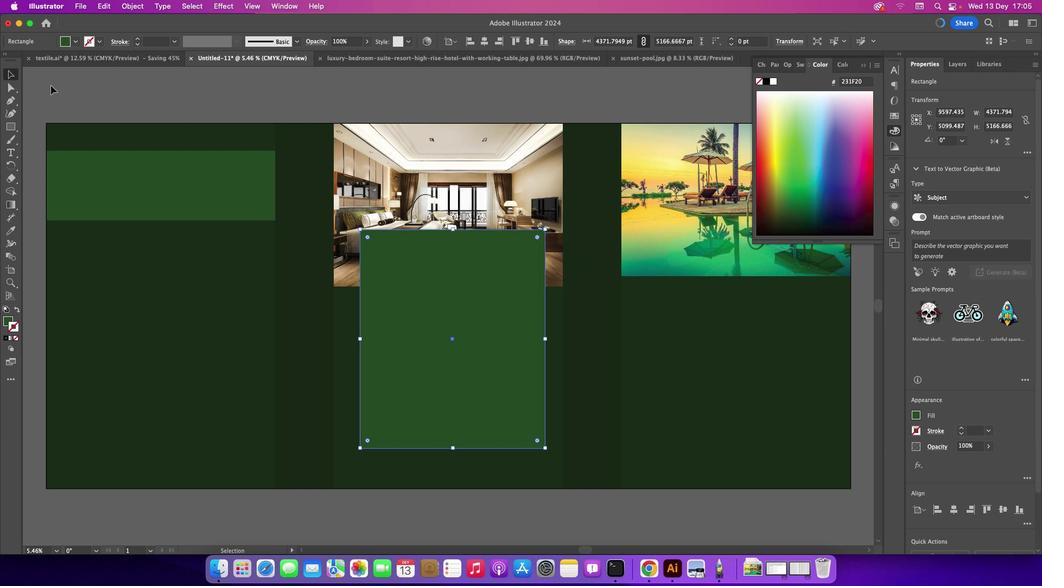 
Action: Mouse moved to (50, 85)
Screenshot: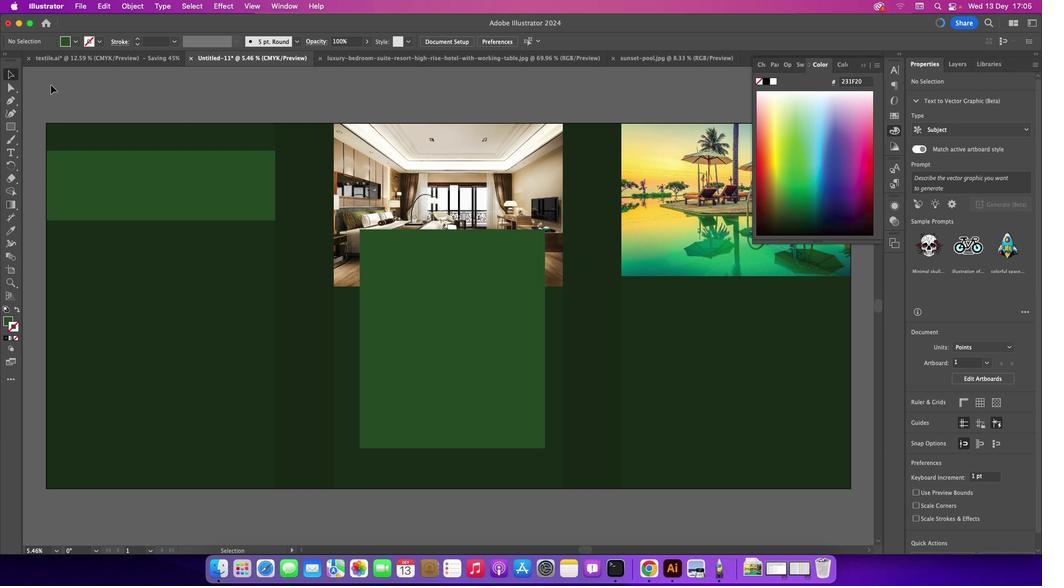 
Action: Mouse pressed left at (50, 85)
Screenshot: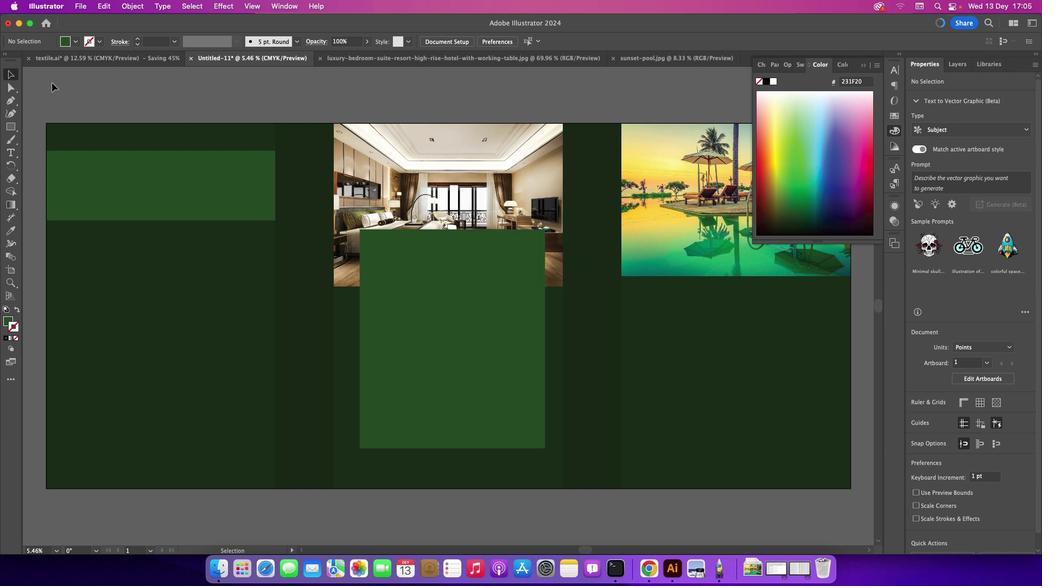 
Action: Mouse moved to (442, 256)
Screenshot: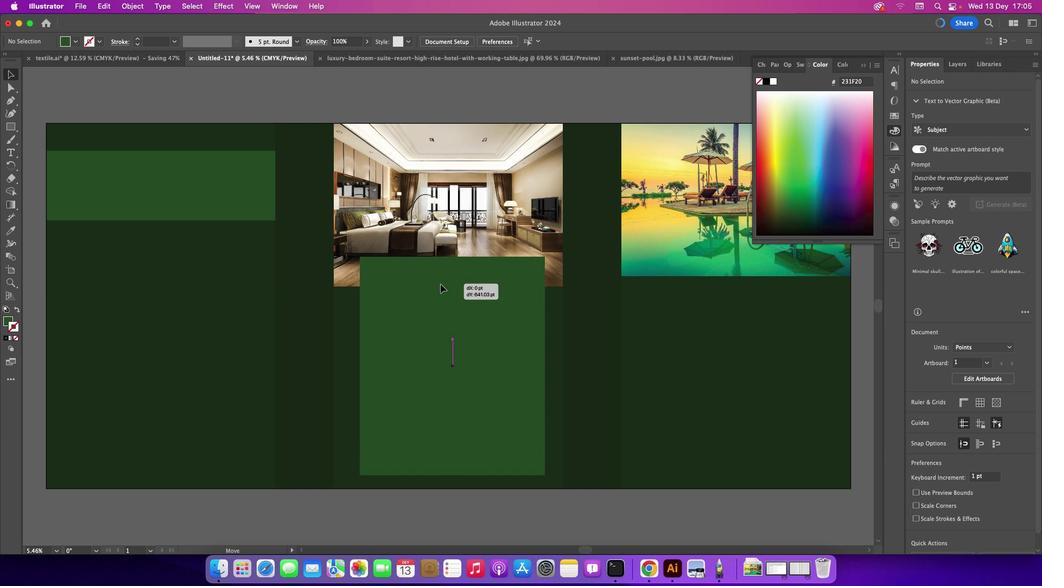 
Action: Mouse pressed left at (442, 256)
Screenshot: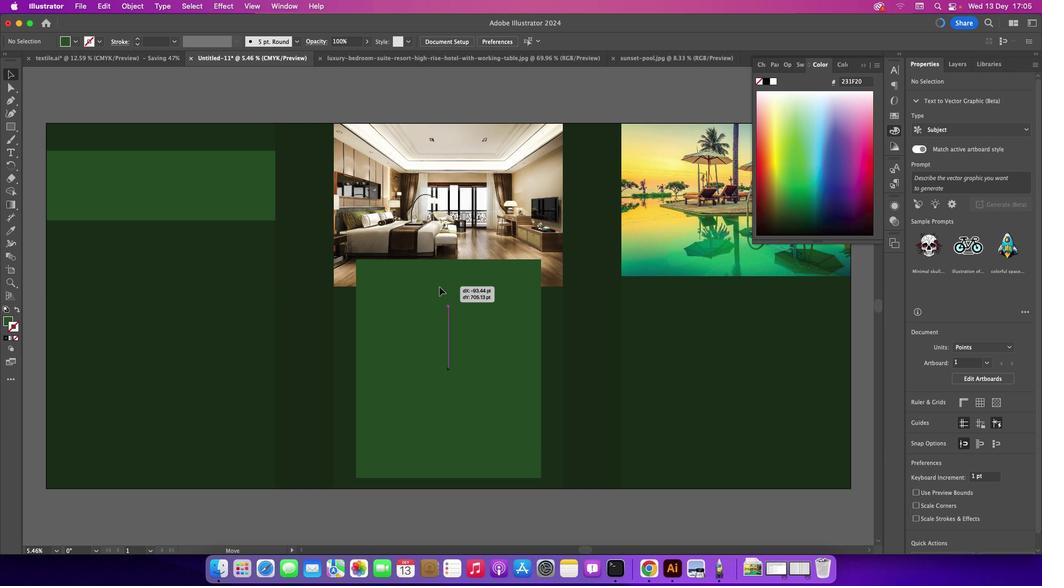 
Action: Mouse moved to (96, 97)
Screenshot: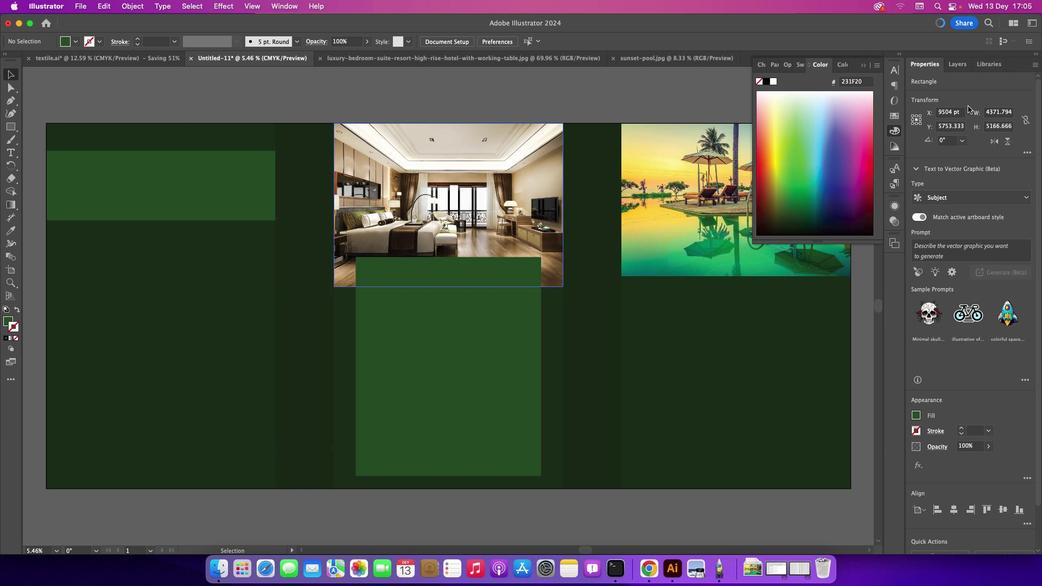 
Action: Mouse pressed left at (96, 97)
Screenshot: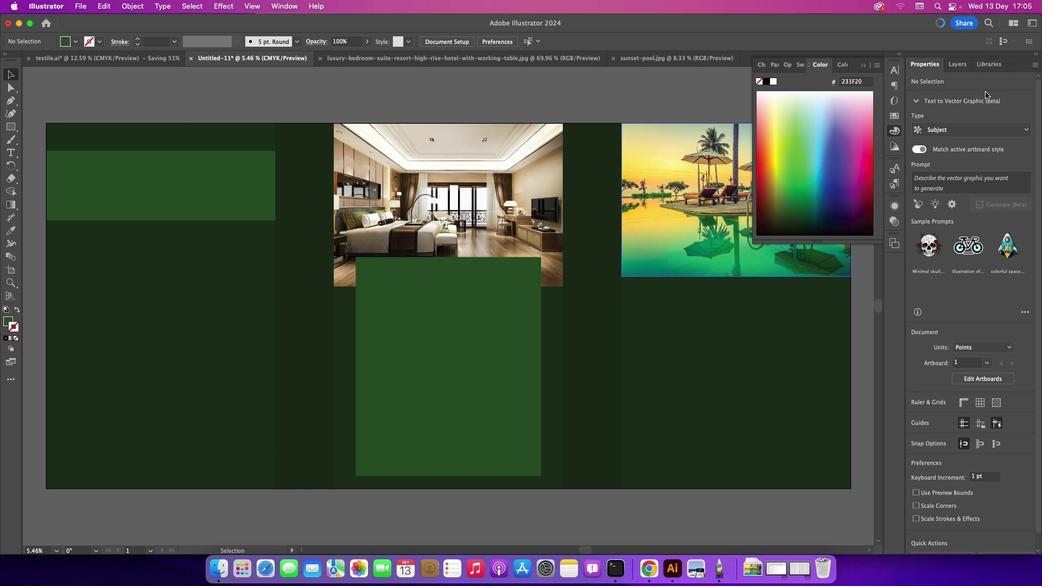 
Action: Mouse moved to (862, 66)
Screenshot: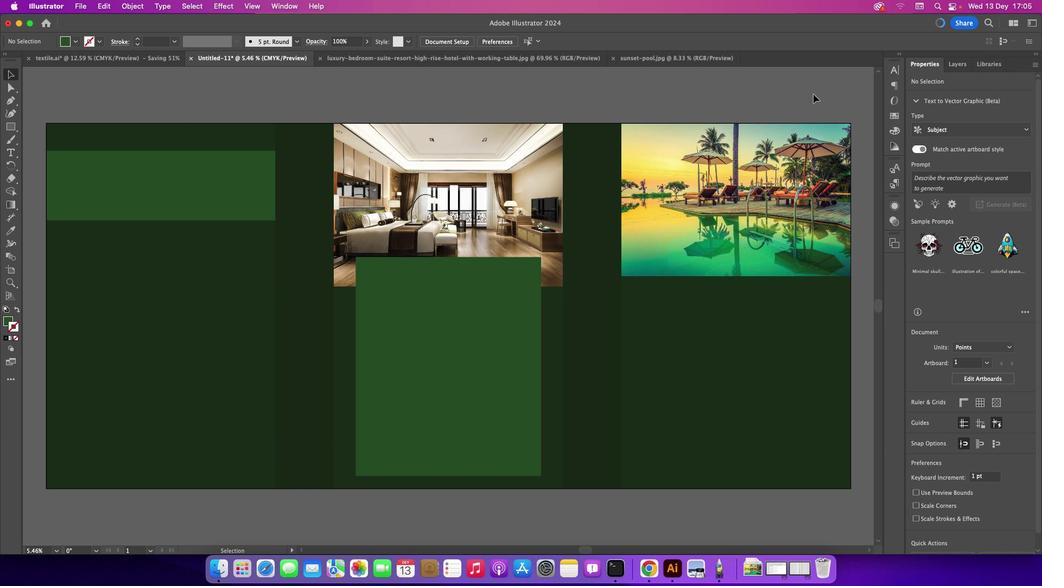 
Action: Mouse pressed left at (862, 66)
Screenshot: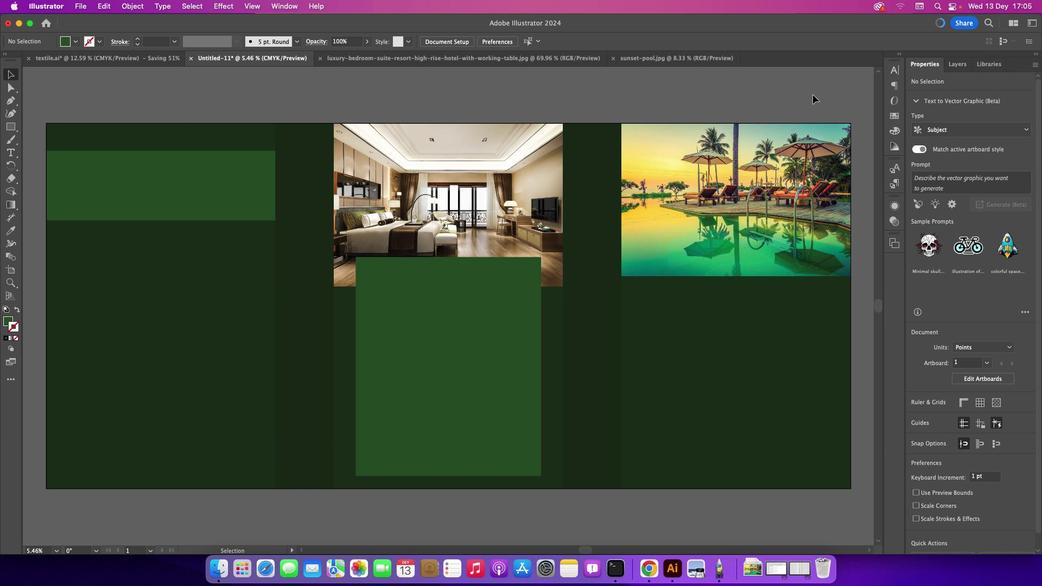 
Action: Mouse moved to (11, 156)
Screenshot: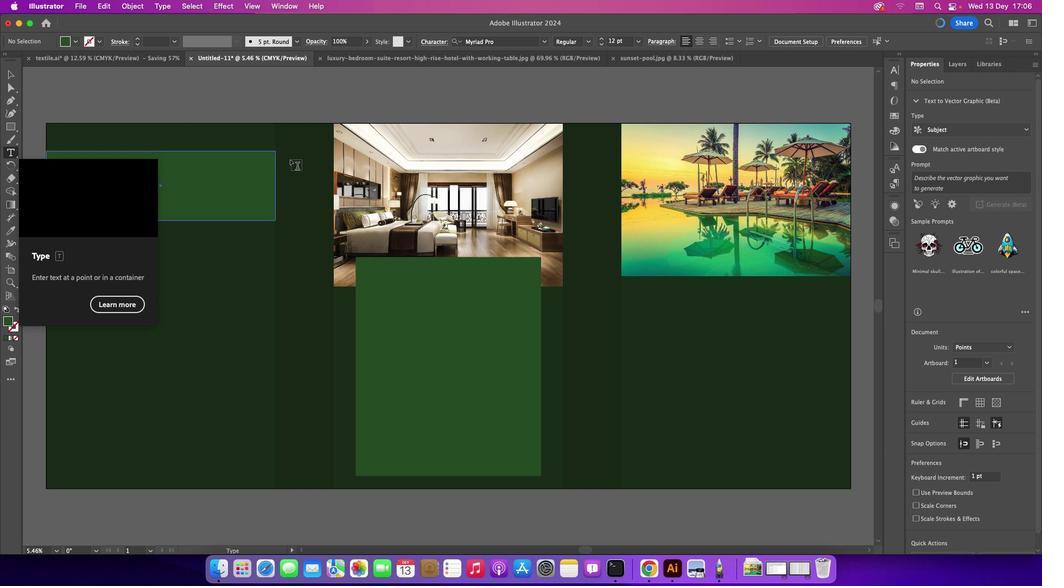 
Action: Mouse pressed left at (11, 156)
Screenshot: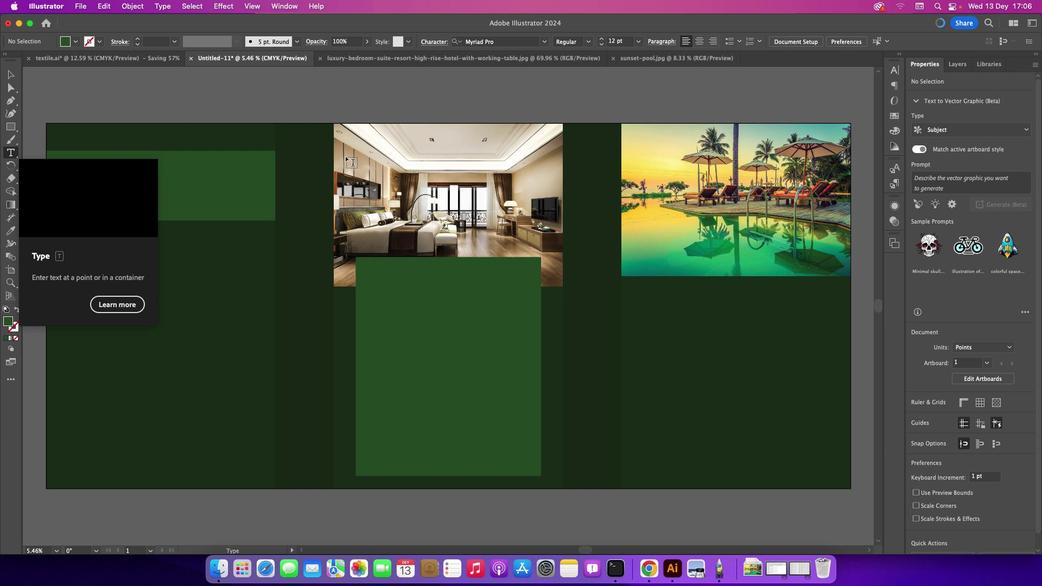 
Action: Mouse moved to (371, 157)
Screenshot: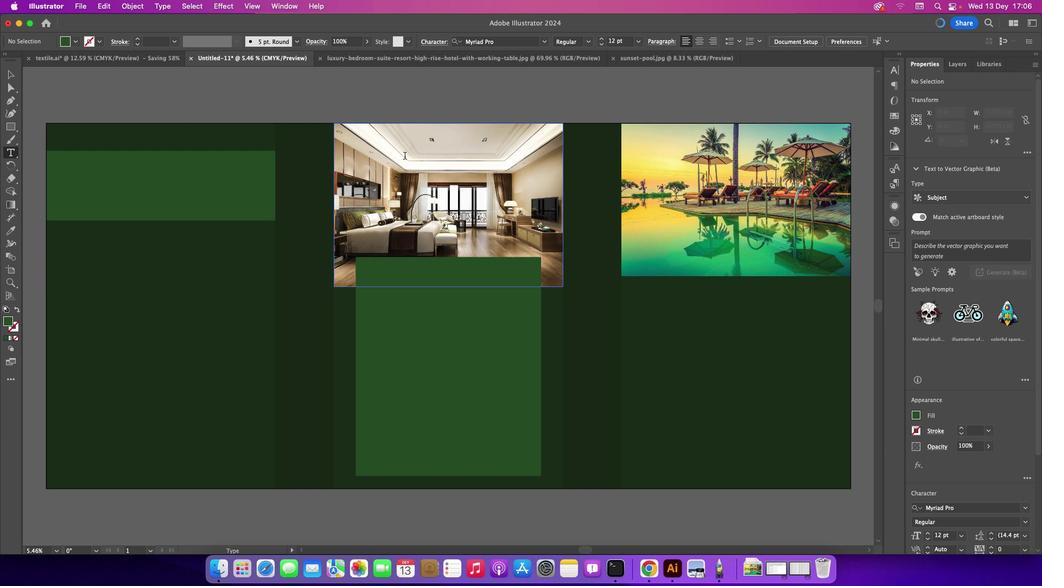 
Action: Mouse pressed left at (371, 157)
Screenshot: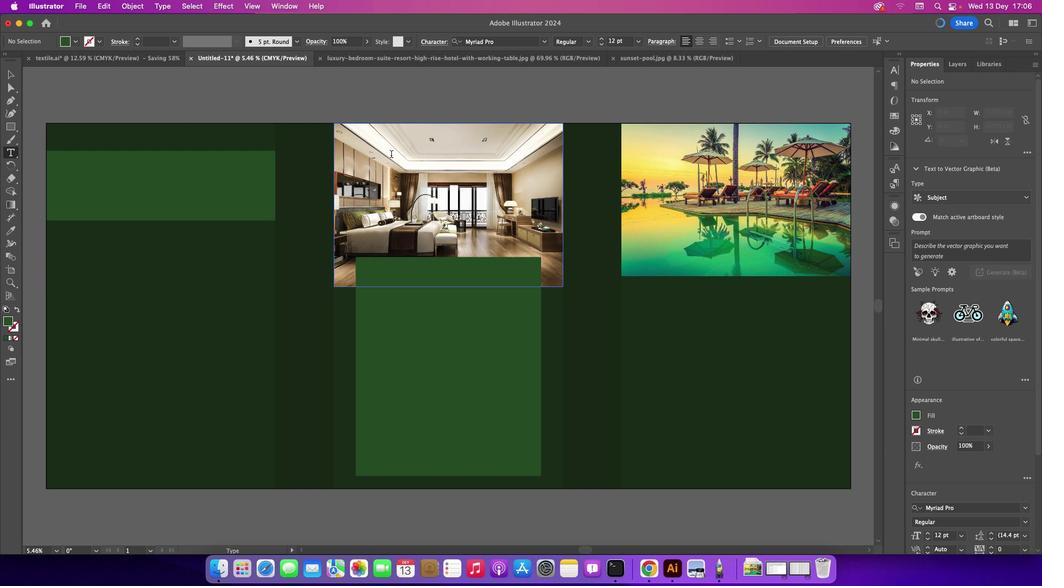 
Action: Mouse moved to (384, 146)
Screenshot: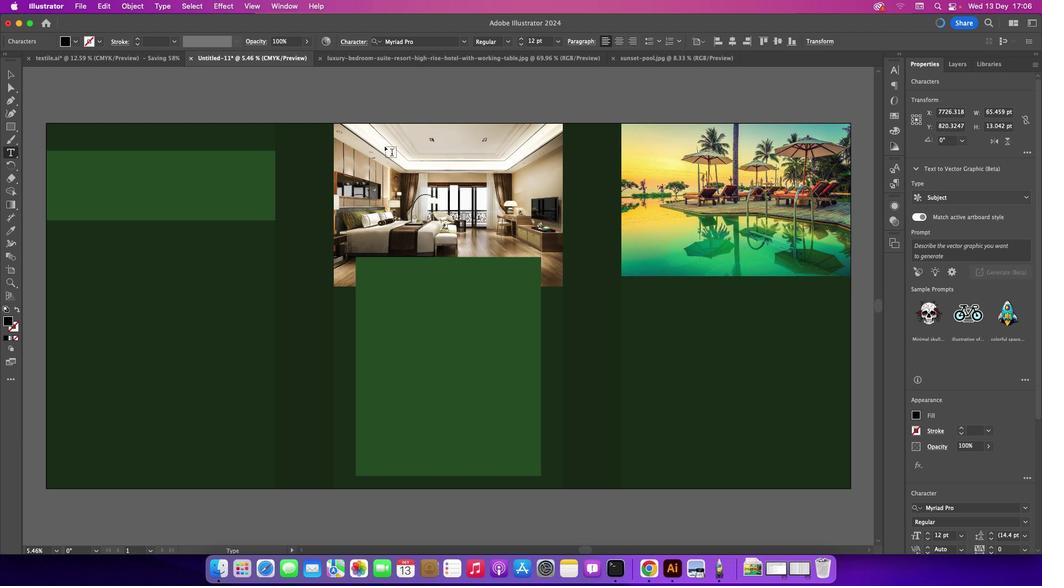 
Action: Key pressed Key.backspaceKey.backspaceKey.backspaceKey.backspaceKey.caps_lockKey.caps_lock'S''P''E''C''I''L''A'
Screenshot: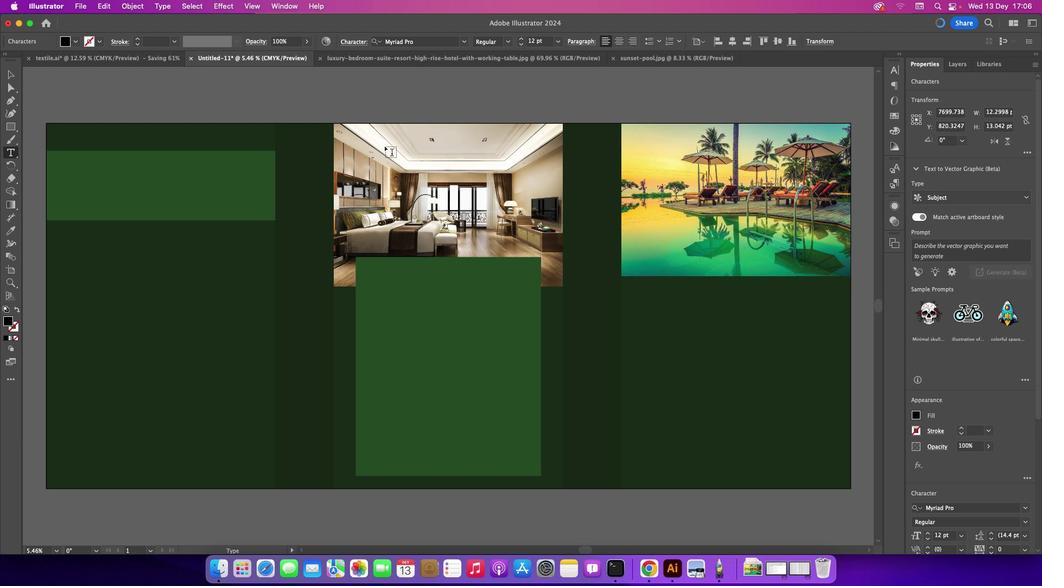 
Action: Mouse moved to (10, 74)
Screenshot: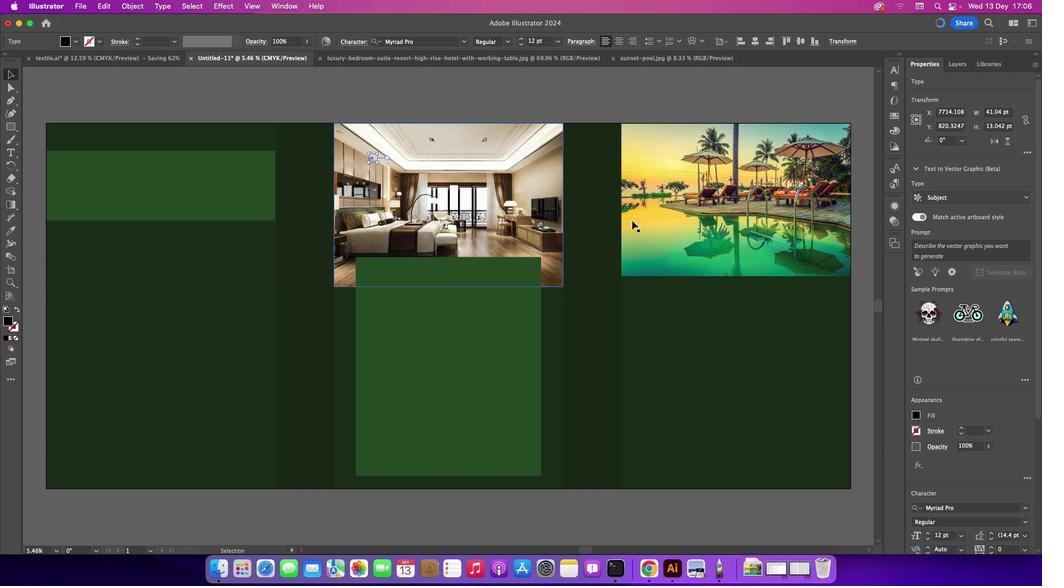 
Action: Mouse pressed left at (10, 74)
Screenshot: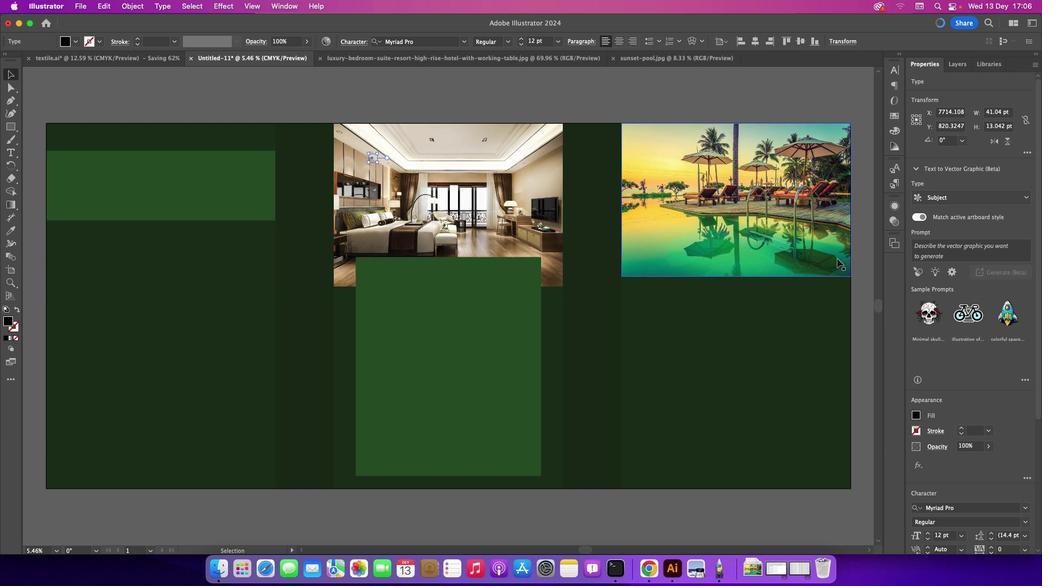 
Action: Mouse moved to (887, 70)
Screenshot: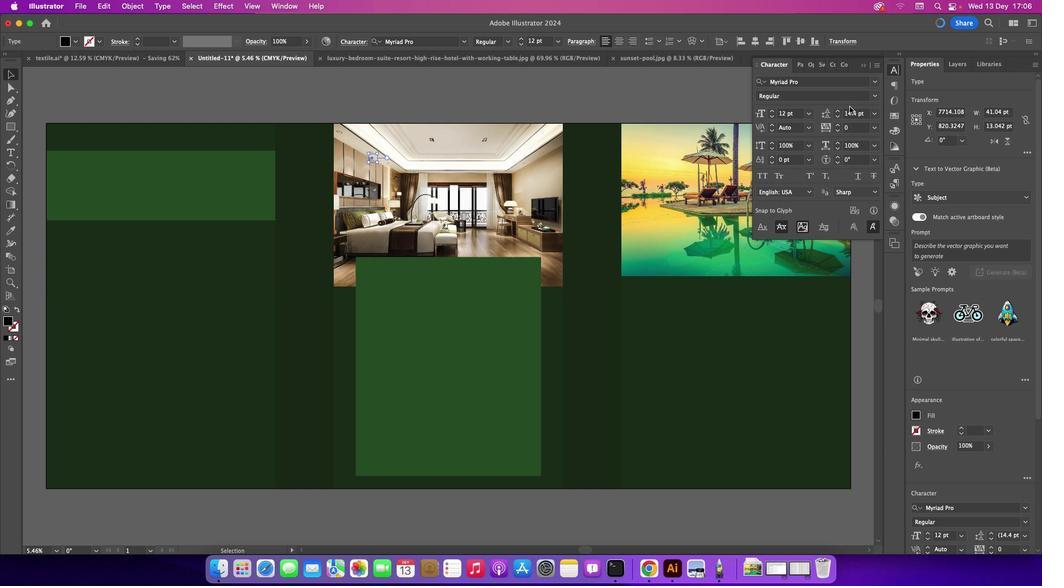 
Action: Mouse pressed left at (887, 70)
Screenshot: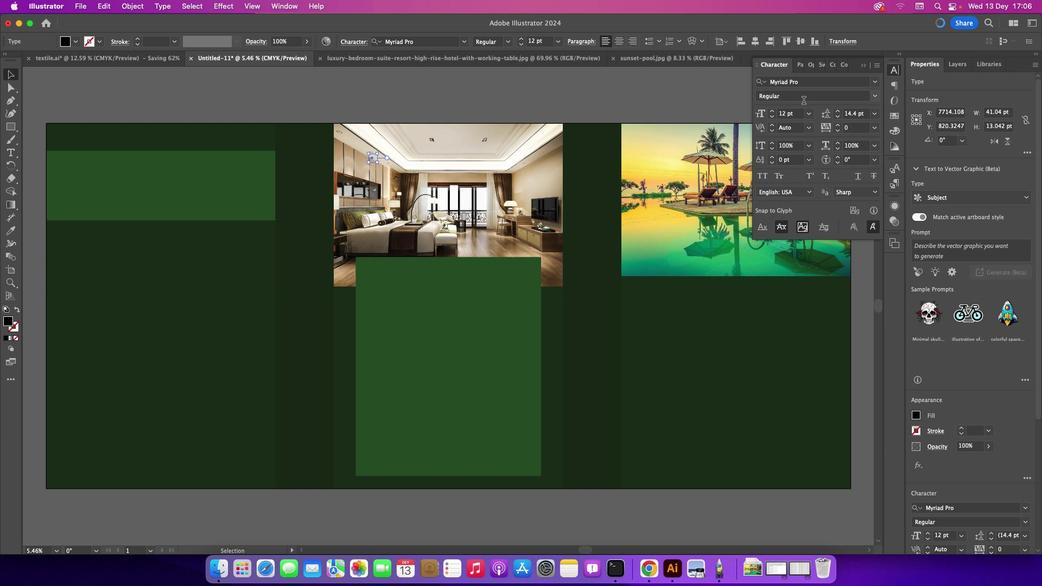 
Action: Mouse moved to (772, 111)
Screenshot: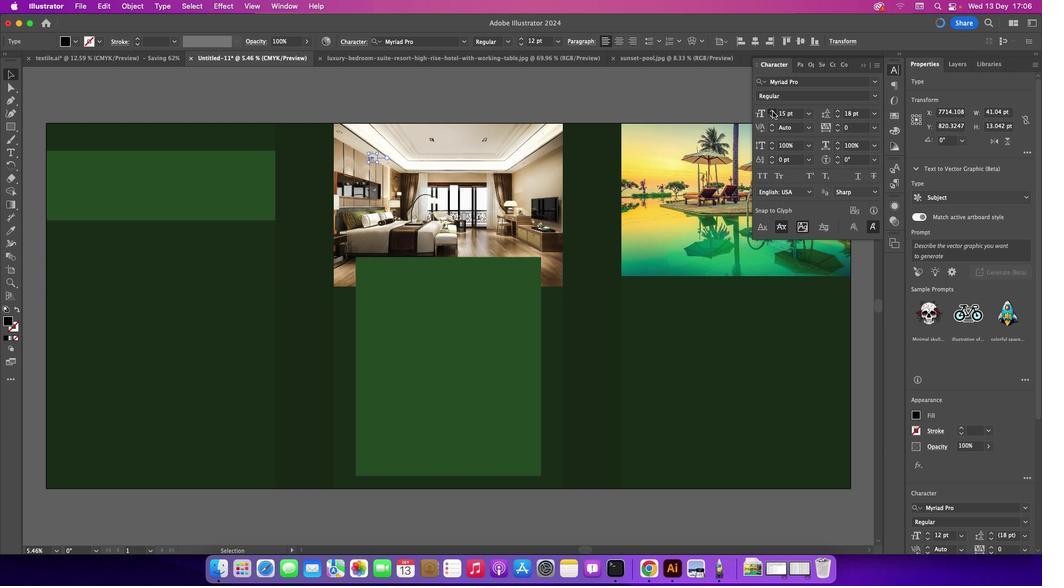 
Action: Mouse pressed left at (772, 111)
Screenshot: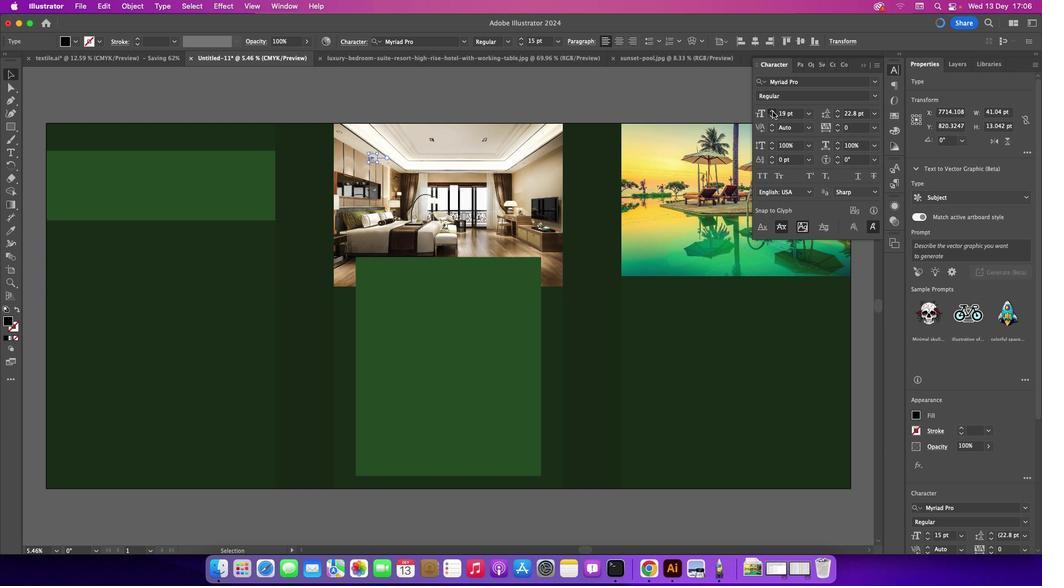 
Action: Mouse moved to (419, 150)
Screenshot: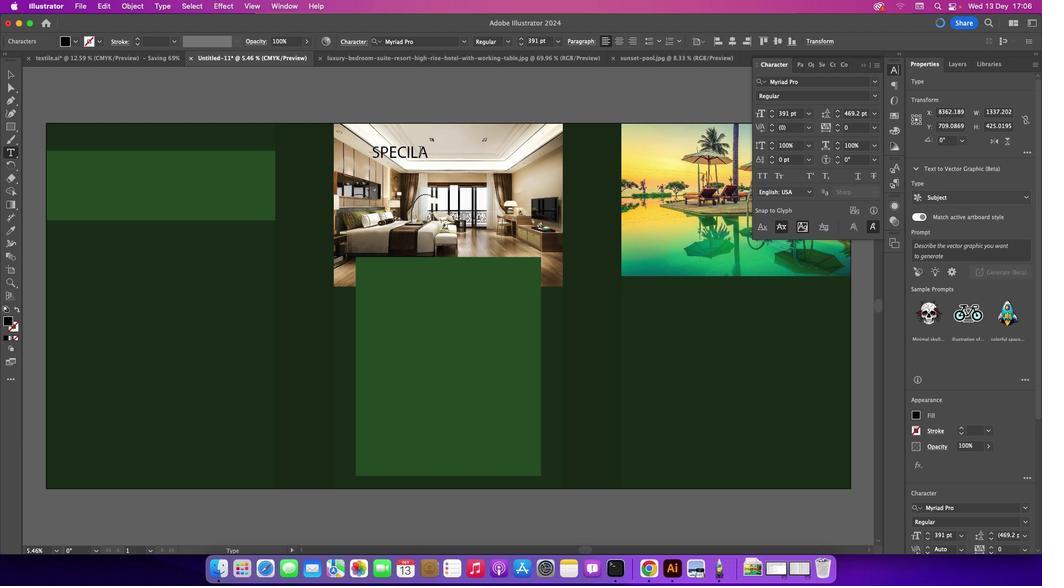 
Action: Mouse pressed left at (419, 150)
Screenshot: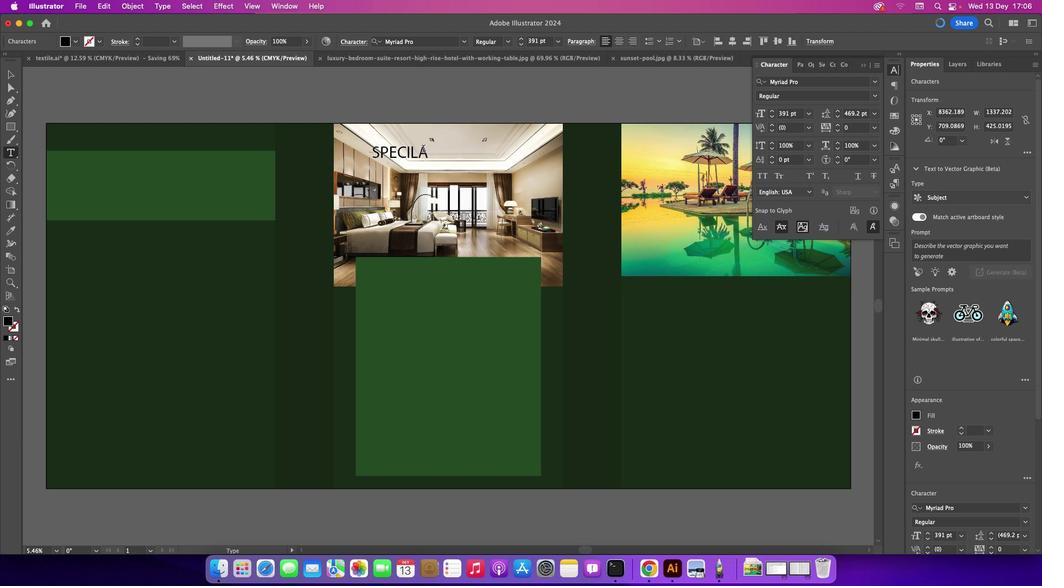 
Action: Mouse pressed left at (419, 150)
Screenshot: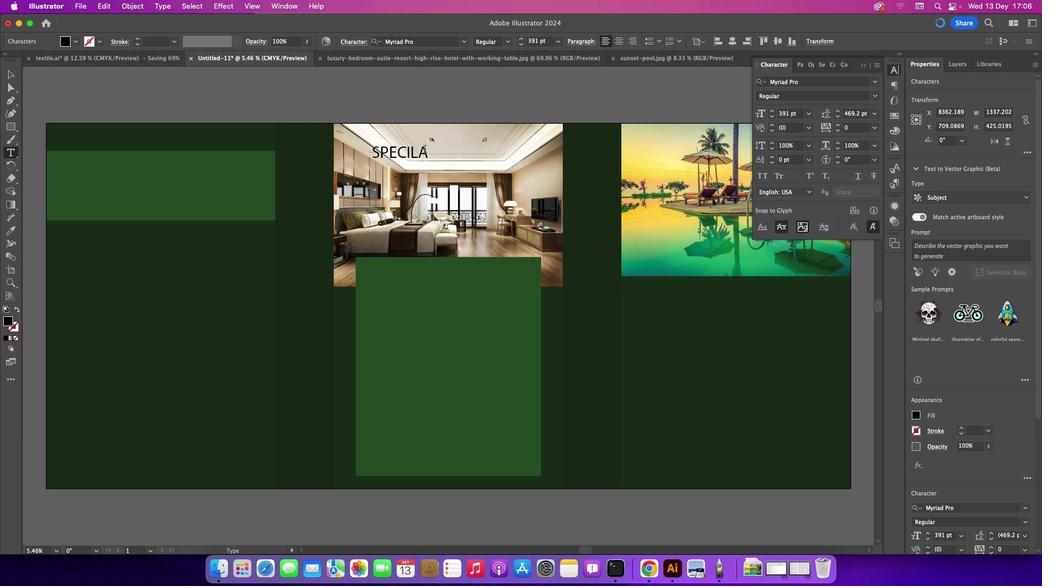 
Action: Mouse moved to (427, 149)
Screenshot: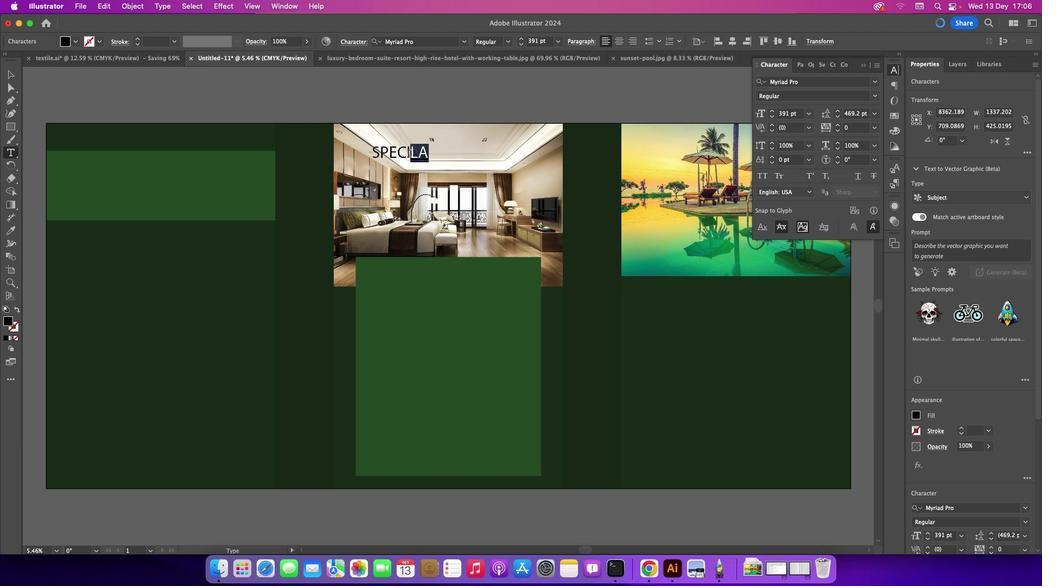 
Action: Mouse pressed left at (427, 149)
Screenshot: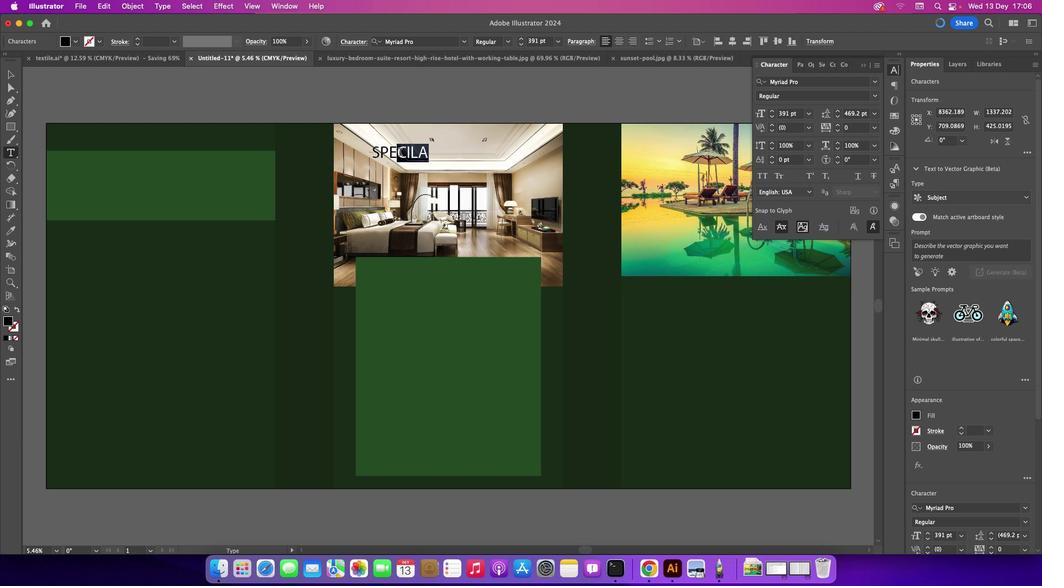 
Action: Mouse moved to (456, 146)
Screenshot: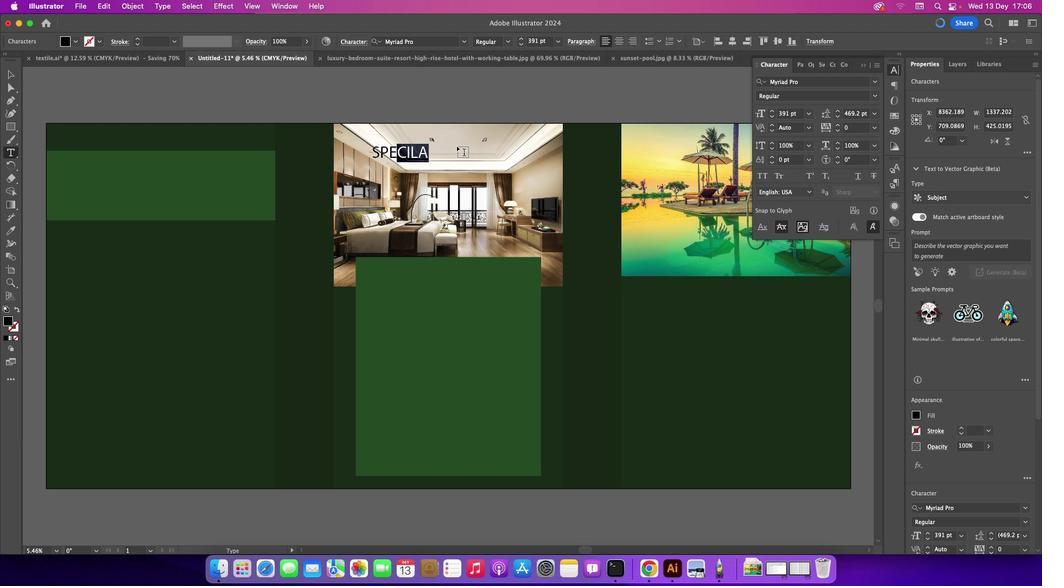 
Action: Key pressed Key.backspace'C''I''A''L'Key.enter'H''O''L''I''D''A''Y'Key.enter'P'Key.backspace'O''F''F''E''R'
Screenshot: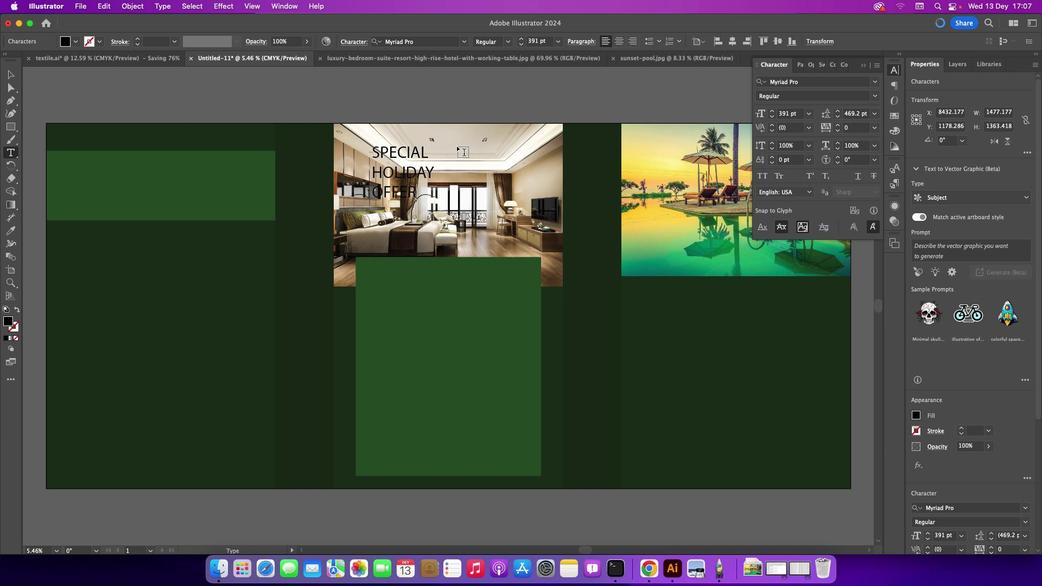 
Action: Mouse moved to (13, 73)
Screenshot: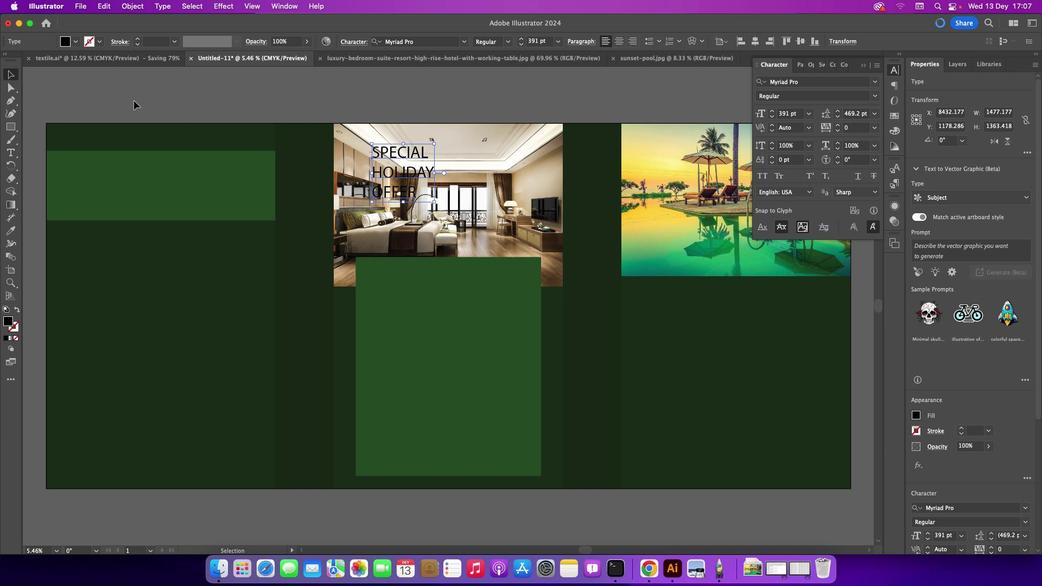 
Action: Mouse pressed left at (13, 73)
